 Task: Research Airbnb accommodation in Malang, Indonesia from 27th December, 2023 to 28th December, 2023 for 2 adults. Place can be private room with 1  bedroom having 1 bed and 1 bathroom. Property type can be hotel.
Action: Mouse moved to (581, 118)
Screenshot: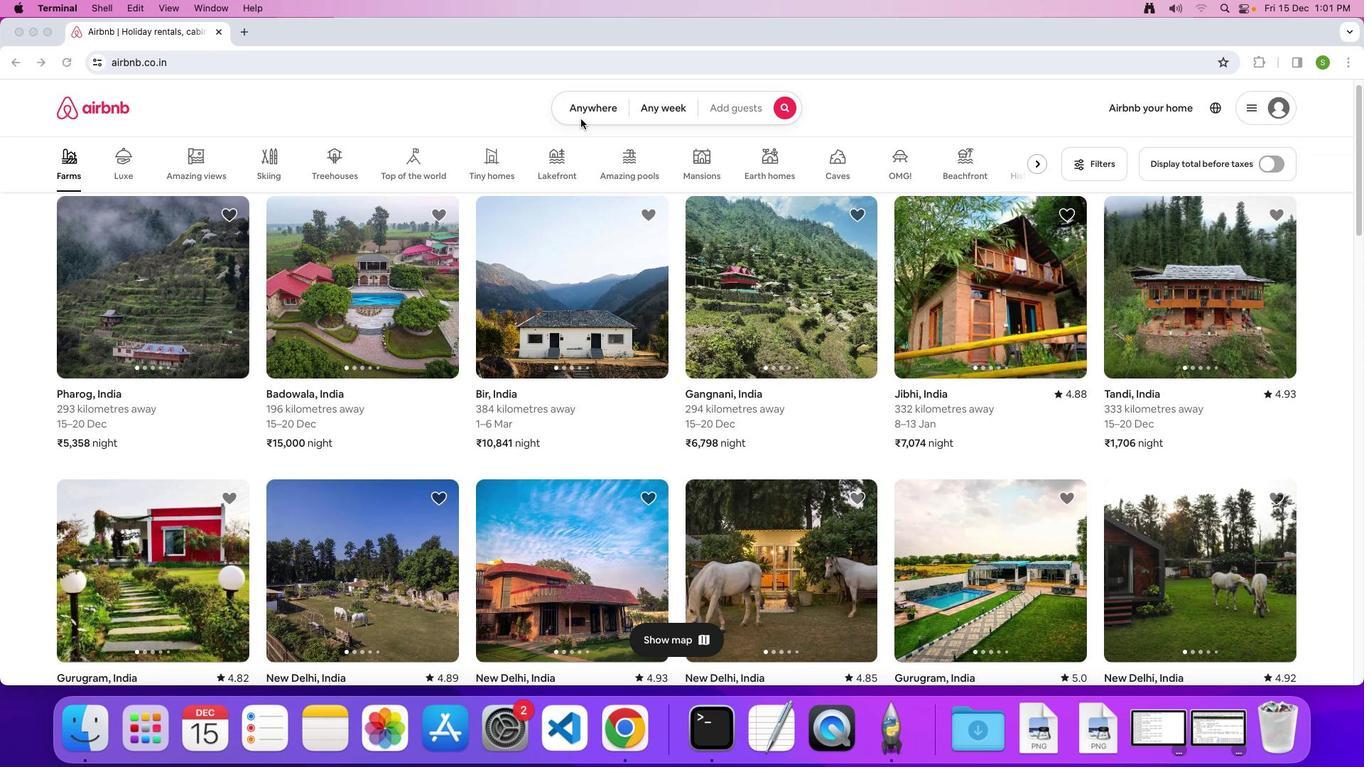 
Action: Mouse pressed left at (581, 118)
Screenshot: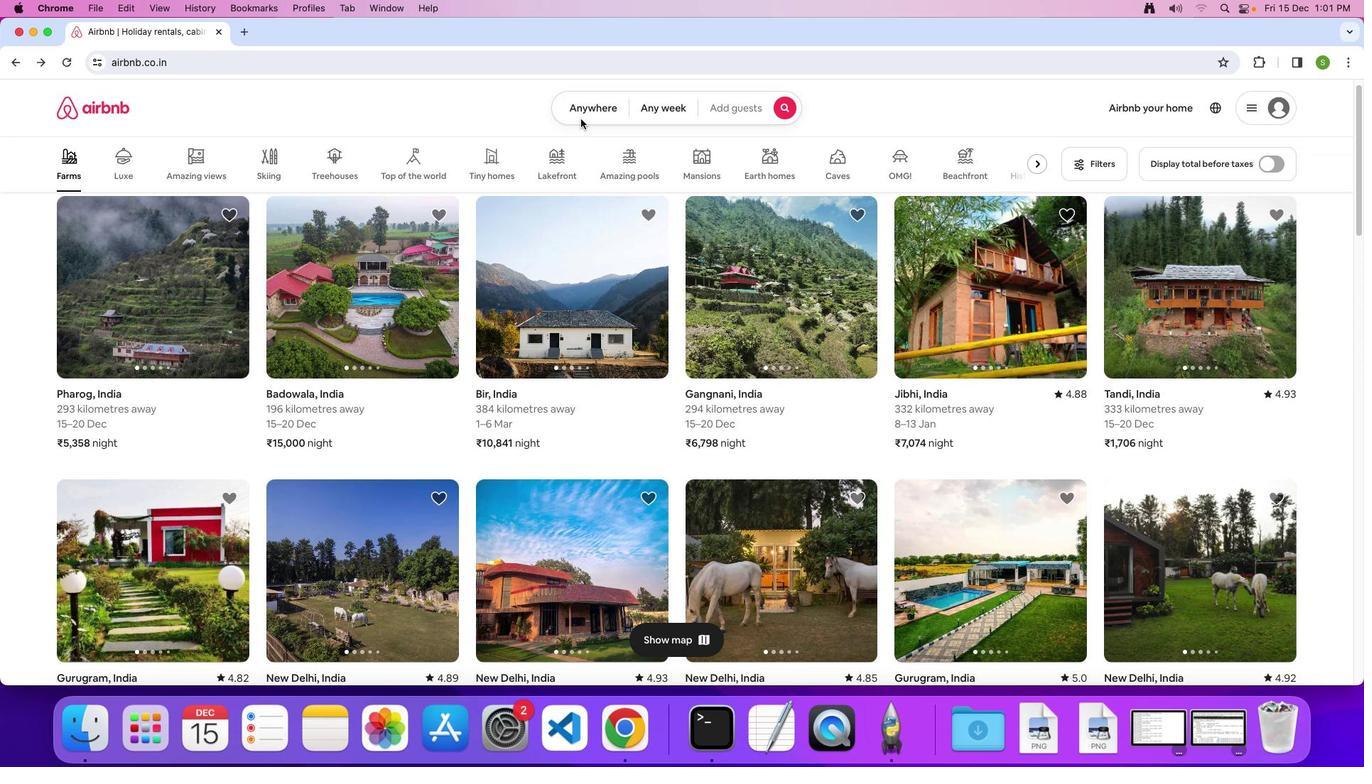 
Action: Mouse moved to (591, 108)
Screenshot: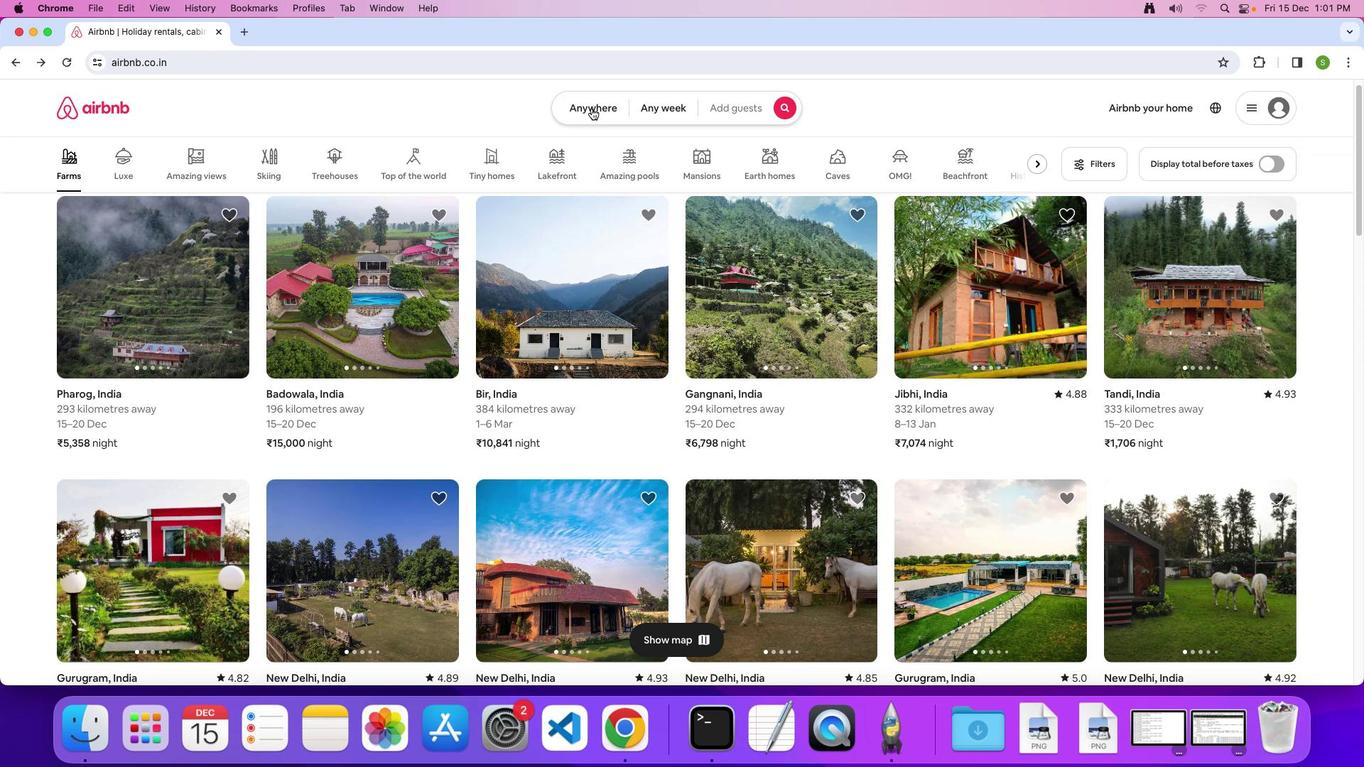 
Action: Mouse pressed left at (591, 108)
Screenshot: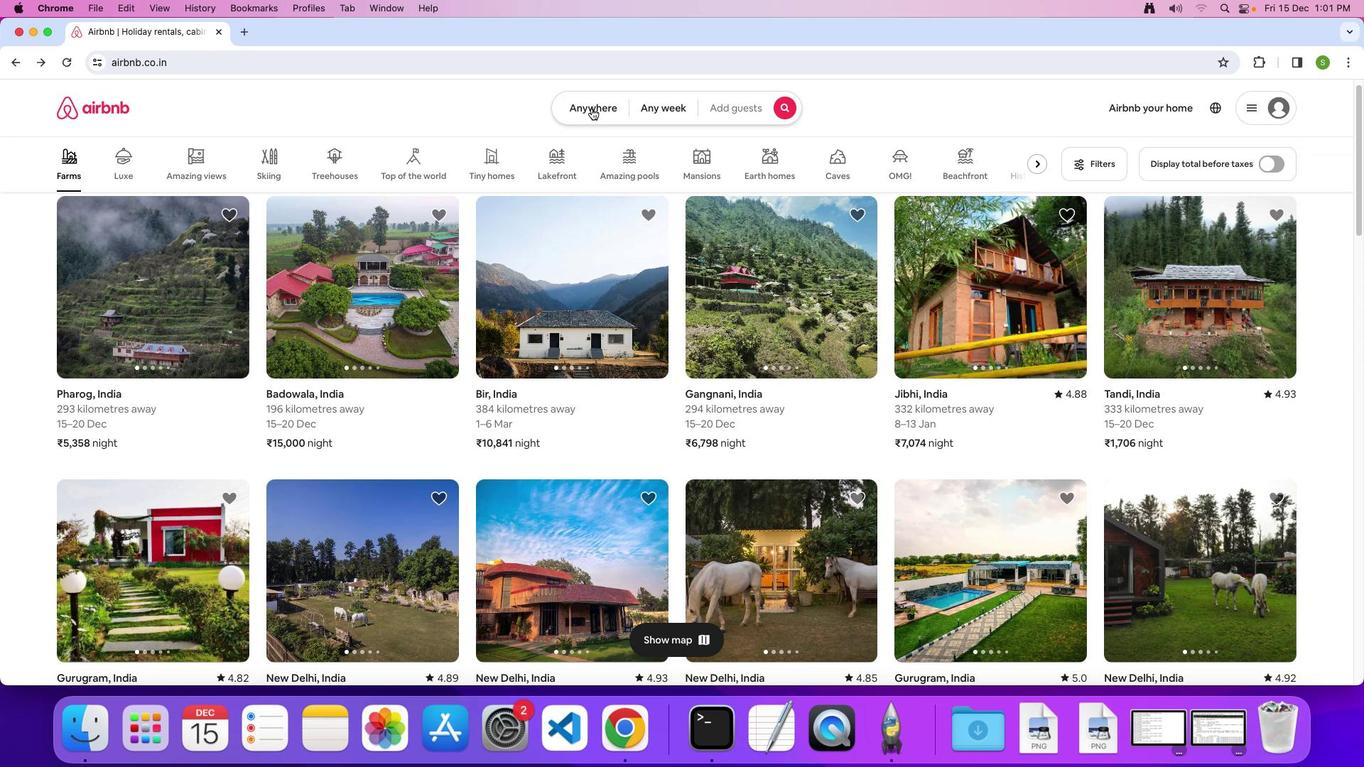 
Action: Mouse moved to (524, 159)
Screenshot: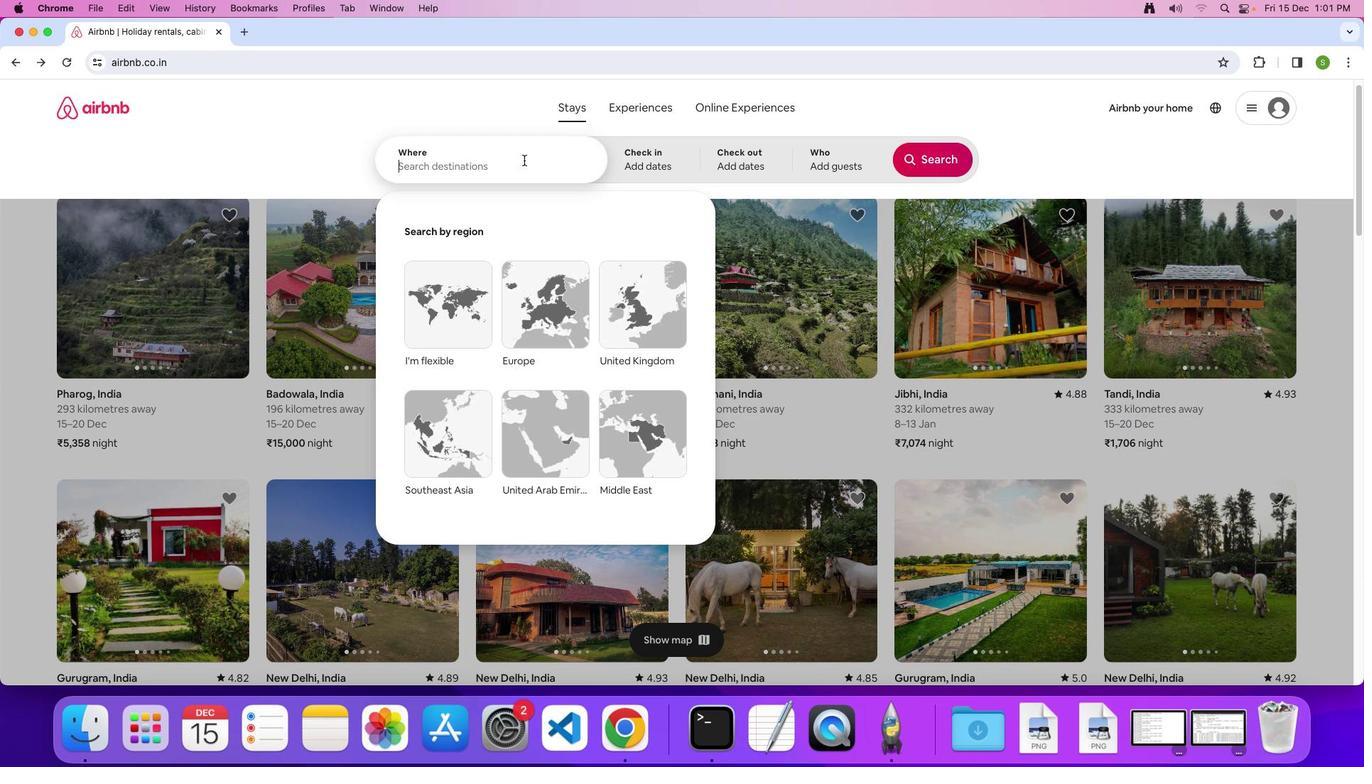 
Action: Mouse pressed left at (524, 159)
Screenshot: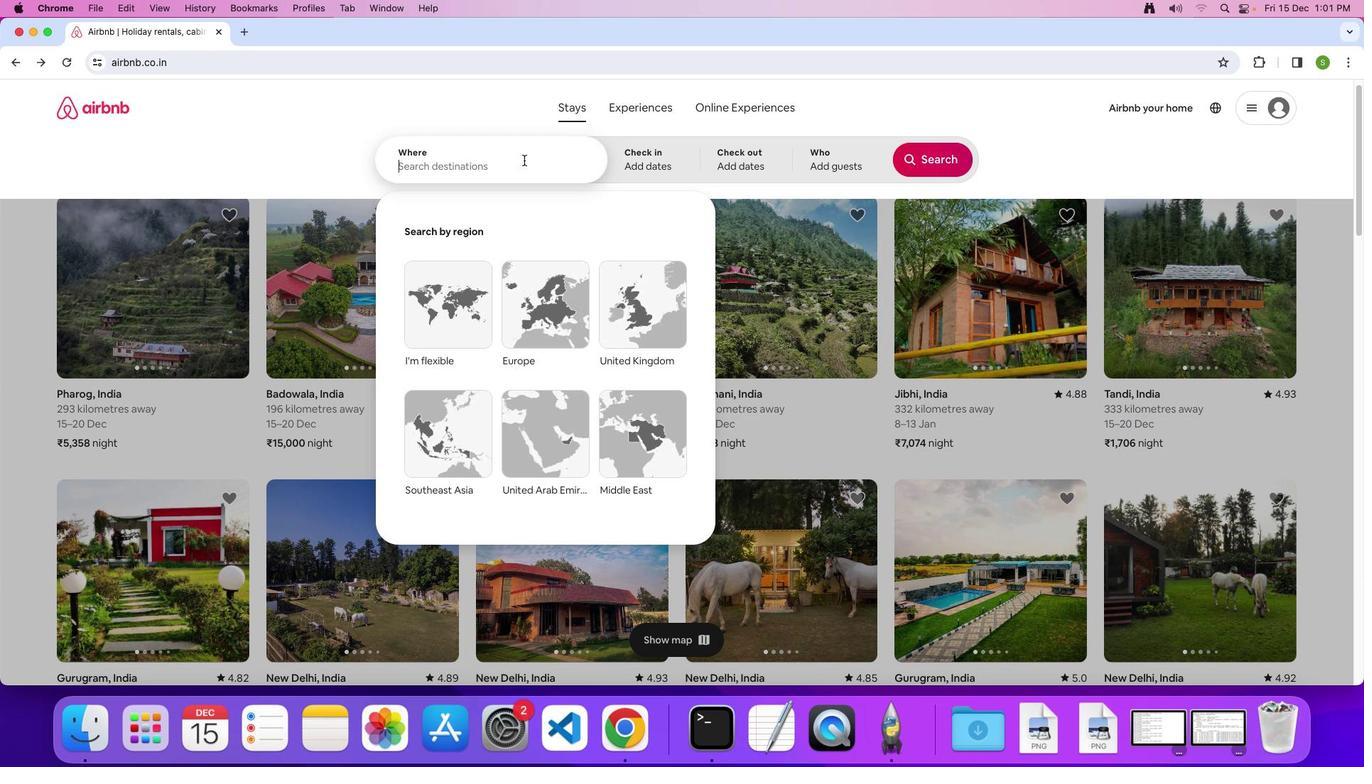 
Action: Key pressed 'M'Key.caps_lock'a''l''a''n''g'','Key.spaceKey.shift'I''n''d''o''n''e''s''i''a'Key.enter
Screenshot: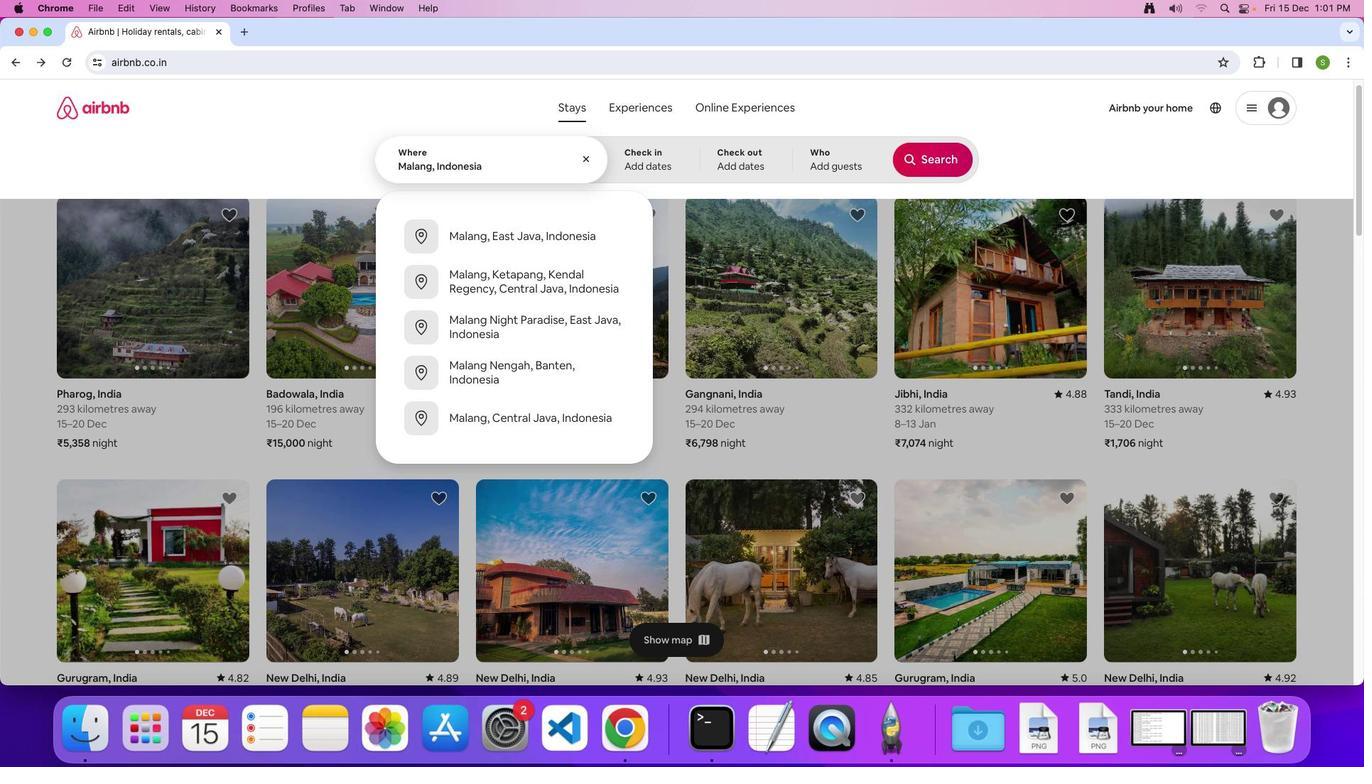 
Action: Mouse moved to (630, 446)
Screenshot: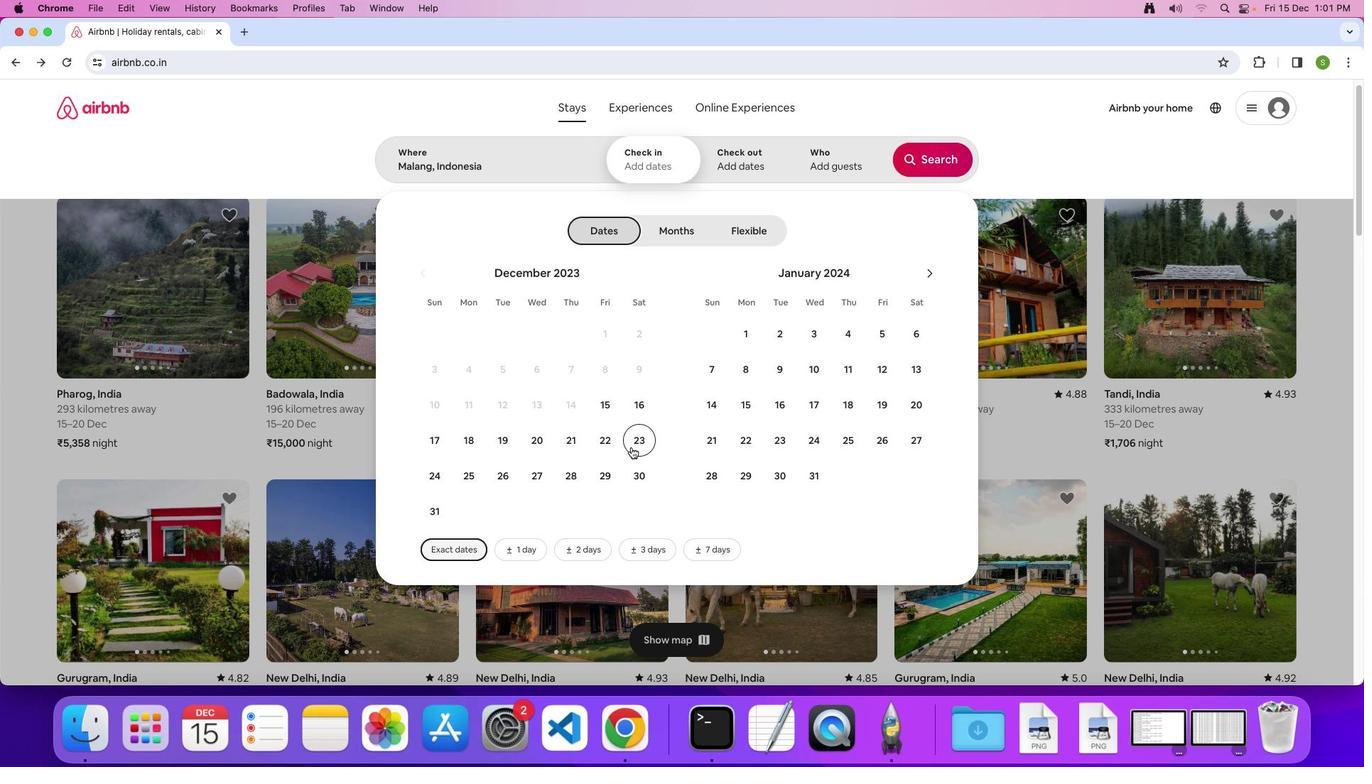 
Action: Mouse pressed left at (630, 446)
Screenshot: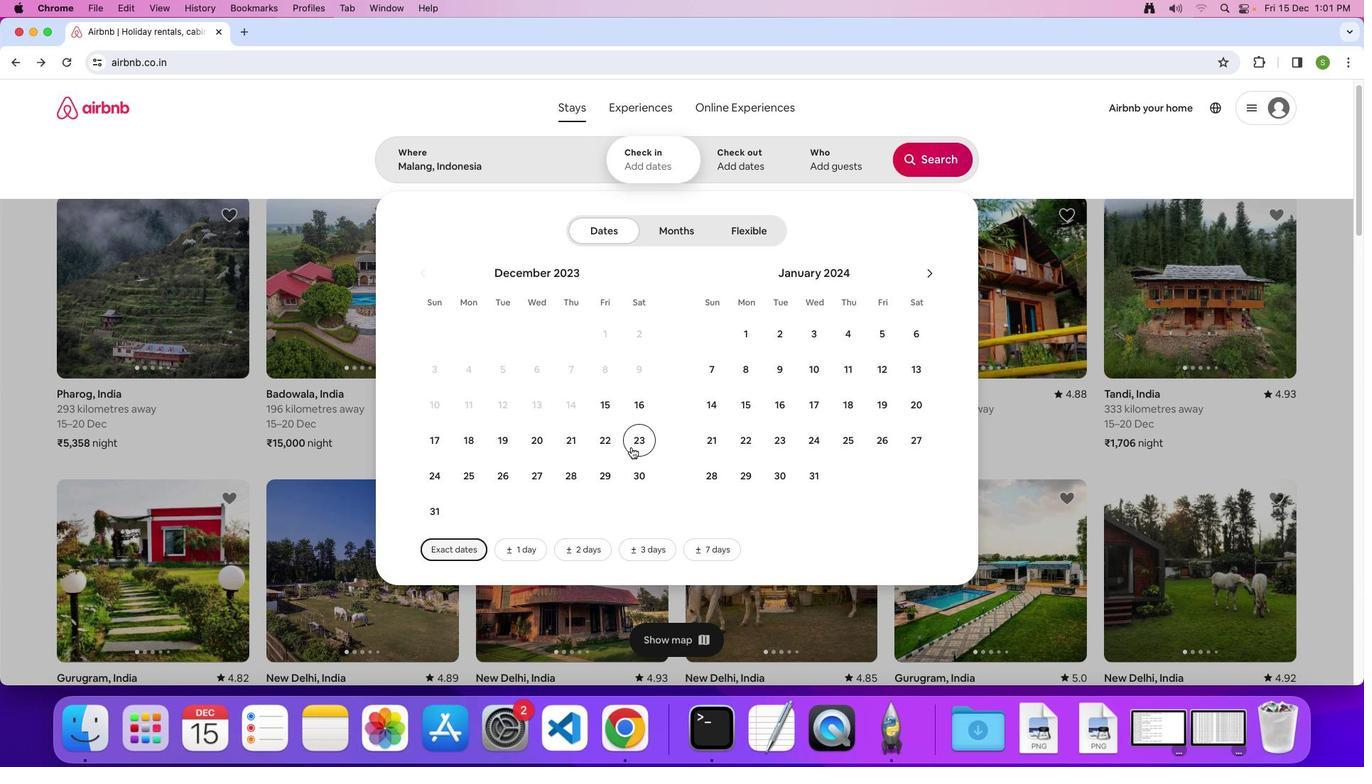 
Action: Mouse moved to (530, 446)
Screenshot: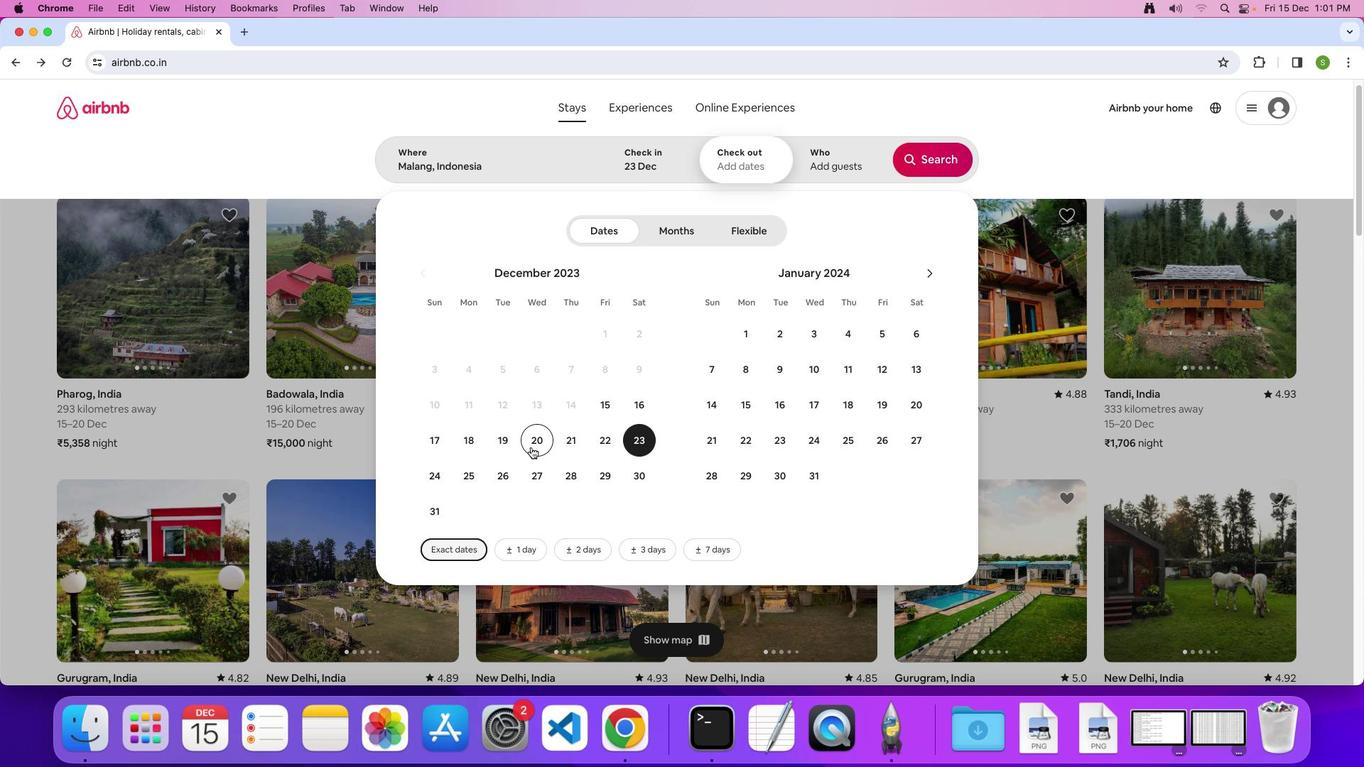 
Action: Mouse scrolled (530, 446) with delta (0, 0)
Screenshot: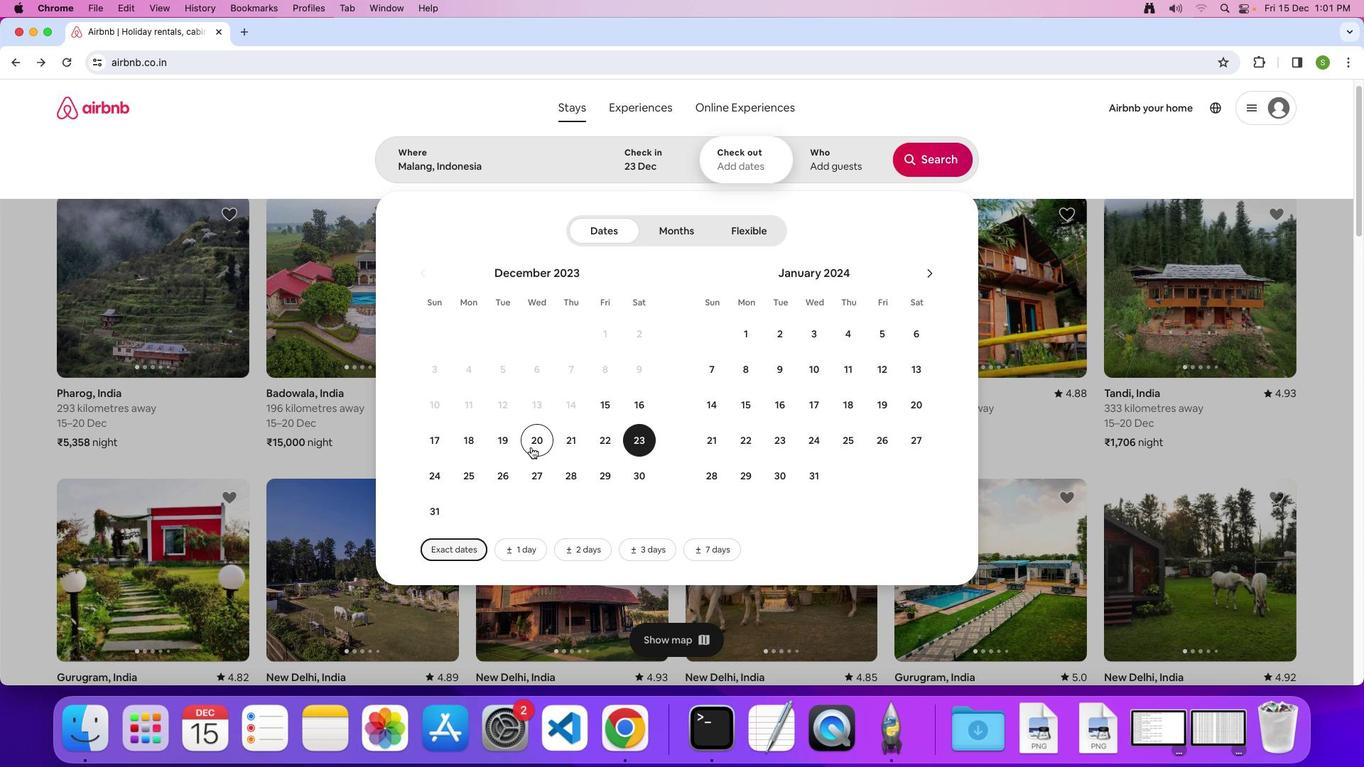 
Action: Mouse scrolled (530, 446) with delta (0, 0)
Screenshot: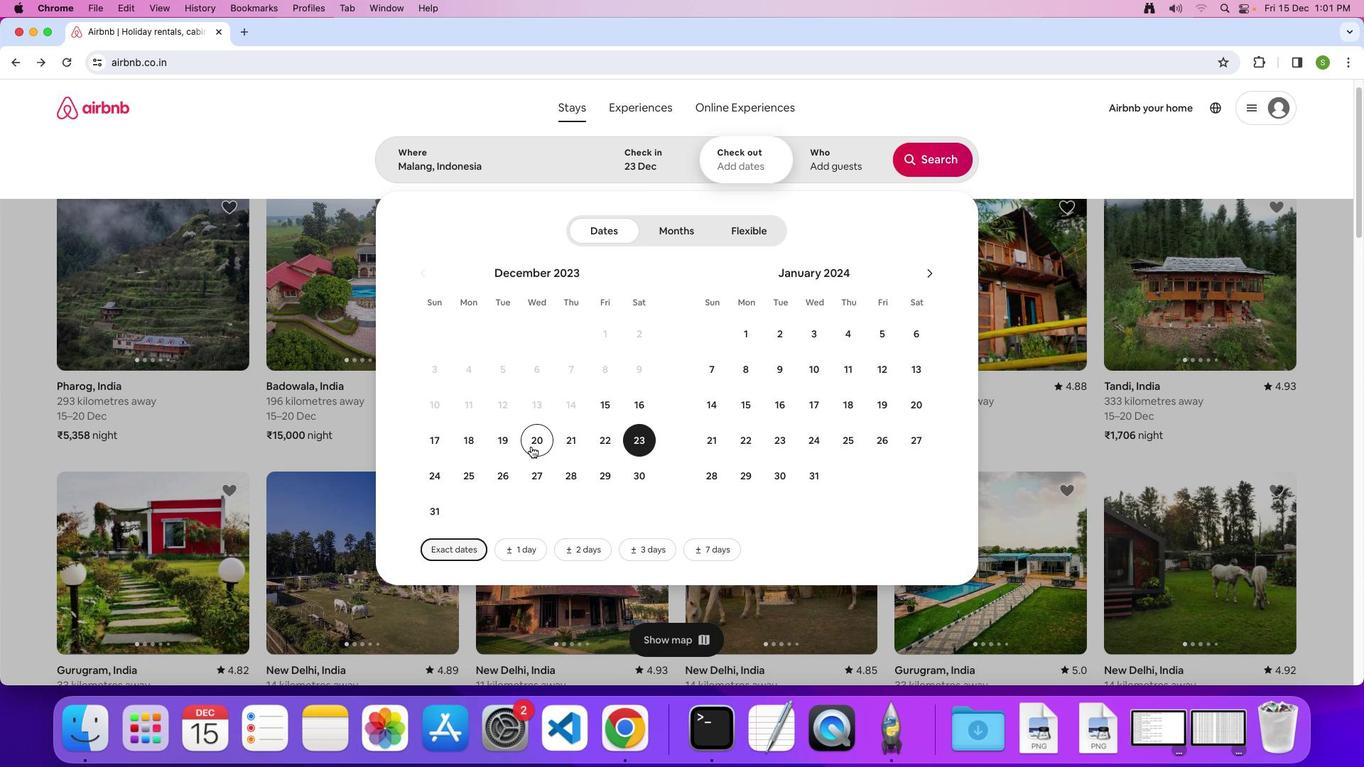 
Action: Mouse moved to (530, 446)
Screenshot: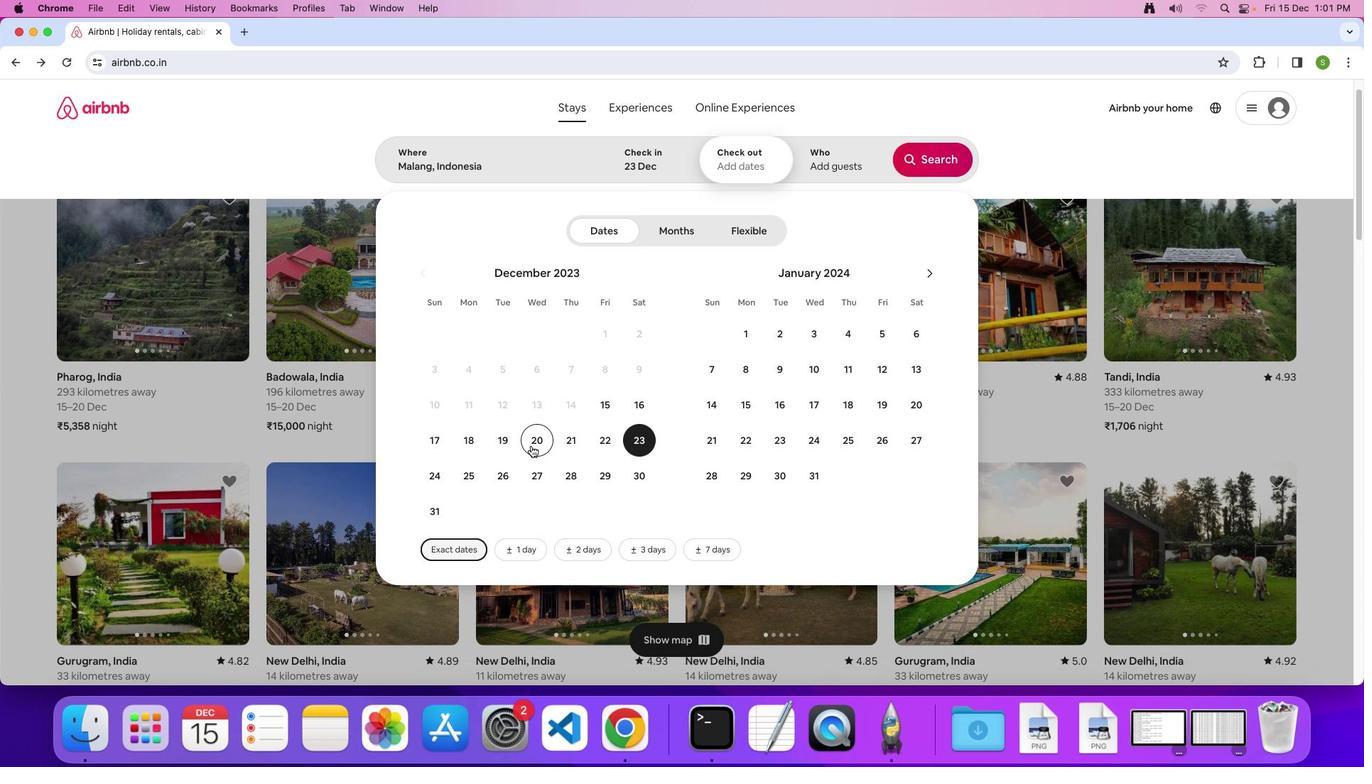 
Action: Mouse scrolled (530, 446) with delta (0, 0)
Screenshot: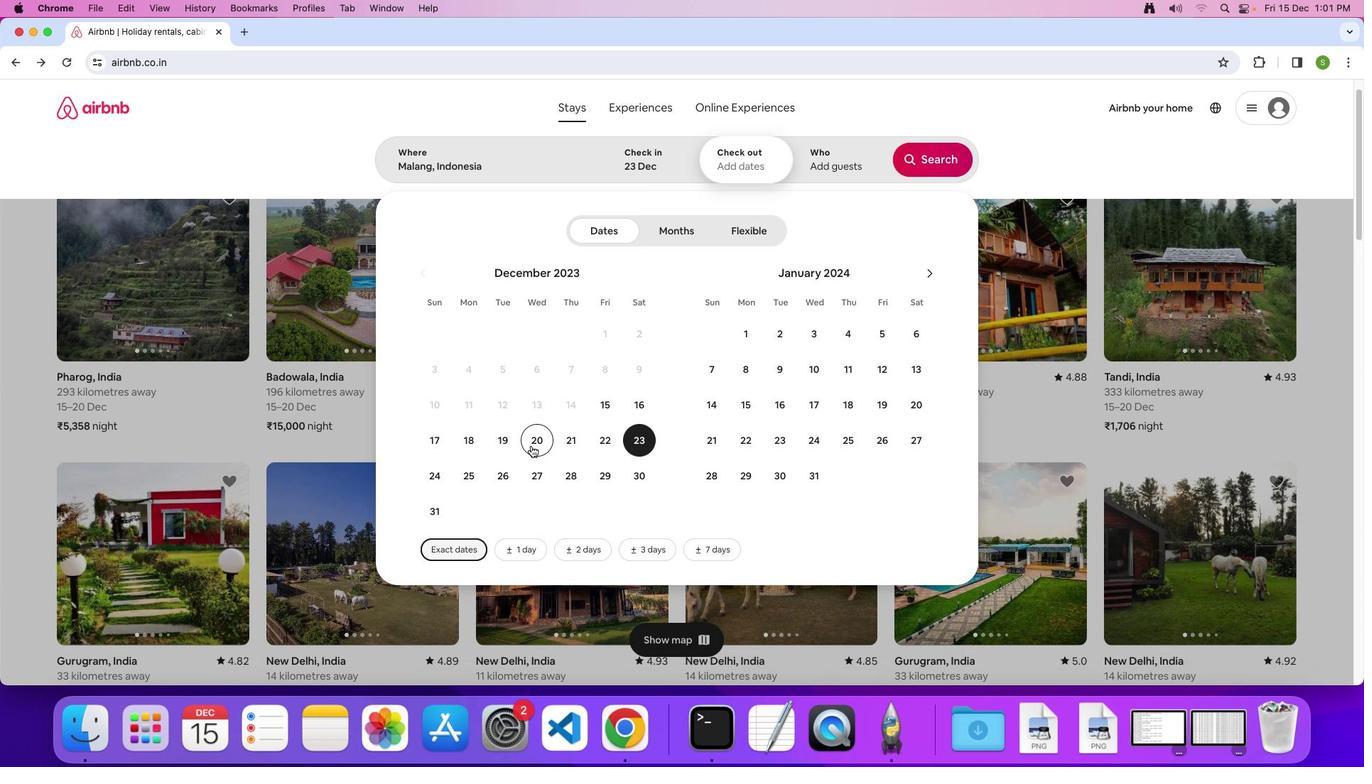 
Action: Mouse moved to (531, 446)
Screenshot: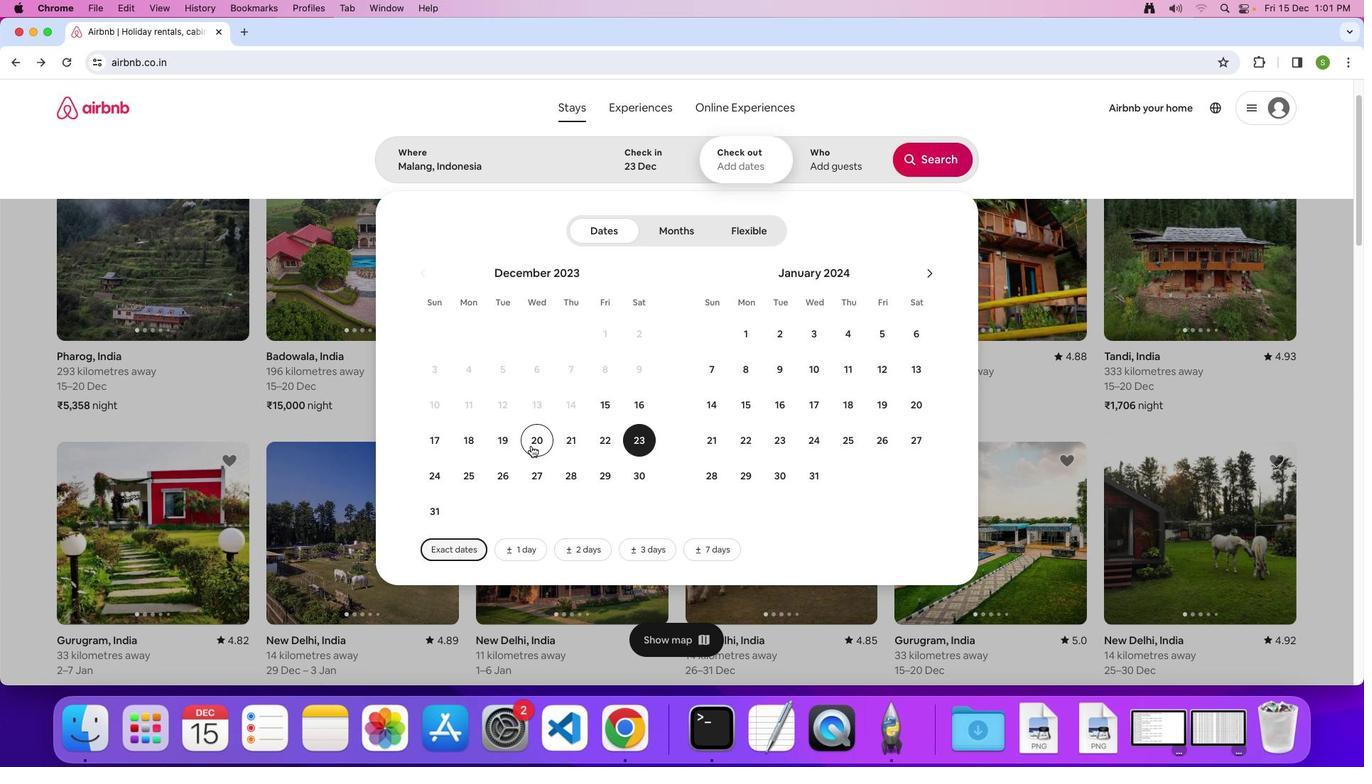 
Action: Mouse scrolled (531, 446) with delta (0, 0)
Screenshot: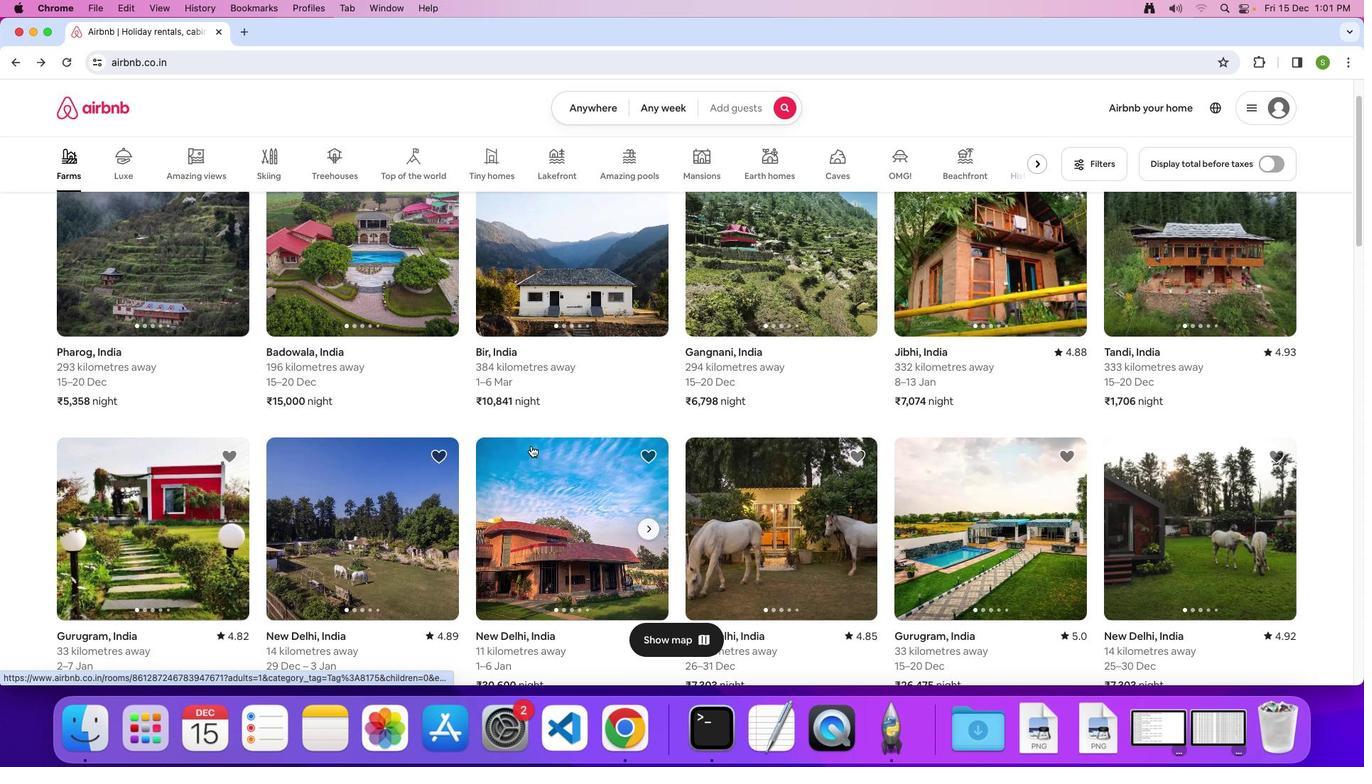 
Action: Mouse moved to (667, 105)
Screenshot: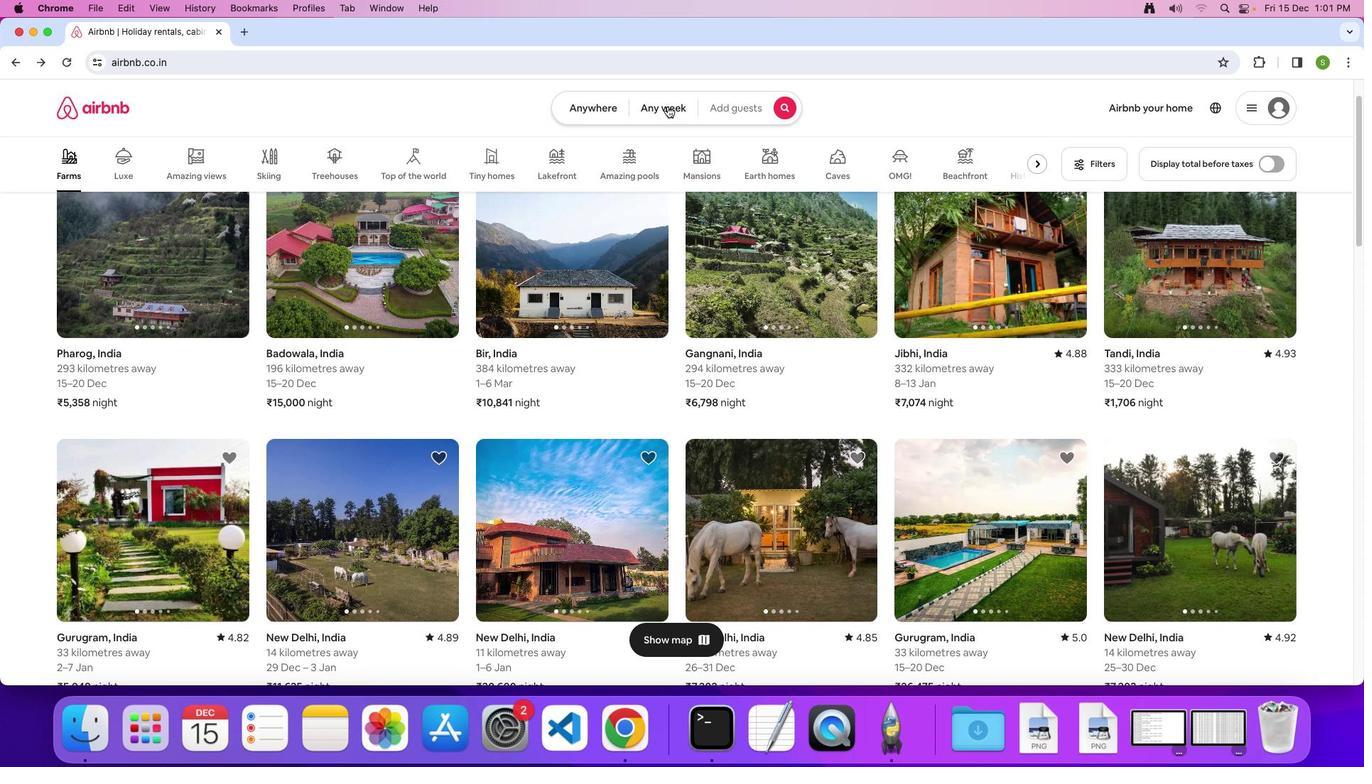 
Action: Mouse pressed left at (667, 105)
Screenshot: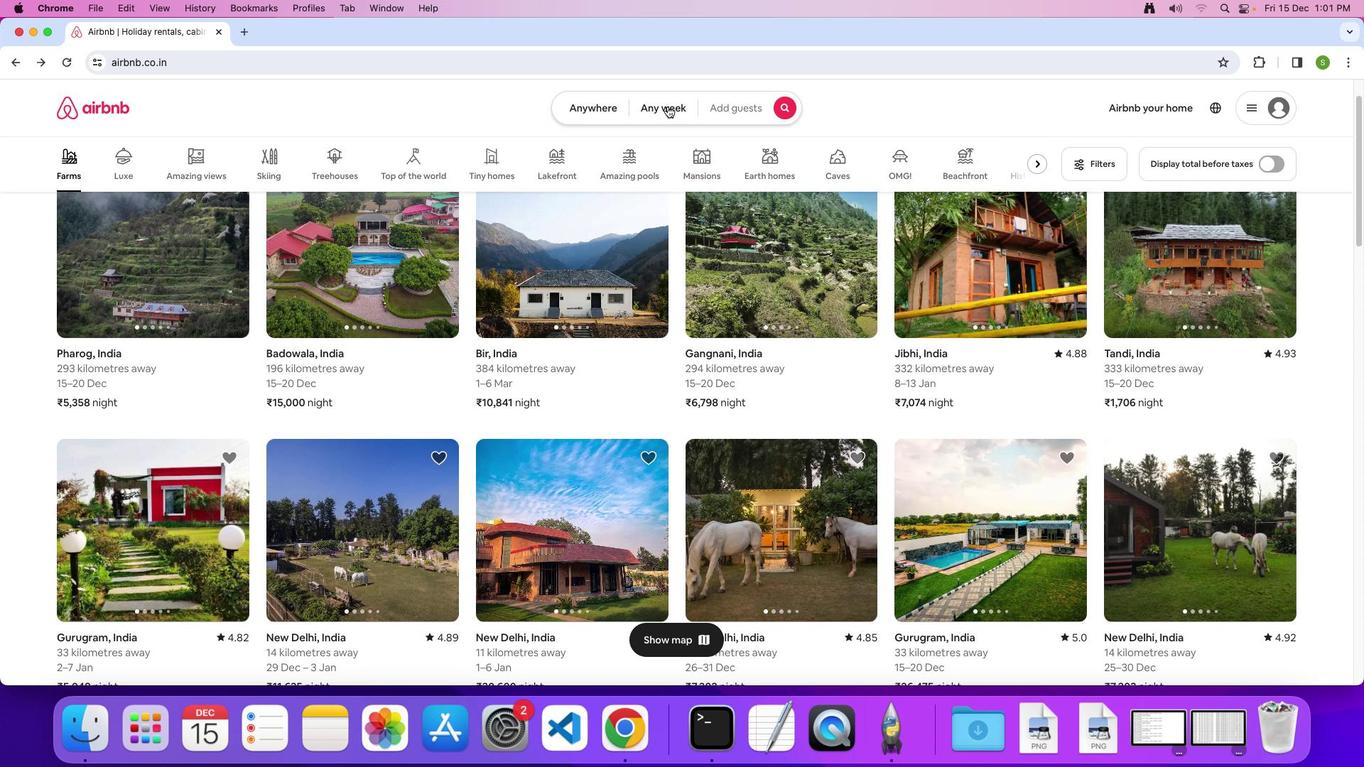 
Action: Mouse moved to (527, 482)
Screenshot: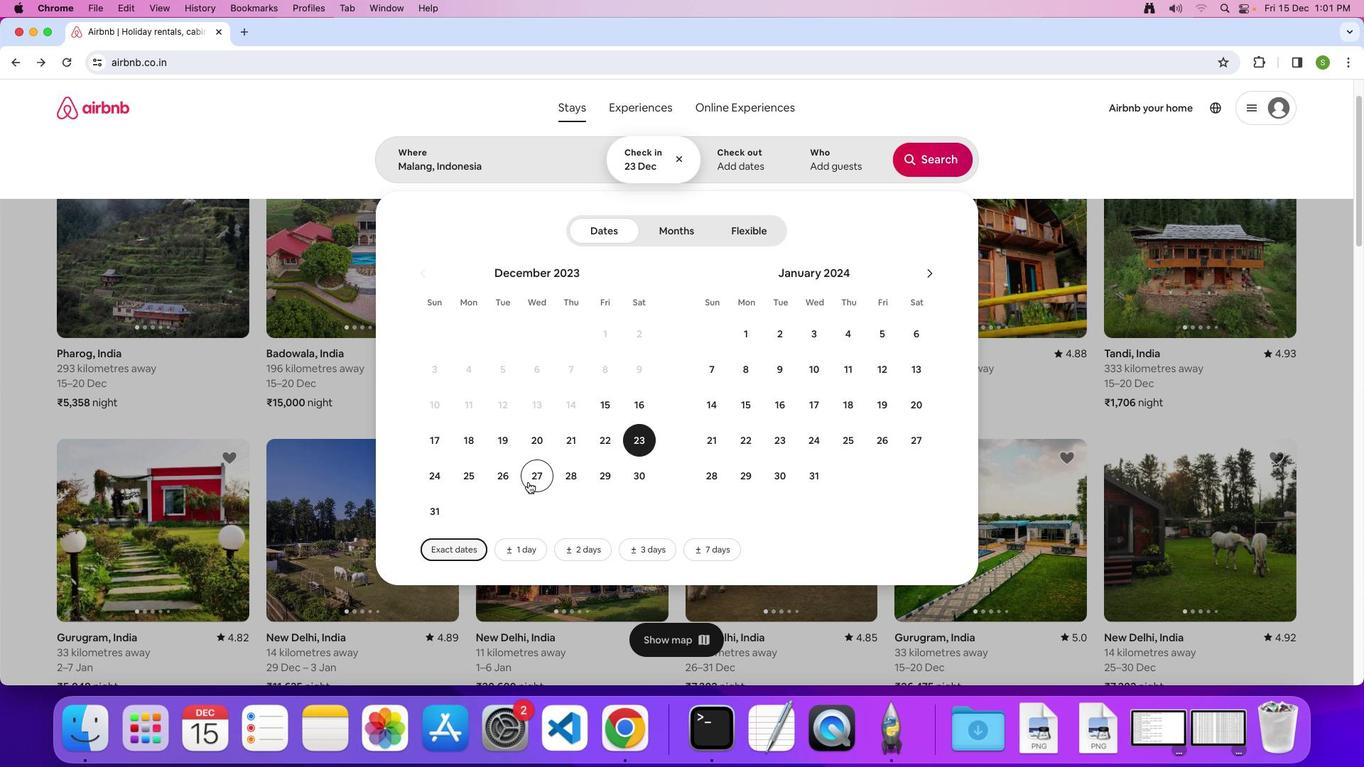 
Action: Mouse pressed left at (527, 482)
Screenshot: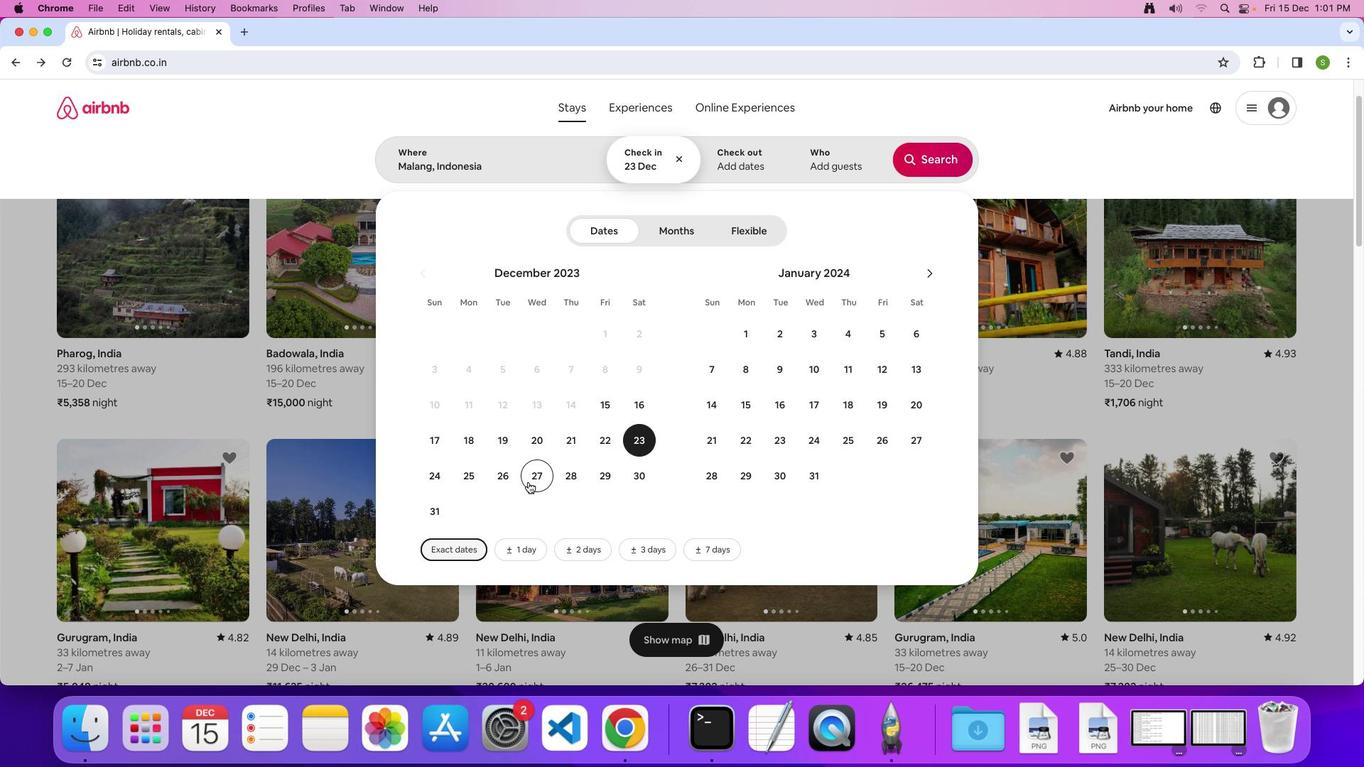 
Action: Mouse moved to (814, 168)
Screenshot: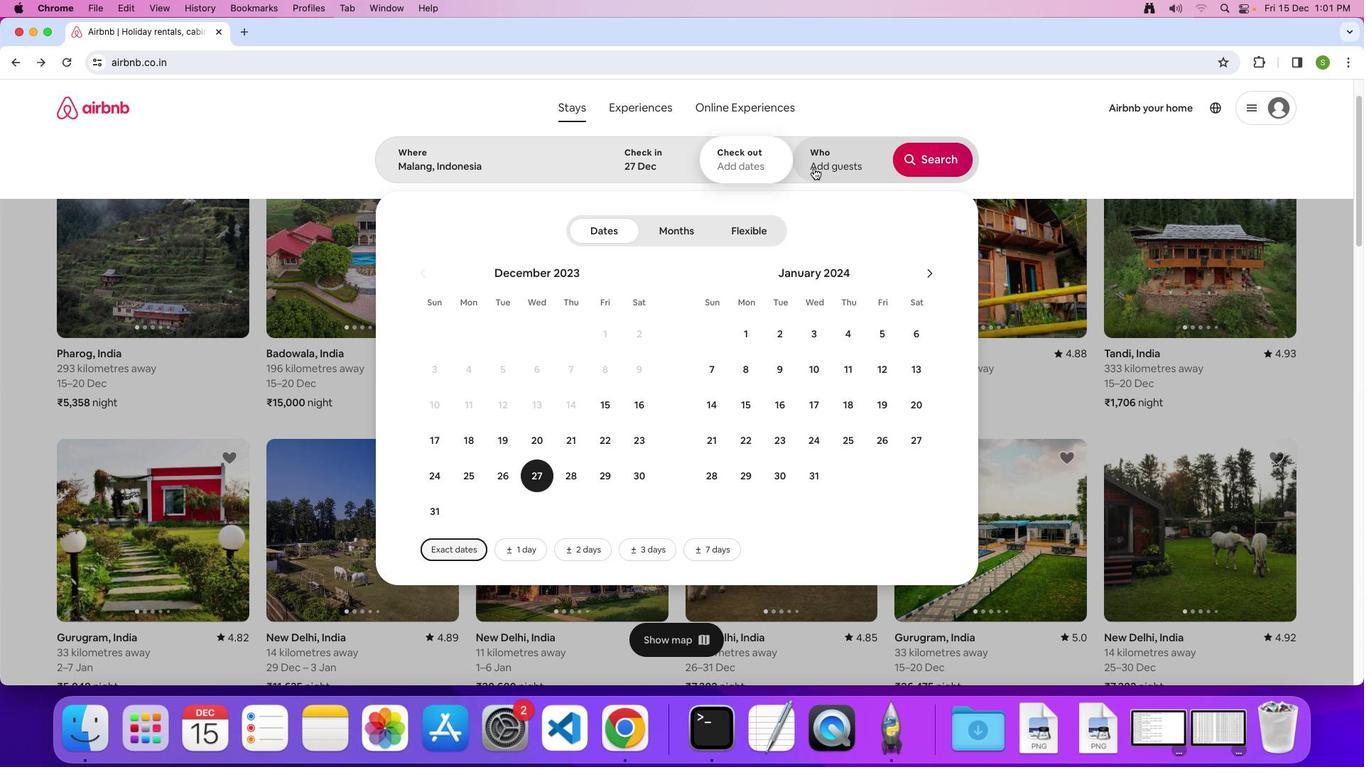 
Action: Mouse pressed left at (814, 168)
Screenshot: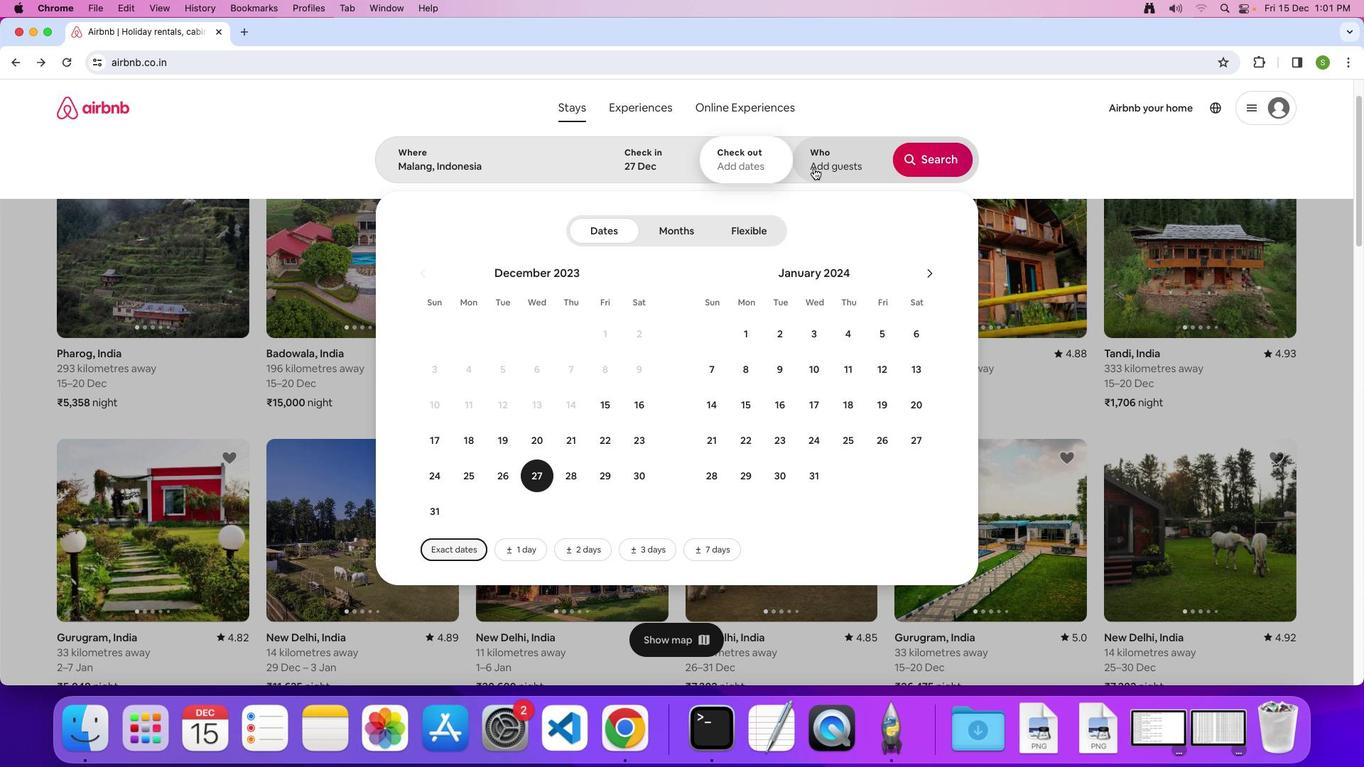 
Action: Mouse moved to (931, 238)
Screenshot: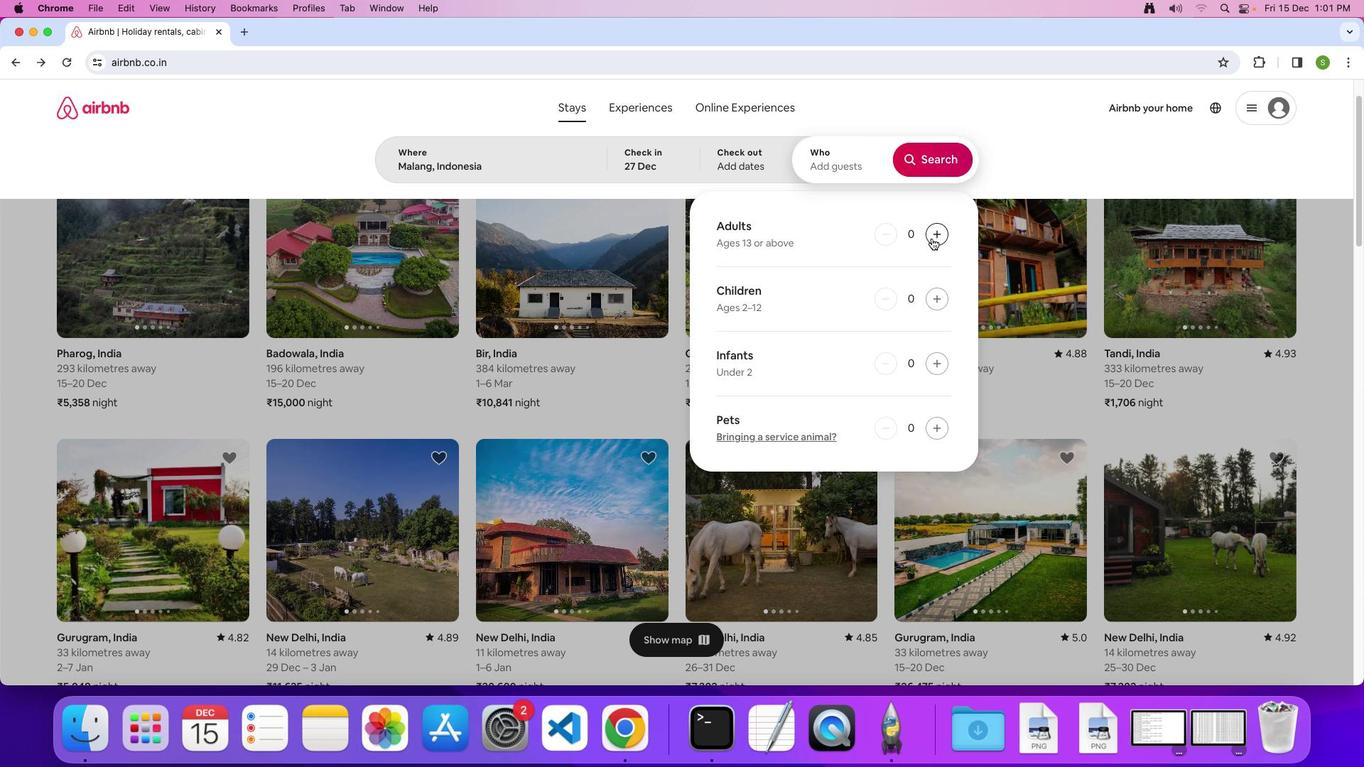 
Action: Mouse pressed left at (931, 238)
Screenshot: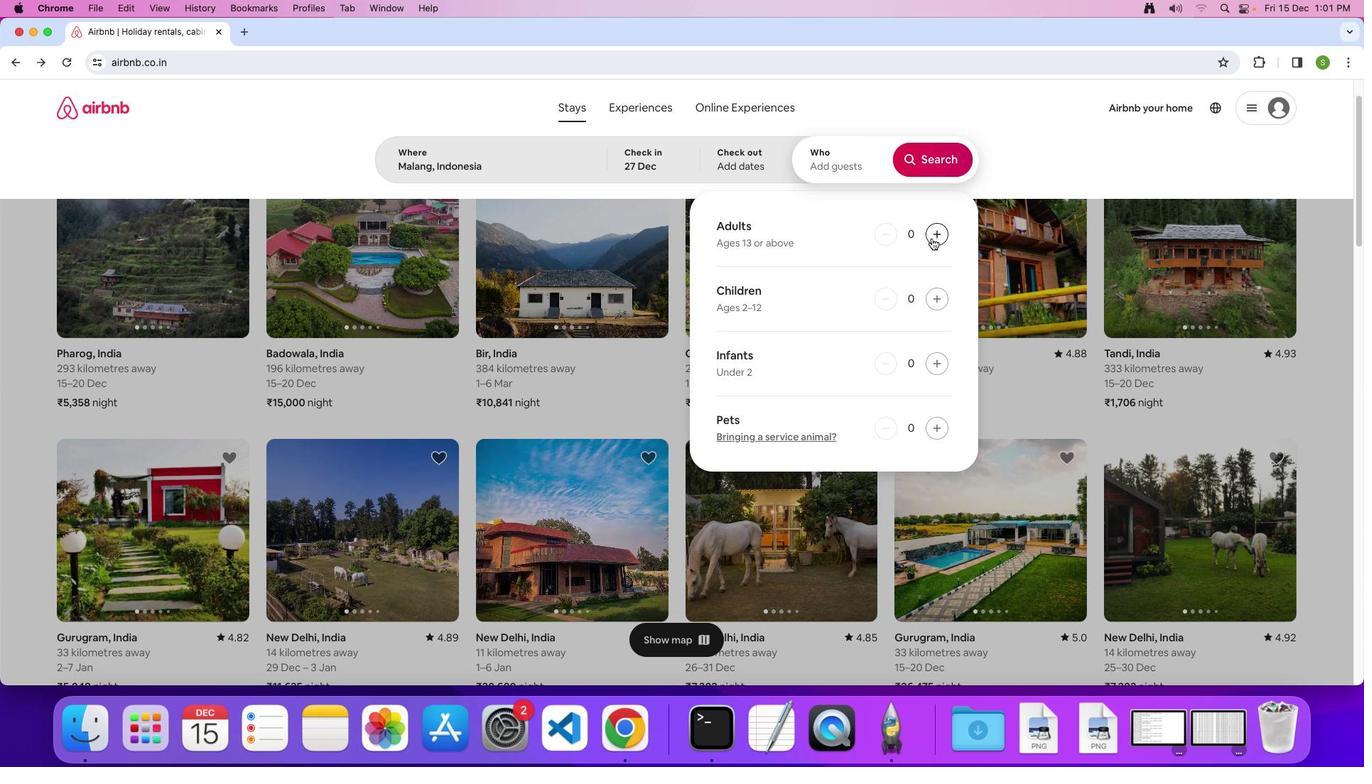 
Action: Mouse pressed left at (931, 238)
Screenshot: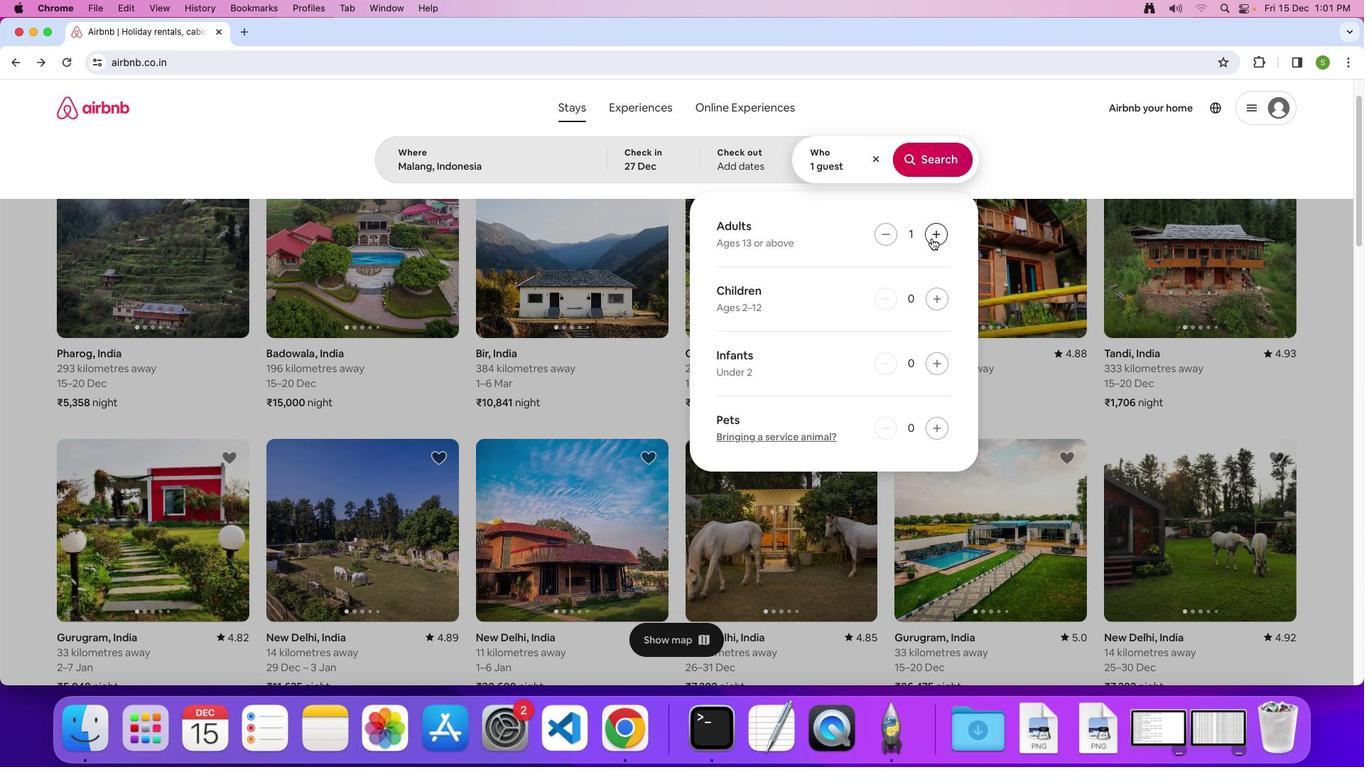 
Action: Mouse moved to (946, 157)
Screenshot: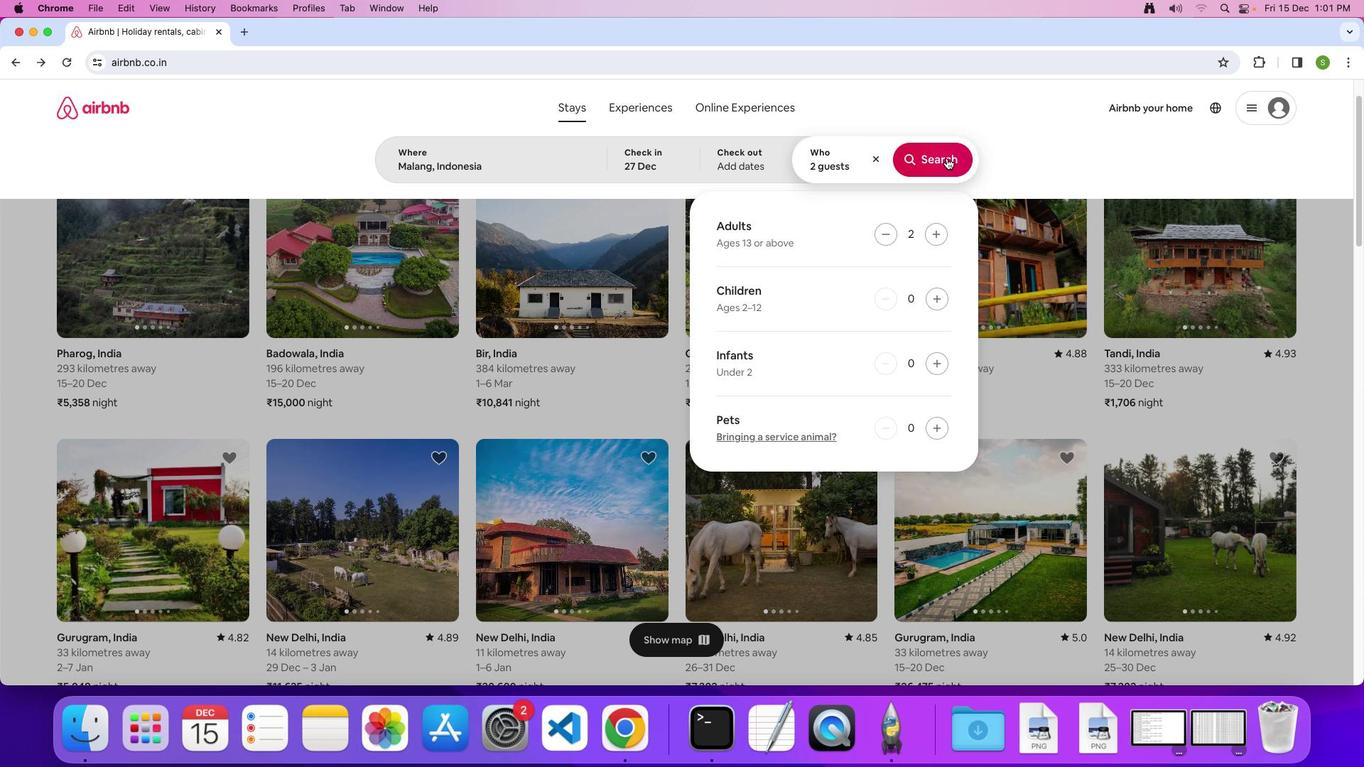 
Action: Mouse pressed left at (946, 157)
Screenshot: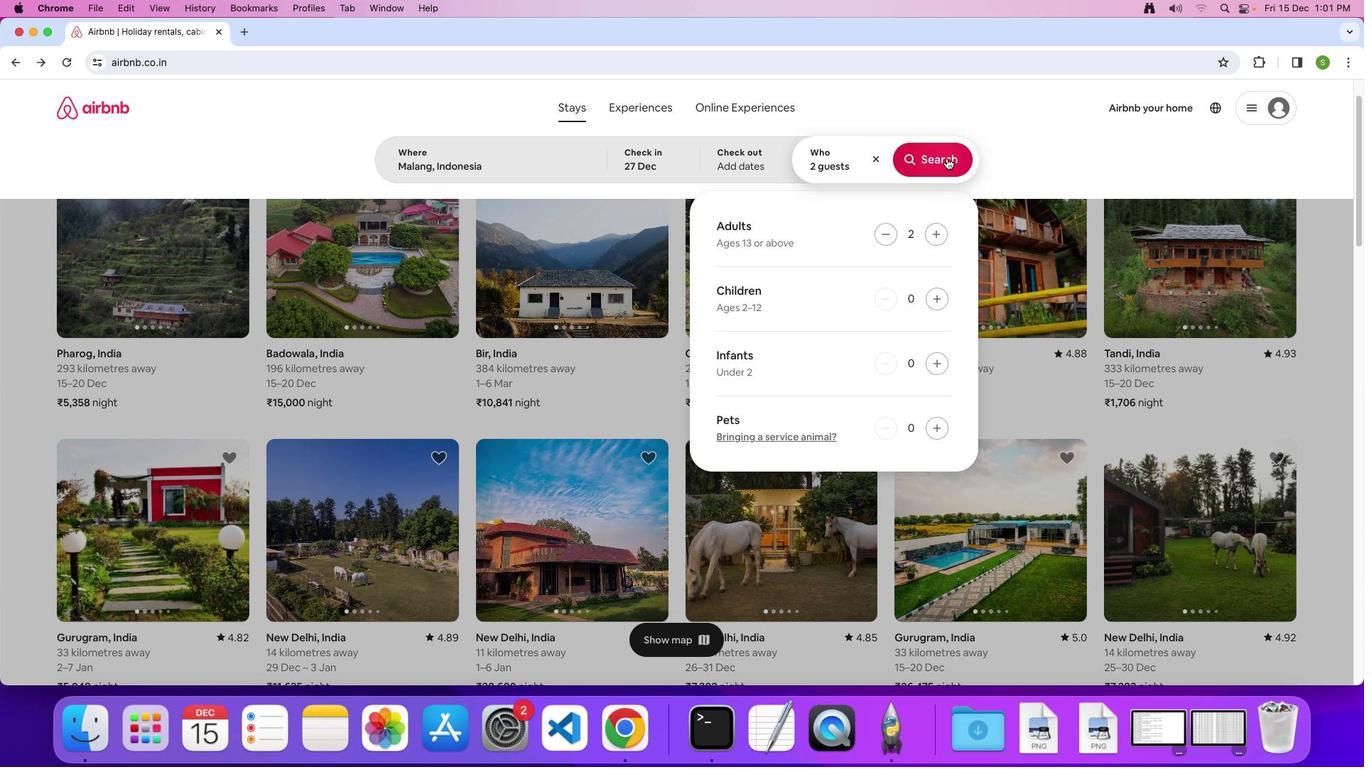 
Action: Mouse moved to (1113, 159)
Screenshot: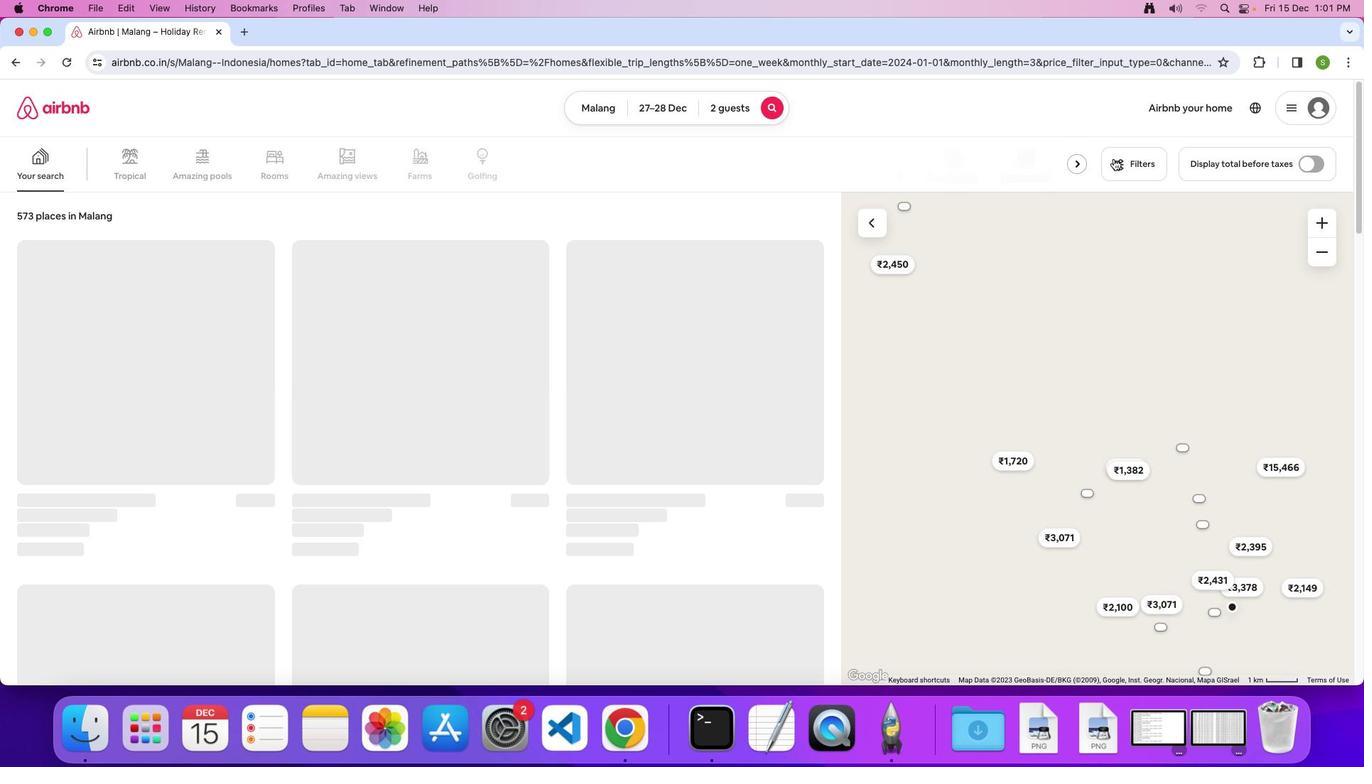 
Action: Mouse pressed left at (1113, 159)
Screenshot: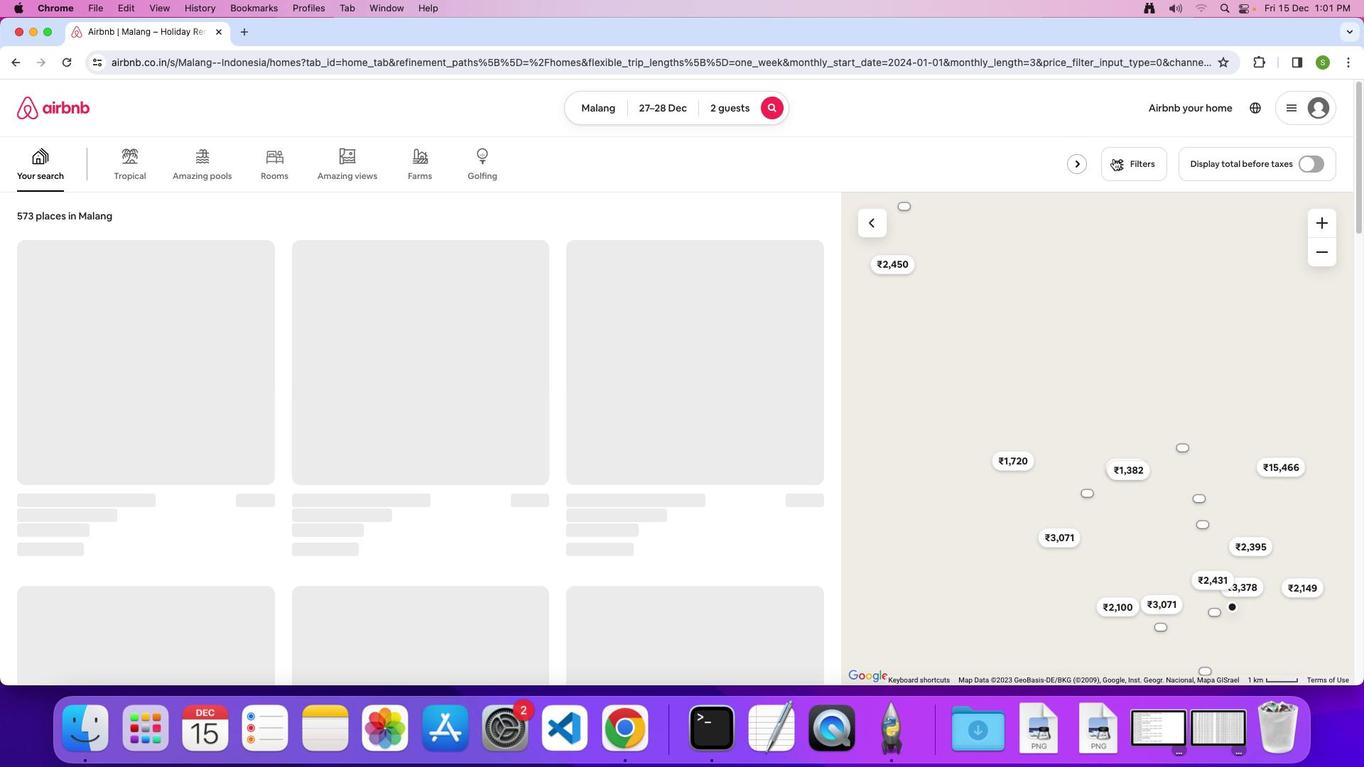 
Action: Mouse moved to (623, 425)
Screenshot: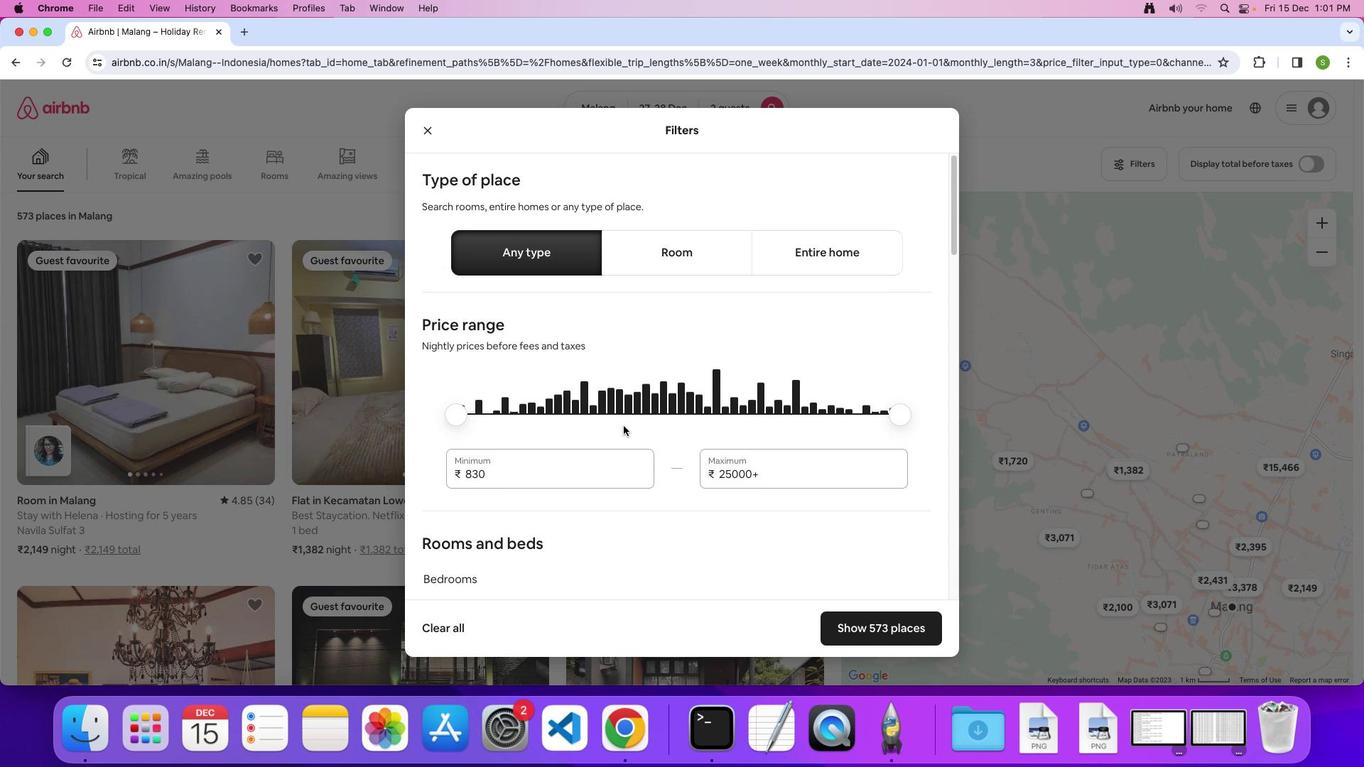 
Action: Mouse scrolled (623, 425) with delta (0, 0)
Screenshot: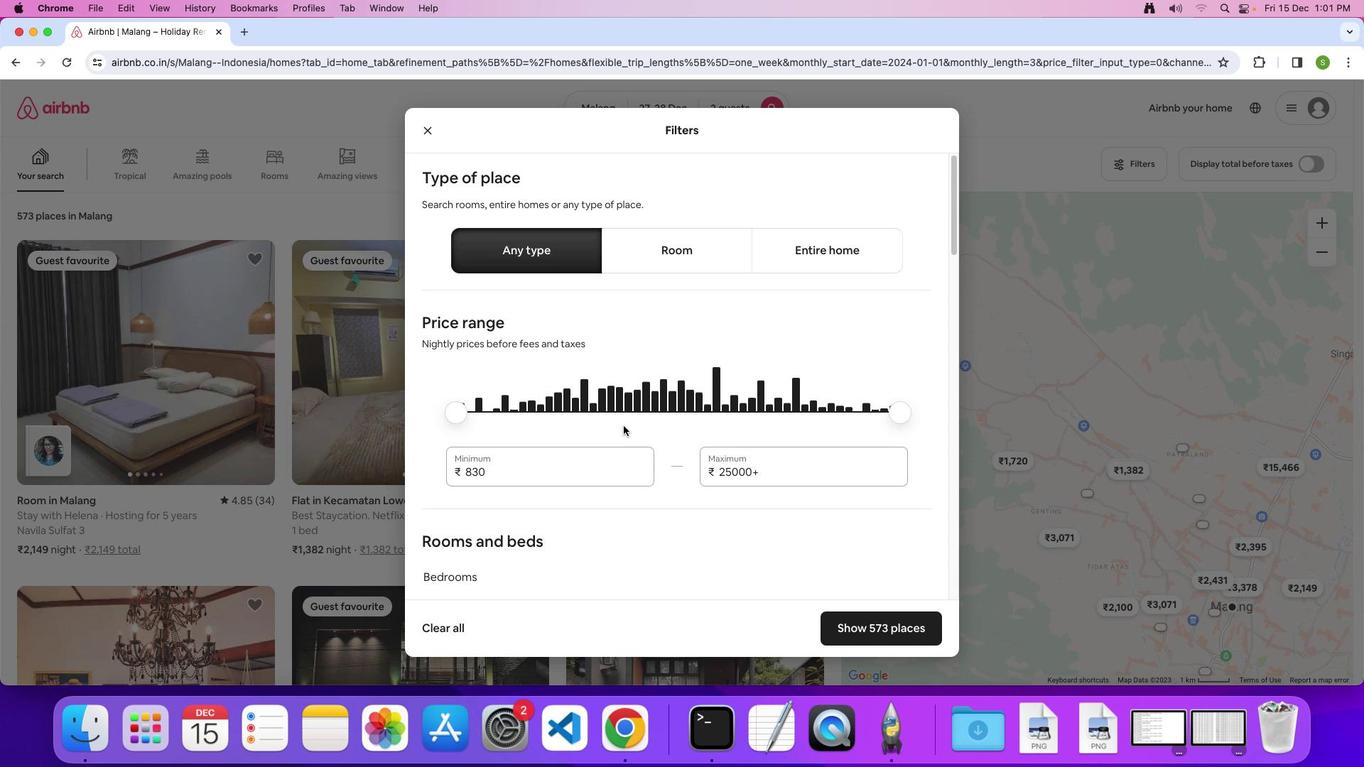 
Action: Mouse scrolled (623, 425) with delta (0, 0)
Screenshot: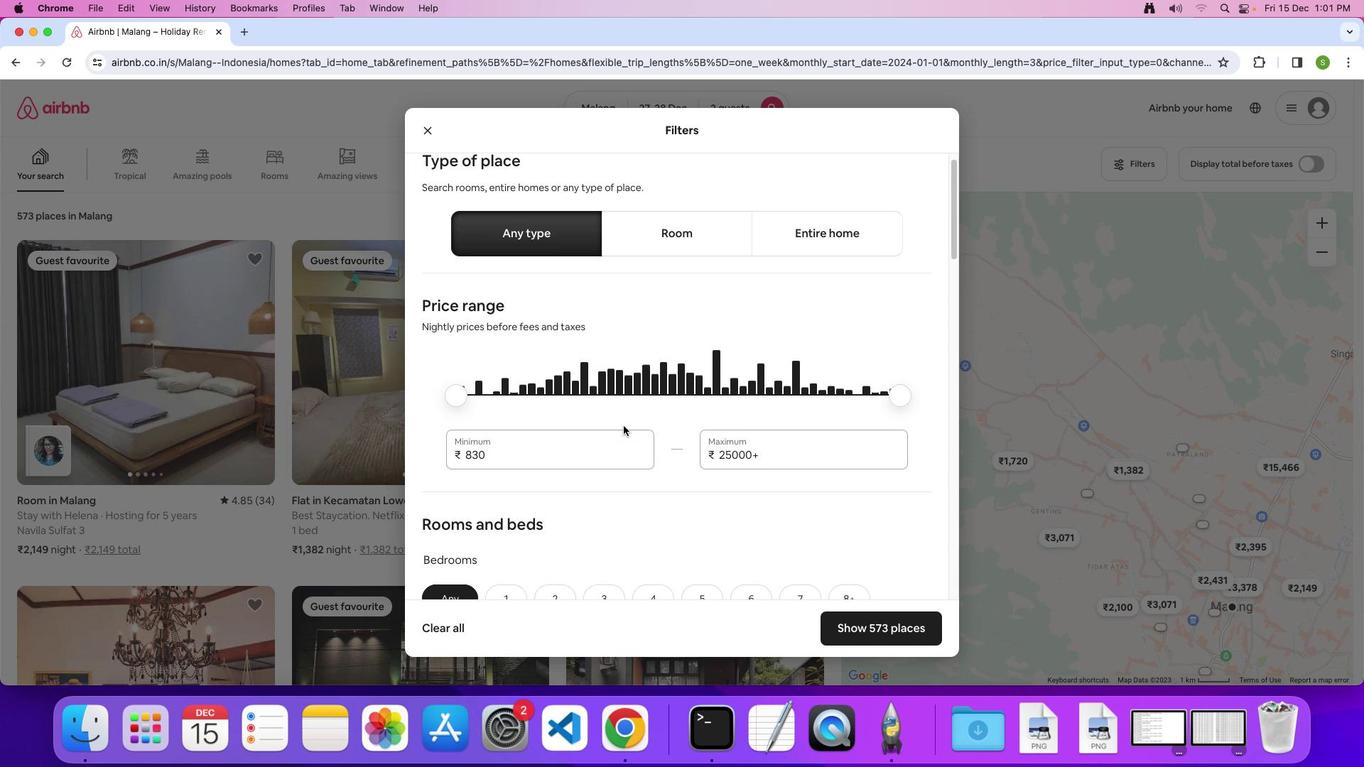 
Action: Mouse scrolled (623, 425) with delta (0, 0)
Screenshot: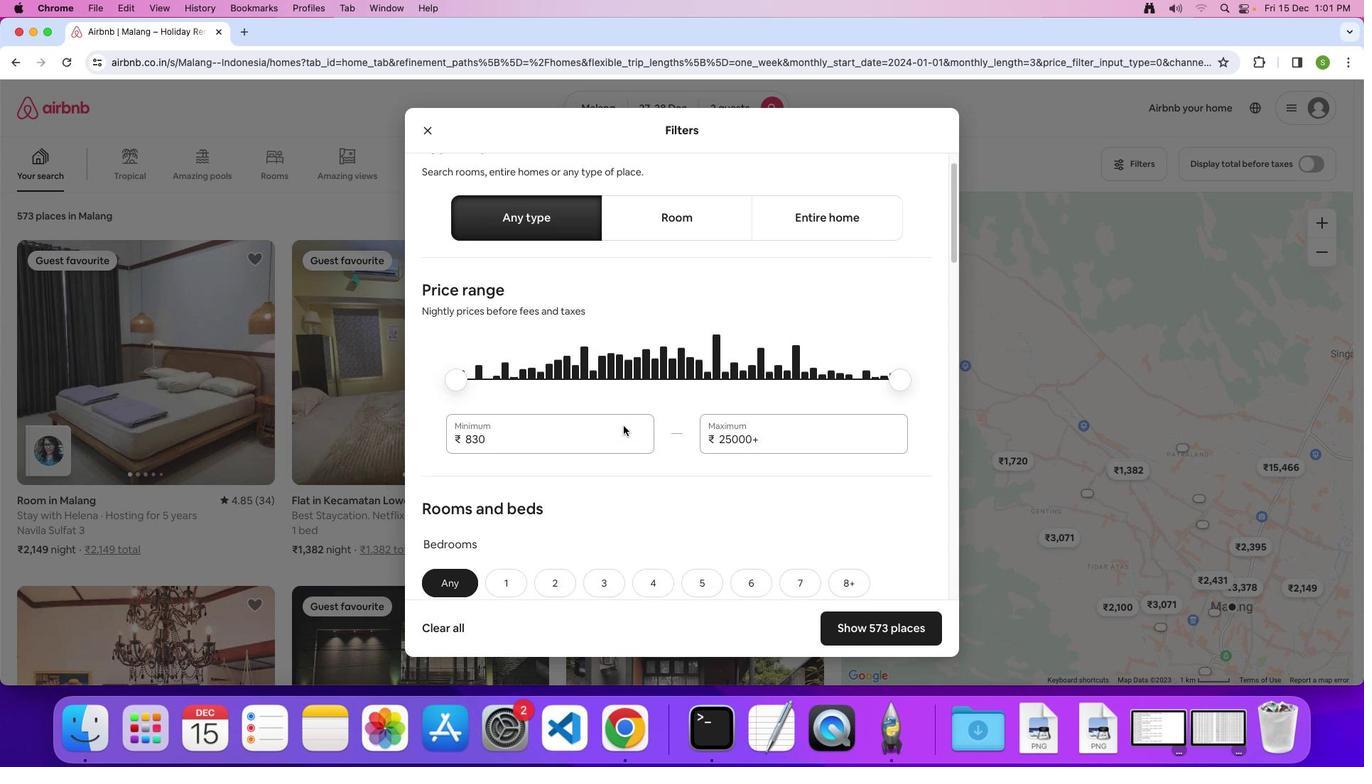 
Action: Mouse scrolled (623, 425) with delta (0, 0)
Screenshot: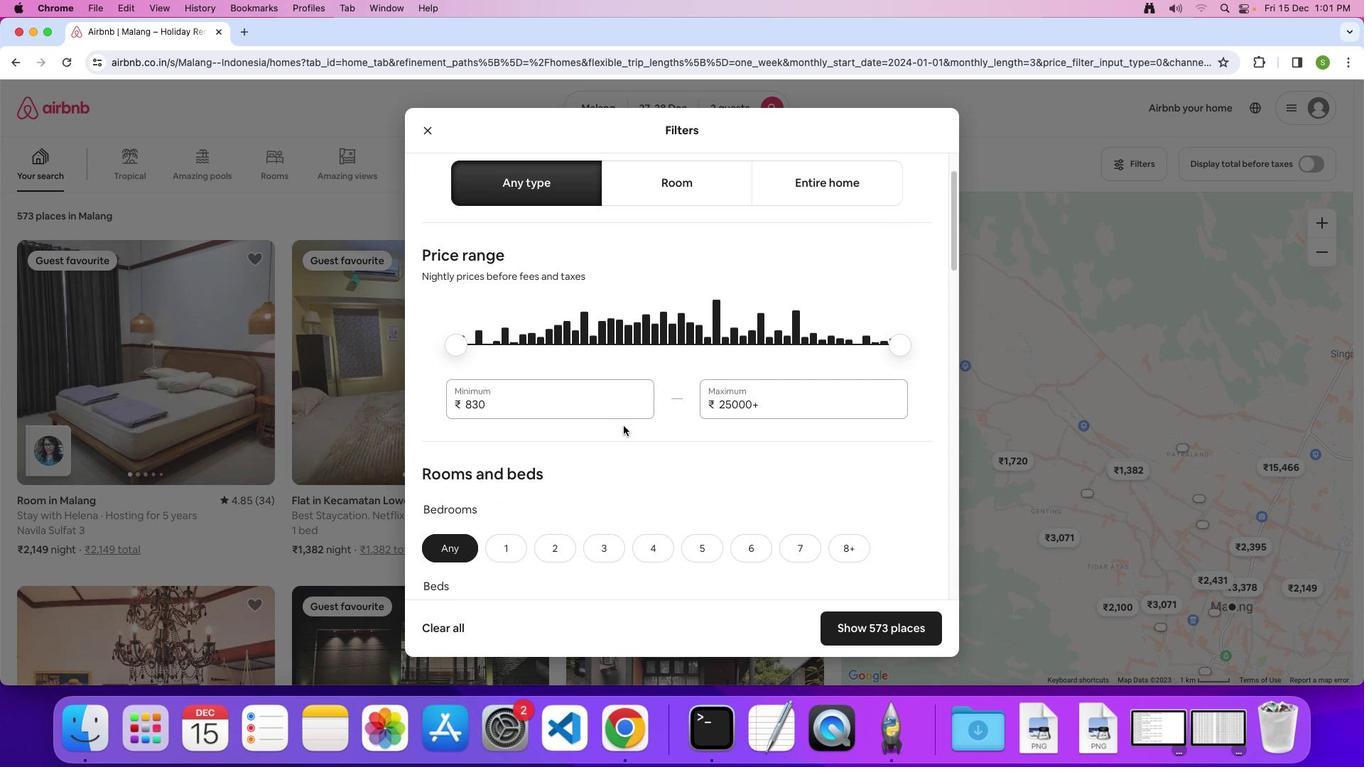 
Action: Mouse scrolled (623, 425) with delta (0, 0)
Screenshot: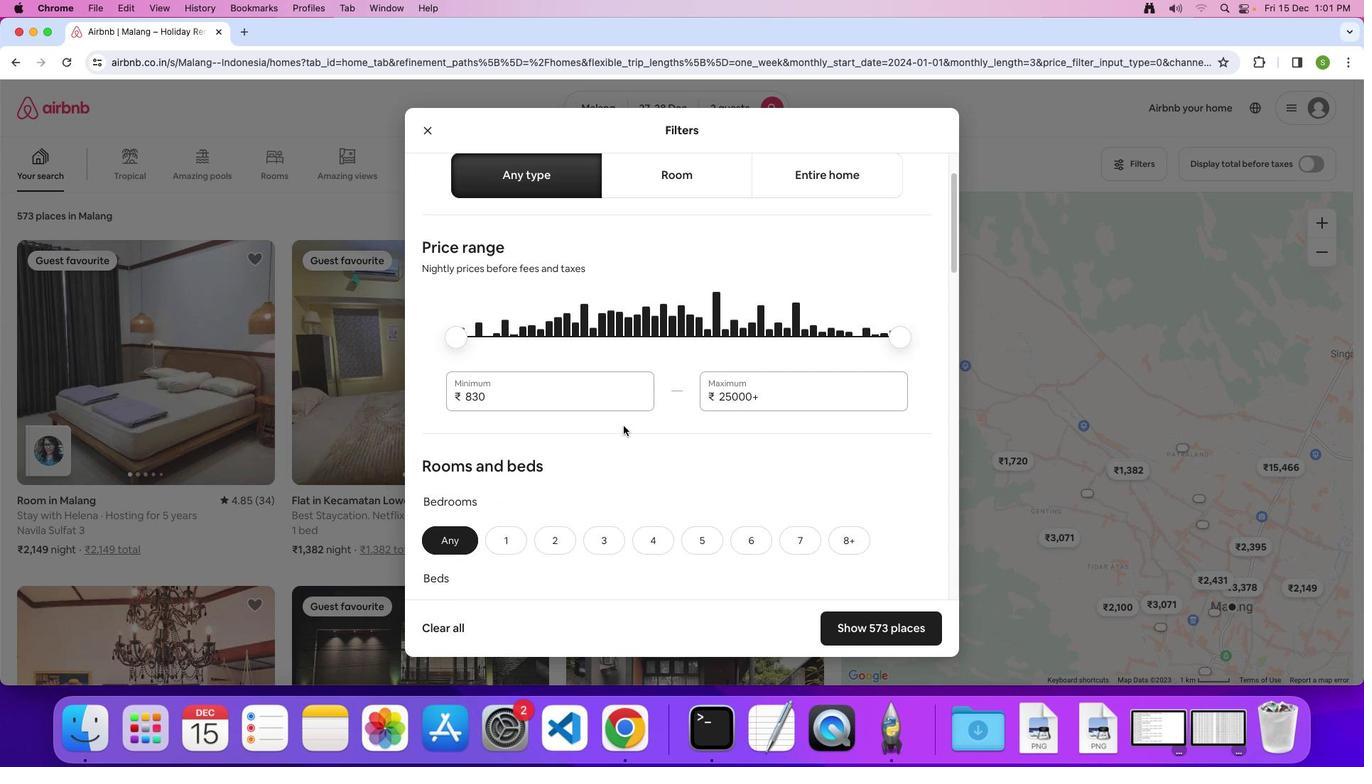 
Action: Mouse scrolled (623, 425) with delta (0, 0)
Screenshot: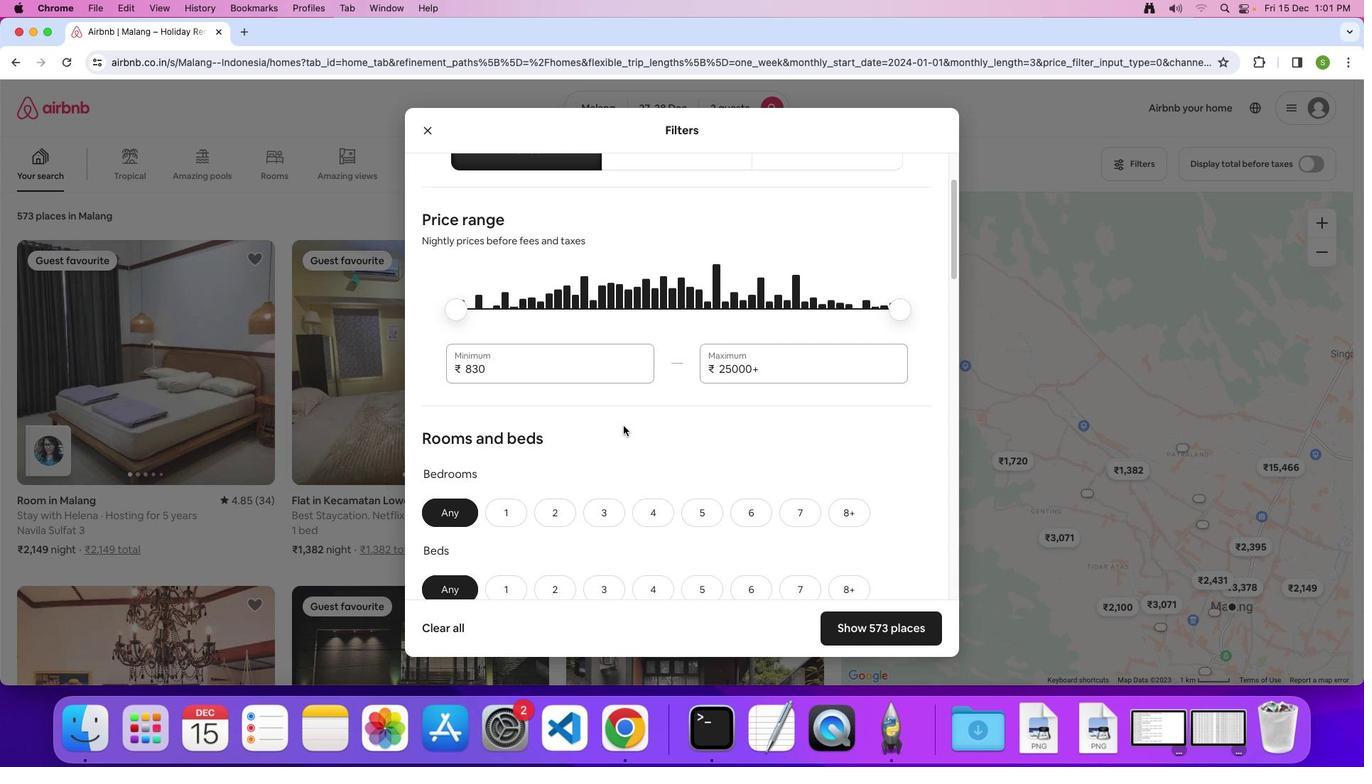 
Action: Mouse scrolled (623, 425) with delta (0, 0)
Screenshot: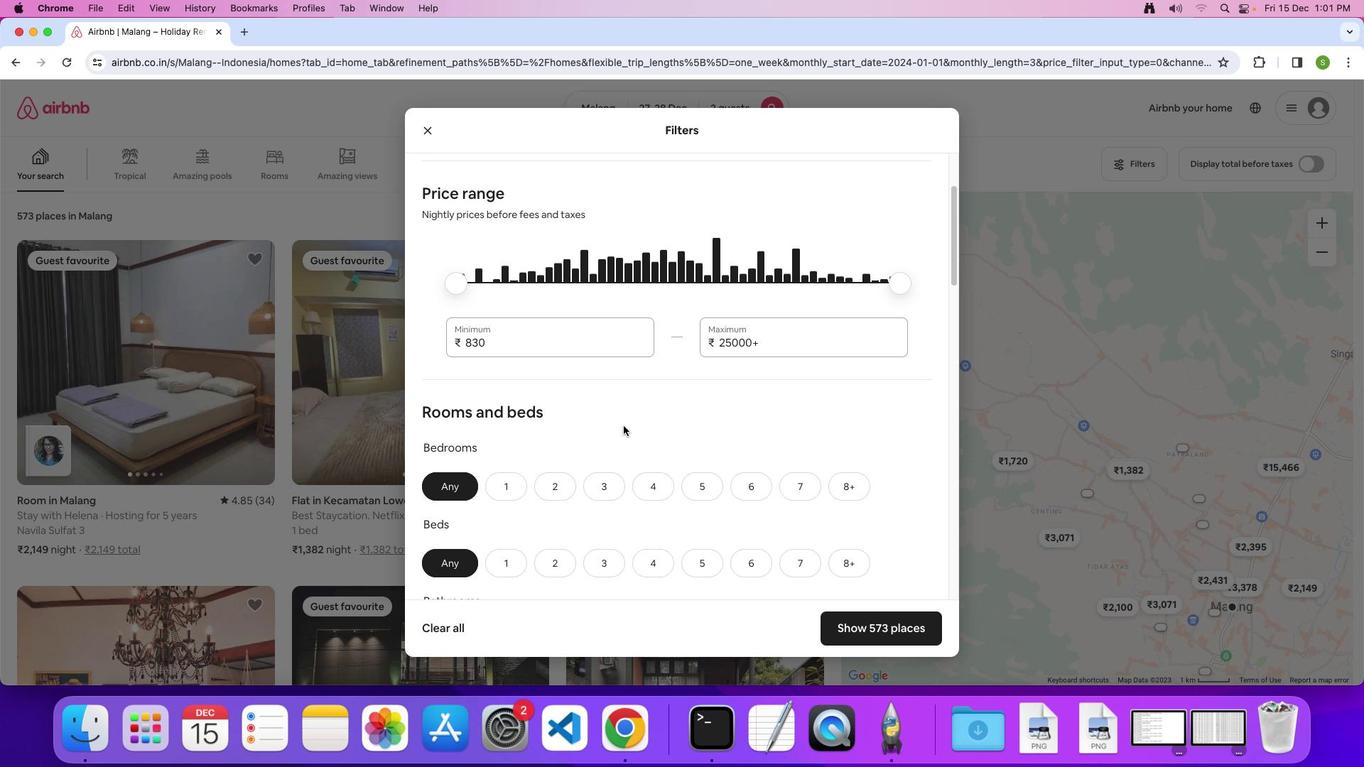 
Action: Mouse scrolled (623, 425) with delta (0, 0)
Screenshot: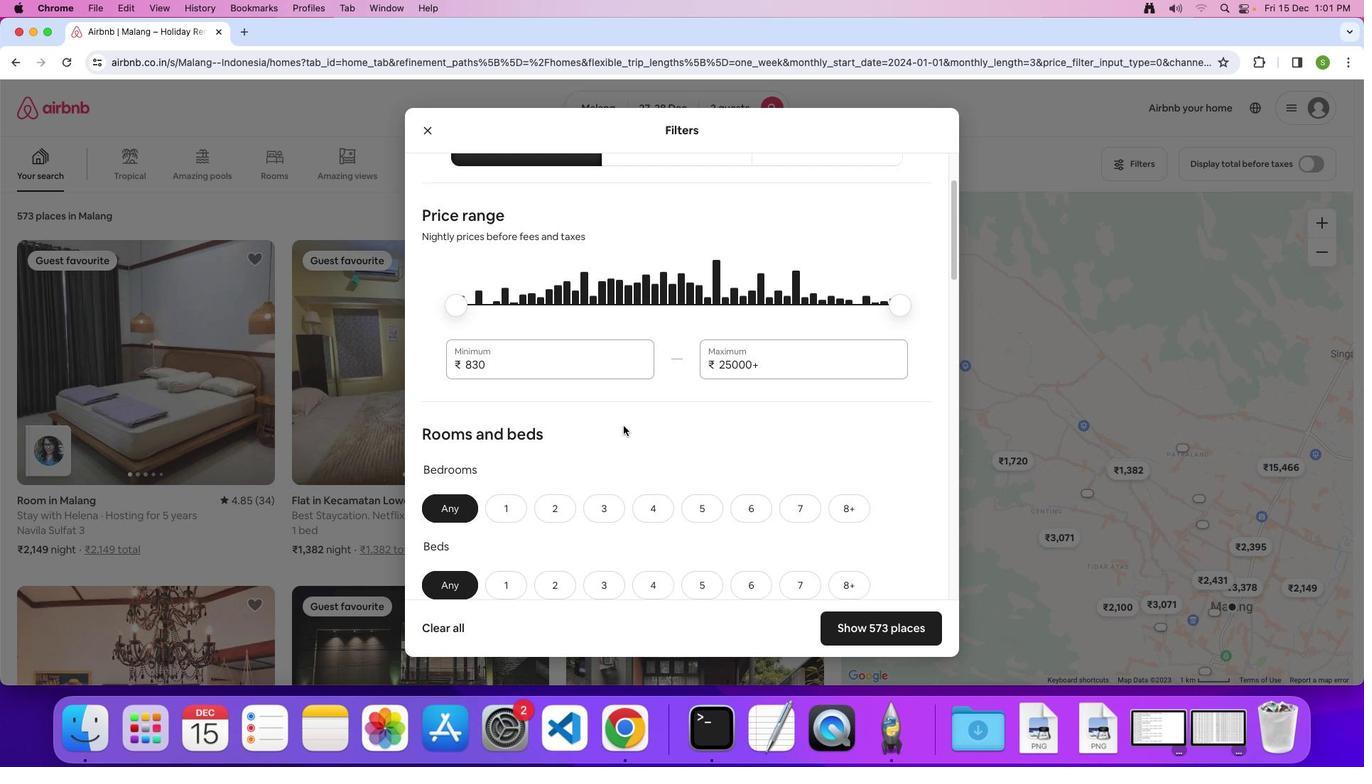 
Action: Mouse scrolled (623, 425) with delta (0, 1)
Screenshot: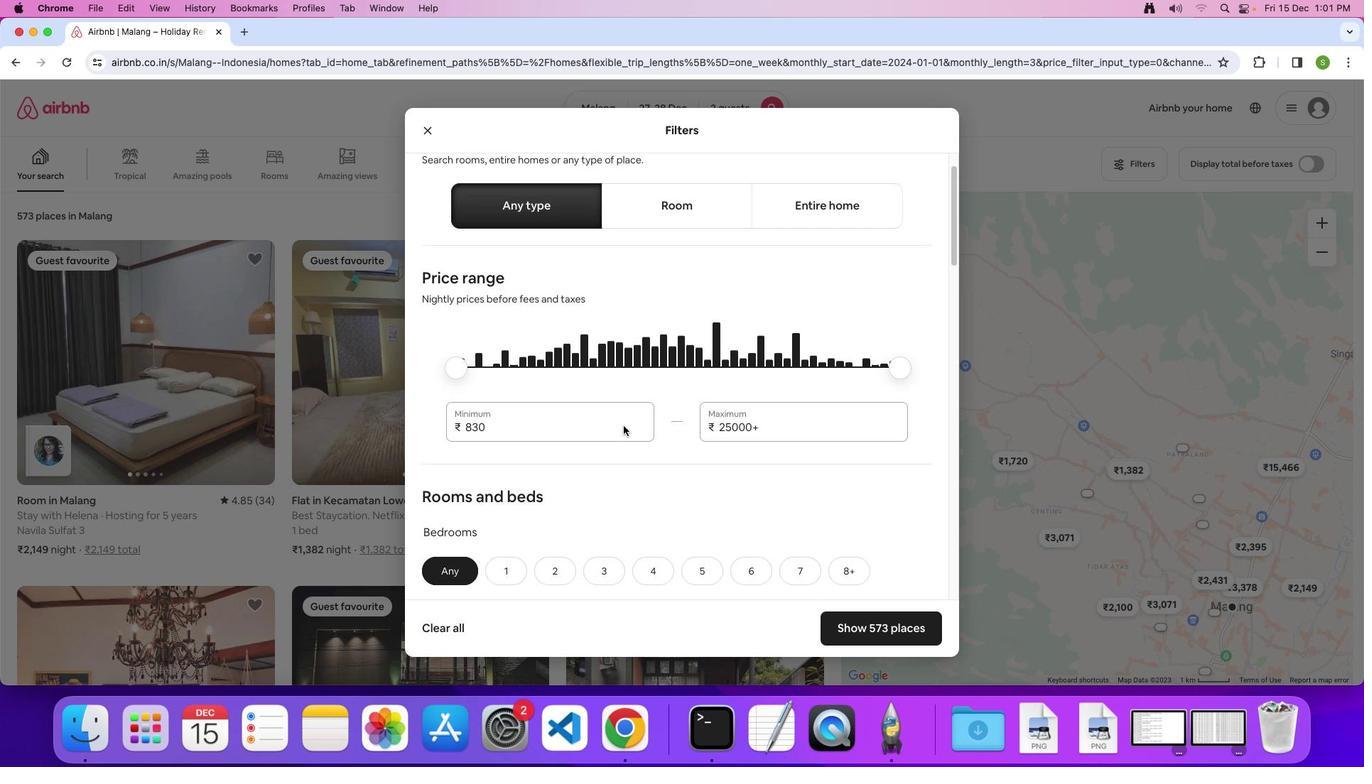 
Action: Mouse scrolled (623, 425) with delta (0, 0)
Screenshot: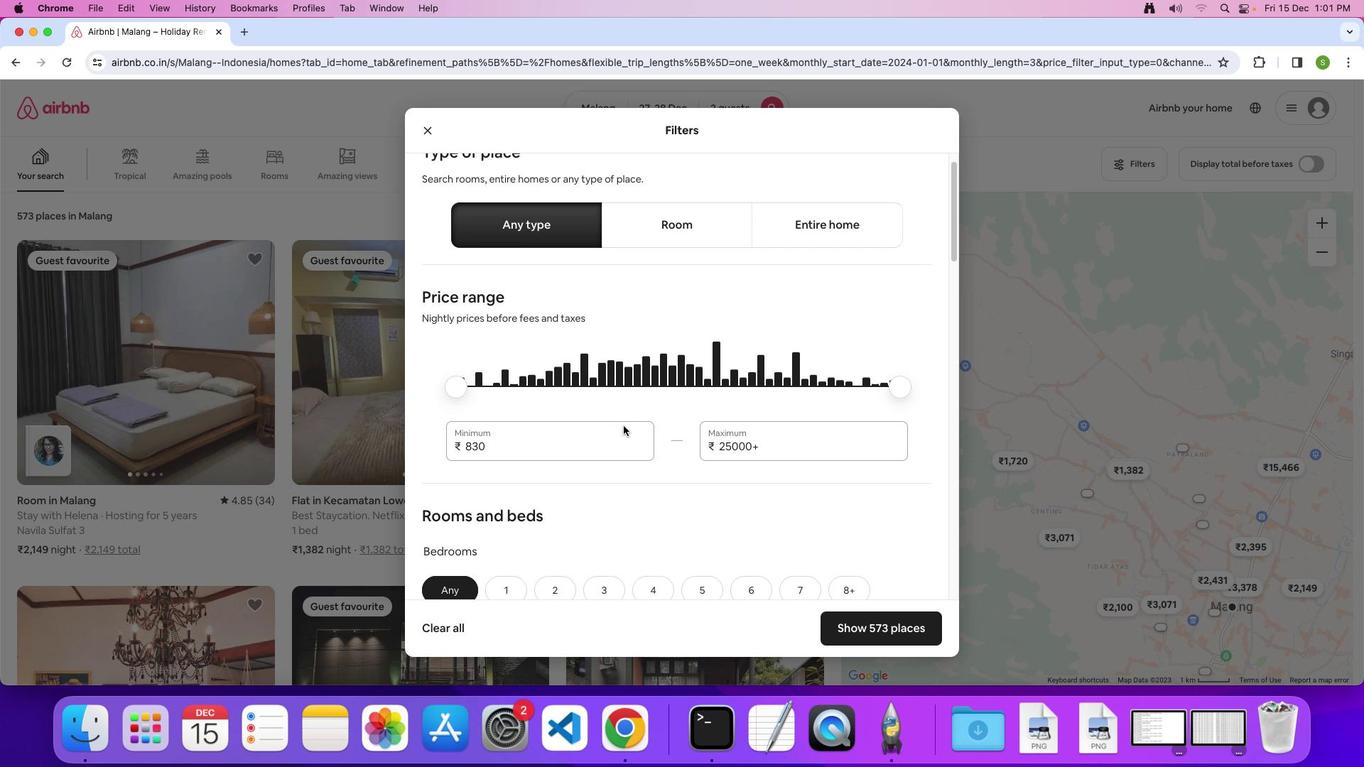 
Action: Mouse scrolled (623, 425) with delta (0, 0)
Screenshot: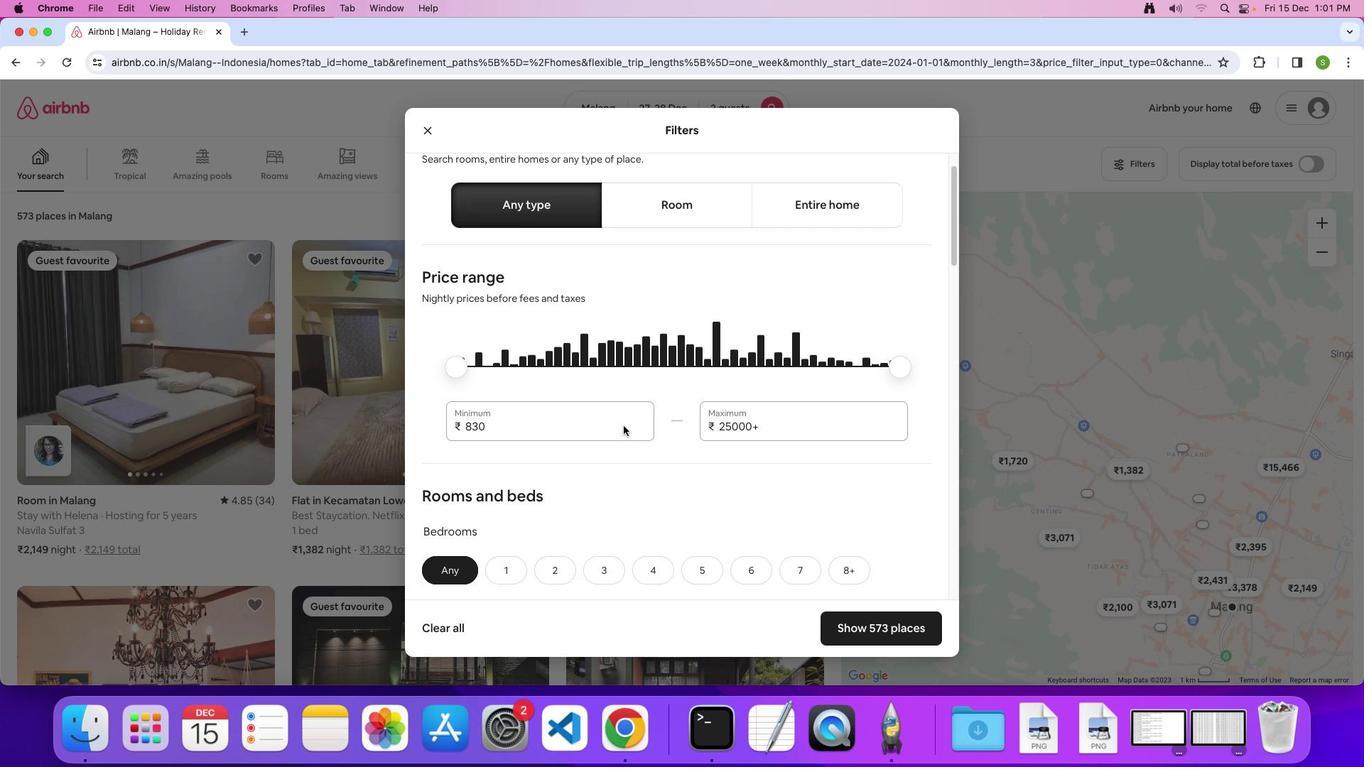 
Action: Mouse scrolled (623, 425) with delta (0, -1)
Screenshot: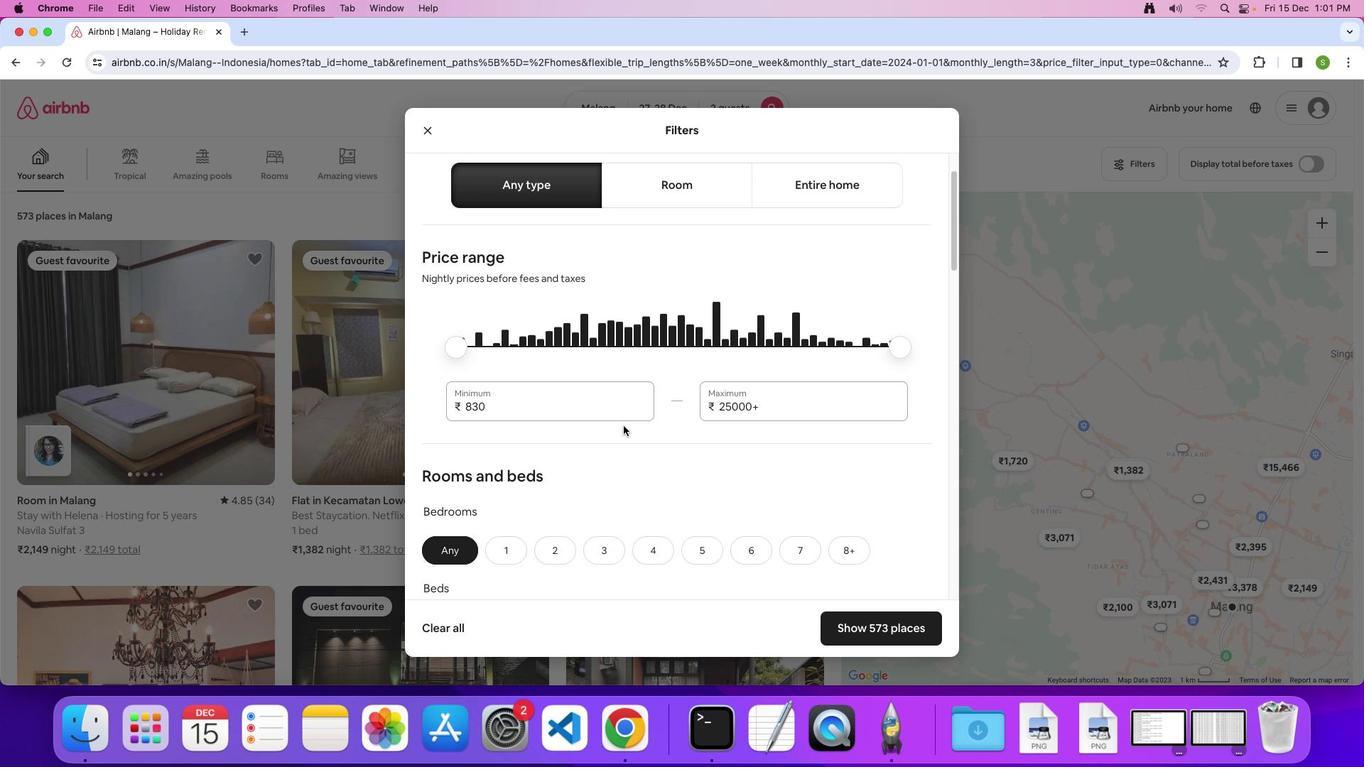 
Action: Mouse scrolled (623, 425) with delta (0, 0)
Screenshot: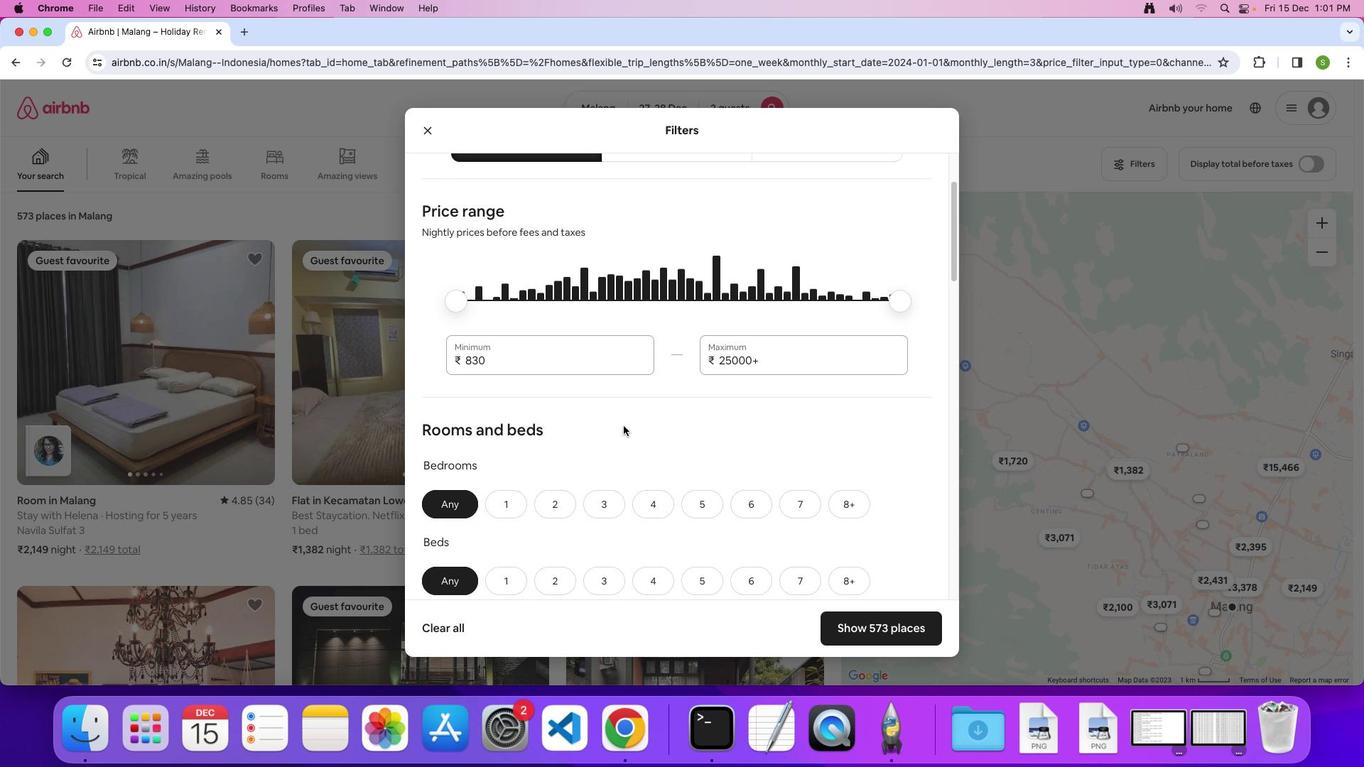 
Action: Mouse scrolled (623, 425) with delta (0, 0)
Screenshot: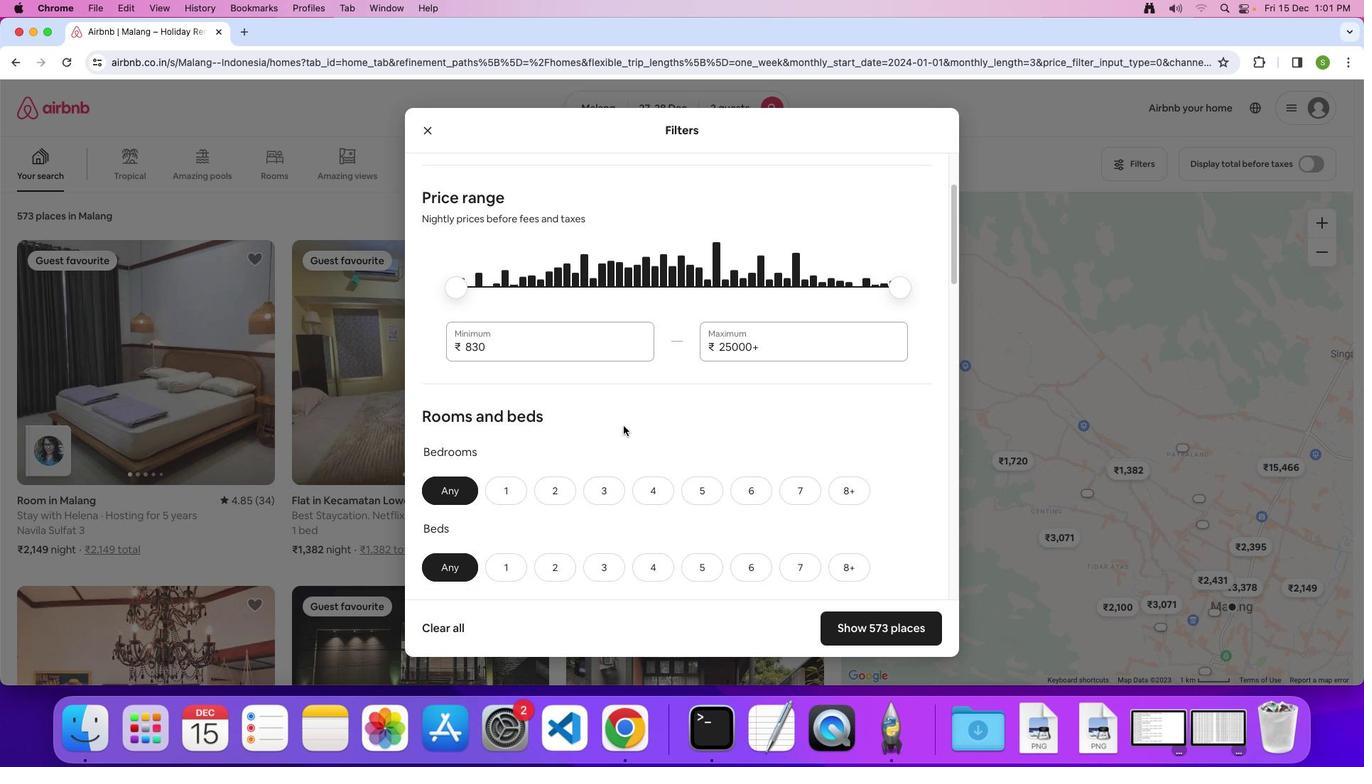 
Action: Mouse scrolled (623, 425) with delta (0, -1)
Screenshot: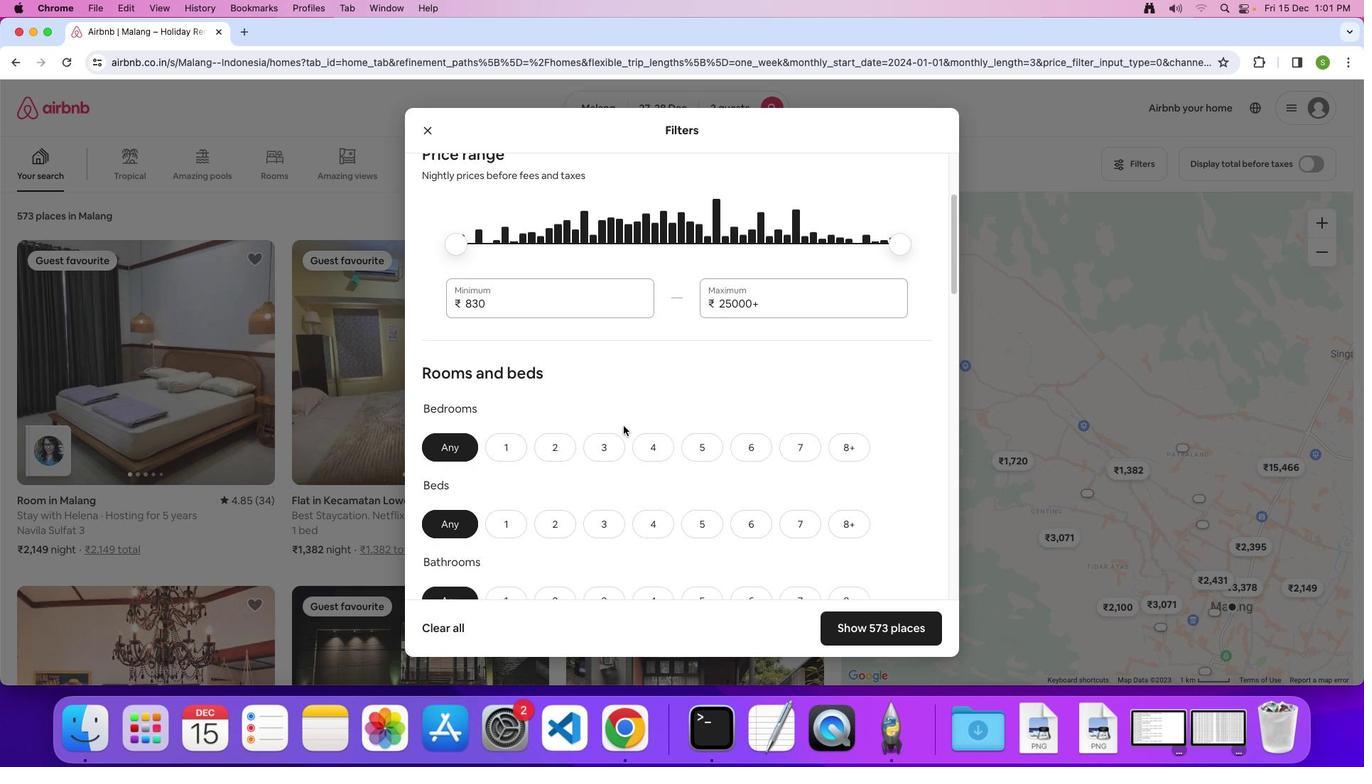 
Action: Mouse scrolled (623, 425) with delta (0, -1)
Screenshot: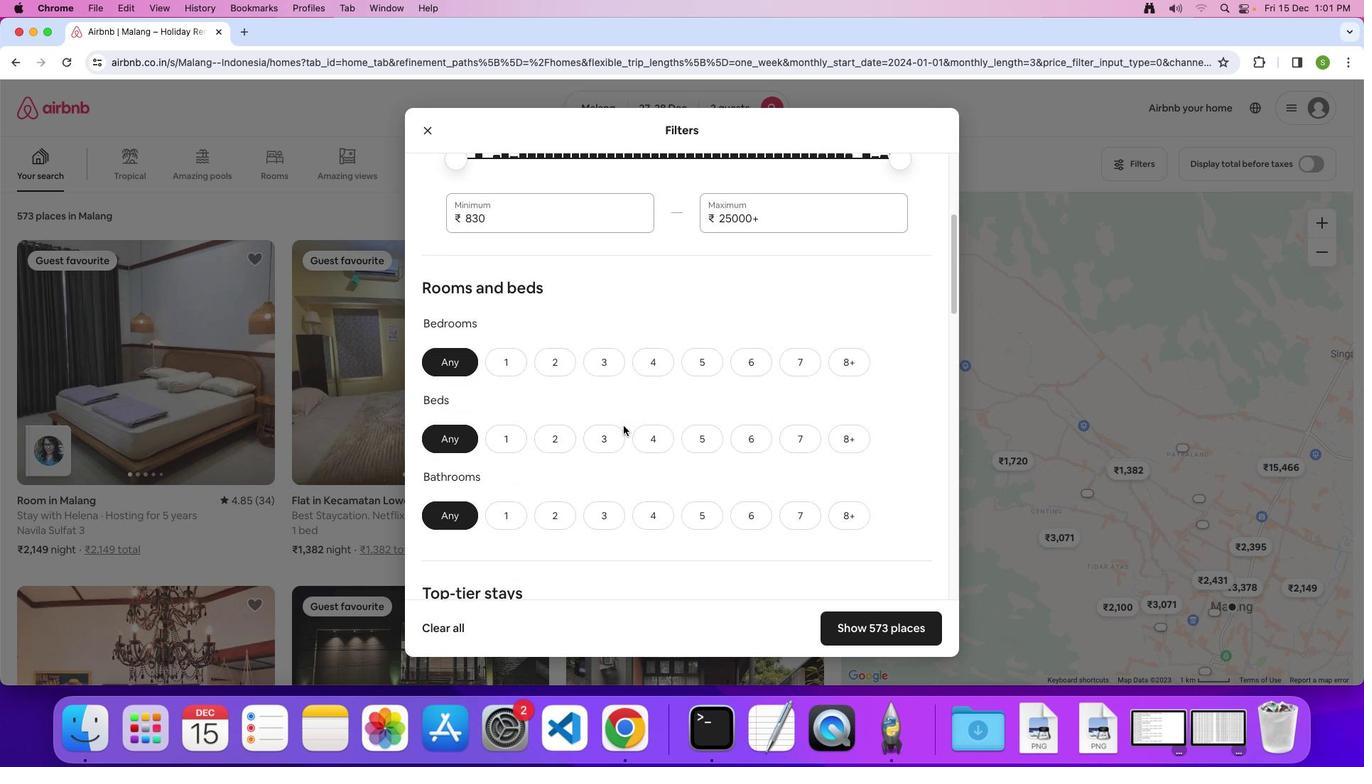 
Action: Mouse scrolled (623, 425) with delta (0, 0)
Screenshot: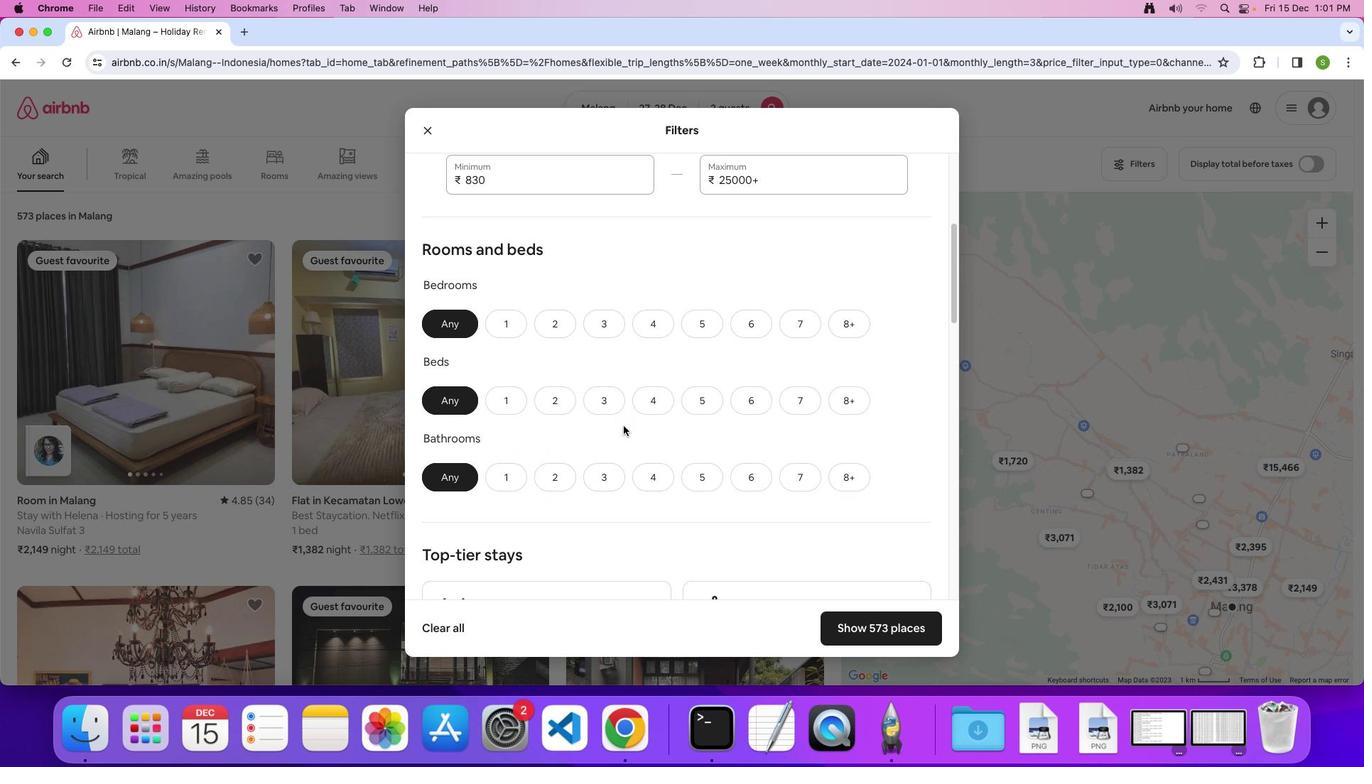 
Action: Mouse scrolled (623, 425) with delta (0, 0)
Screenshot: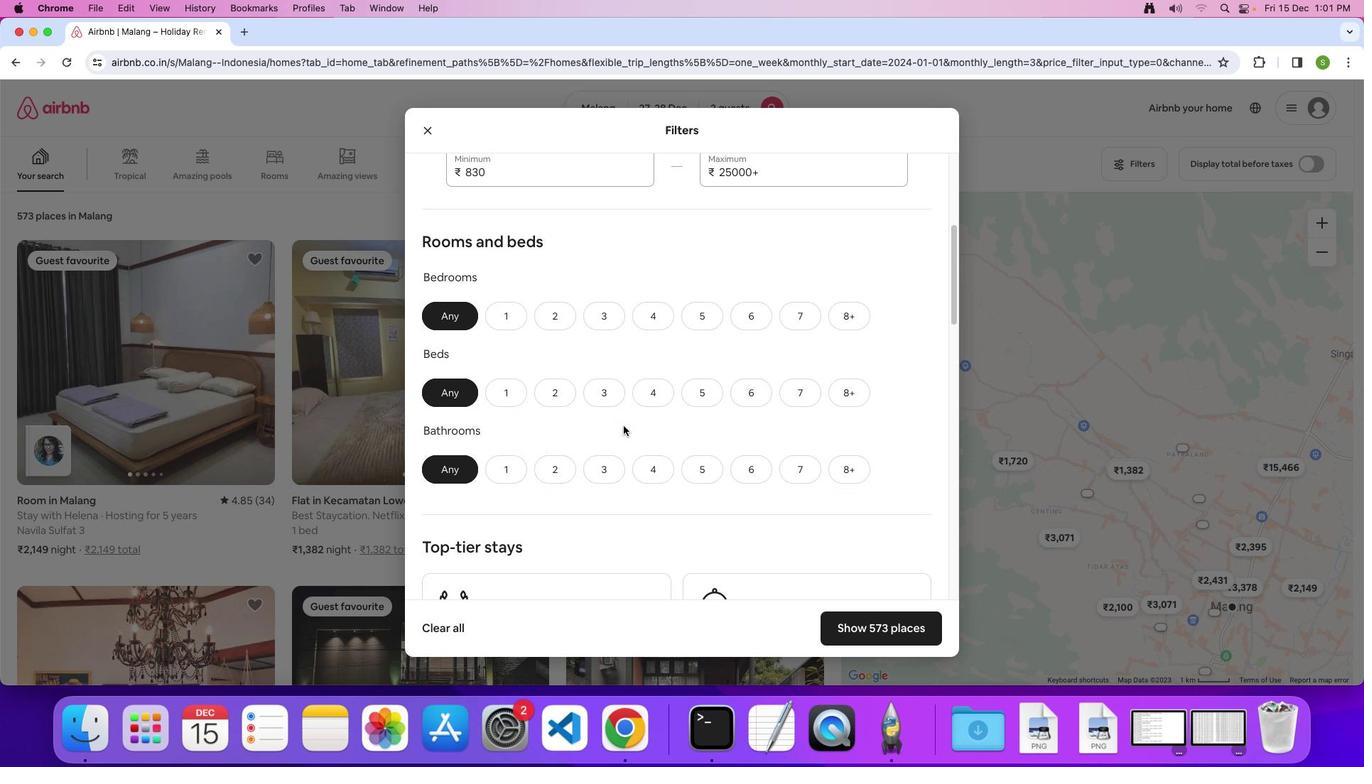 
Action: Mouse moved to (505, 301)
Screenshot: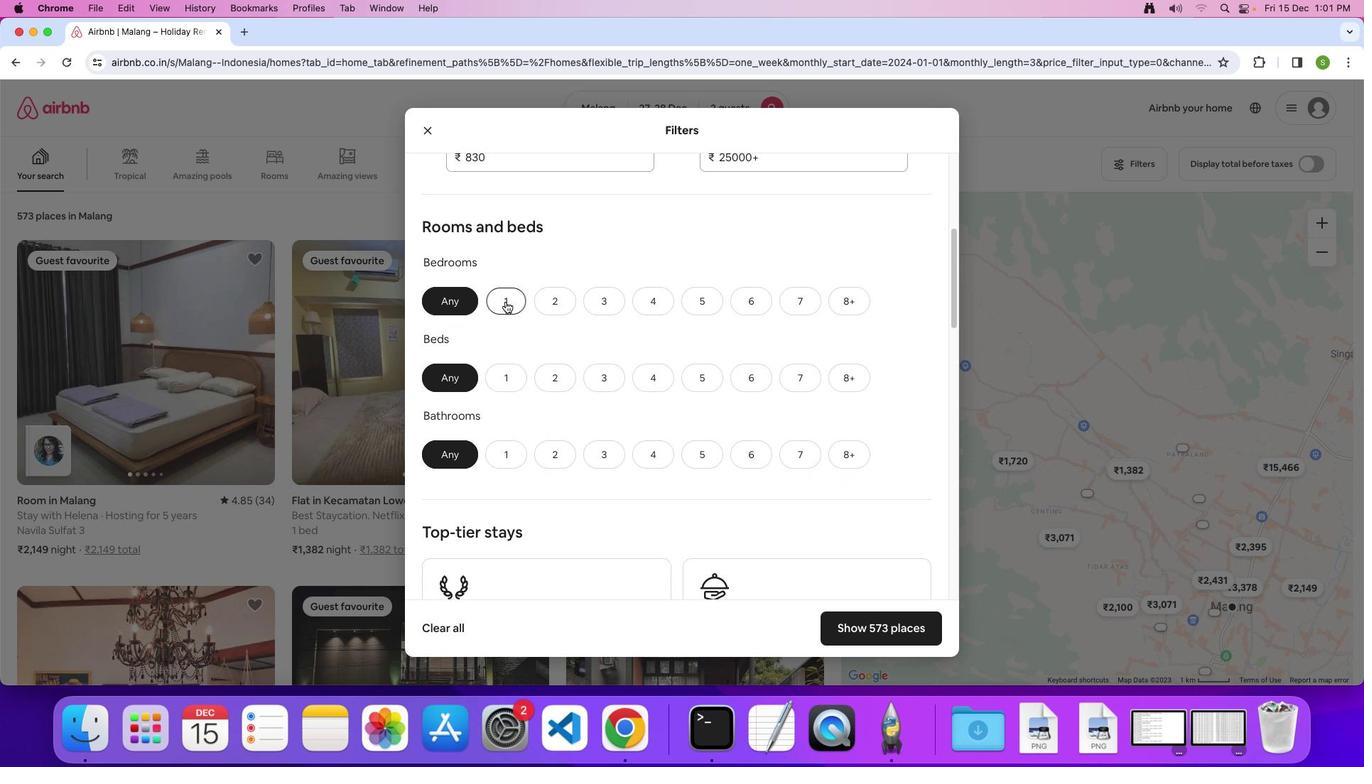 
Action: Mouse pressed left at (505, 301)
Screenshot: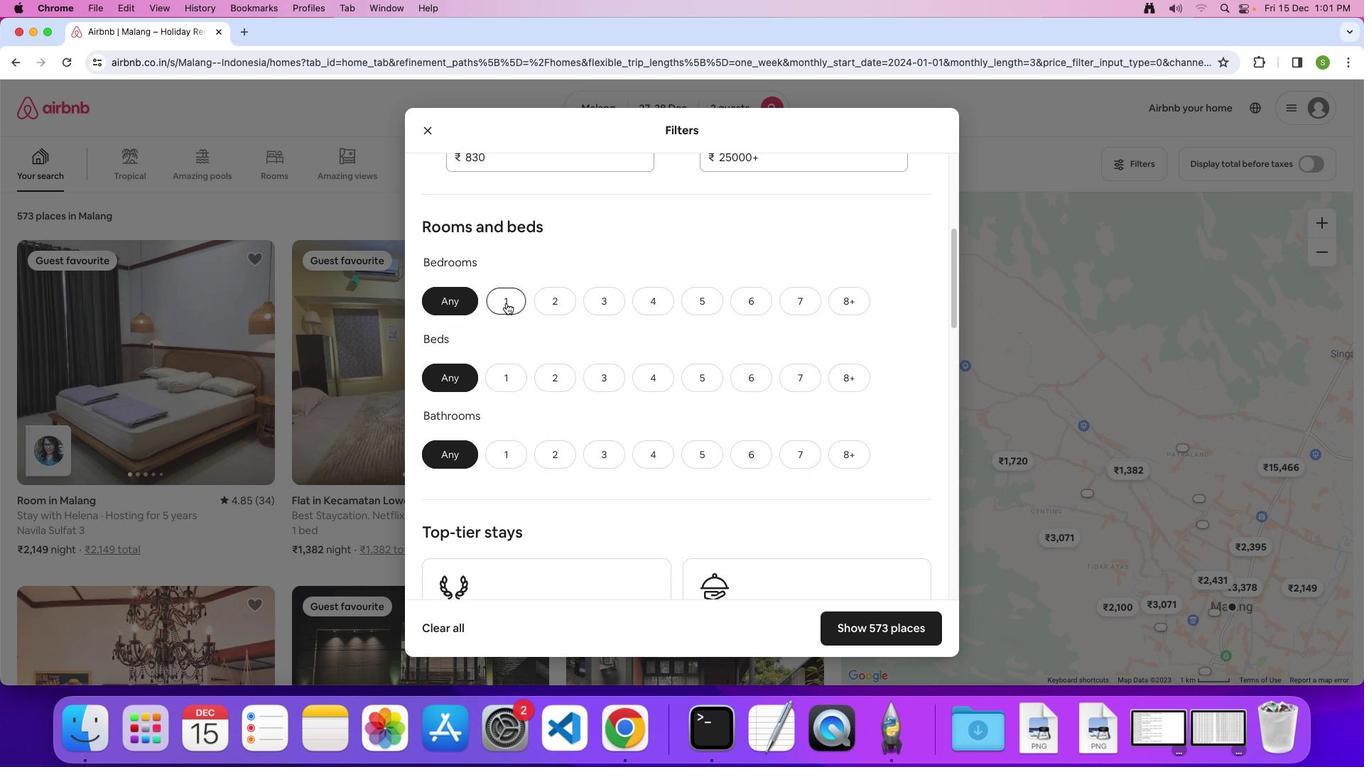 
Action: Mouse moved to (501, 386)
Screenshot: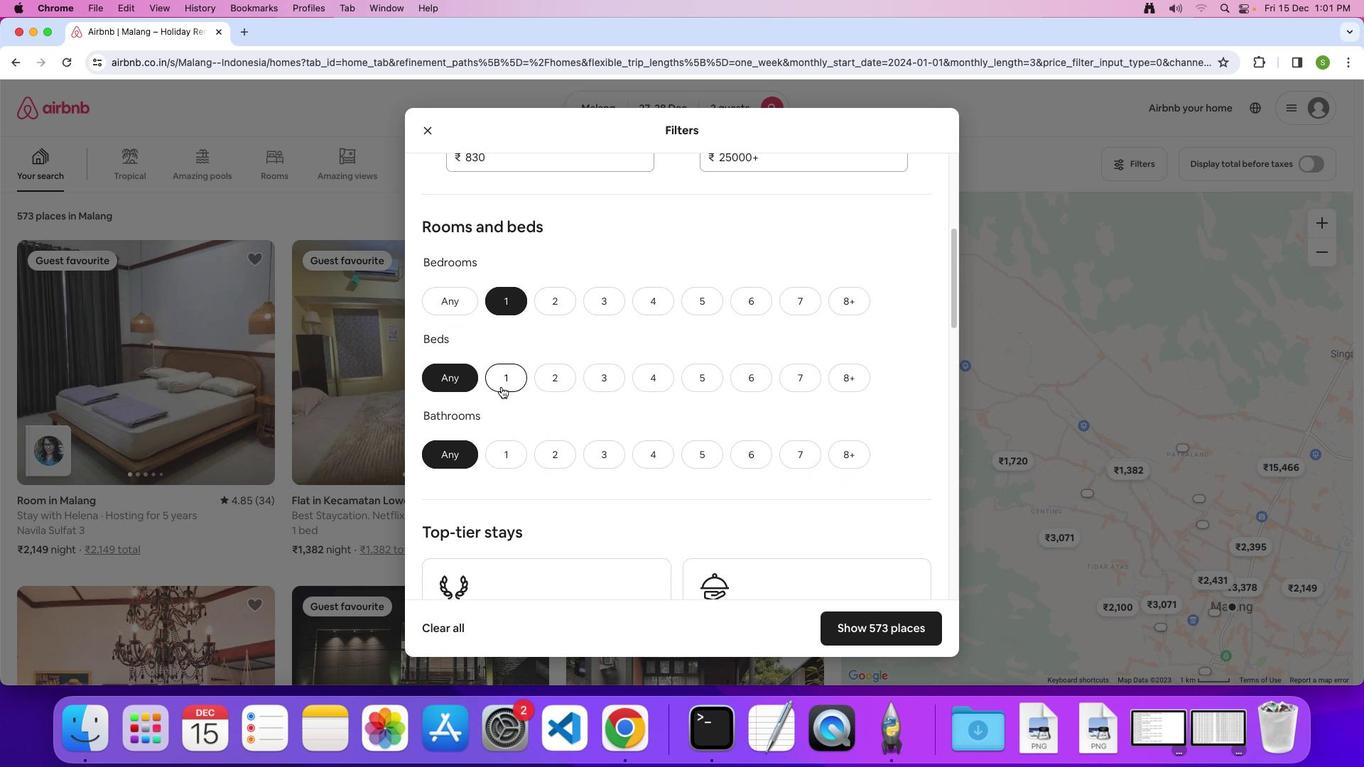 
Action: Mouse pressed left at (501, 386)
Screenshot: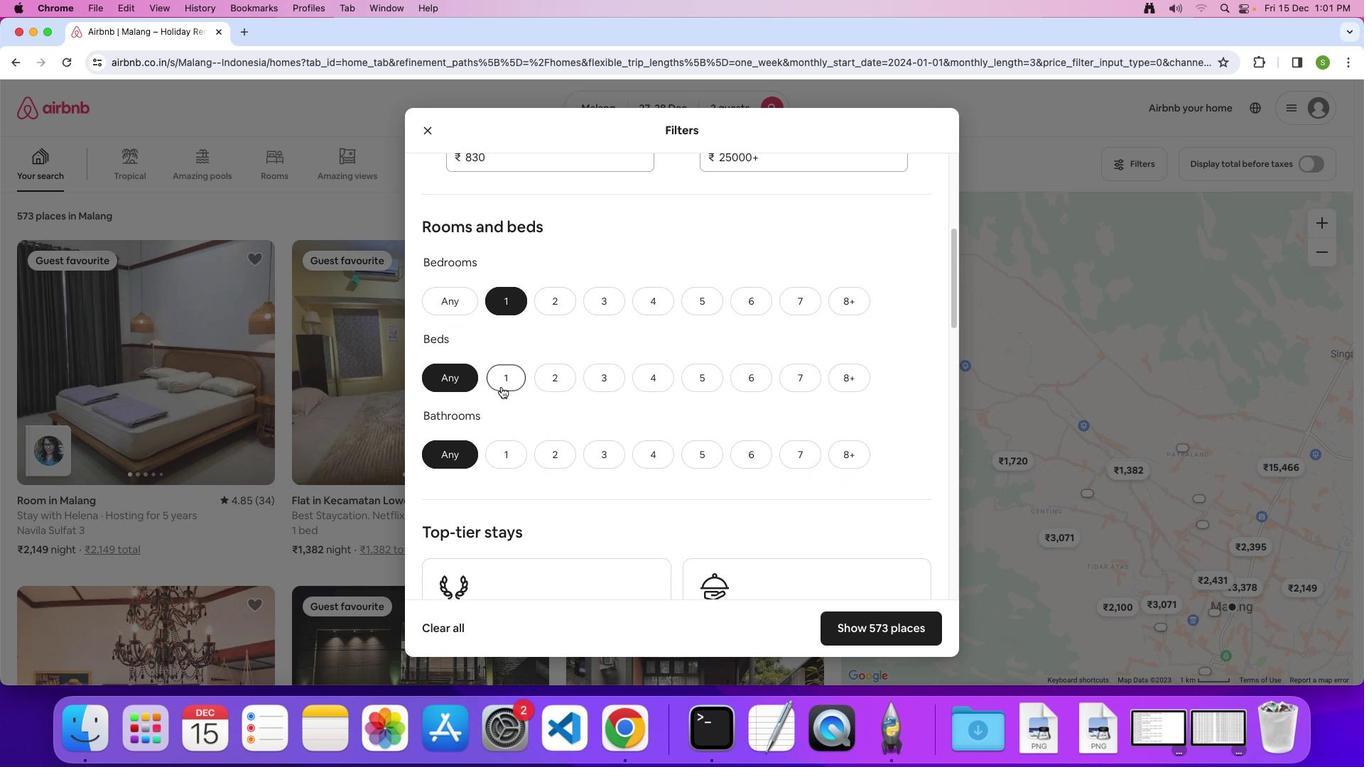 
Action: Mouse moved to (503, 451)
Screenshot: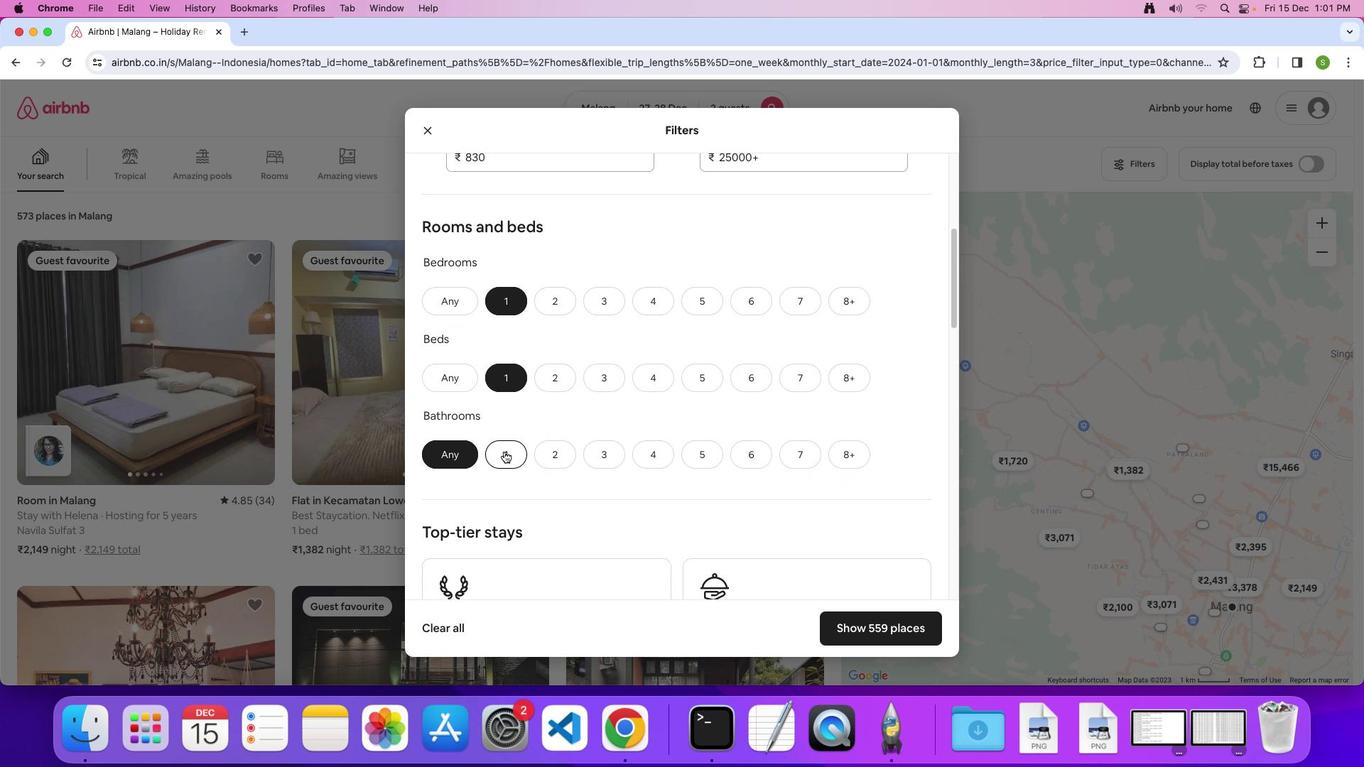 
Action: Mouse pressed left at (503, 451)
Screenshot: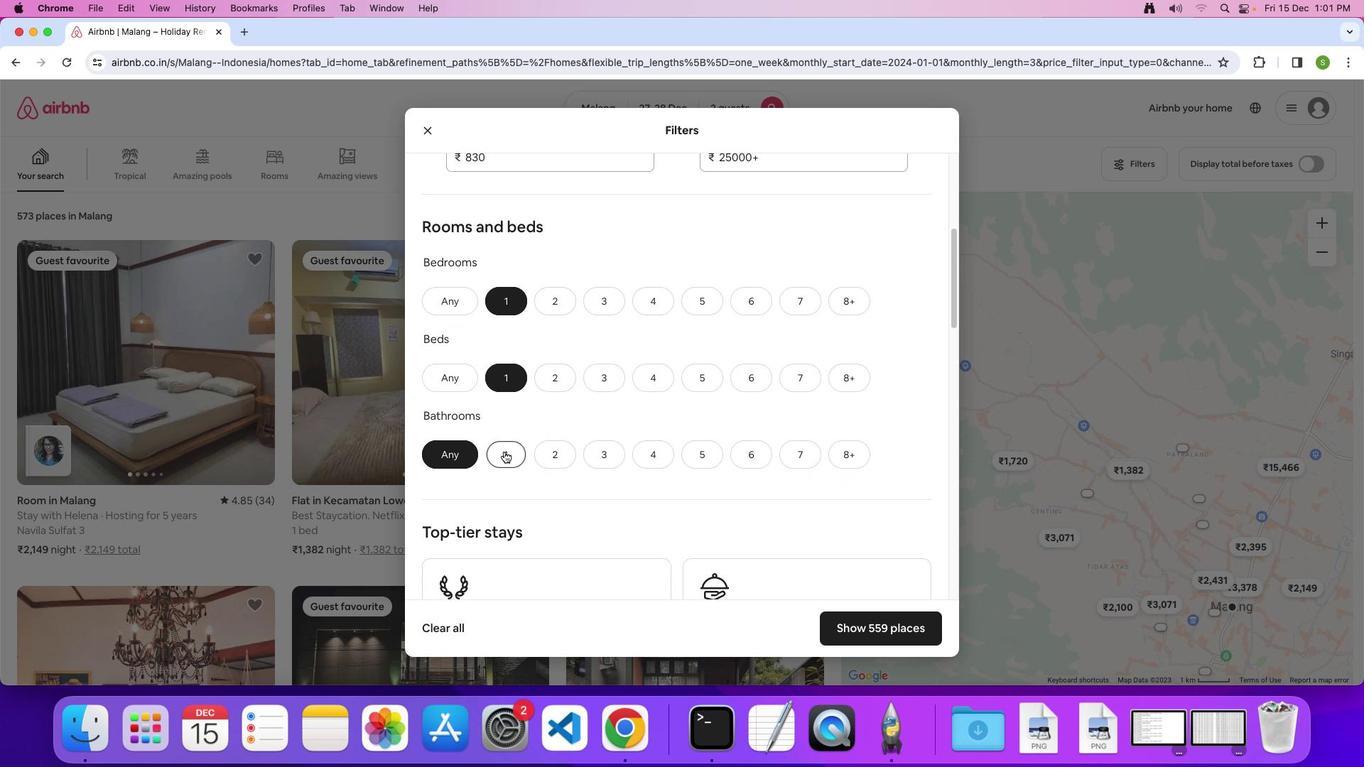 
Action: Mouse moved to (636, 399)
Screenshot: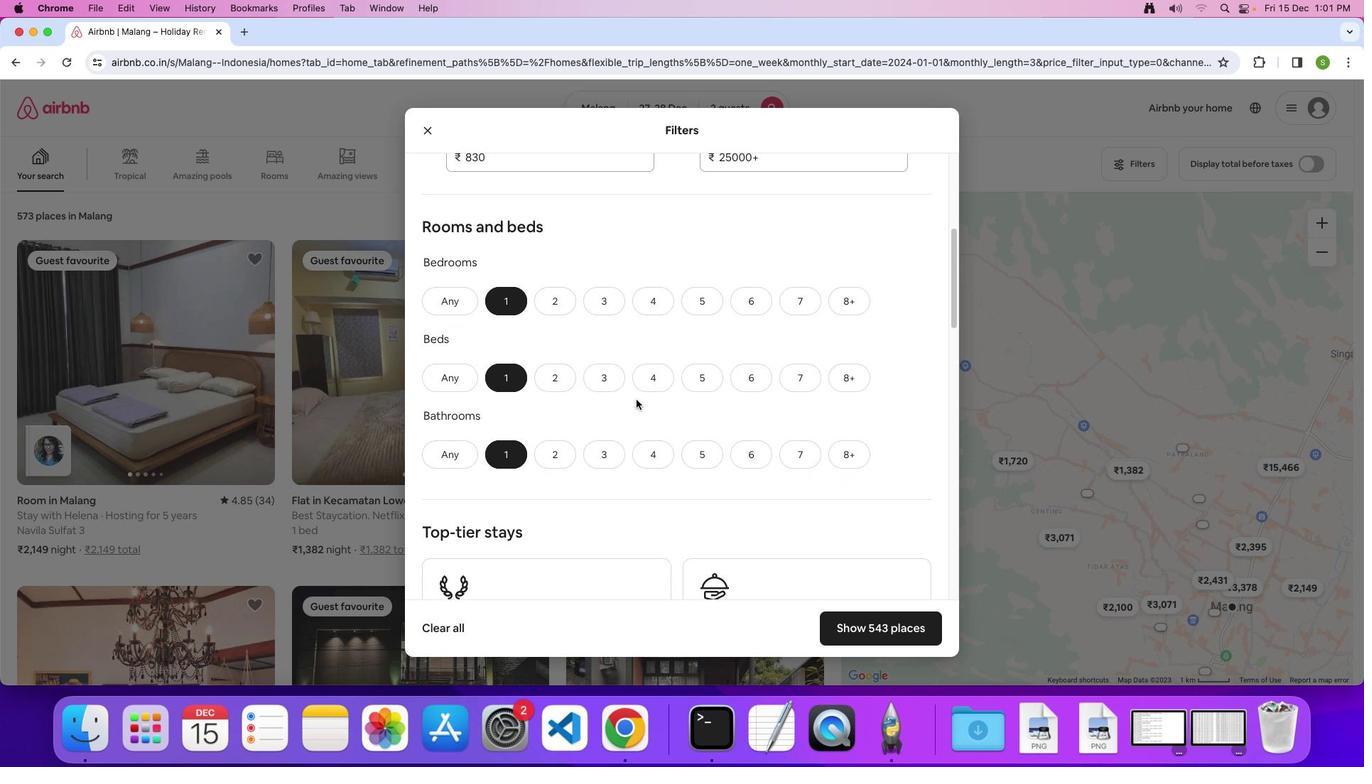 
Action: Mouse scrolled (636, 399) with delta (0, 0)
Screenshot: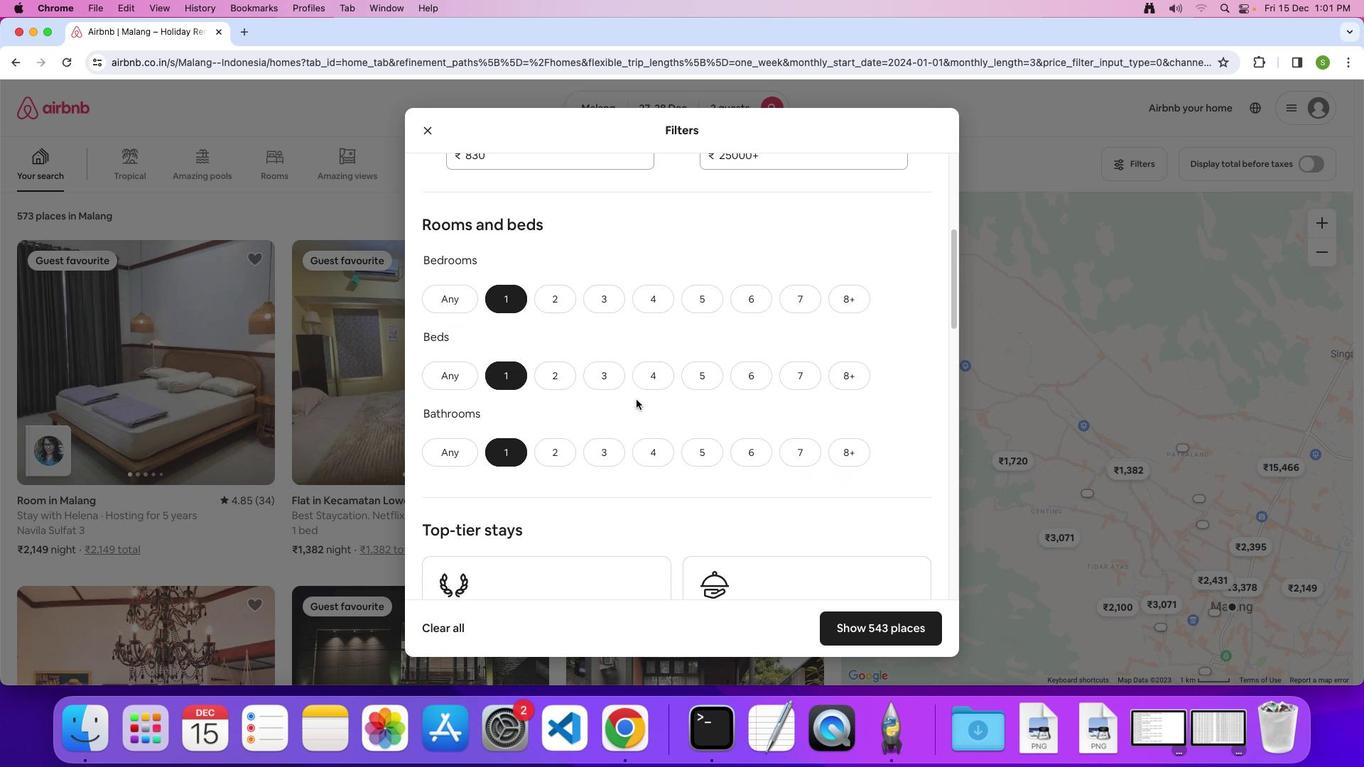
Action: Mouse scrolled (636, 399) with delta (0, 0)
Screenshot: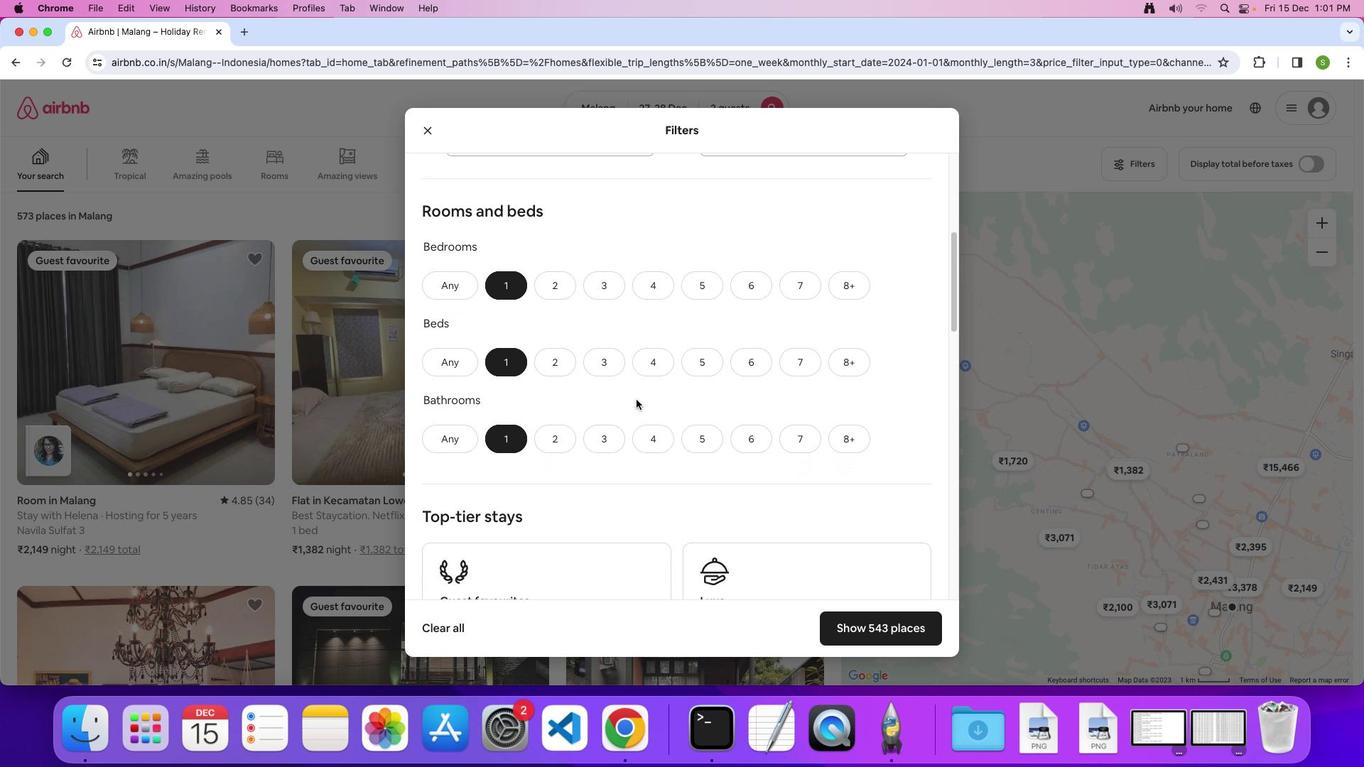 
Action: Mouse scrolled (636, 399) with delta (0, -1)
Screenshot: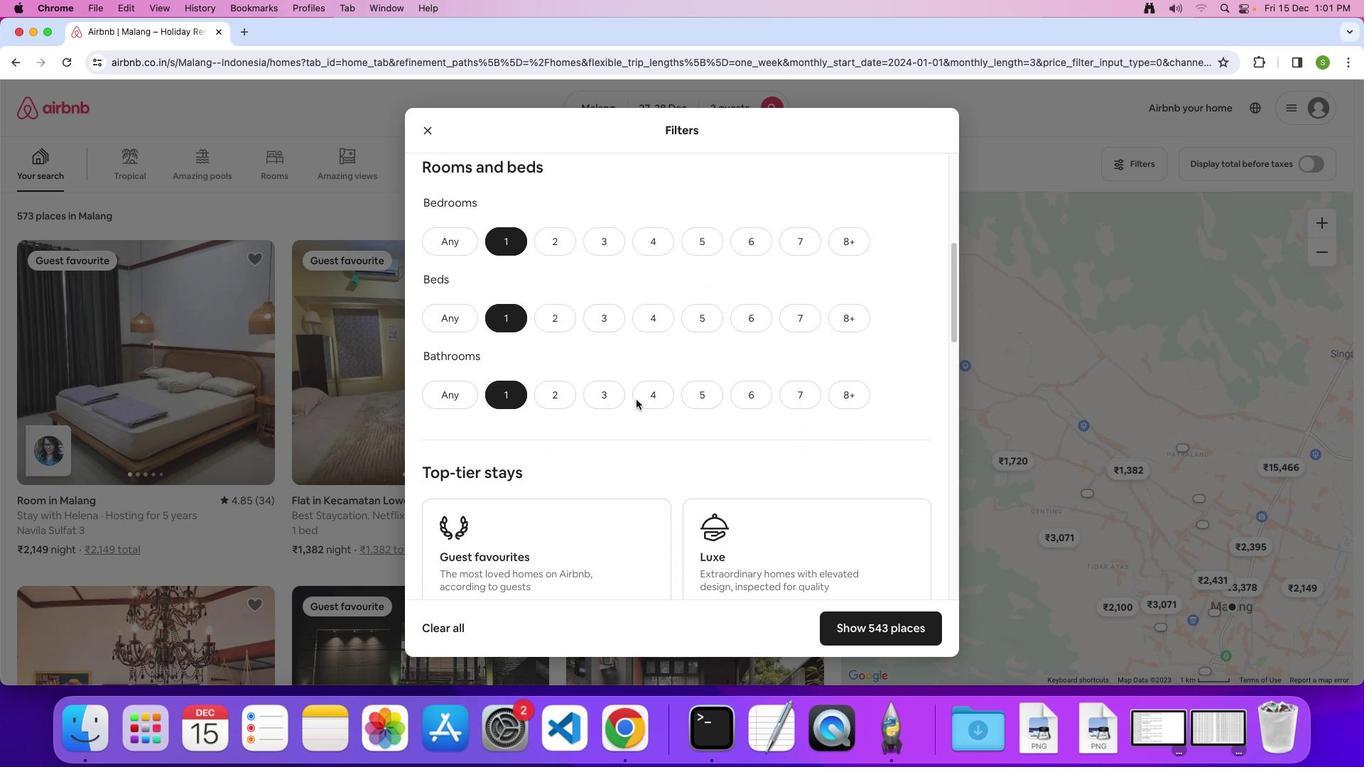 
Action: Mouse scrolled (636, 399) with delta (0, 0)
Screenshot: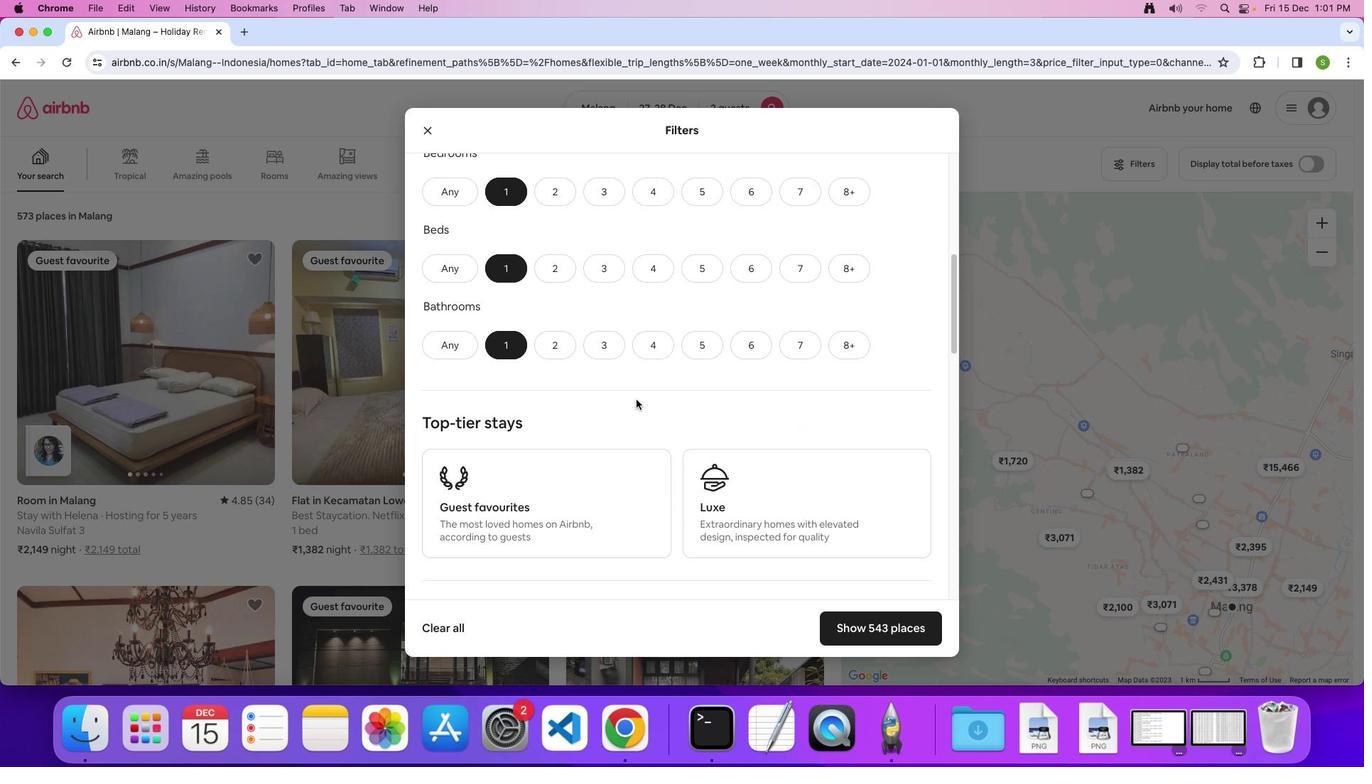 
Action: Mouse scrolled (636, 399) with delta (0, 0)
Screenshot: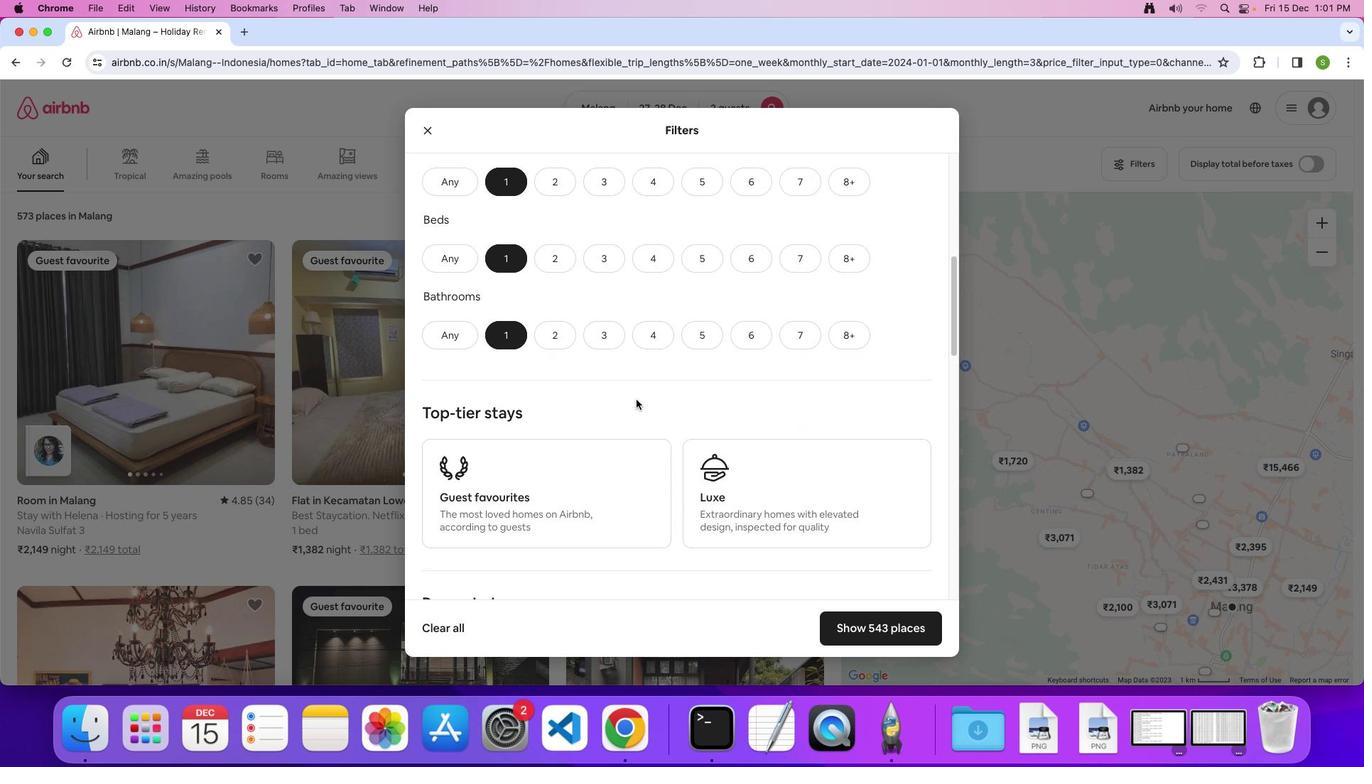 
Action: Mouse scrolled (636, 399) with delta (0, -1)
Screenshot: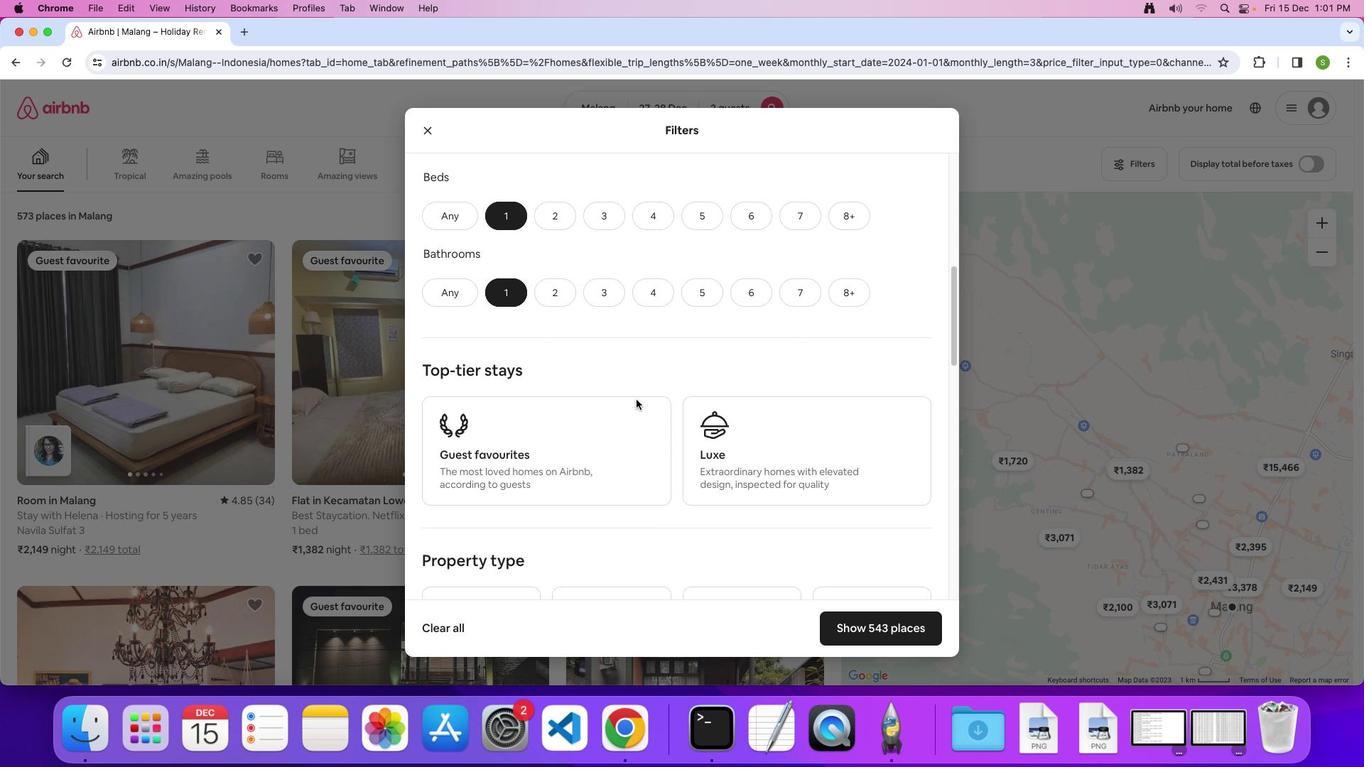 
Action: Mouse scrolled (636, 399) with delta (0, 0)
Screenshot: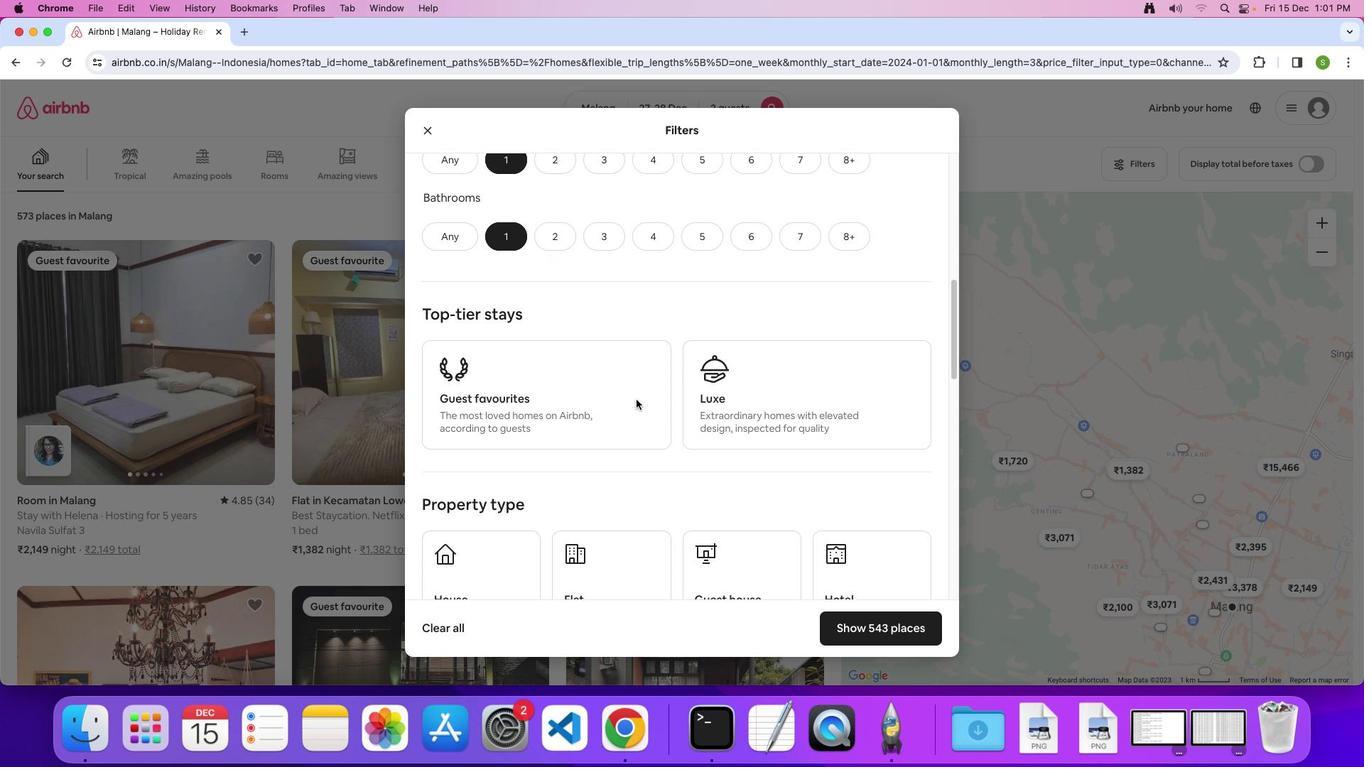 
Action: Mouse scrolled (636, 399) with delta (0, 0)
Screenshot: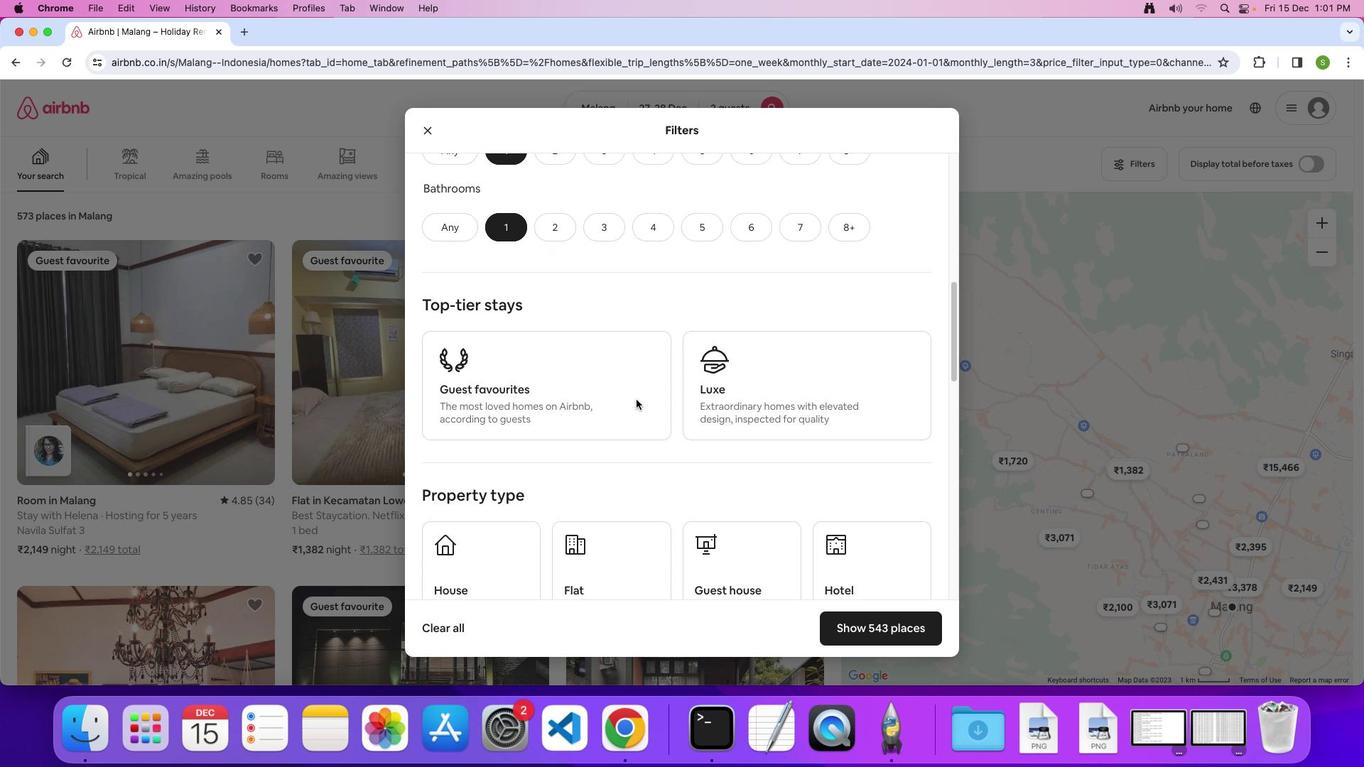 
Action: Mouse scrolled (636, 399) with delta (0, -2)
Screenshot: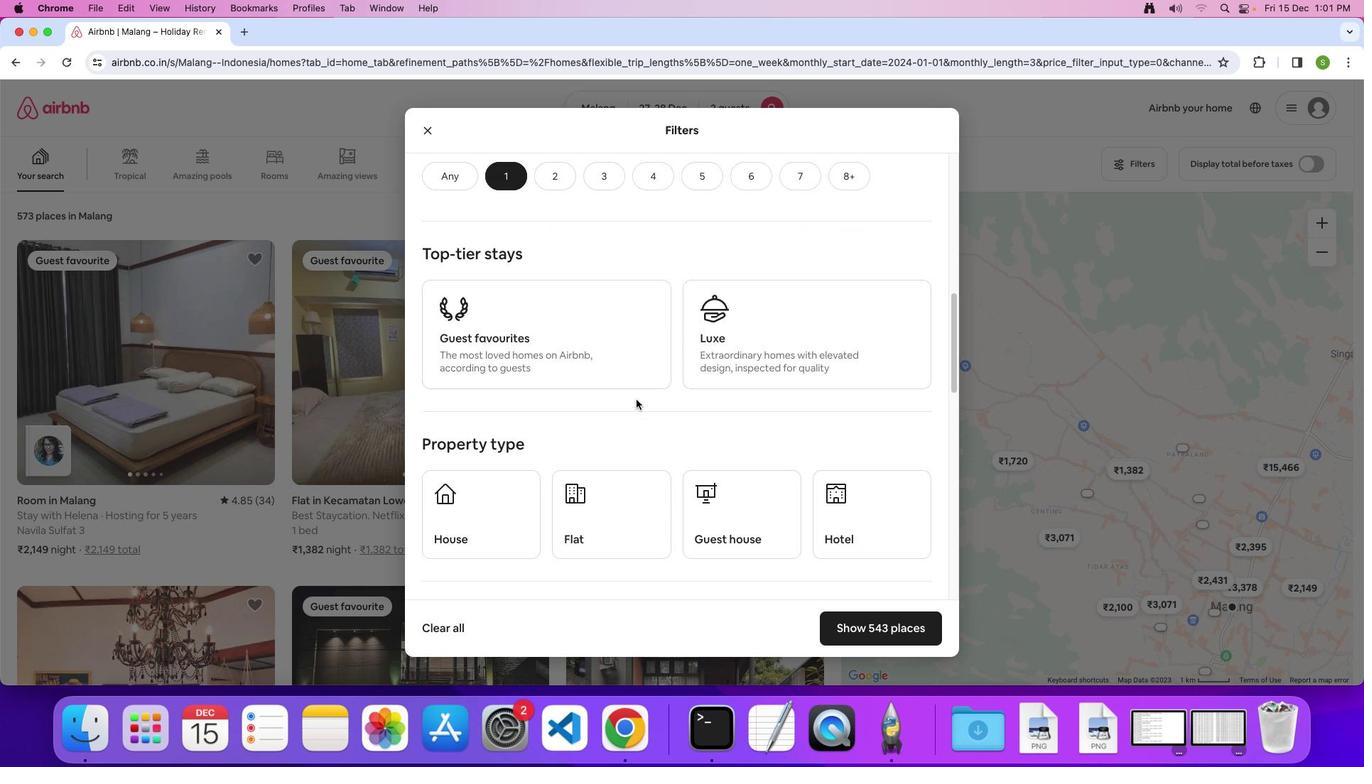
Action: Mouse scrolled (636, 399) with delta (0, 0)
Screenshot: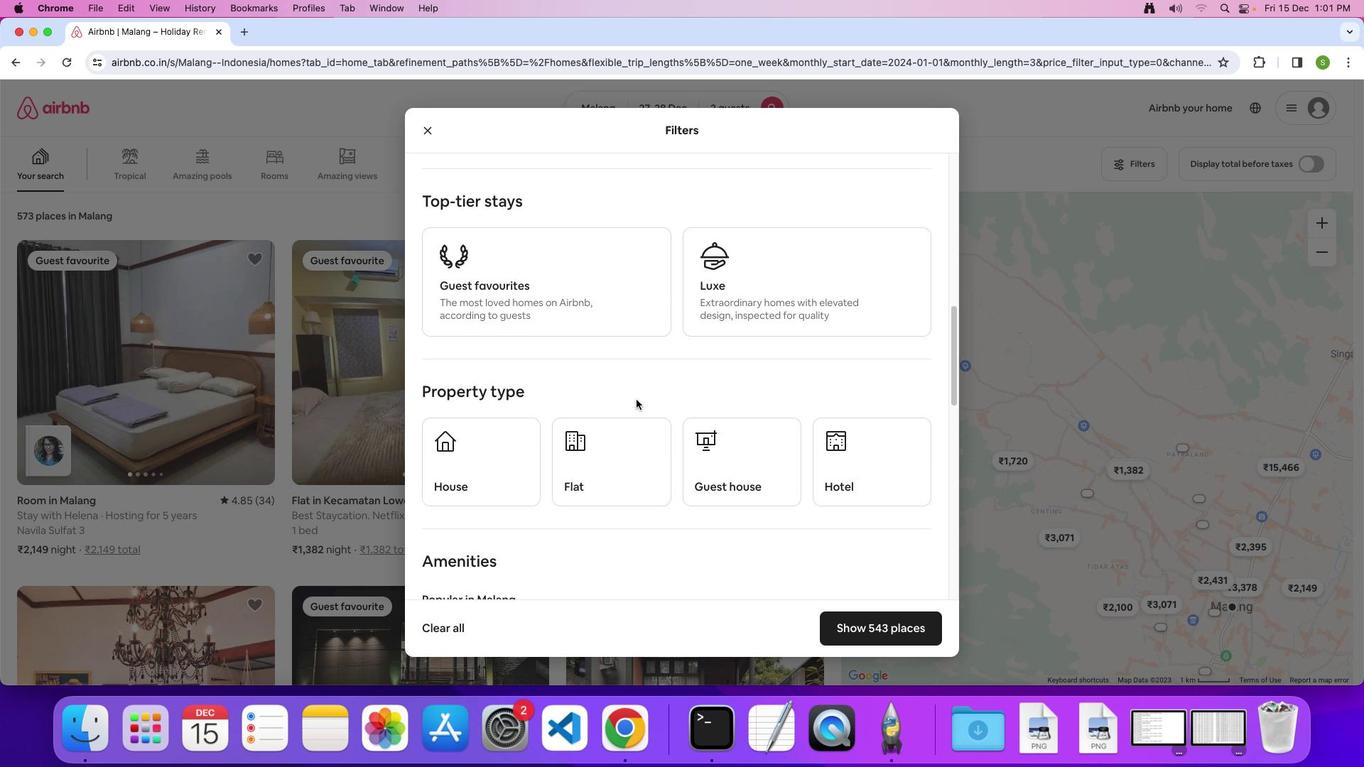 
Action: Mouse scrolled (636, 399) with delta (0, 0)
Screenshot: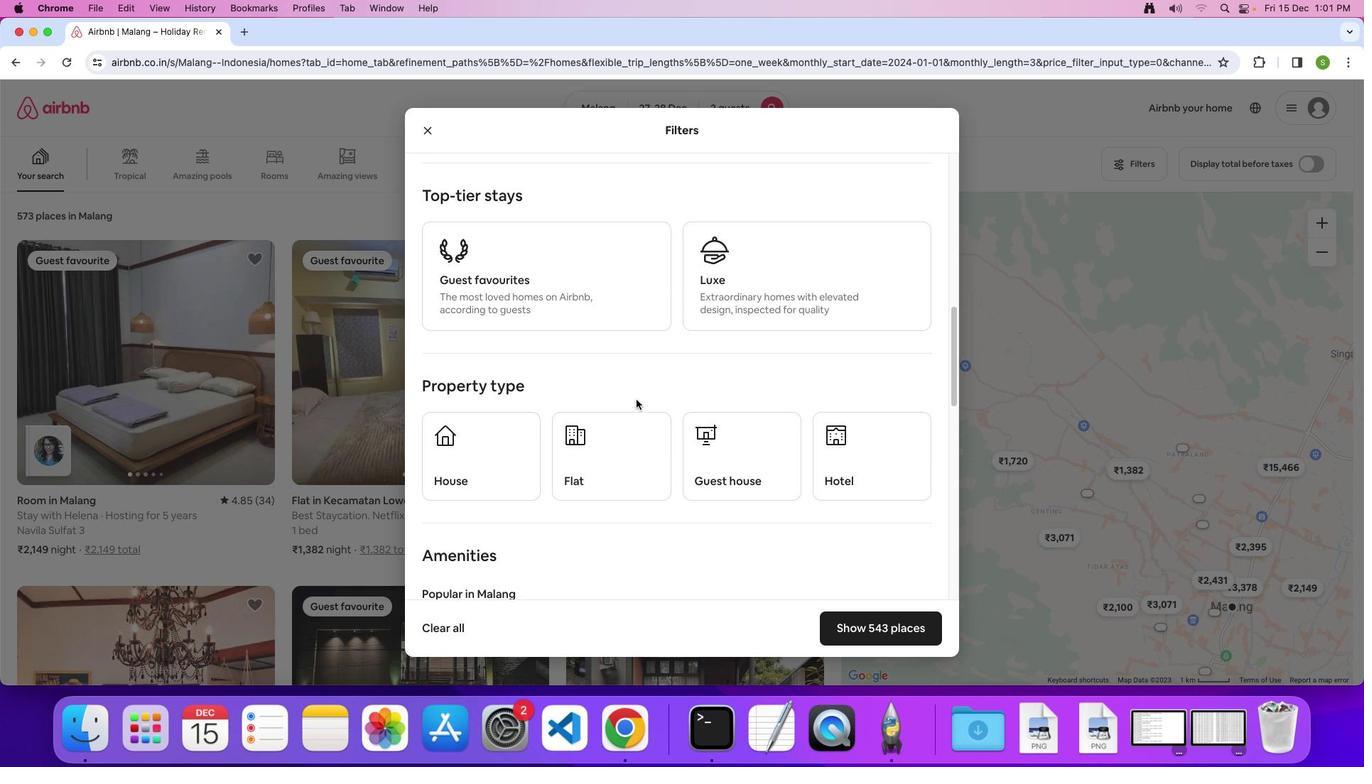 
Action: Mouse scrolled (636, 399) with delta (0, -1)
Screenshot: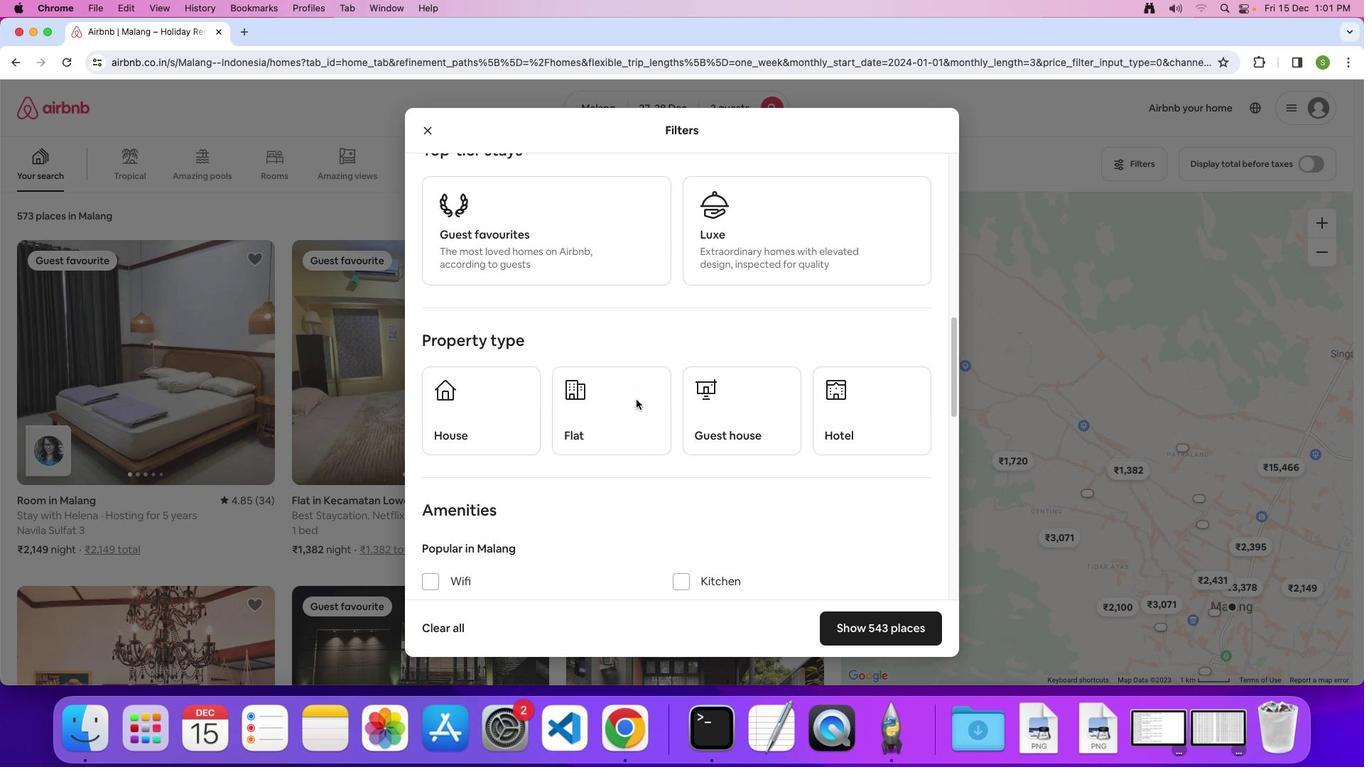 
Action: Mouse moved to (824, 374)
Screenshot: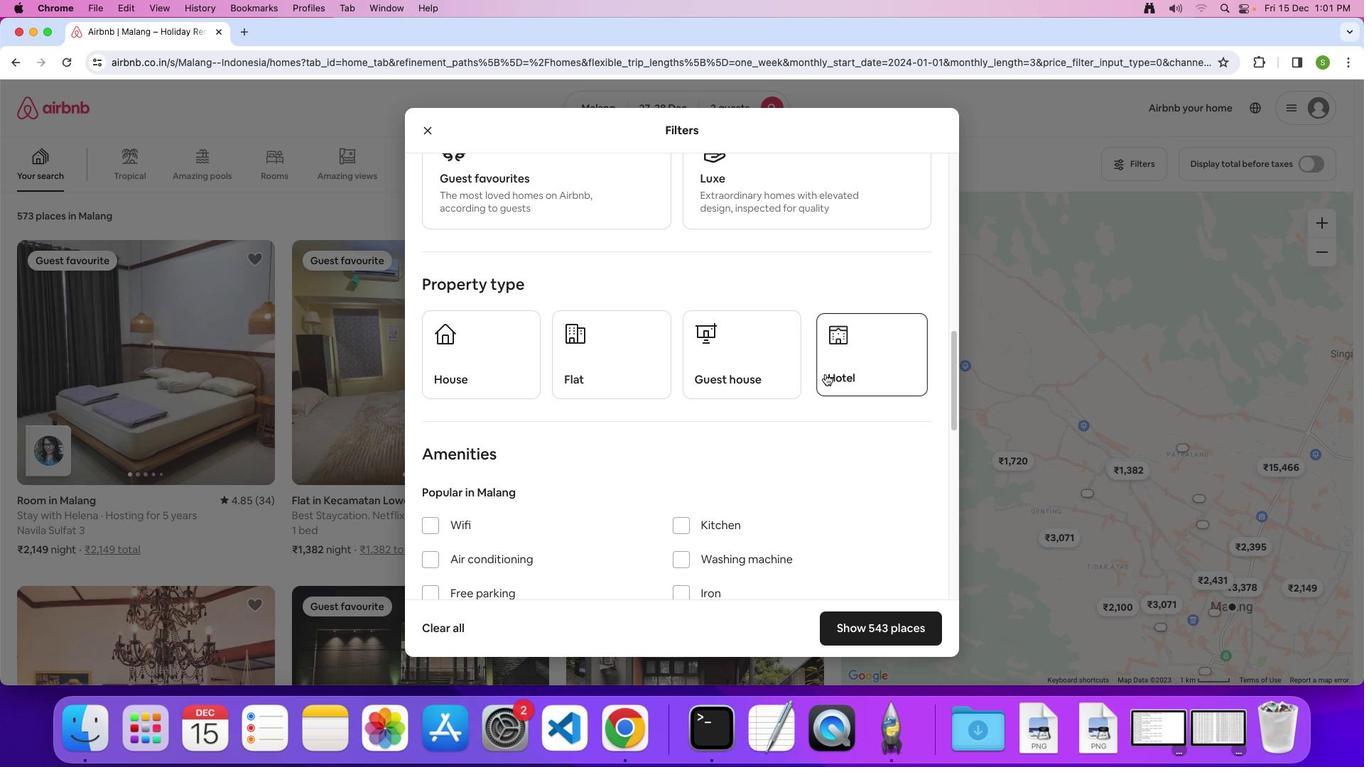 
Action: Mouse pressed left at (824, 374)
Screenshot: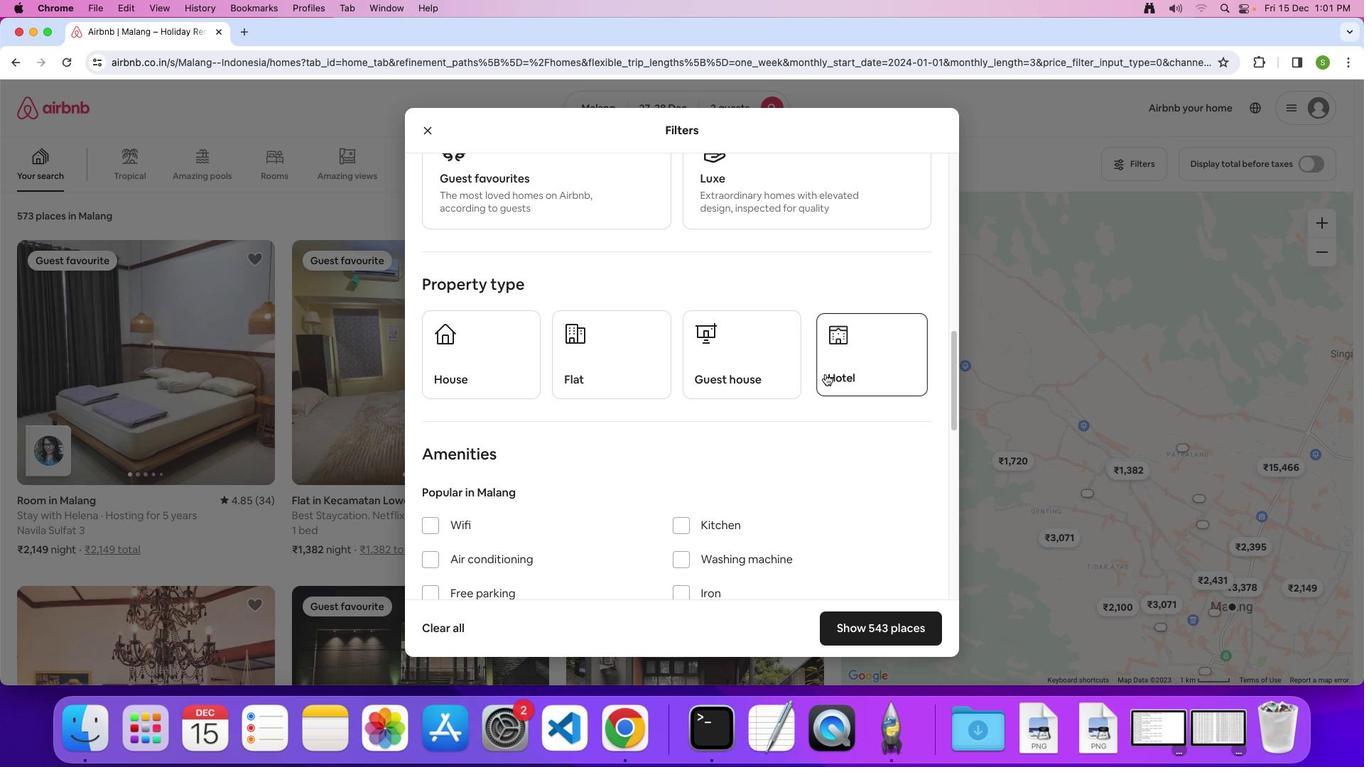 
Action: Mouse moved to (678, 436)
Screenshot: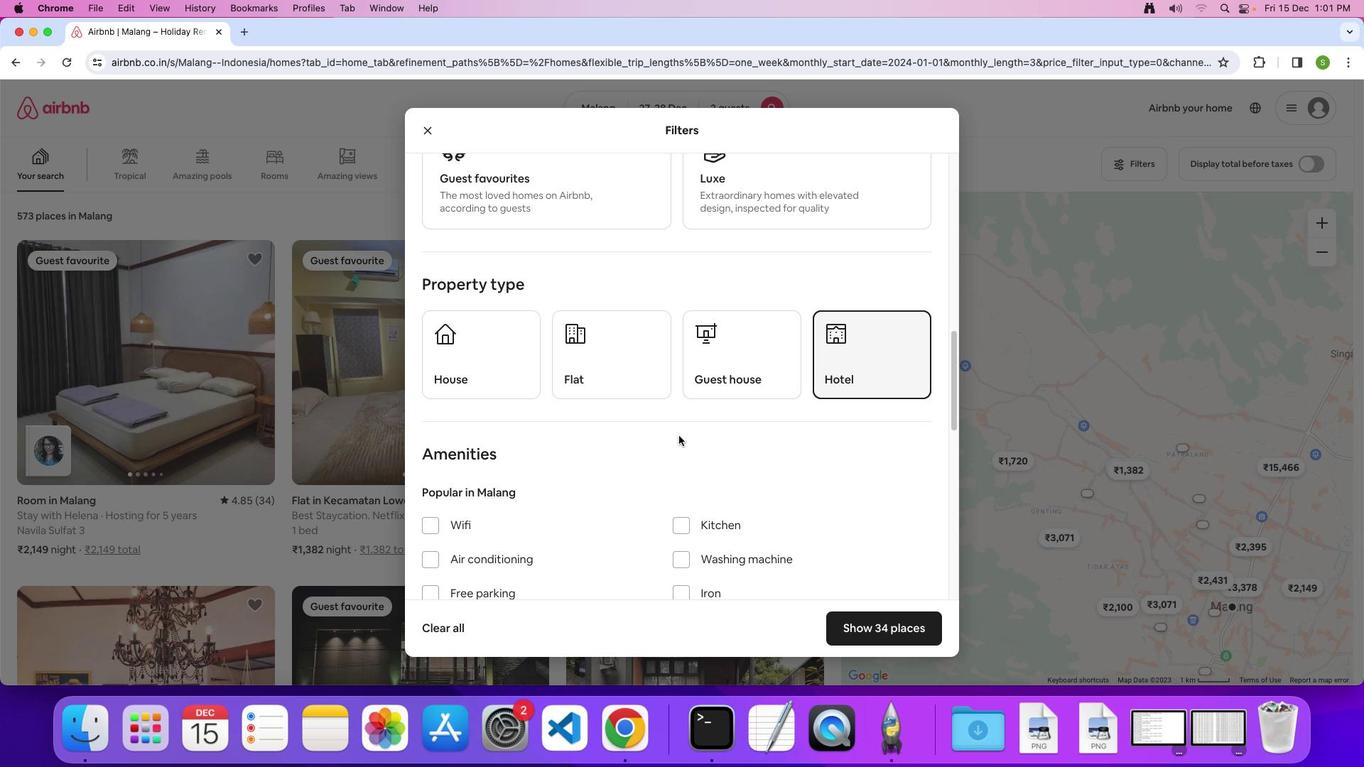 
Action: Mouse scrolled (678, 436) with delta (0, 0)
Screenshot: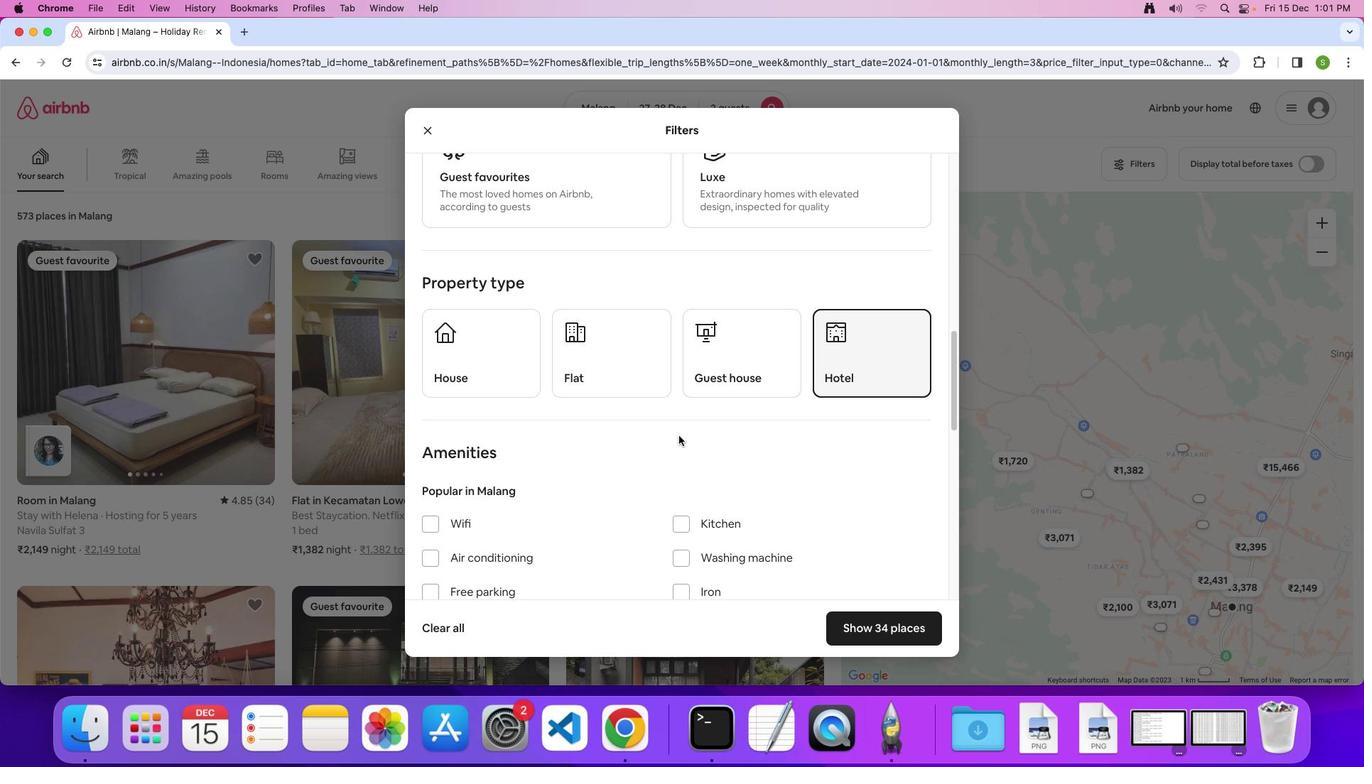 
Action: Mouse scrolled (678, 436) with delta (0, 0)
Screenshot: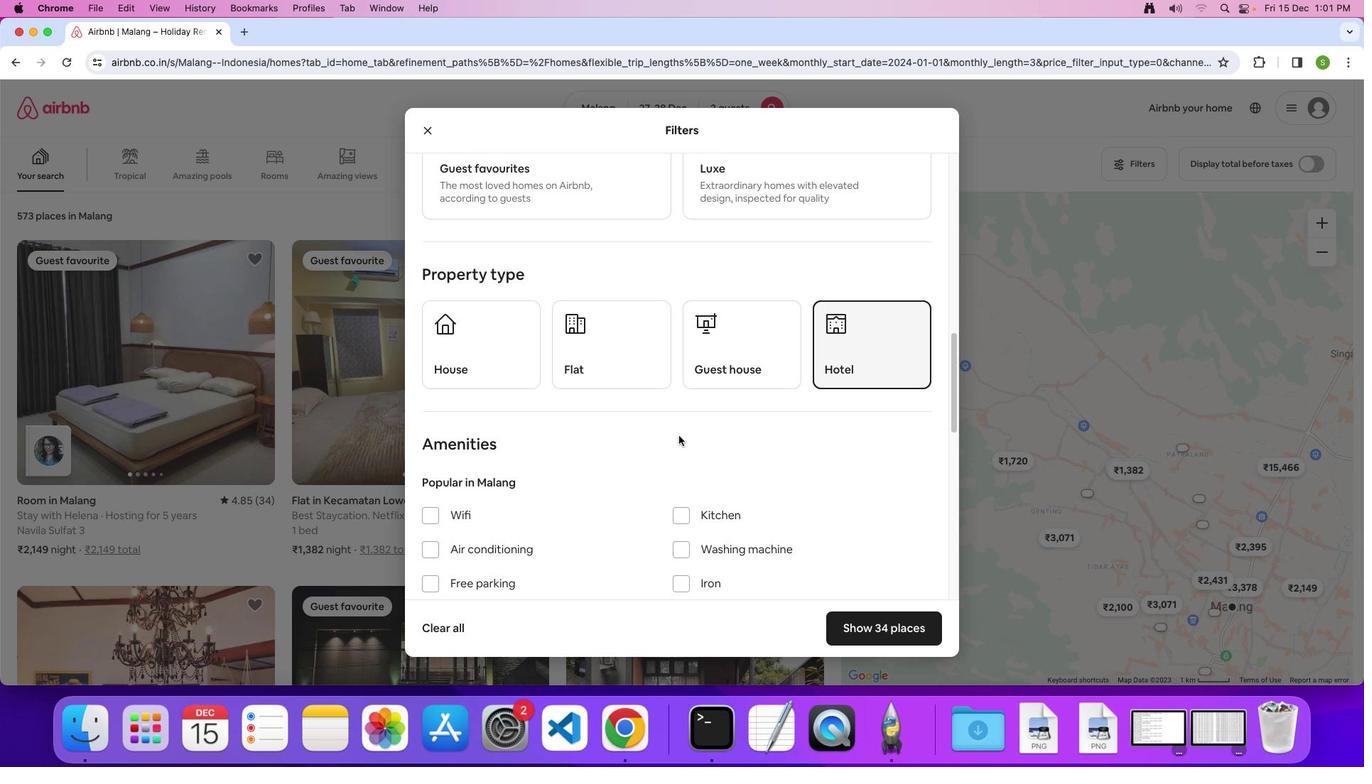 
Action: Mouse scrolled (678, 436) with delta (0, 0)
Screenshot: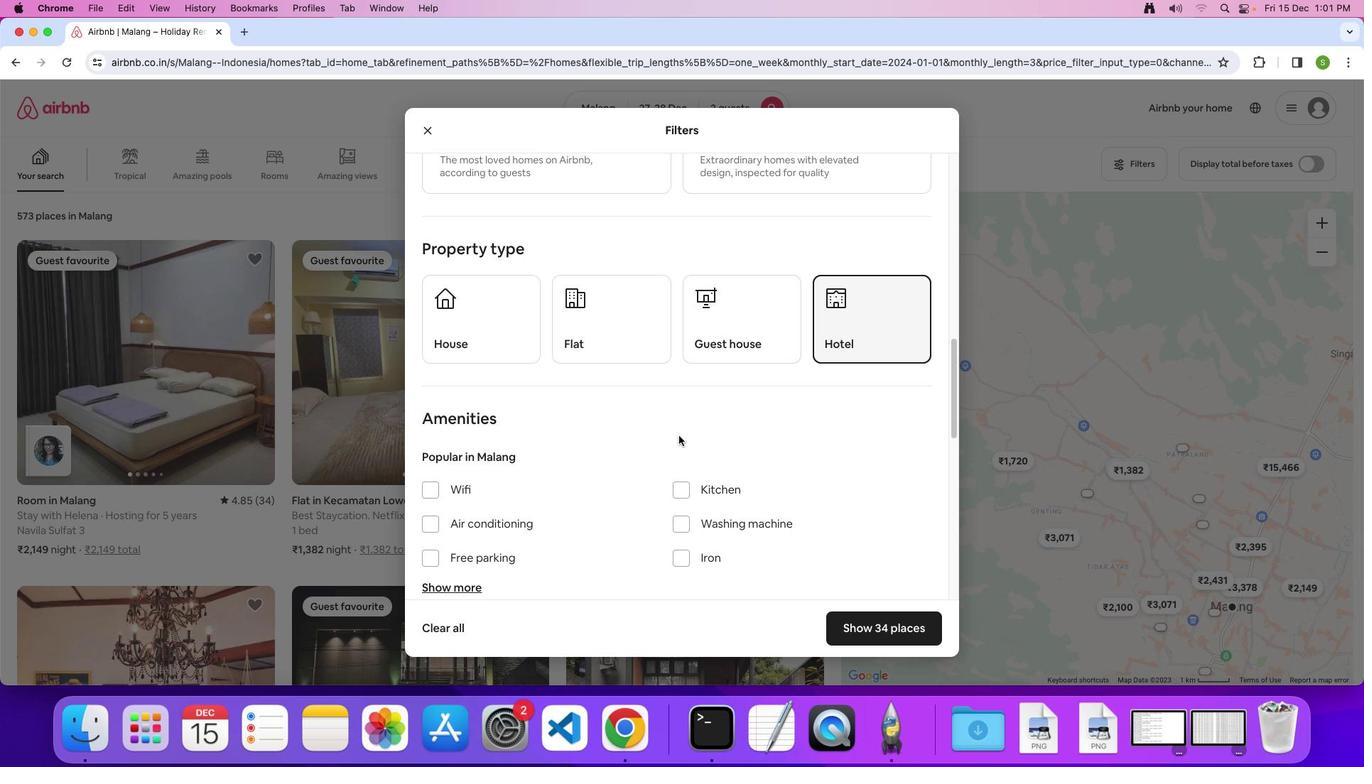 
Action: Mouse scrolled (678, 436) with delta (0, 0)
Screenshot: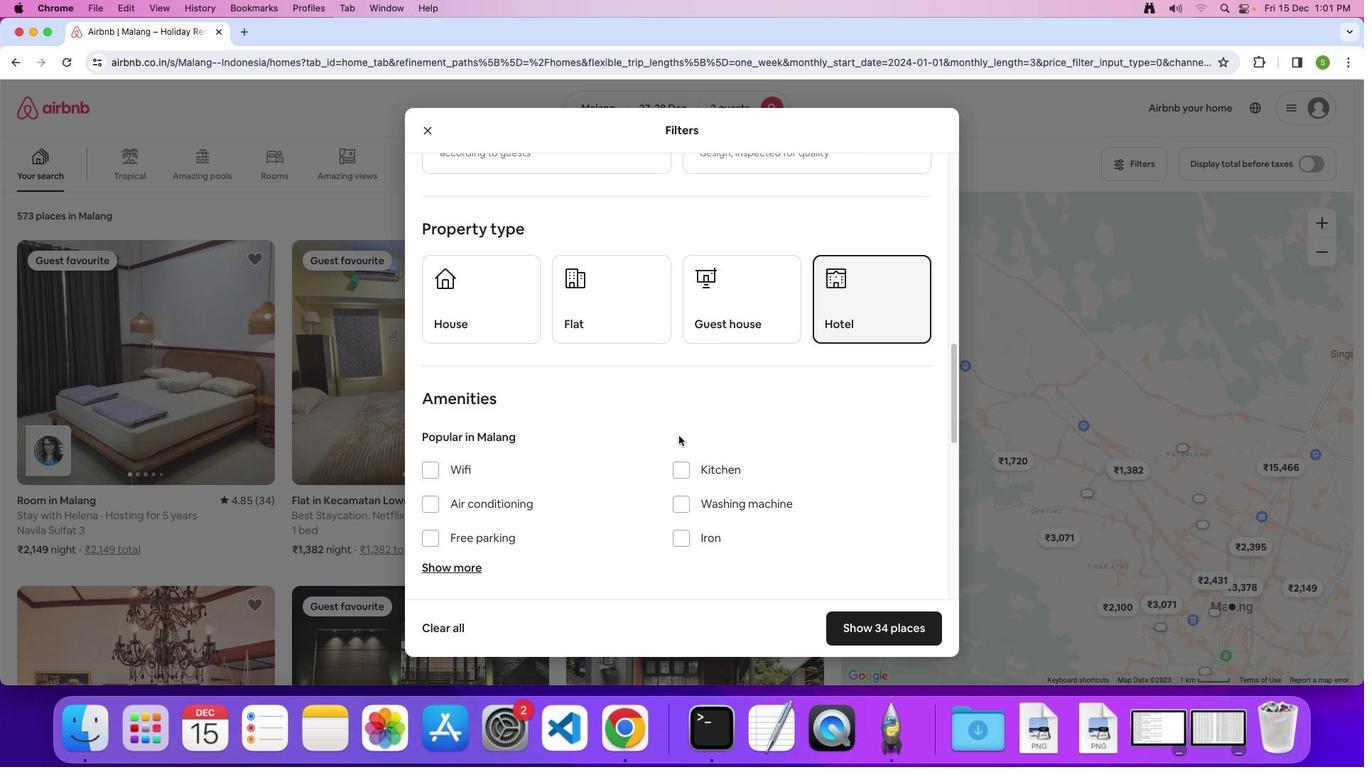 
Action: Mouse scrolled (678, 436) with delta (0, 0)
Screenshot: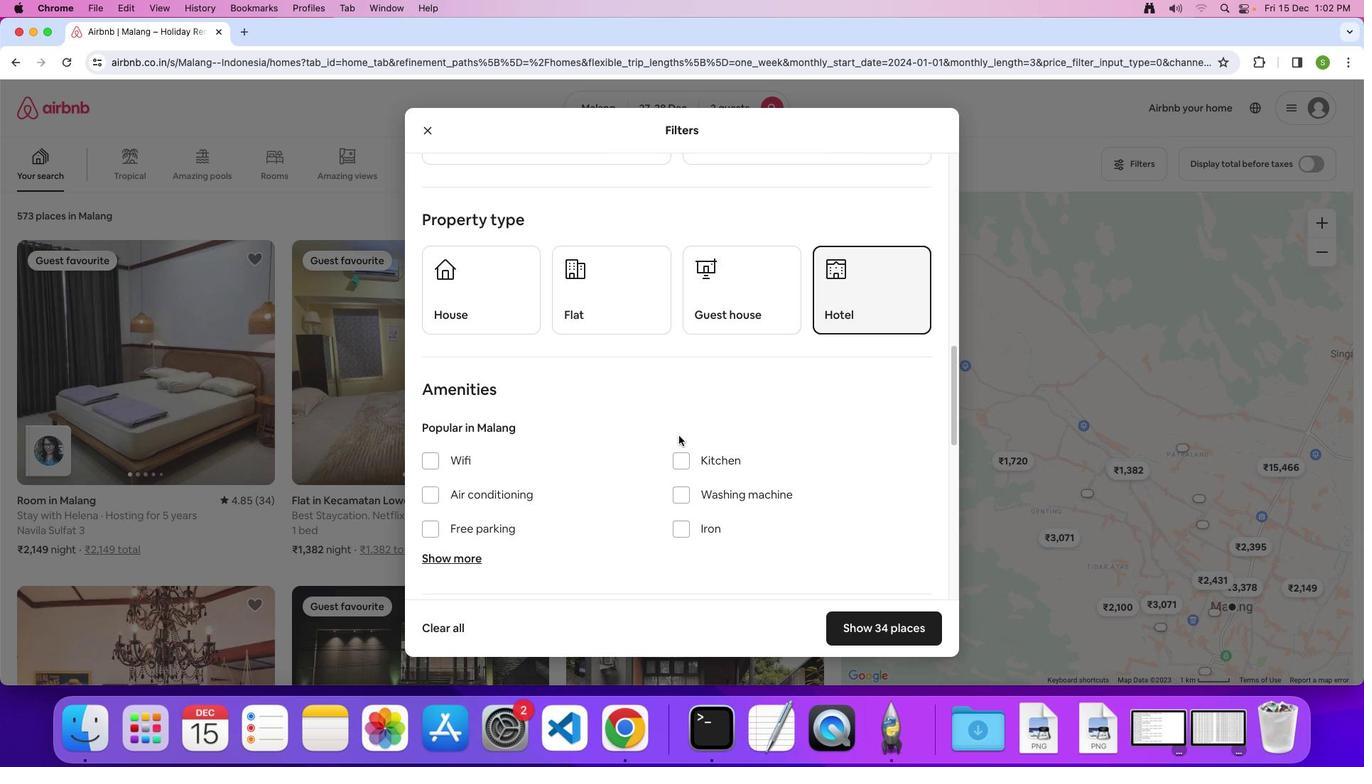 
Action: Mouse scrolled (678, 436) with delta (0, 0)
Screenshot: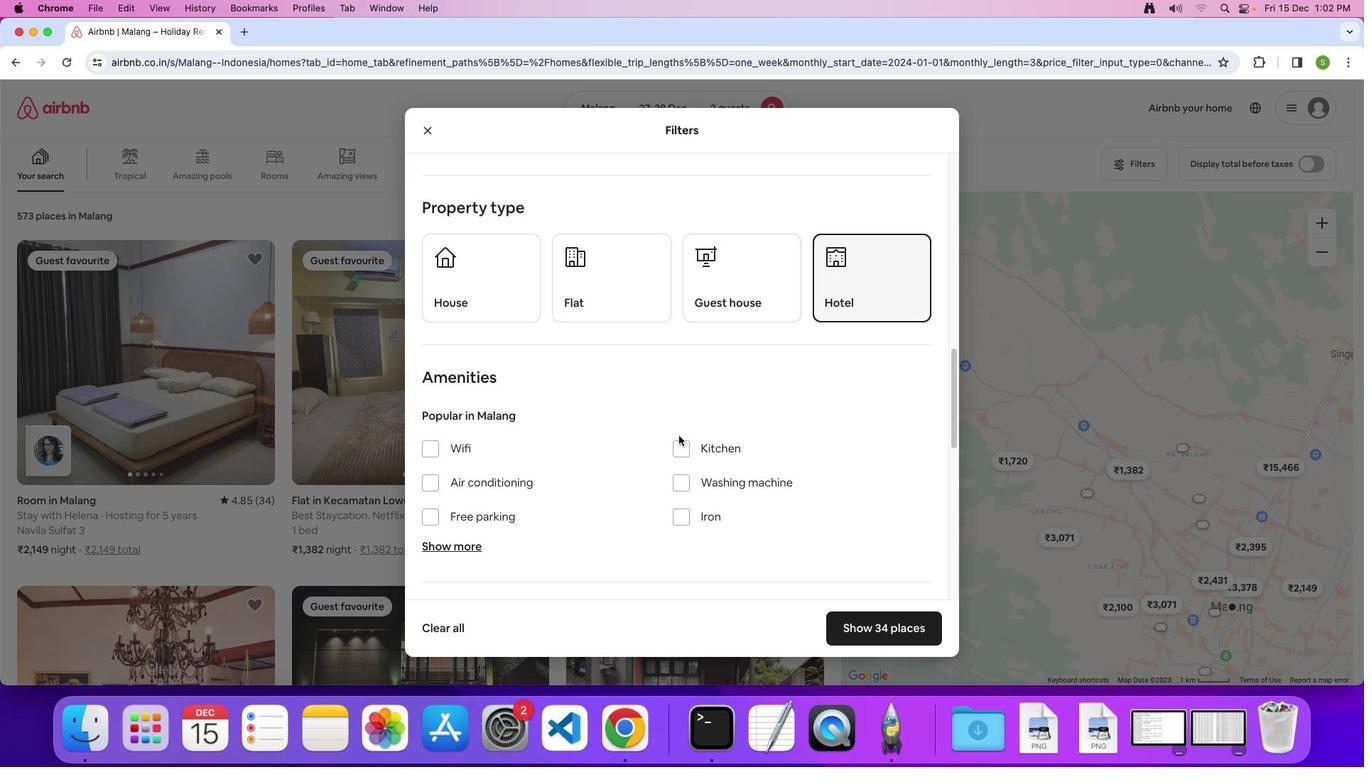 
Action: Mouse scrolled (678, 436) with delta (0, 0)
Screenshot: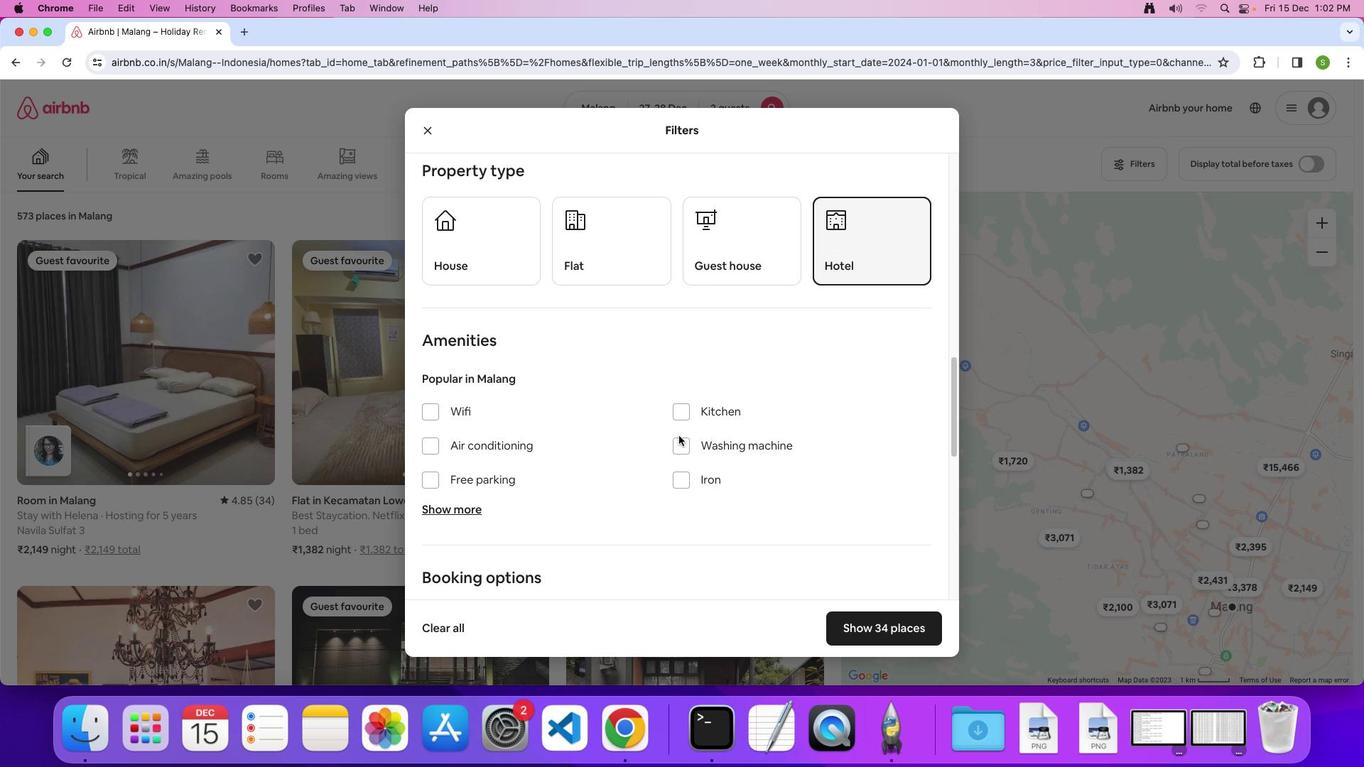 
Action: Mouse scrolled (678, 436) with delta (0, 0)
Screenshot: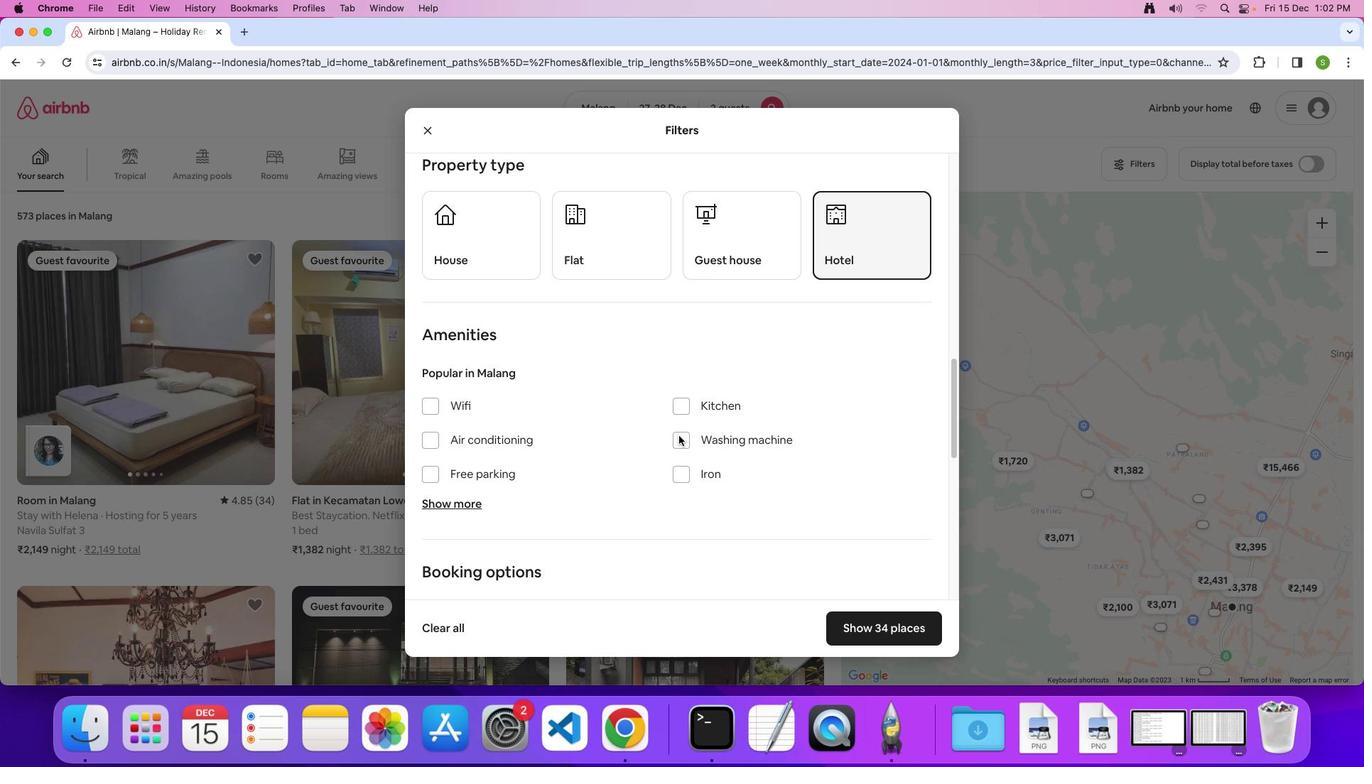 
Action: Mouse scrolled (678, 436) with delta (0, -1)
Screenshot: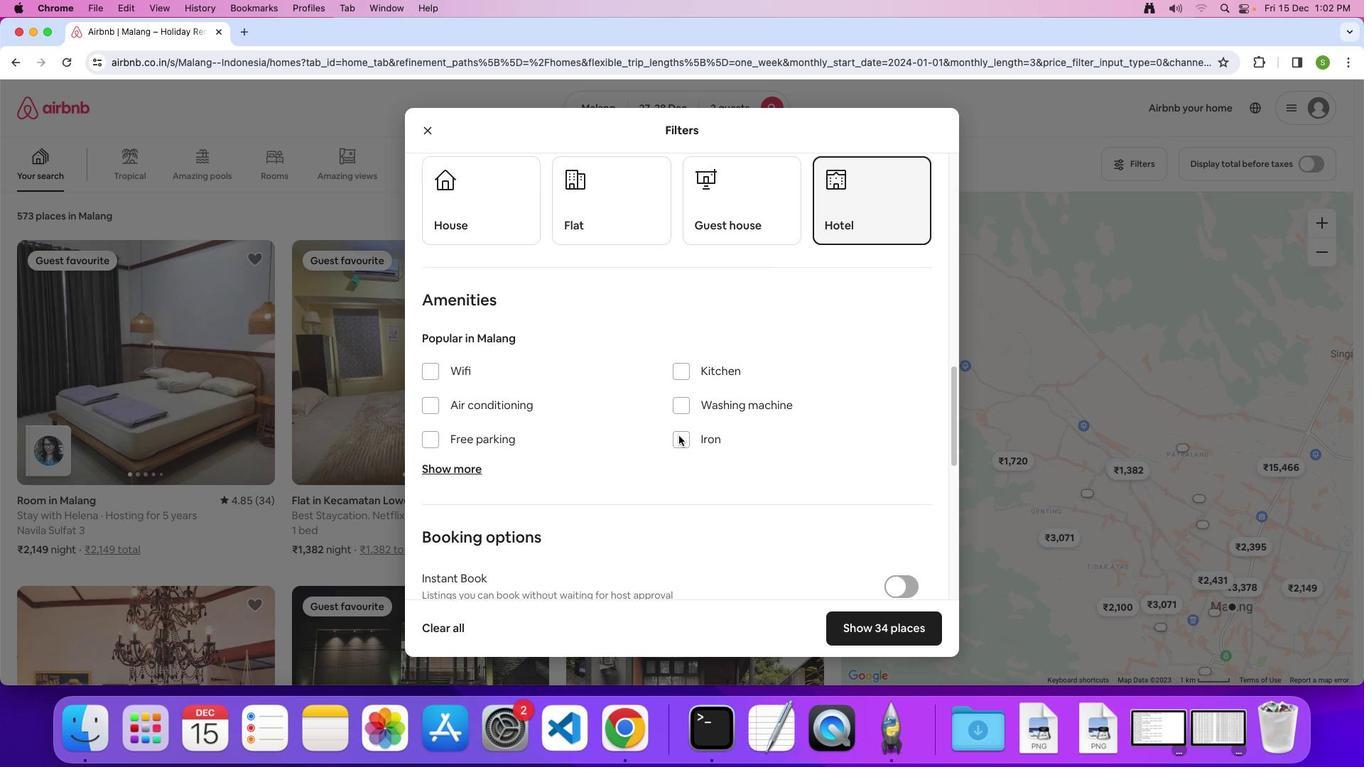 
Action: Mouse scrolled (678, 436) with delta (0, 0)
Screenshot: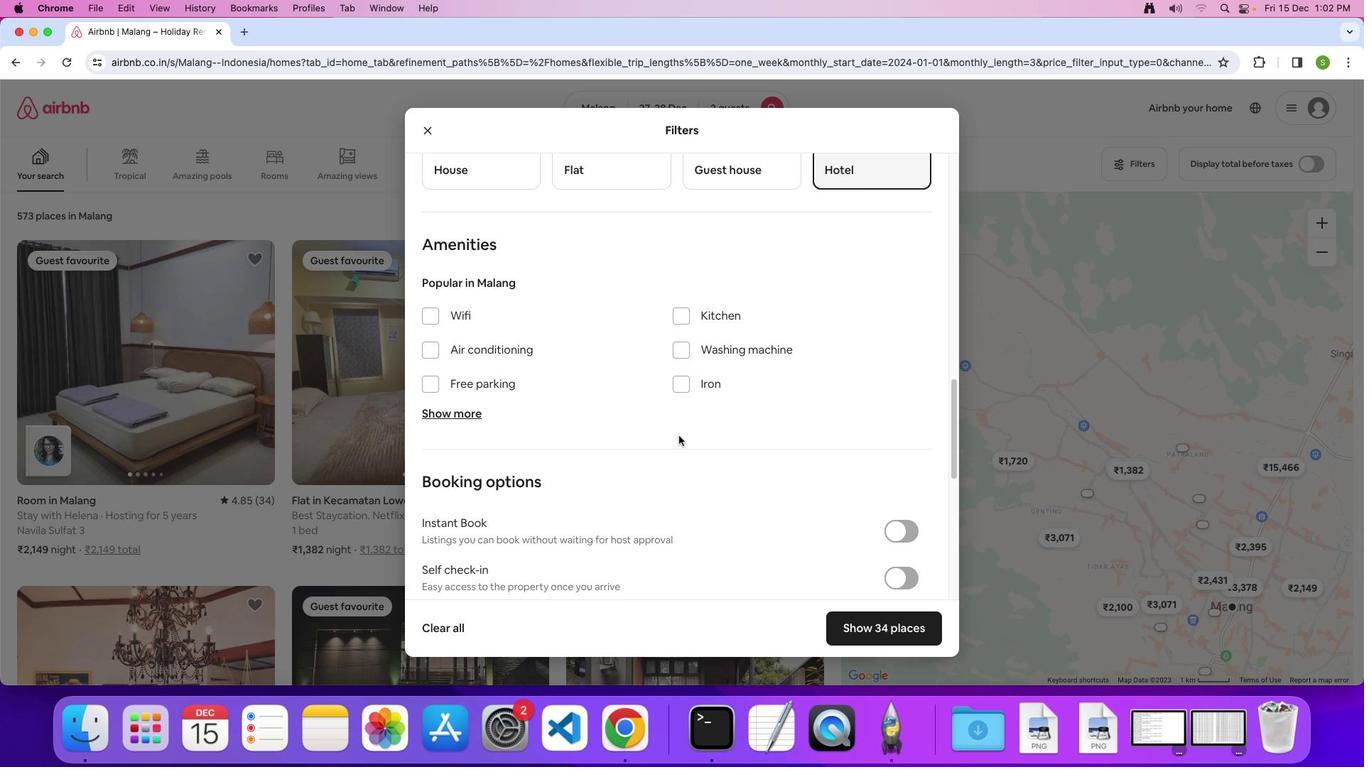 
Action: Mouse scrolled (678, 436) with delta (0, 0)
Screenshot: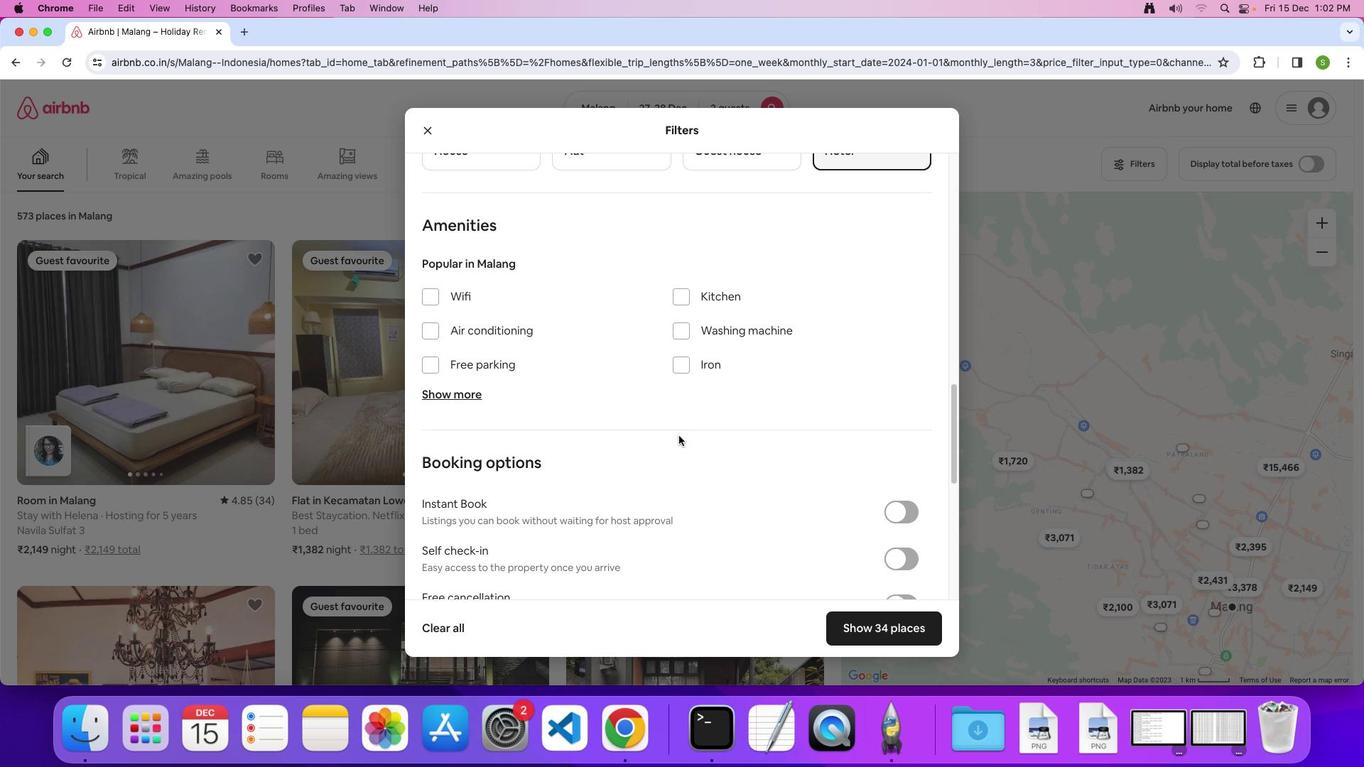 
Action: Mouse scrolled (678, 436) with delta (0, -1)
Screenshot: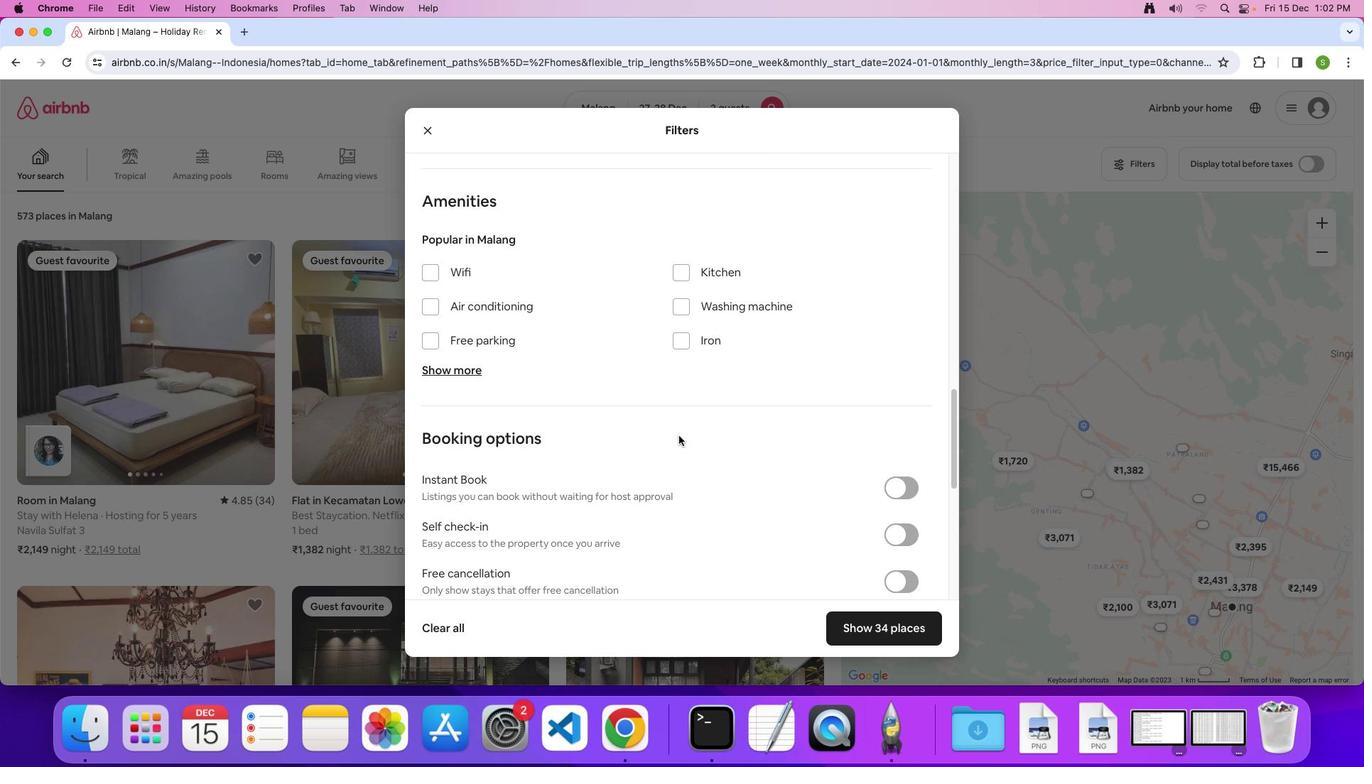 
Action: Mouse scrolled (678, 436) with delta (0, 0)
Screenshot: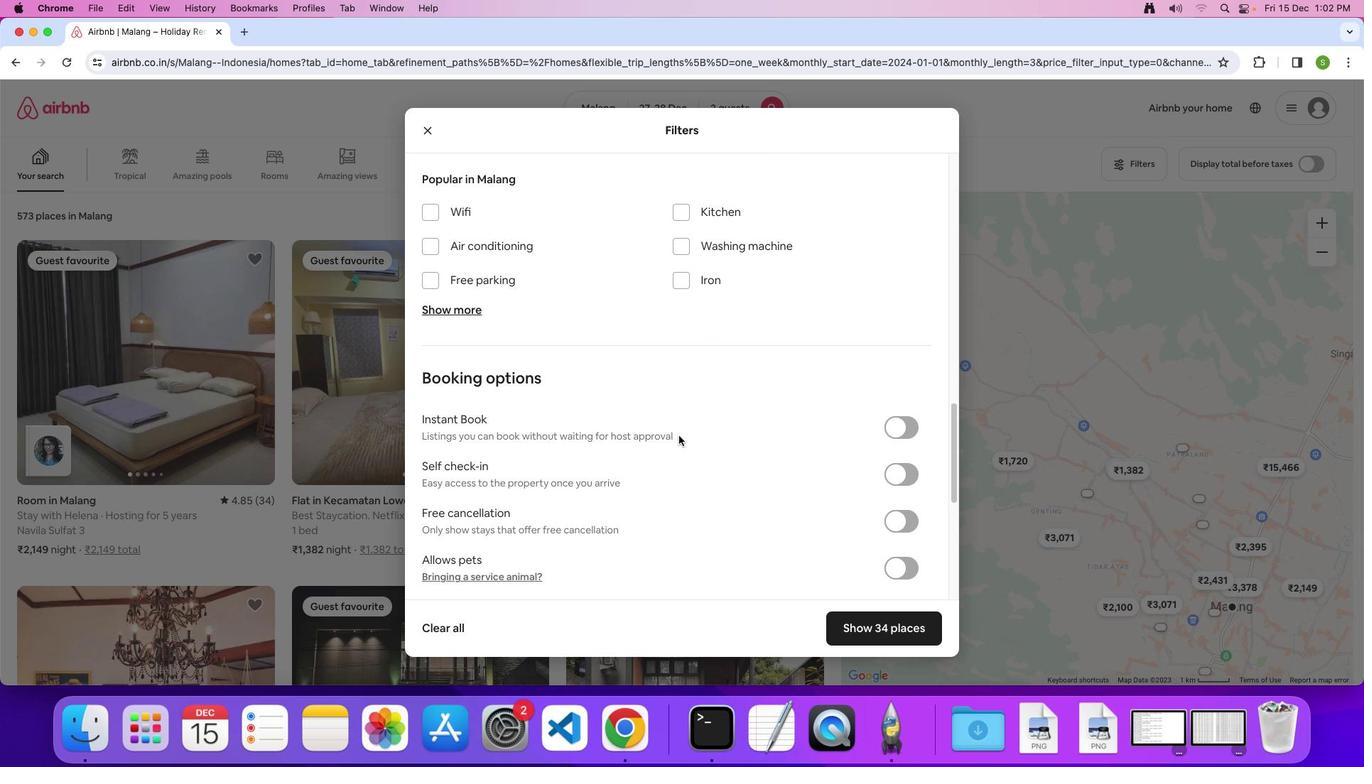 
Action: Mouse scrolled (678, 436) with delta (0, 0)
Screenshot: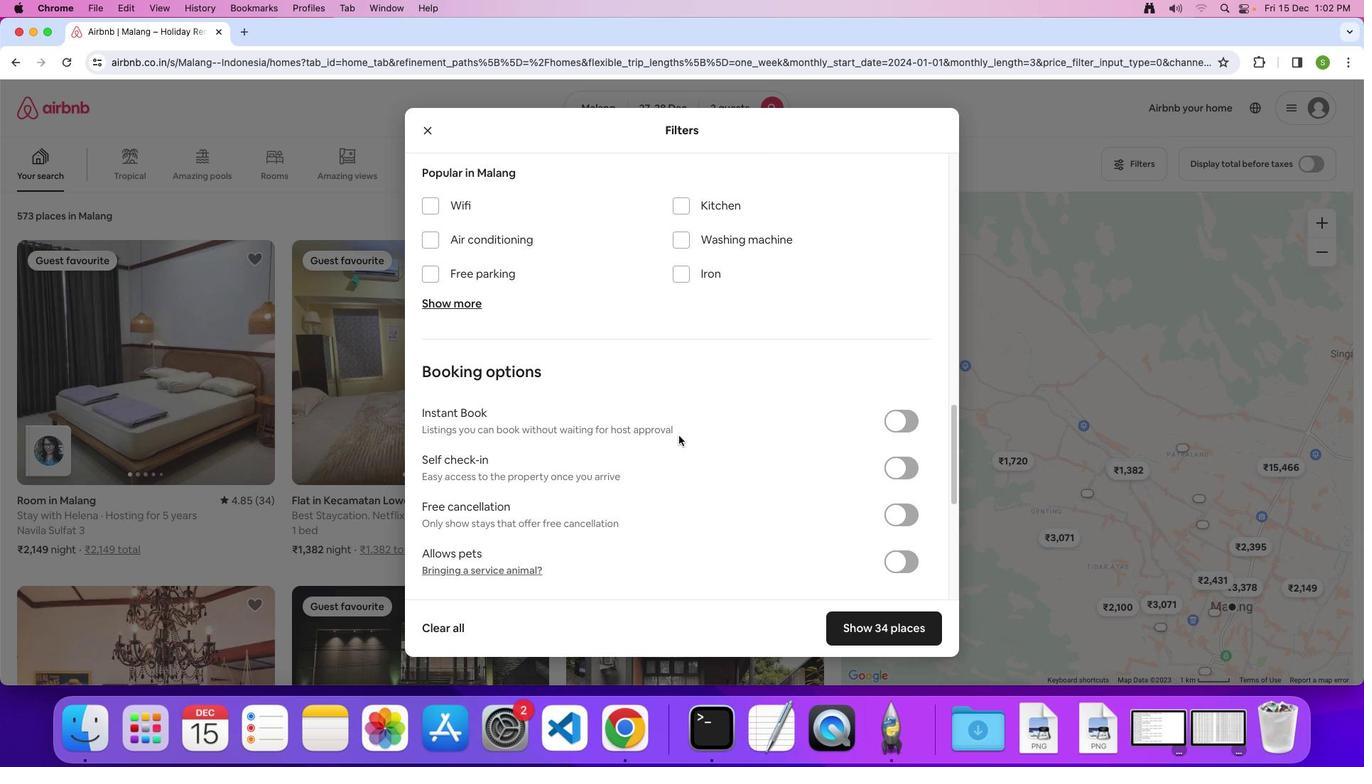 
Action: Mouse scrolled (678, 436) with delta (0, -1)
Screenshot: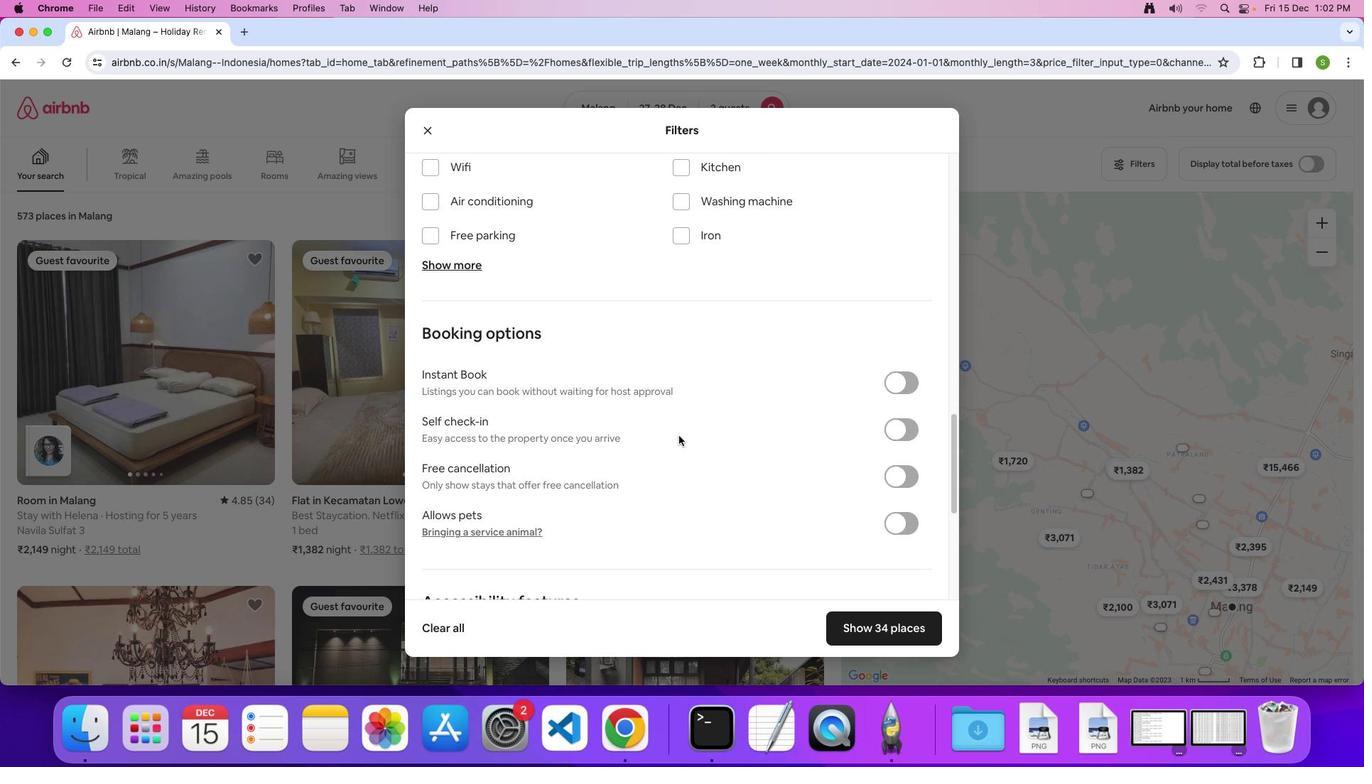 
Action: Mouse scrolled (678, 436) with delta (0, 0)
Screenshot: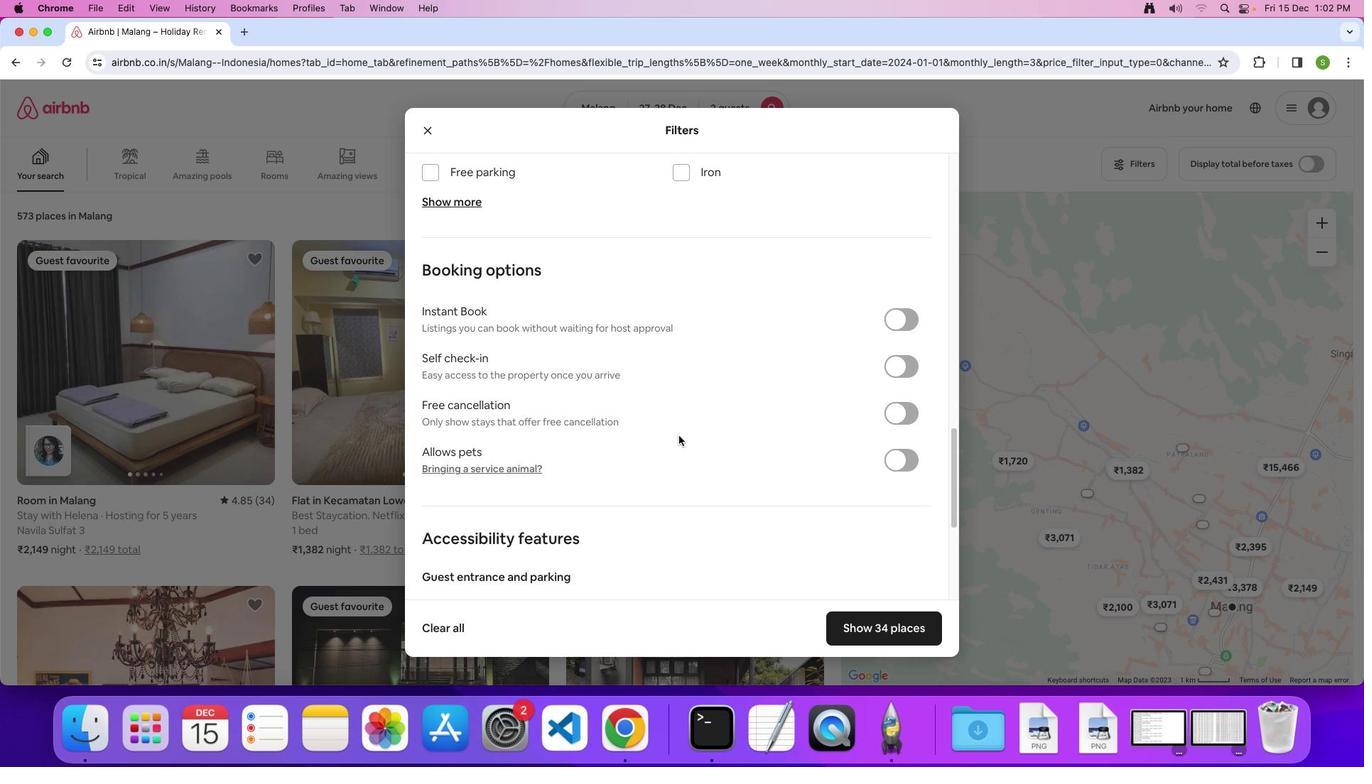 
Action: Mouse scrolled (678, 436) with delta (0, 0)
Screenshot: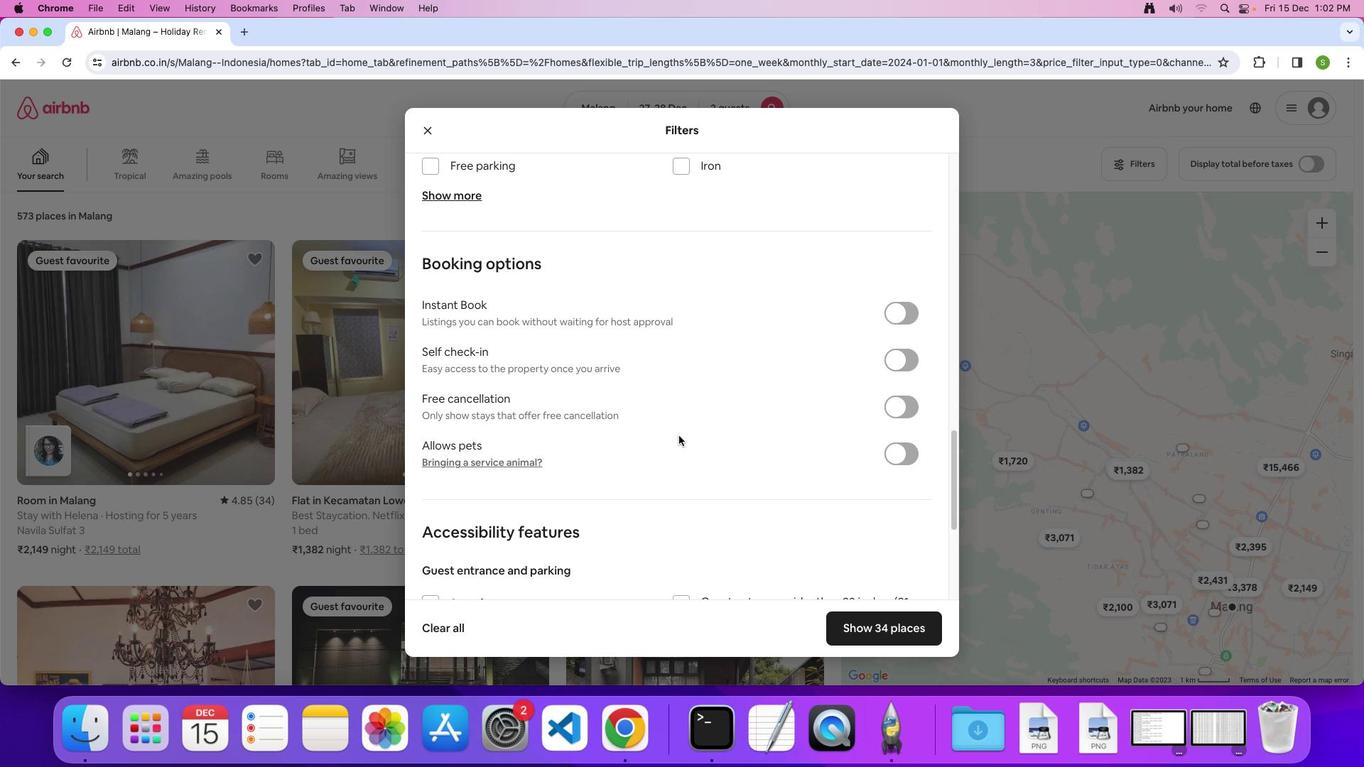 
Action: Mouse scrolled (678, 436) with delta (0, -1)
Screenshot: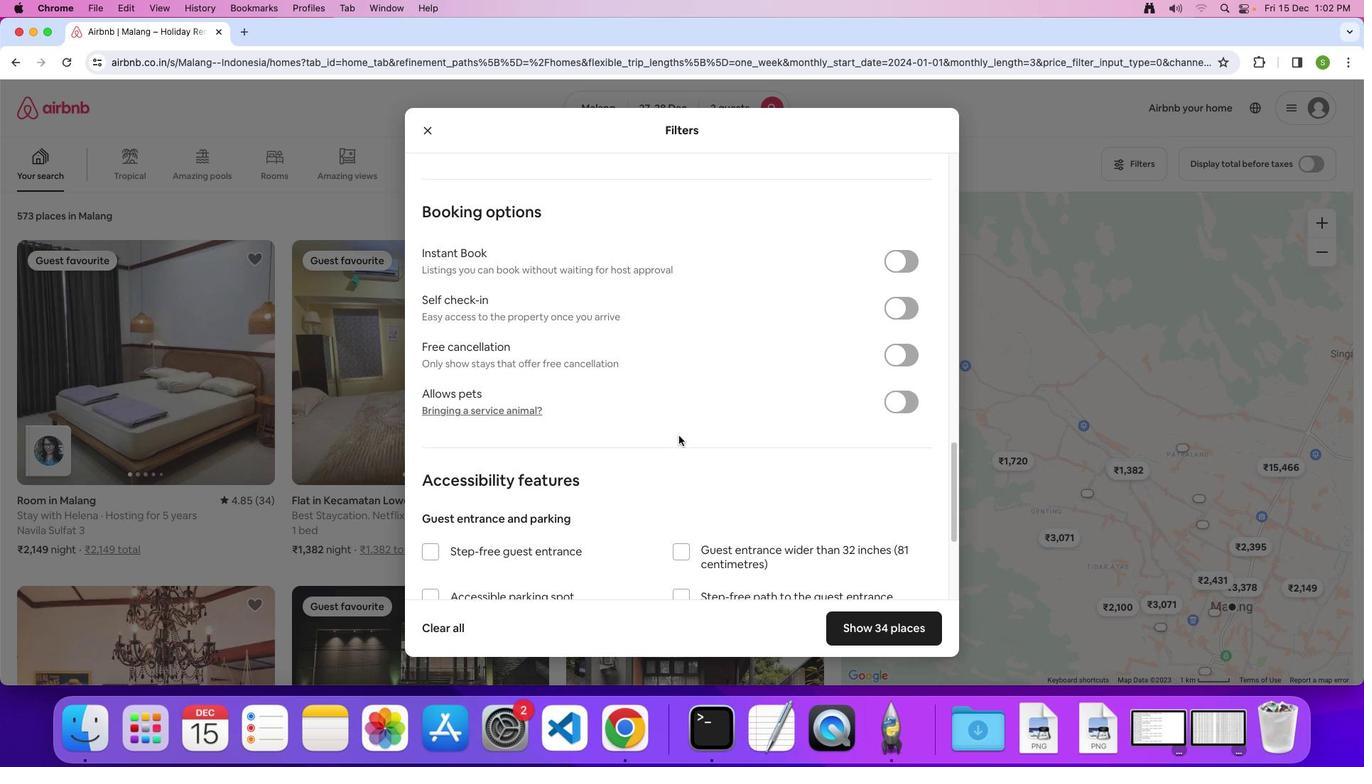
Action: Mouse scrolled (678, 436) with delta (0, 0)
Screenshot: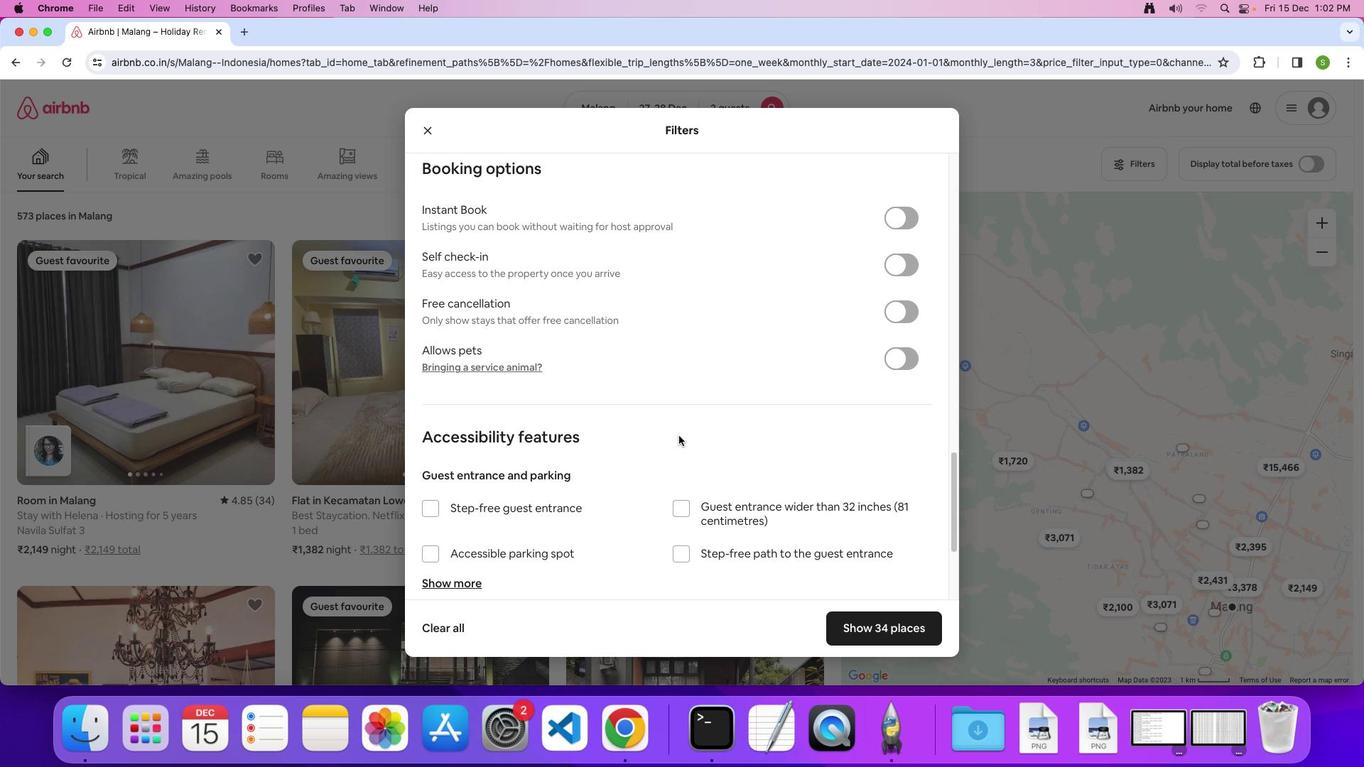 
Action: Mouse scrolled (678, 436) with delta (0, 0)
Screenshot: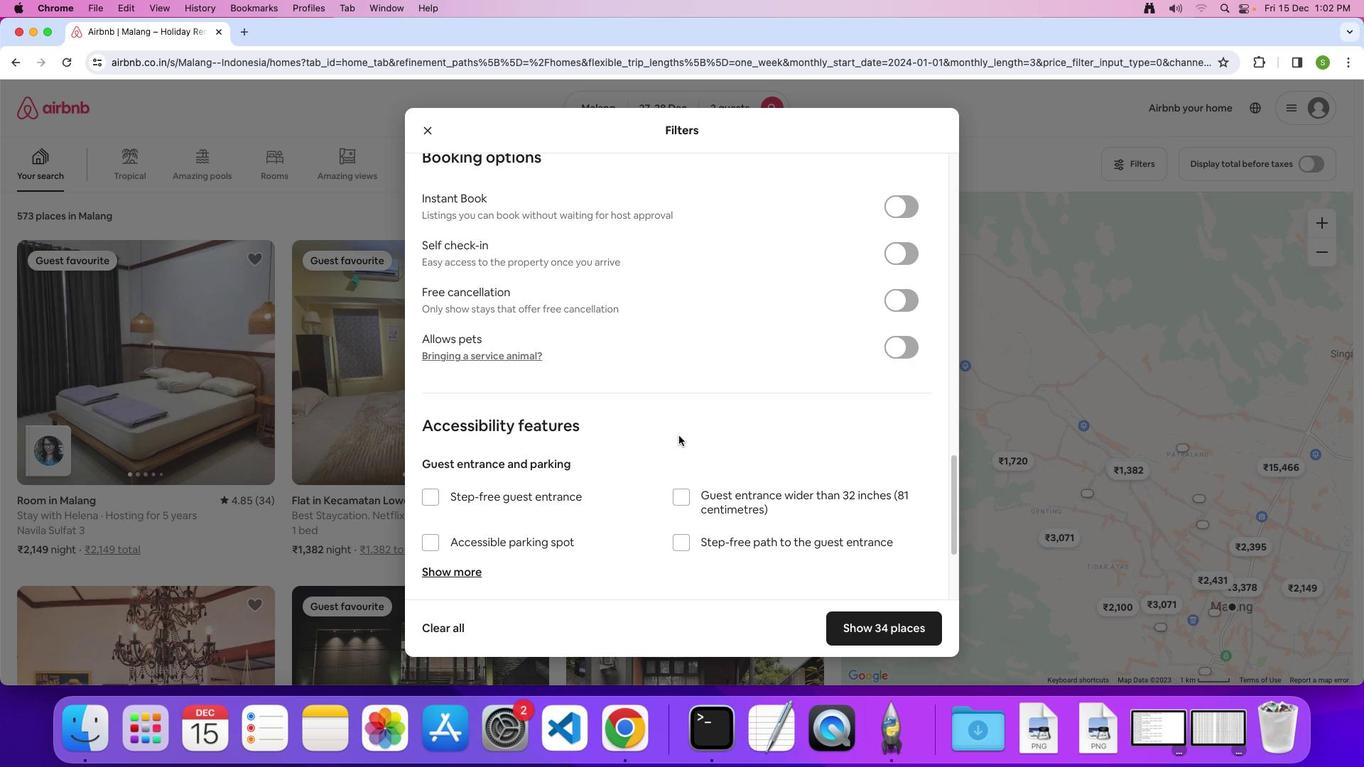 
Action: Mouse scrolled (678, 436) with delta (0, -1)
Screenshot: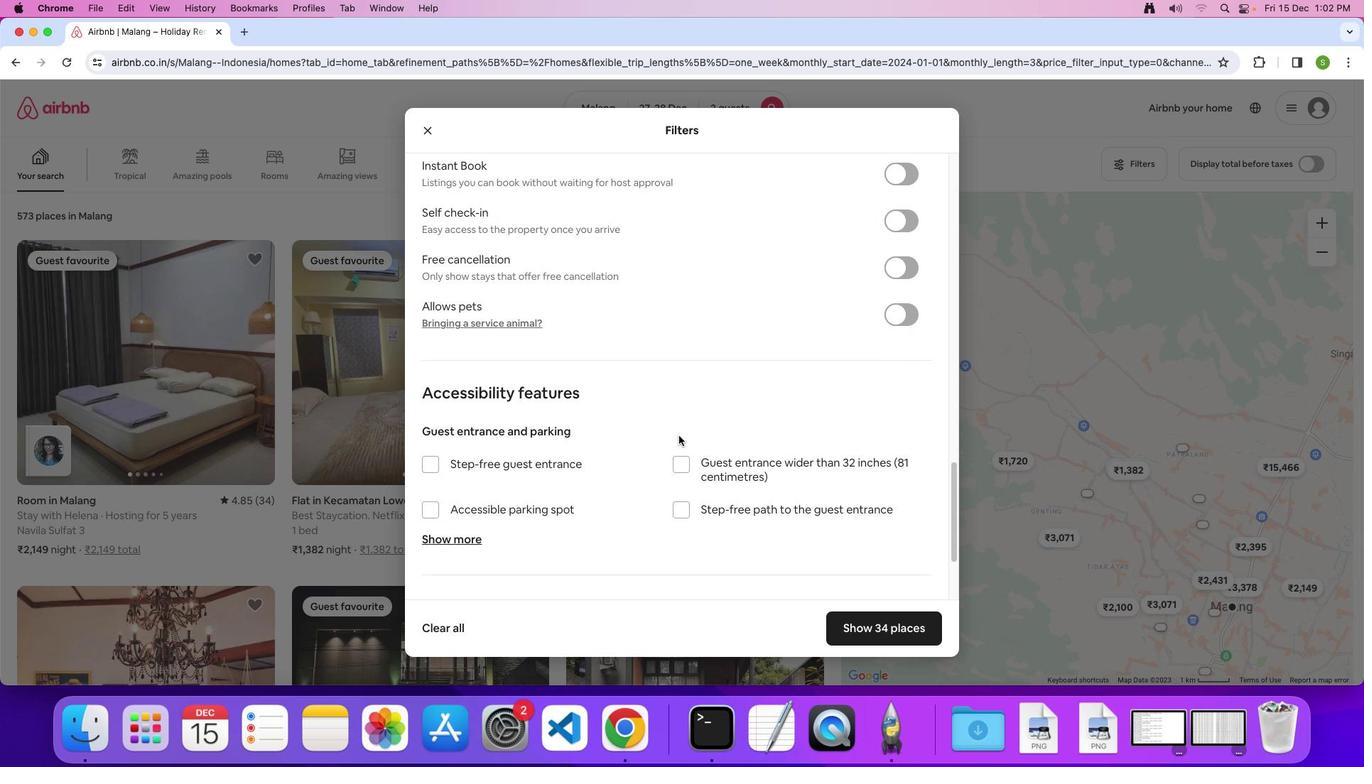 
Action: Mouse moved to (678, 436)
Screenshot: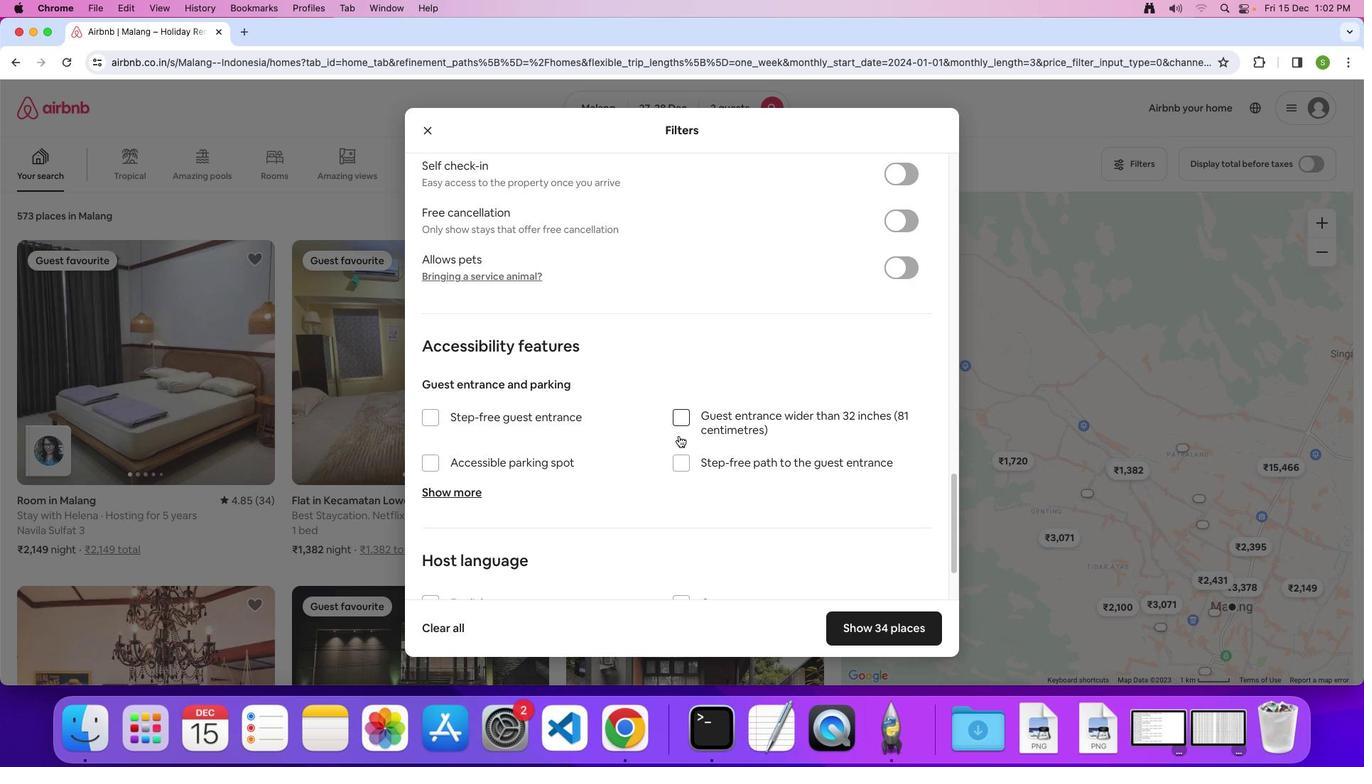 
Action: Mouse scrolled (678, 436) with delta (0, 0)
Screenshot: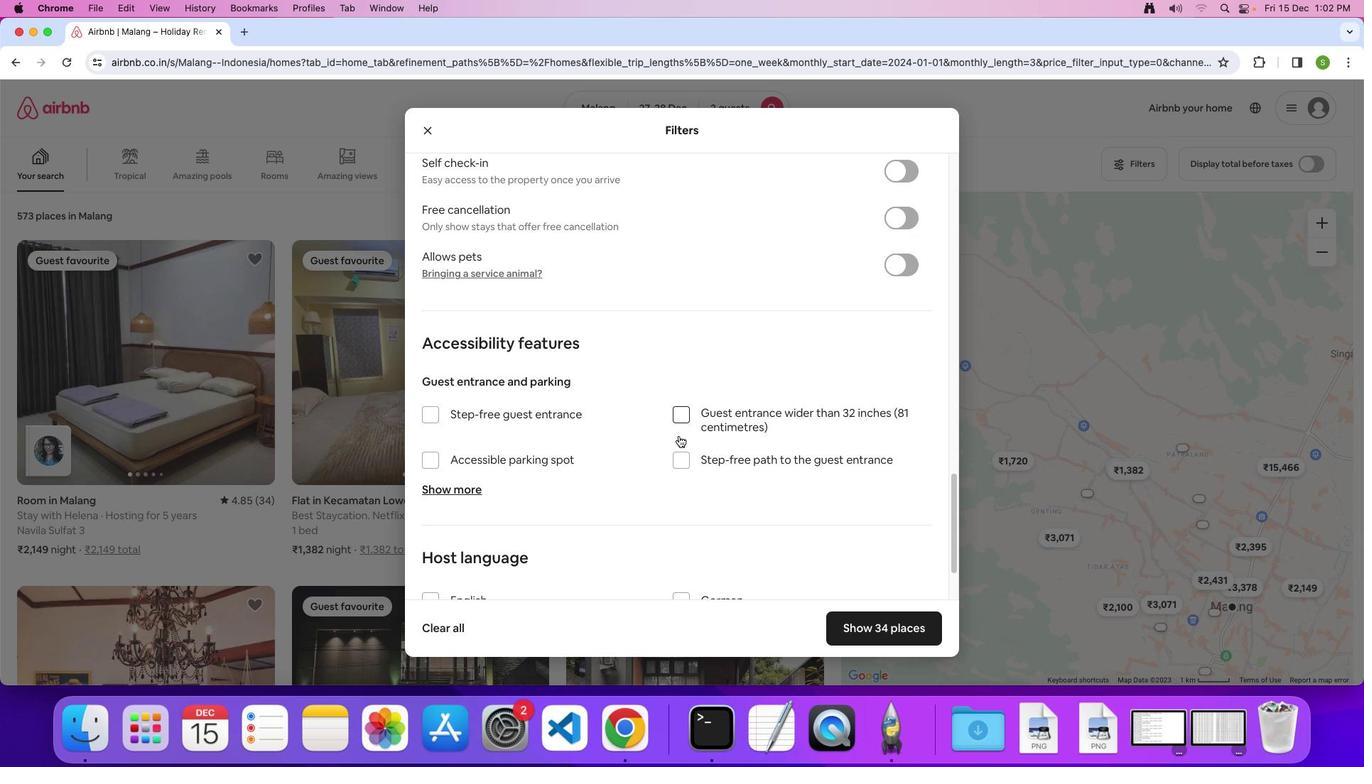 
Action: Mouse scrolled (678, 436) with delta (0, 0)
Screenshot: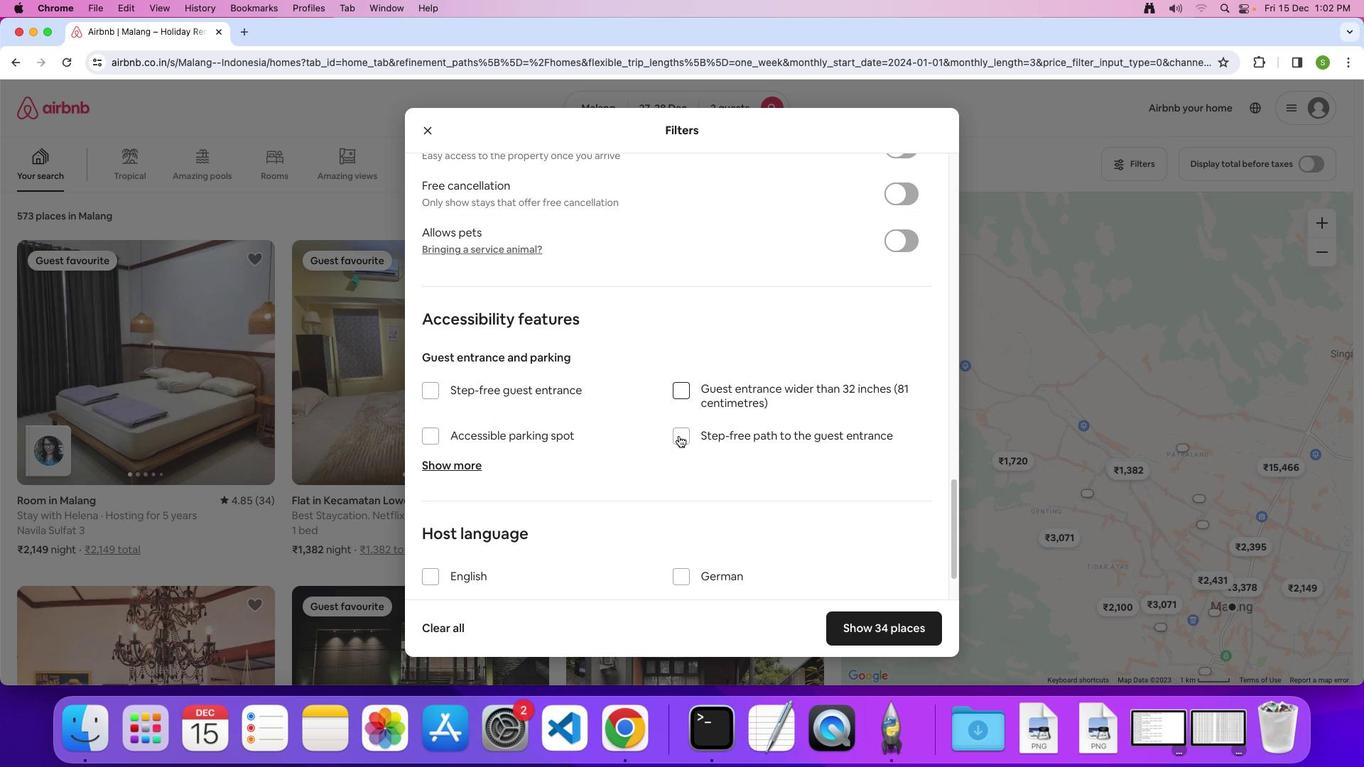 
Action: Mouse scrolled (678, 436) with delta (0, -2)
Screenshot: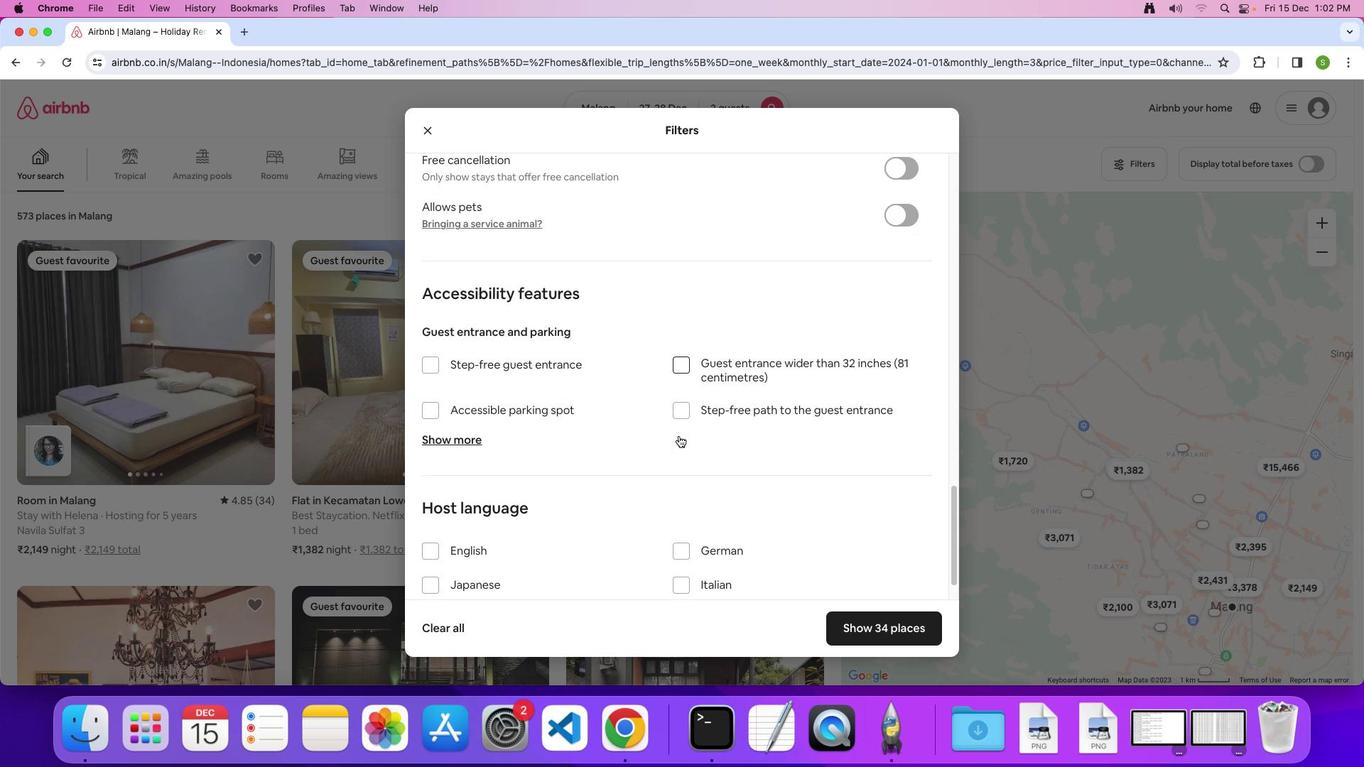 
Action: Mouse scrolled (678, 436) with delta (0, 0)
Screenshot: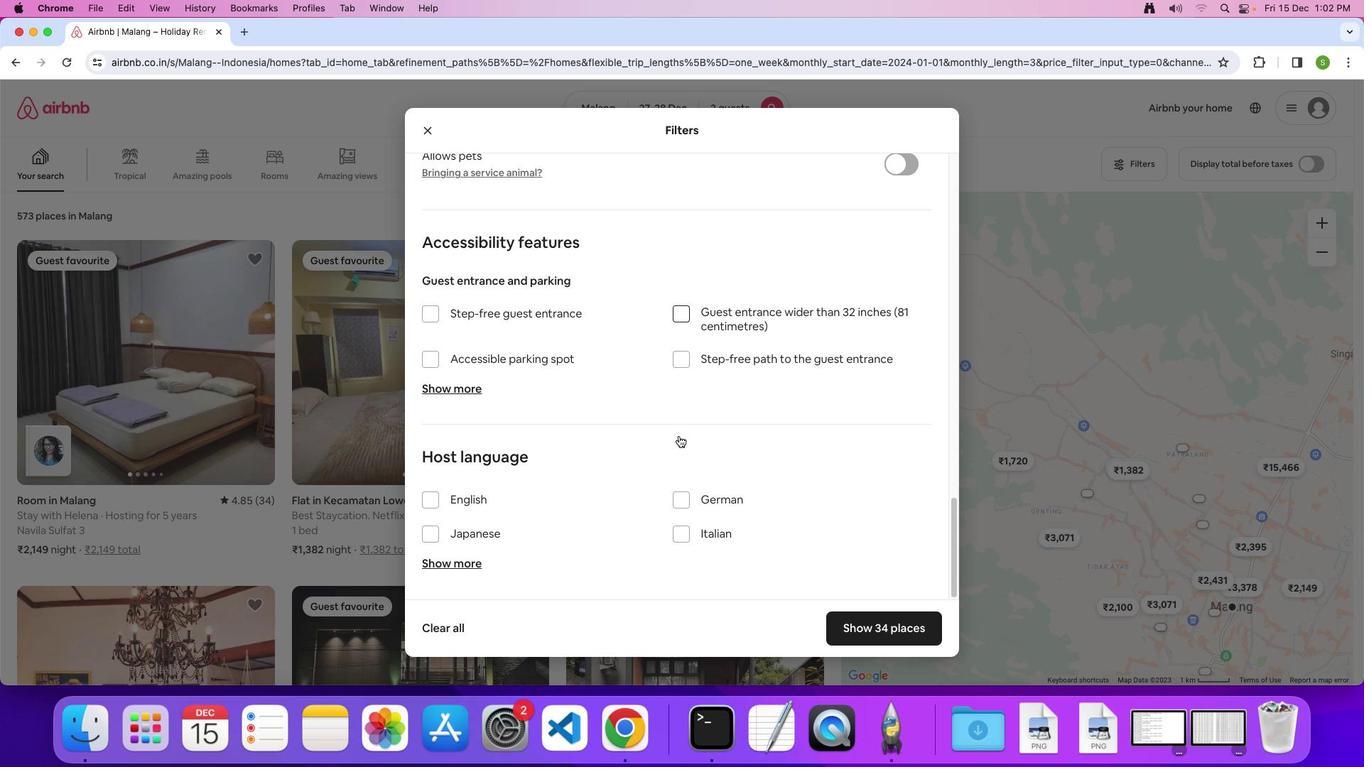 
Action: Mouse scrolled (678, 436) with delta (0, 0)
Screenshot: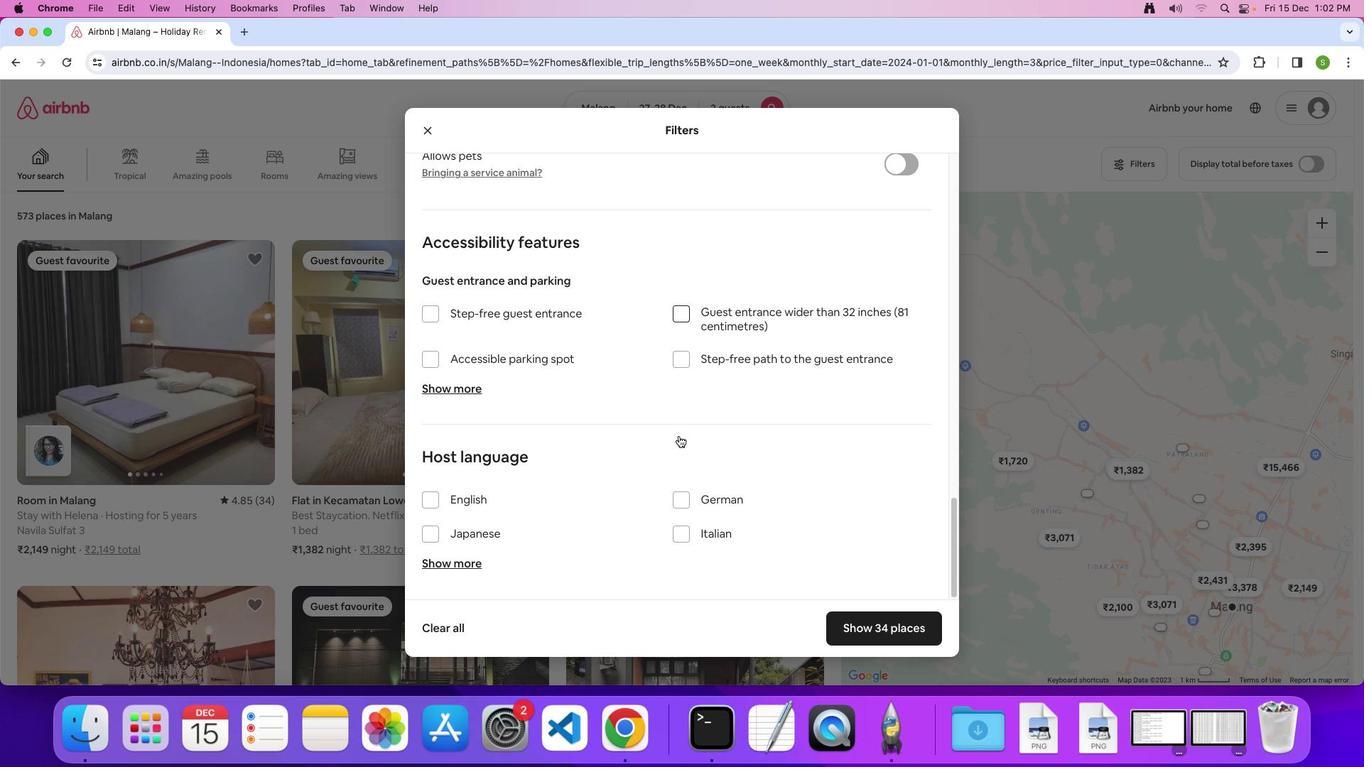 
Action: Mouse scrolled (678, 436) with delta (0, -2)
Screenshot: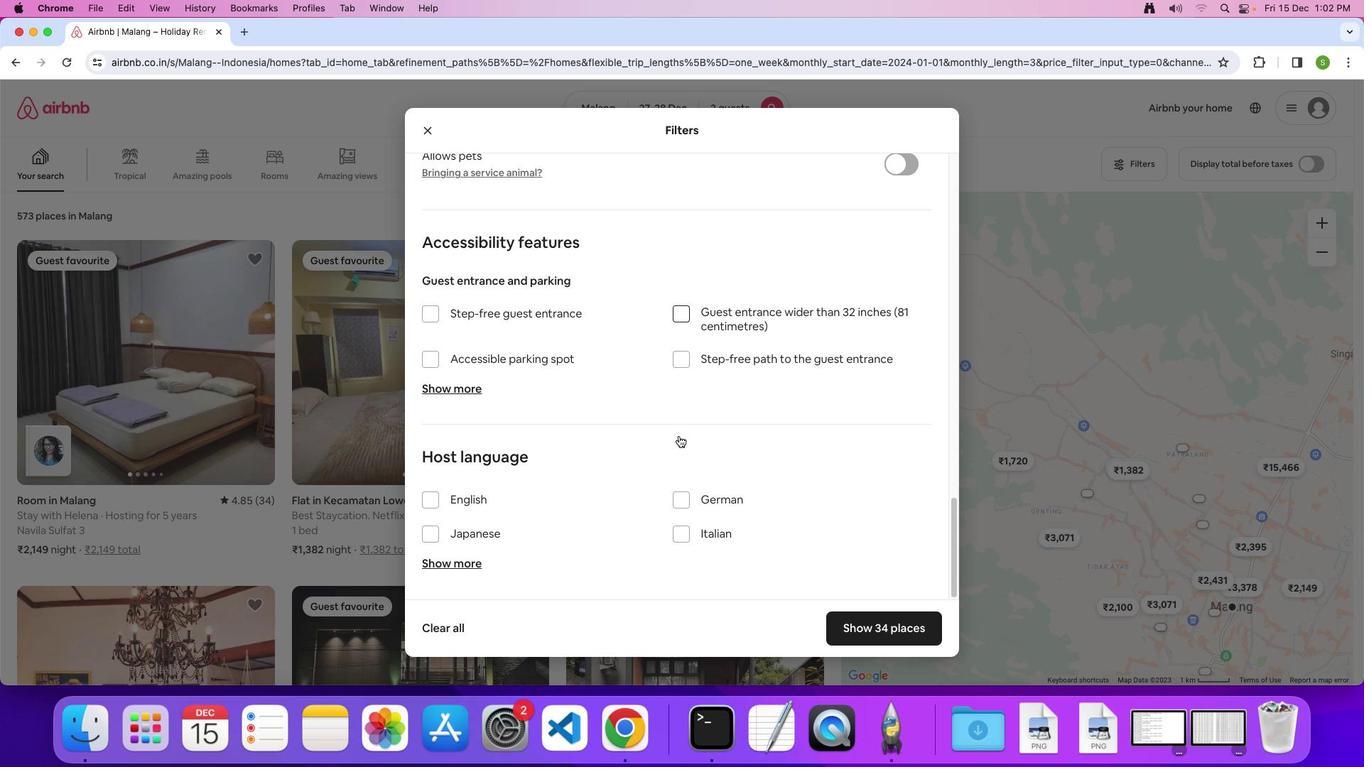 
Action: Mouse scrolled (678, 436) with delta (0, -3)
Screenshot: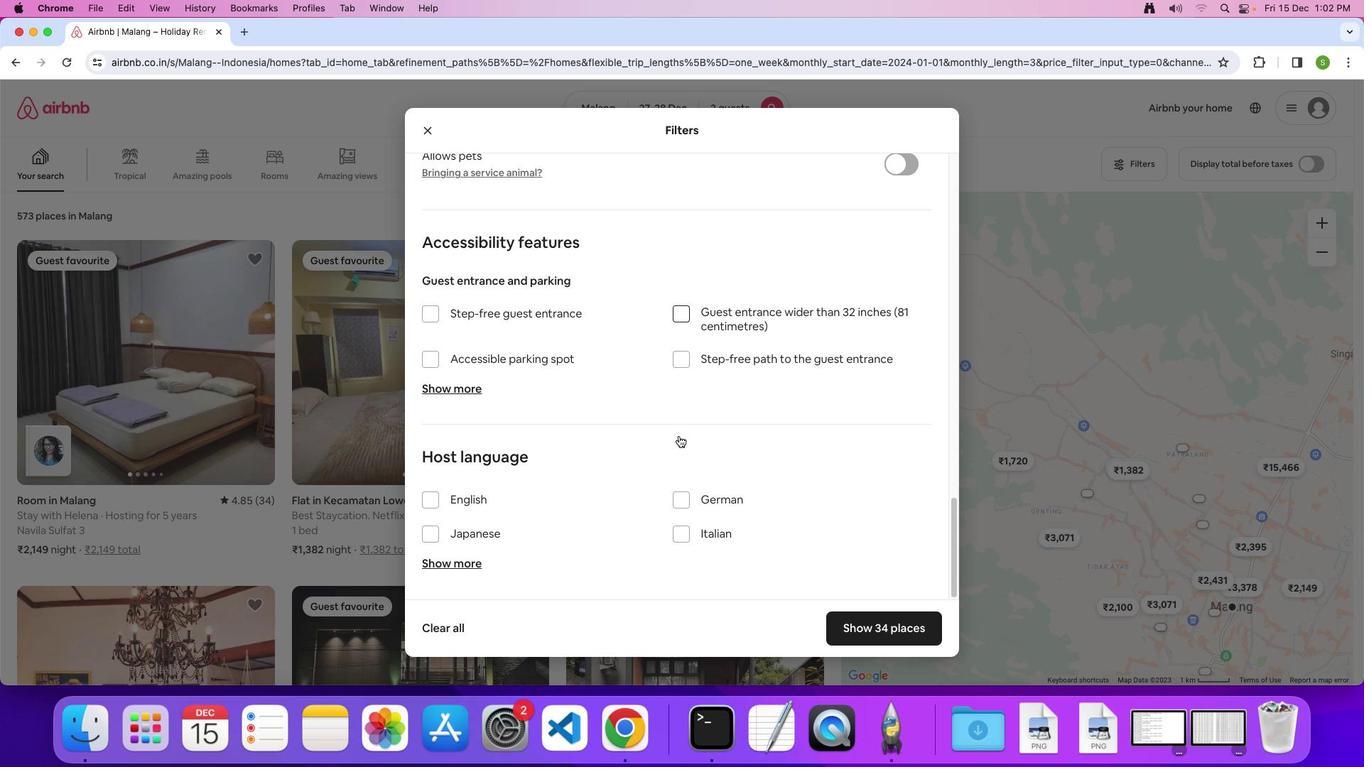 
Action: Mouse moved to (859, 618)
Screenshot: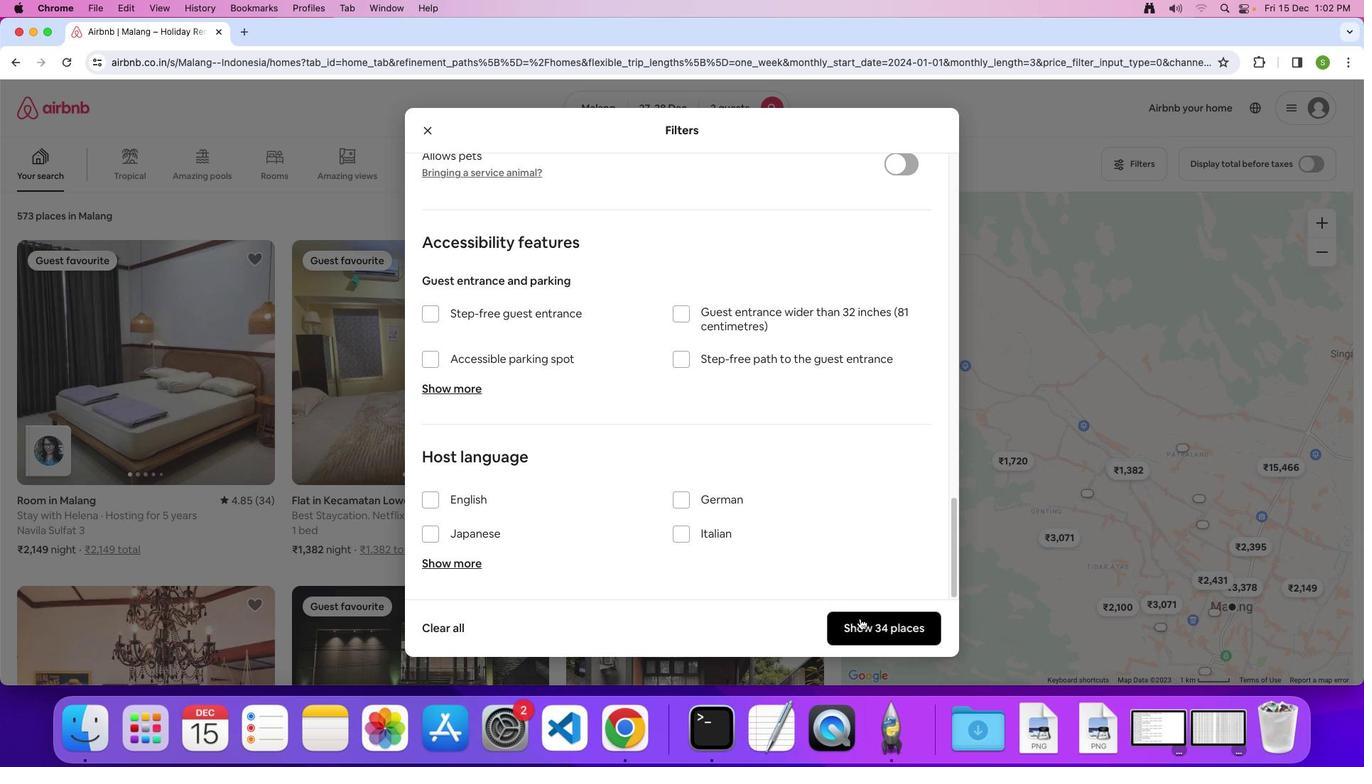 
Action: Mouse pressed left at (859, 618)
Screenshot: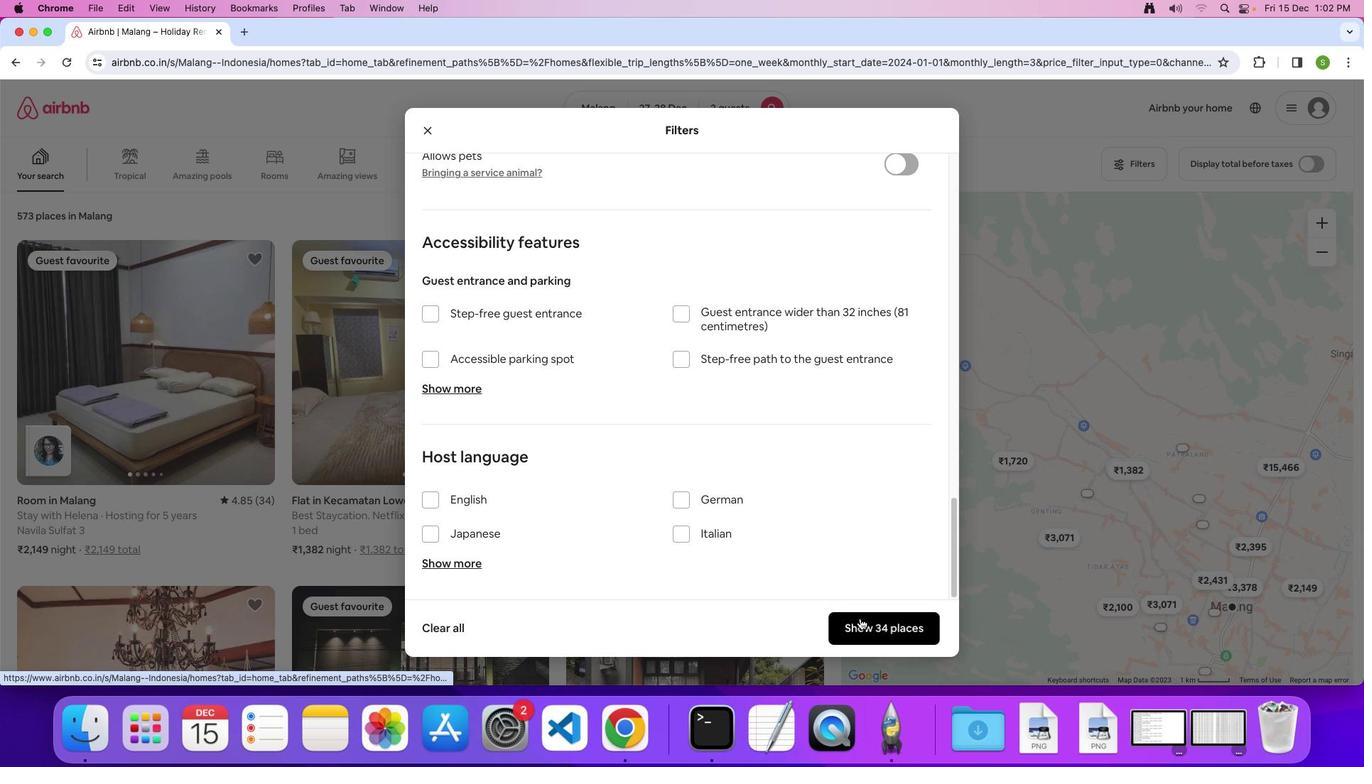 
Action: Mouse moved to (243, 382)
Screenshot: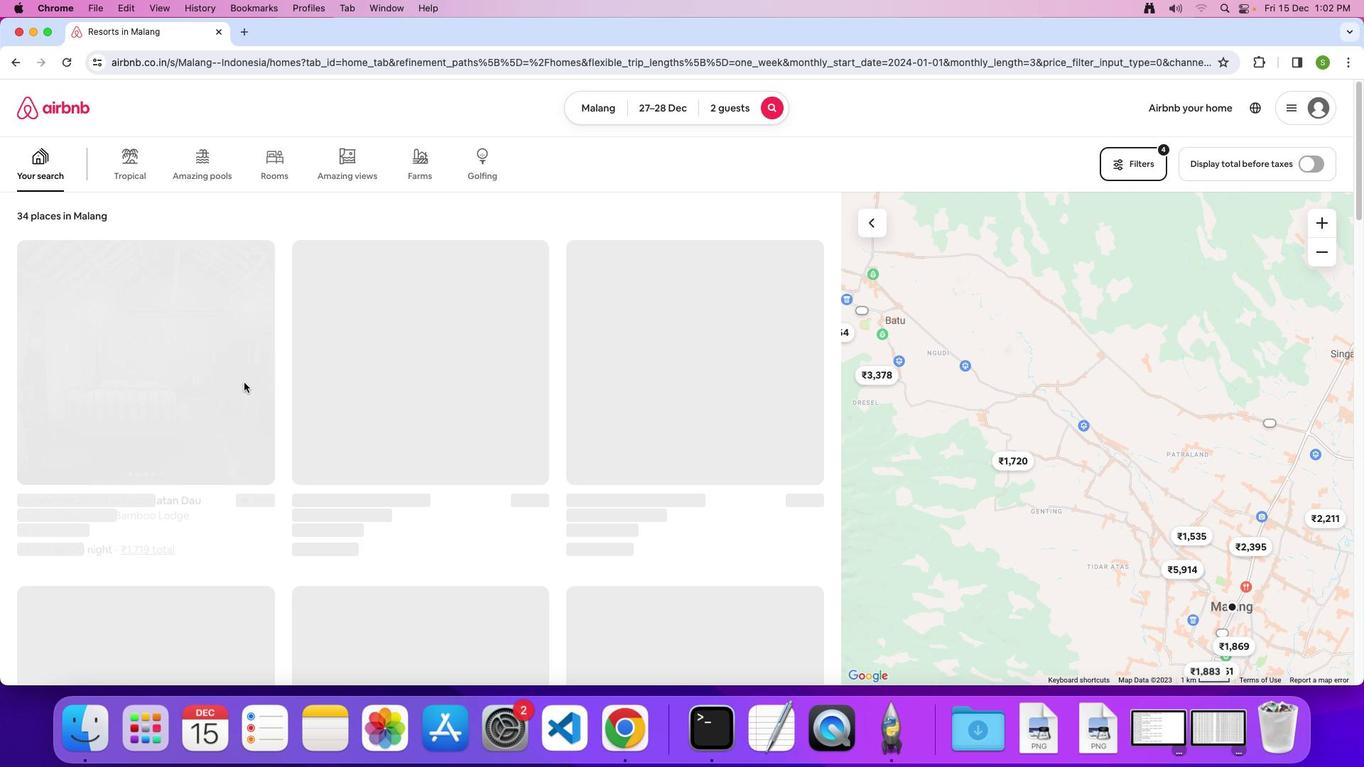 
Action: Mouse pressed left at (243, 382)
Screenshot: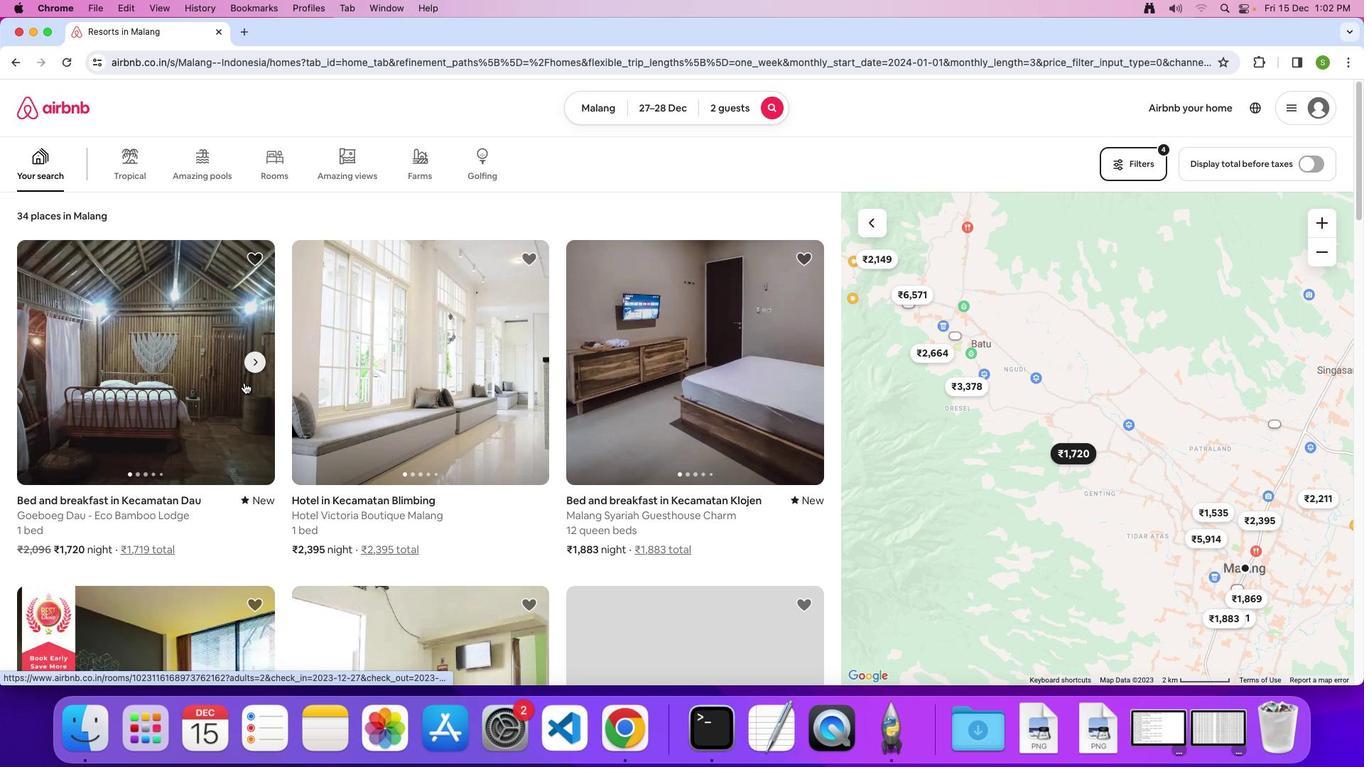 
Action: Mouse moved to (459, 336)
Screenshot: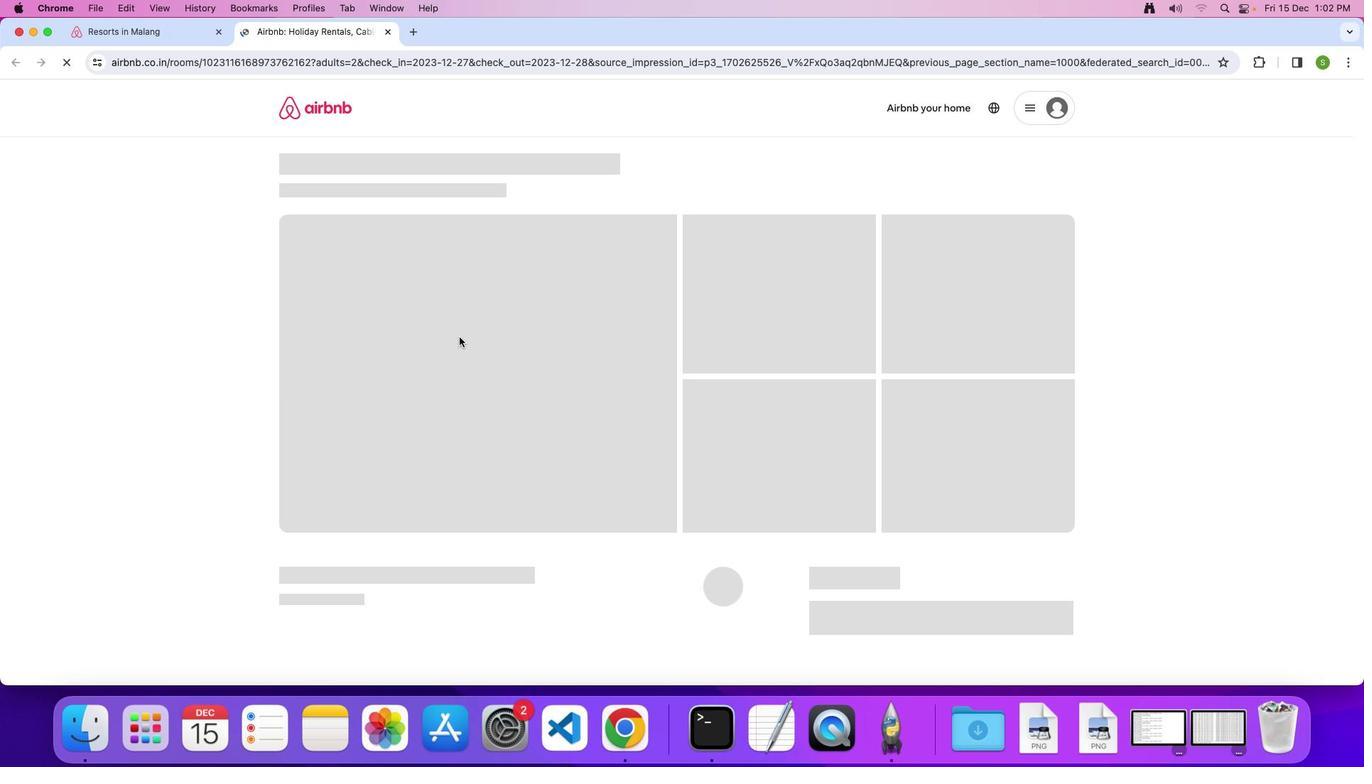 
Action: Mouse pressed left at (459, 336)
Screenshot: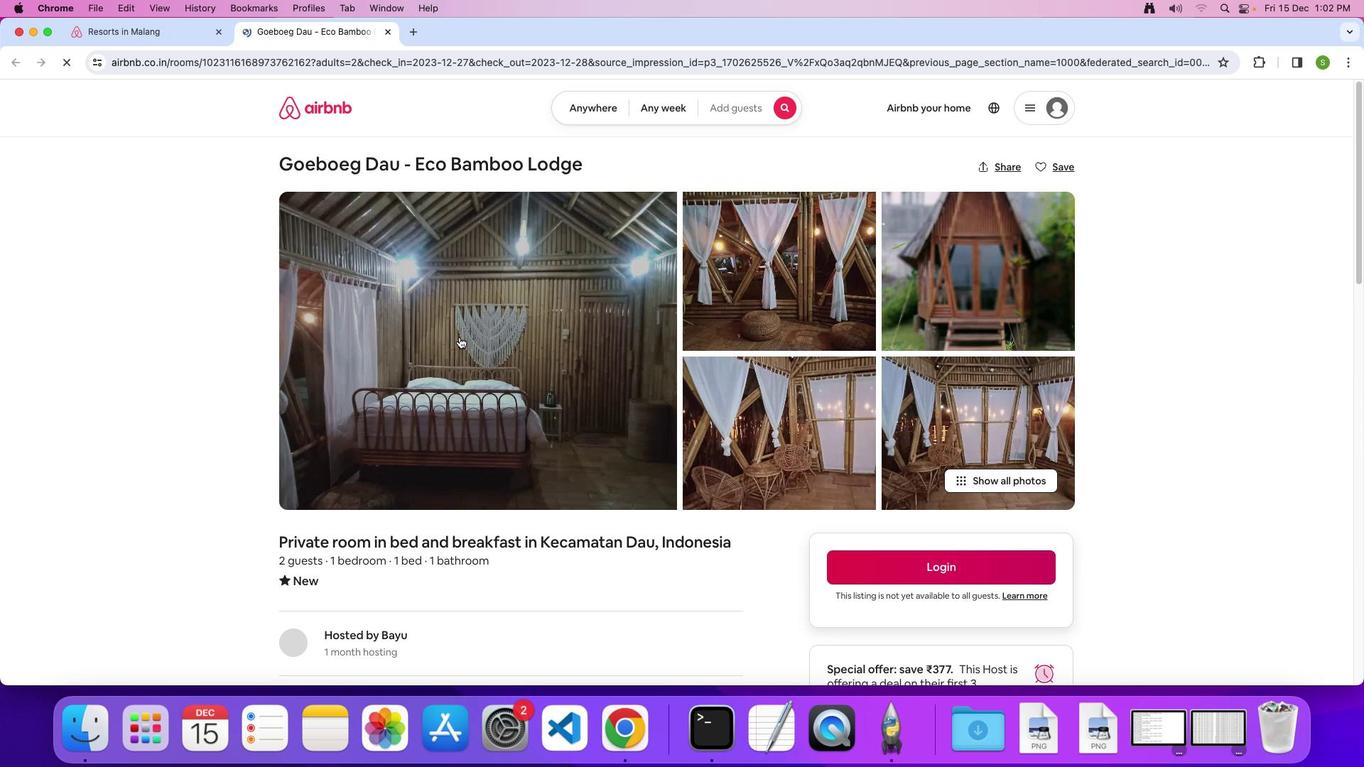 
Action: Mouse moved to (686, 451)
Screenshot: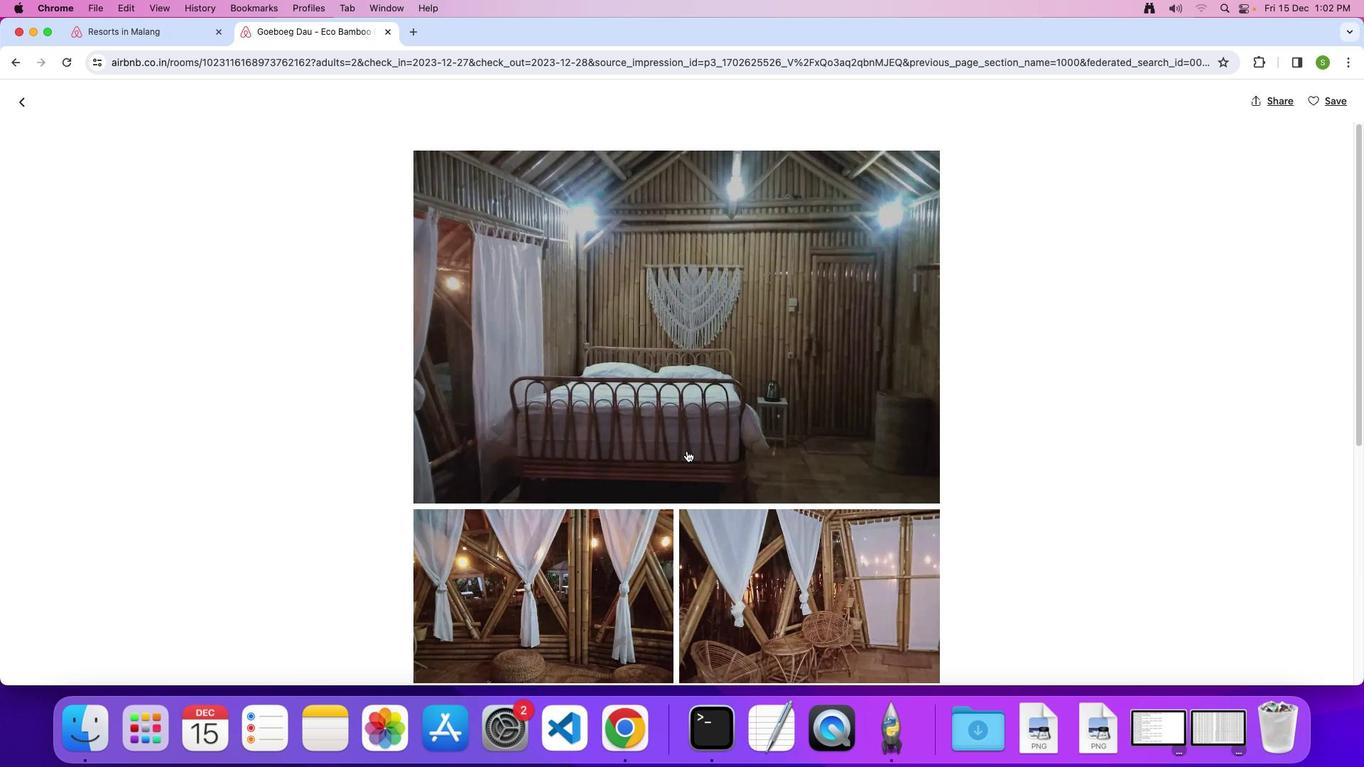 
Action: Mouse scrolled (686, 451) with delta (0, 0)
Screenshot: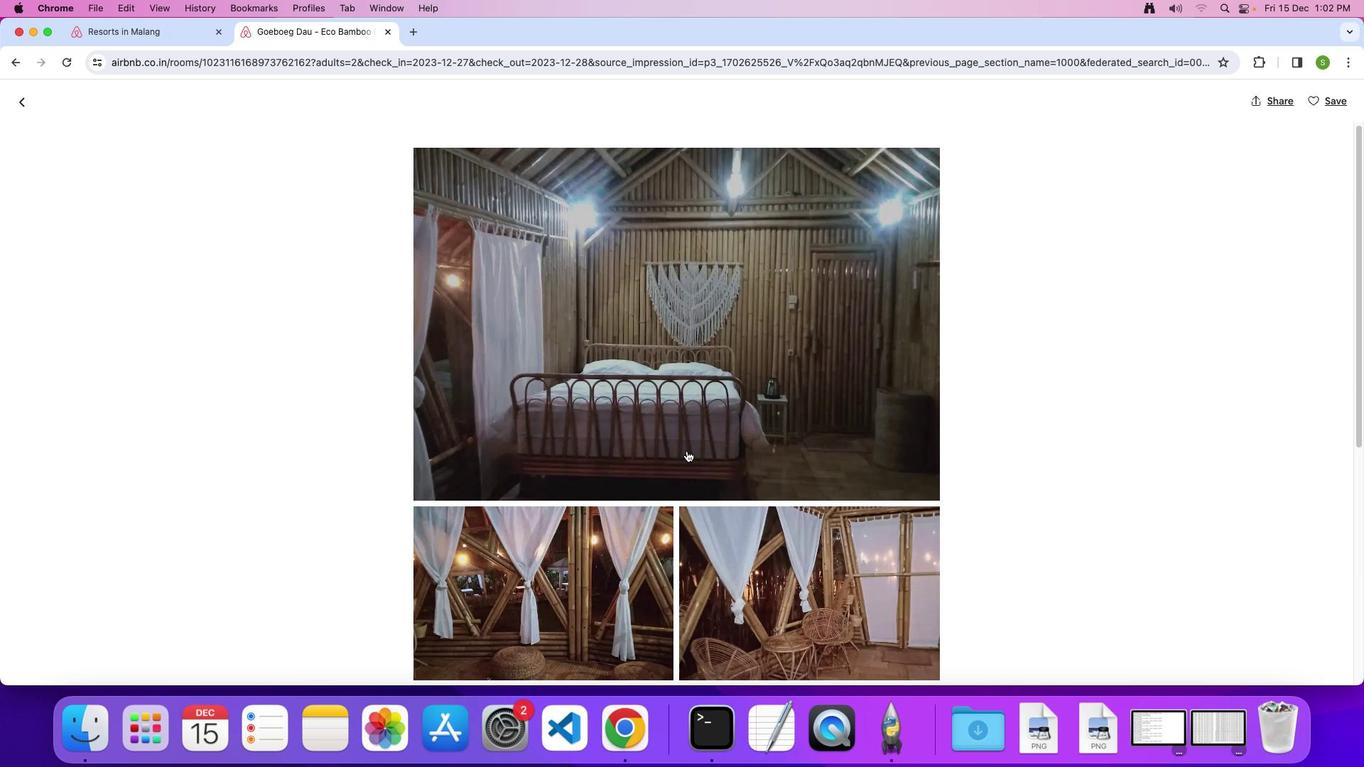 
Action: Mouse scrolled (686, 451) with delta (0, 0)
Screenshot: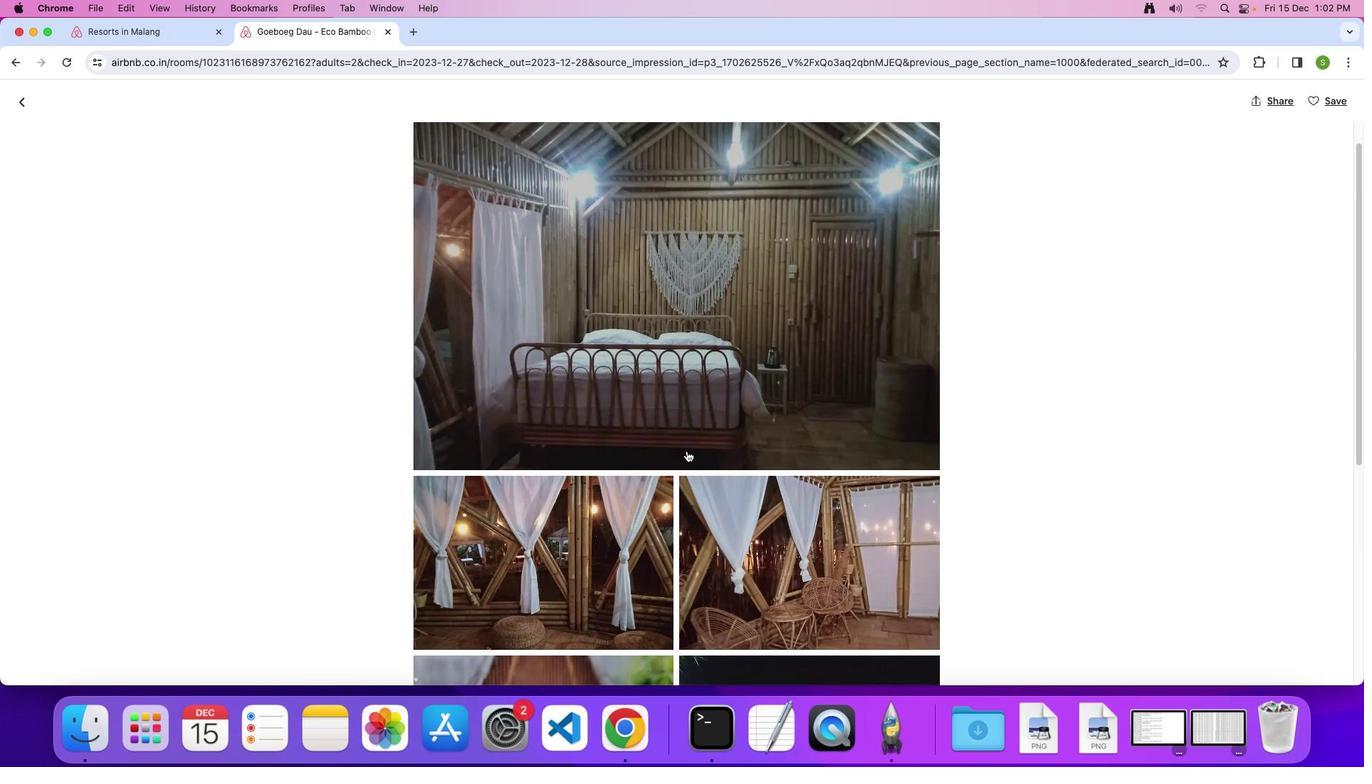 
Action: Mouse scrolled (686, 451) with delta (0, -2)
Screenshot: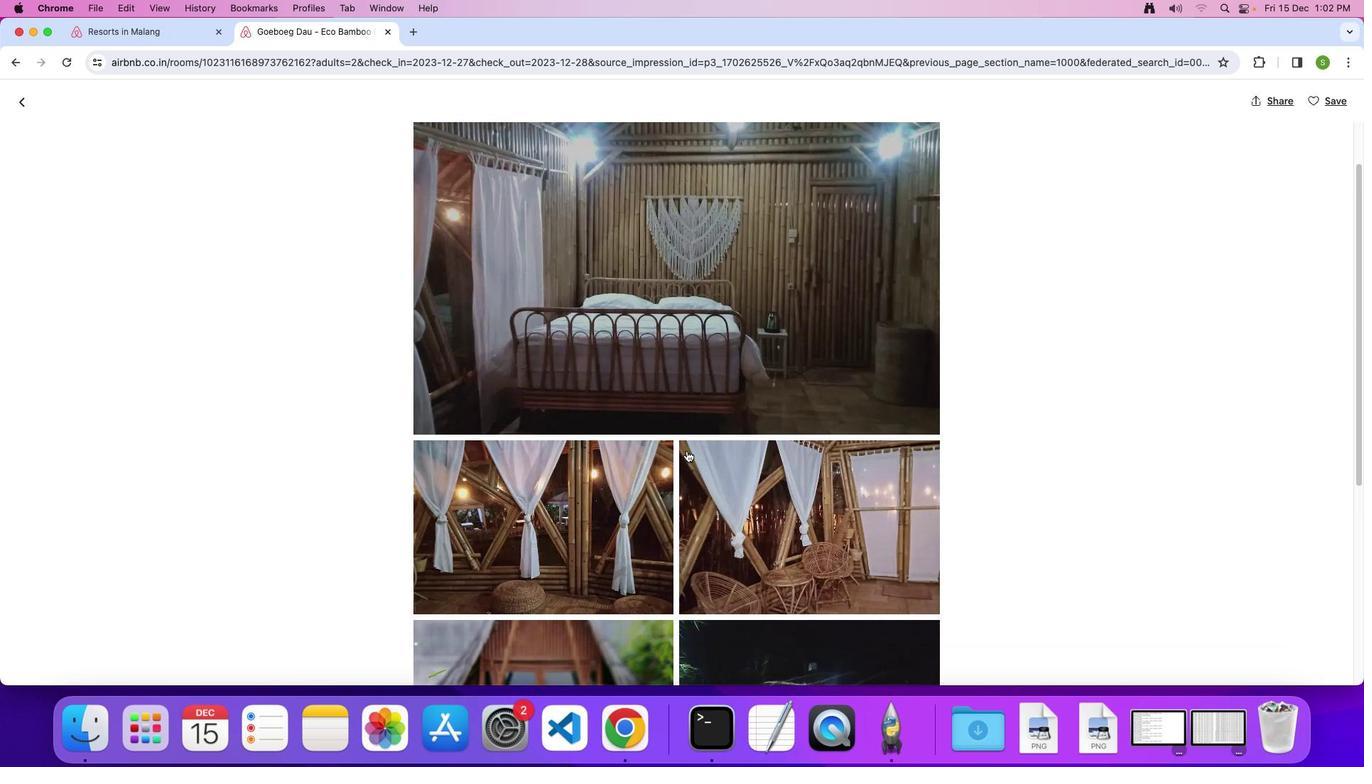 
Action: Mouse scrolled (686, 451) with delta (0, 0)
Screenshot: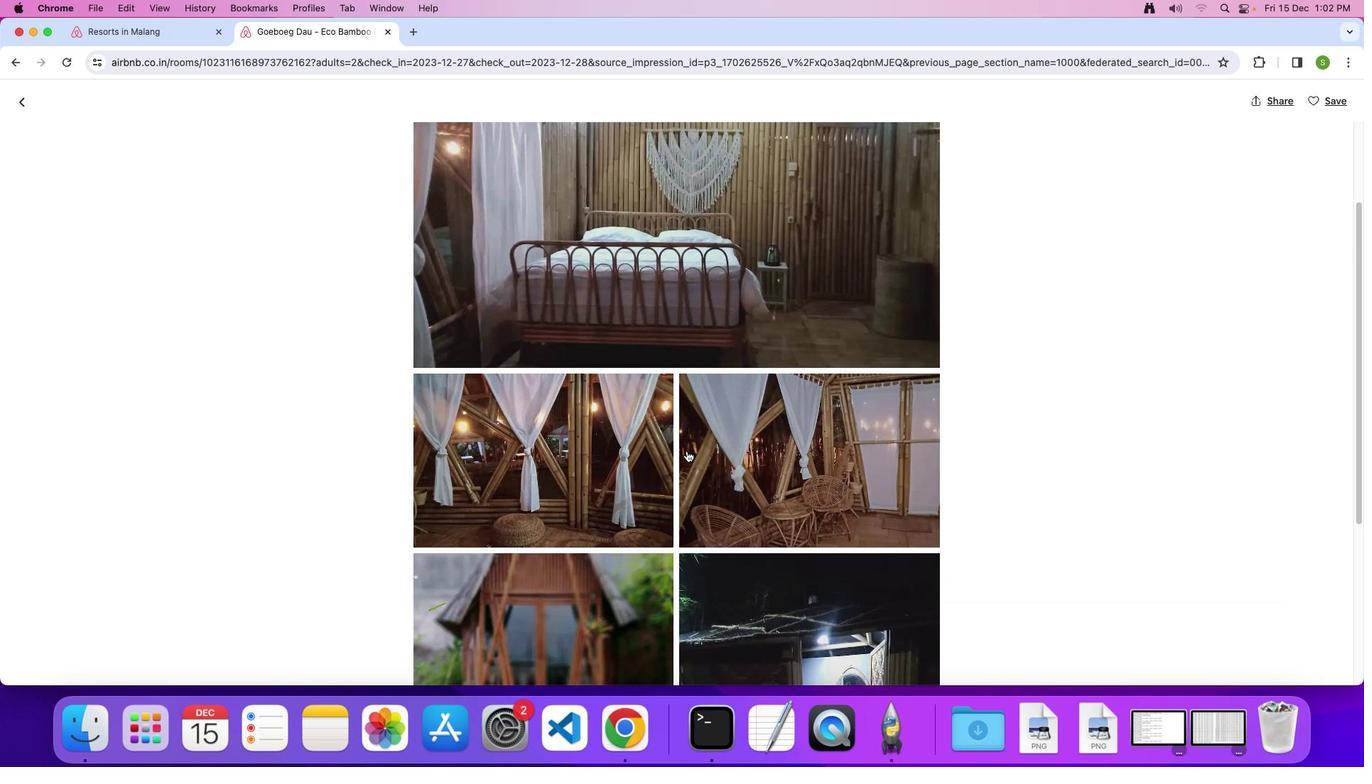 
Action: Mouse scrolled (686, 451) with delta (0, 0)
Screenshot: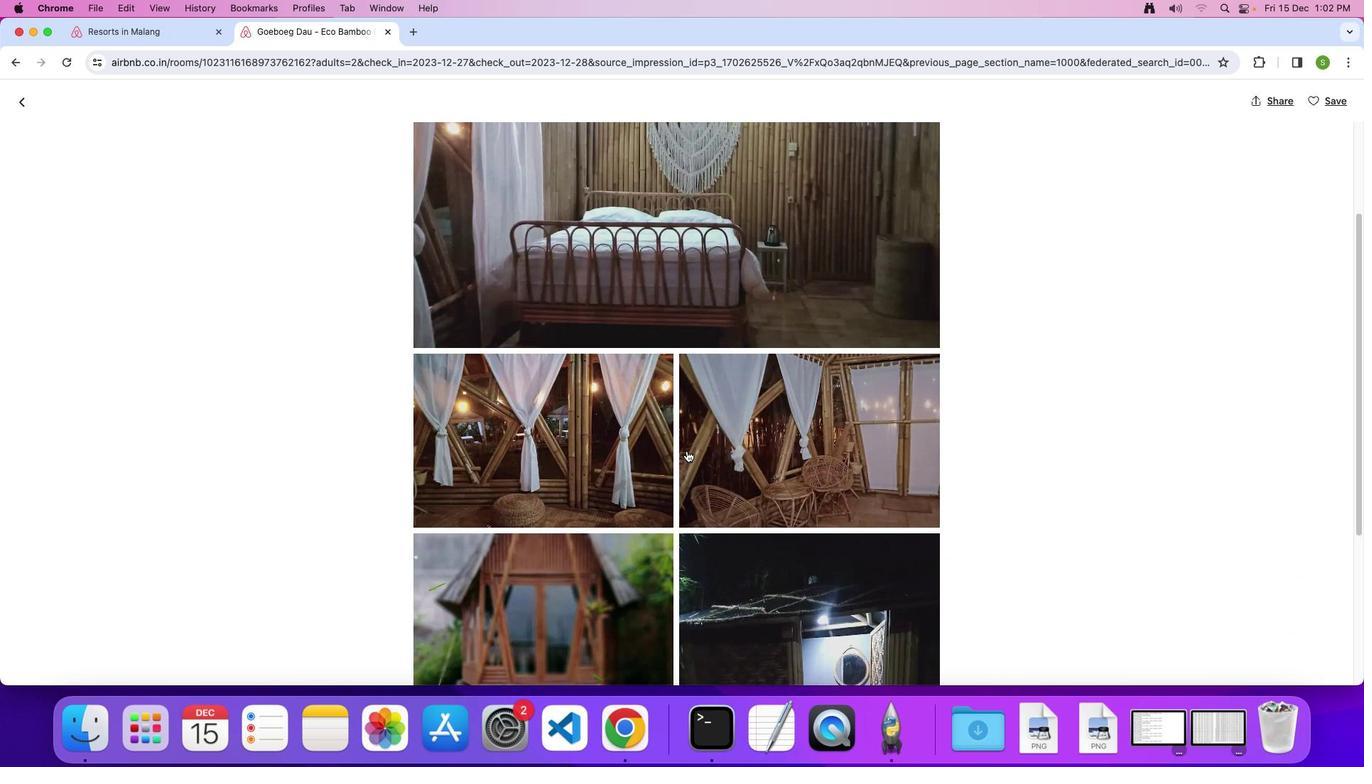 
Action: Mouse scrolled (686, 451) with delta (0, -1)
Screenshot: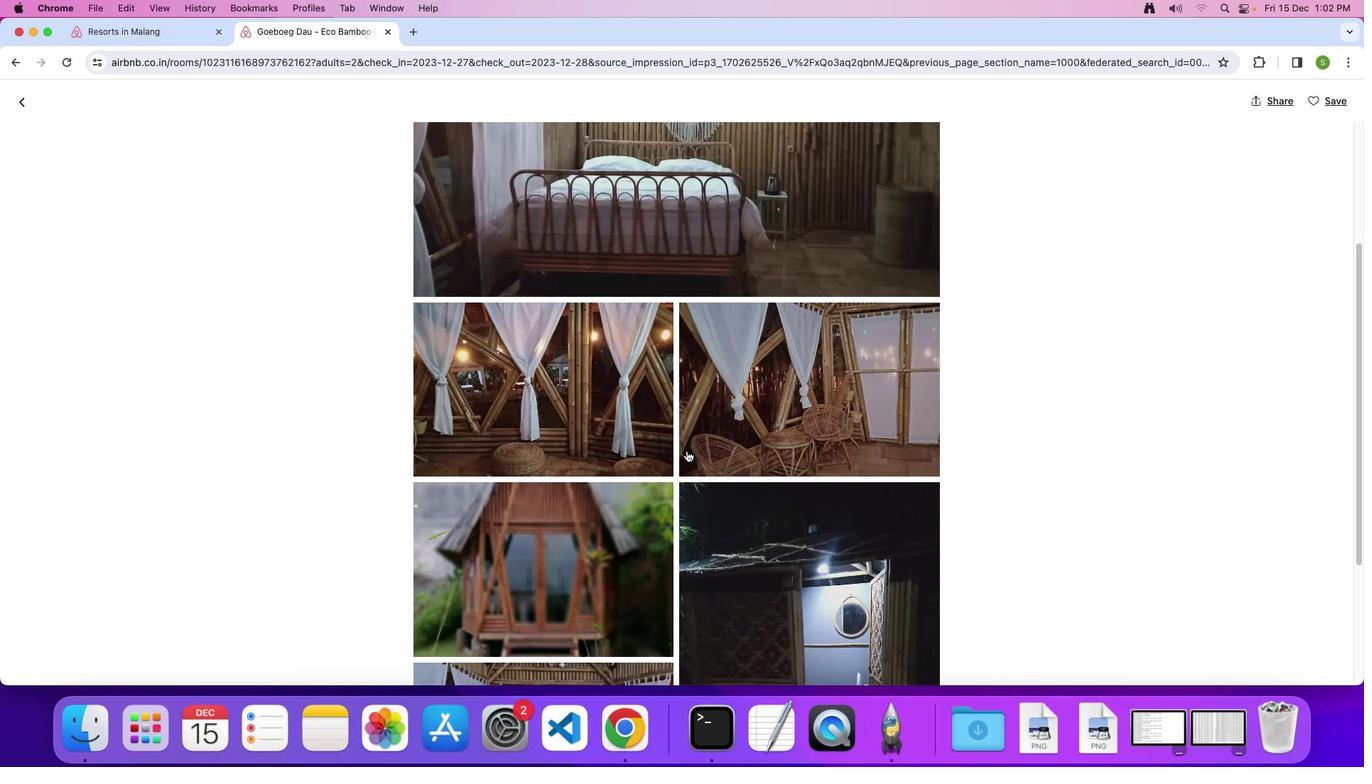 
Action: Mouse scrolled (686, 451) with delta (0, 0)
Screenshot: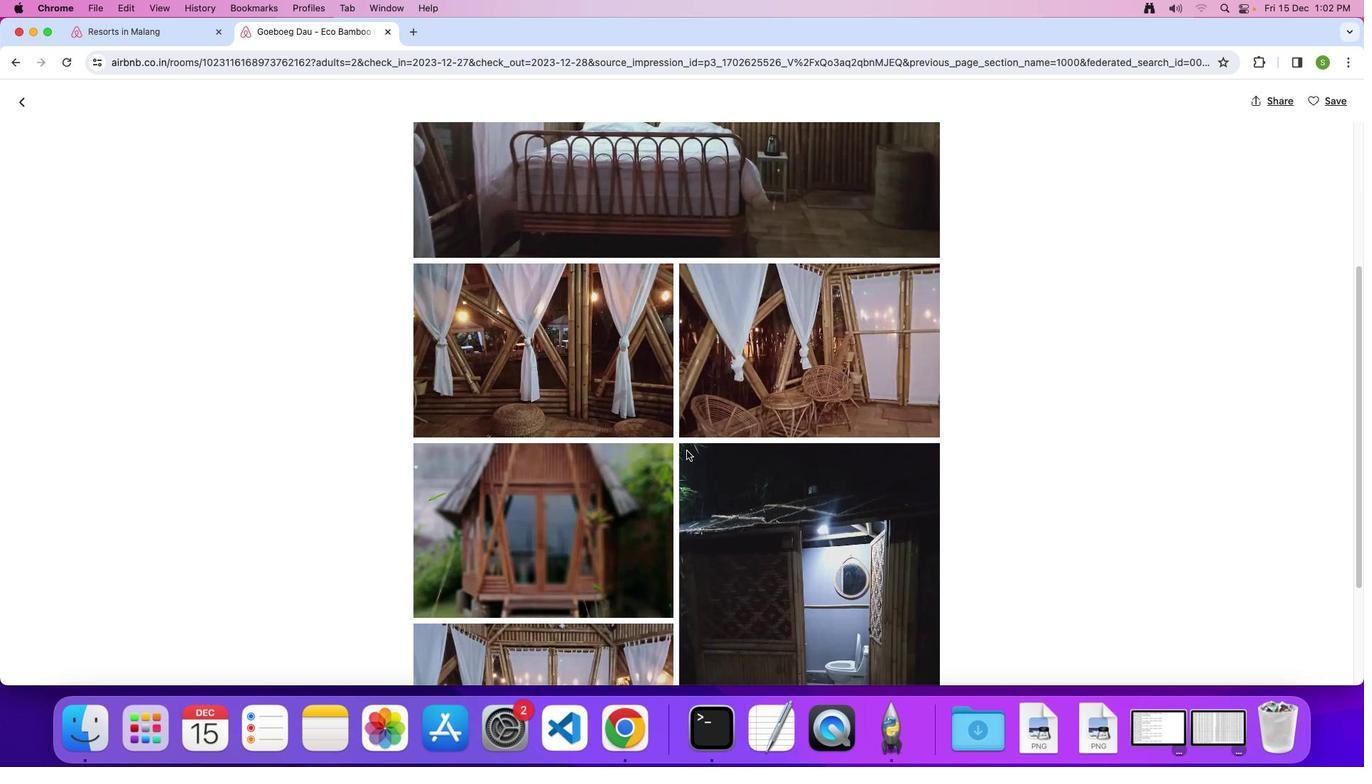 
Action: Mouse scrolled (686, 451) with delta (0, 0)
Screenshot: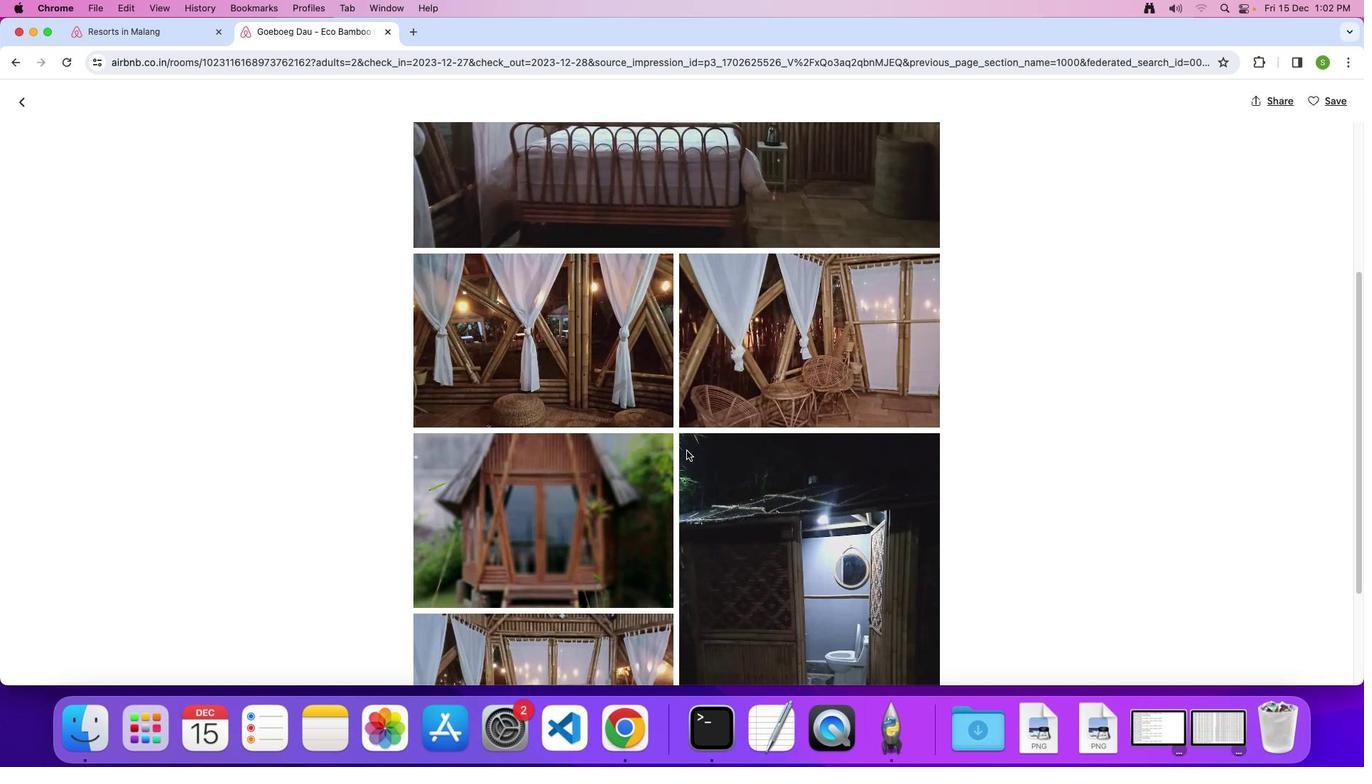 
Action: Mouse scrolled (686, 451) with delta (0, -1)
Screenshot: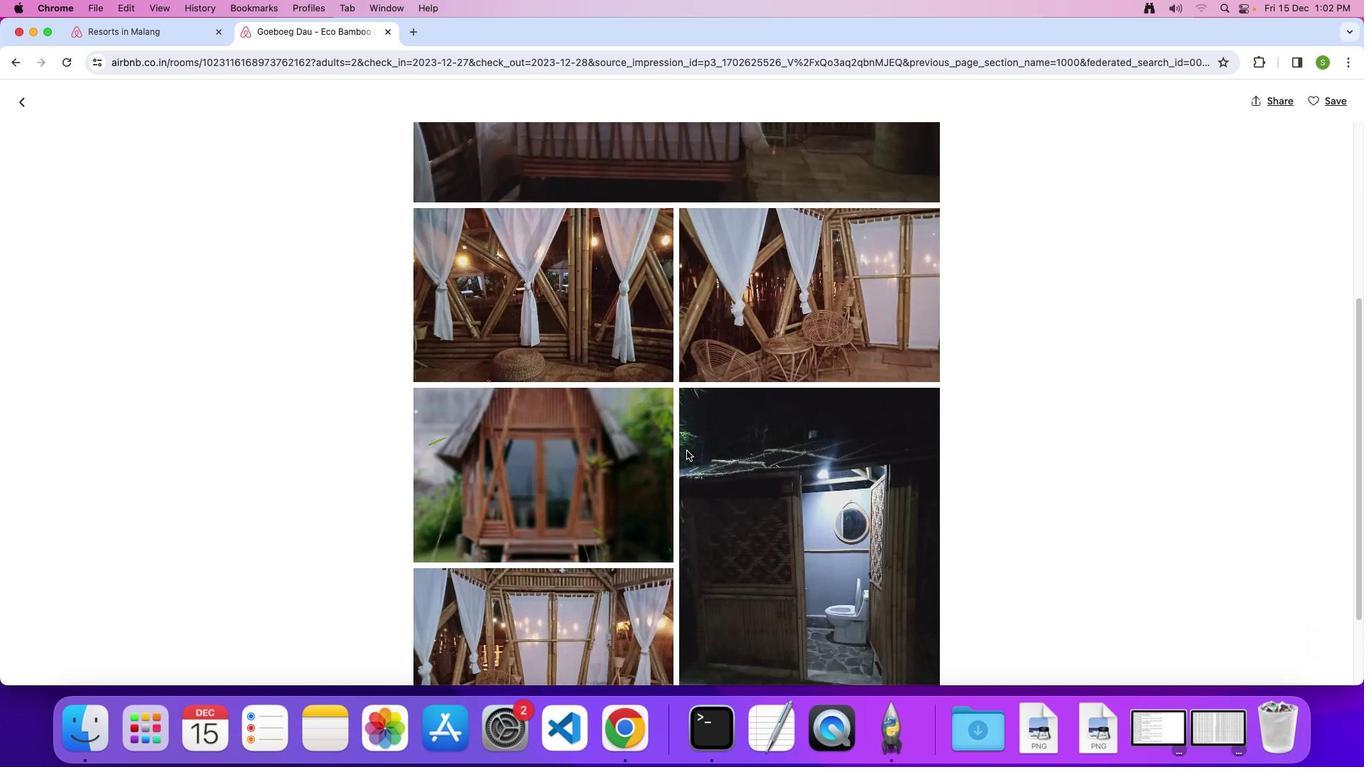 
Action: Mouse scrolled (686, 451) with delta (0, 0)
Screenshot: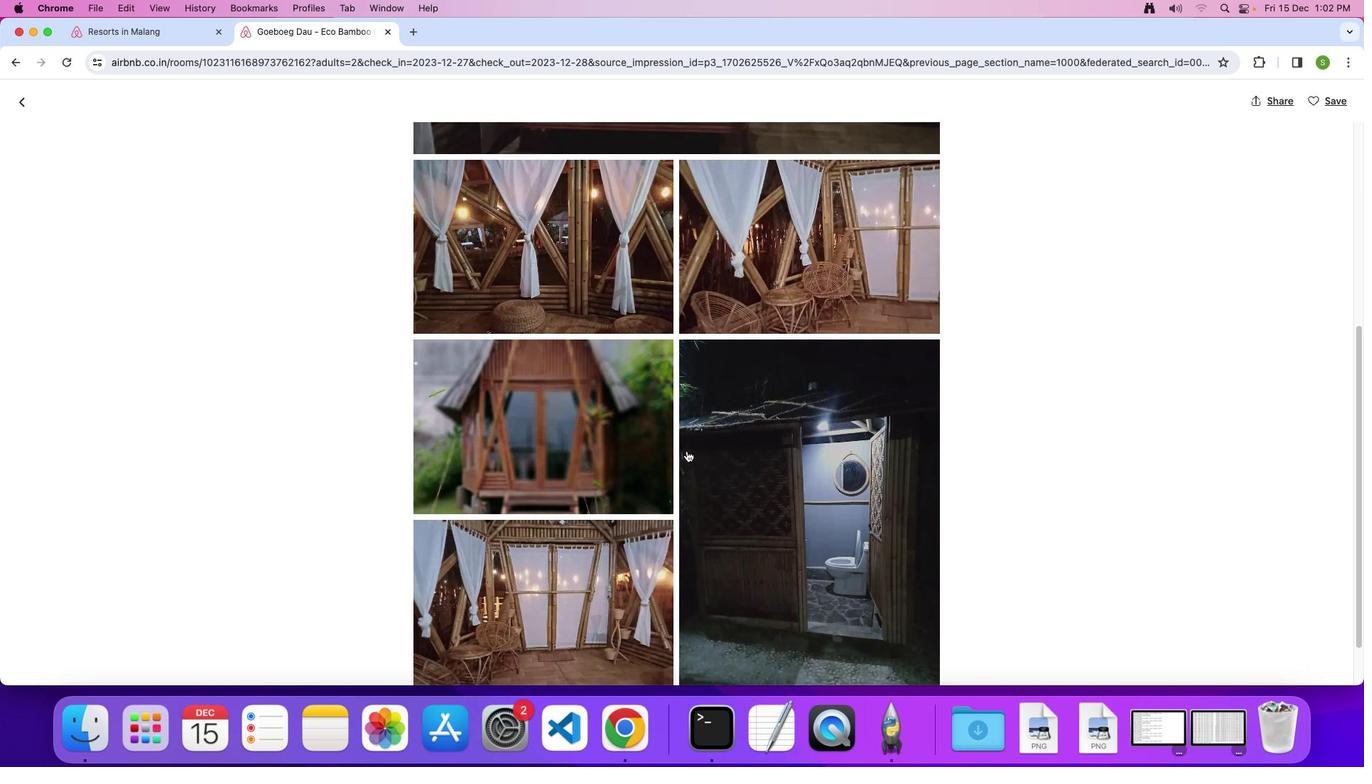 
Action: Mouse scrolled (686, 451) with delta (0, 0)
Screenshot: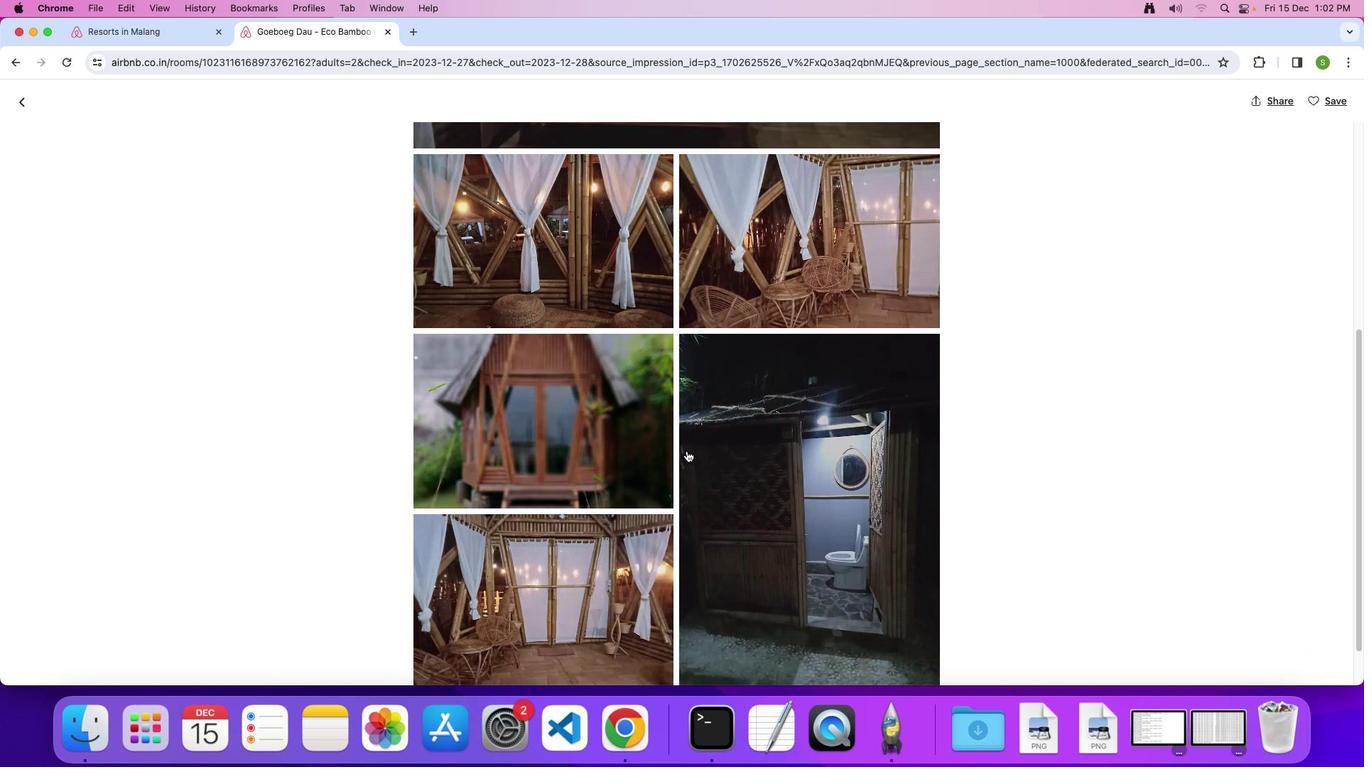 
Action: Mouse scrolled (686, 451) with delta (0, 0)
Screenshot: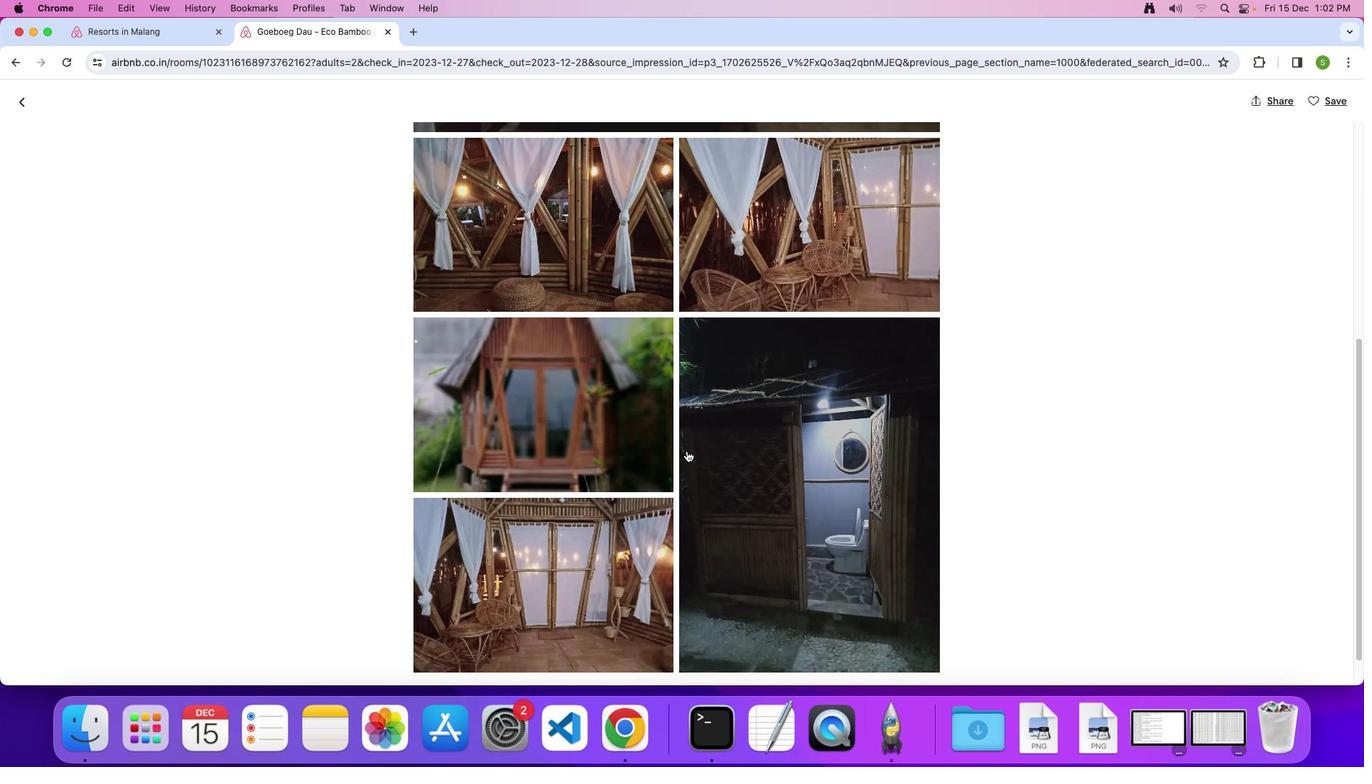 
Action: Mouse scrolled (686, 451) with delta (0, 0)
Screenshot: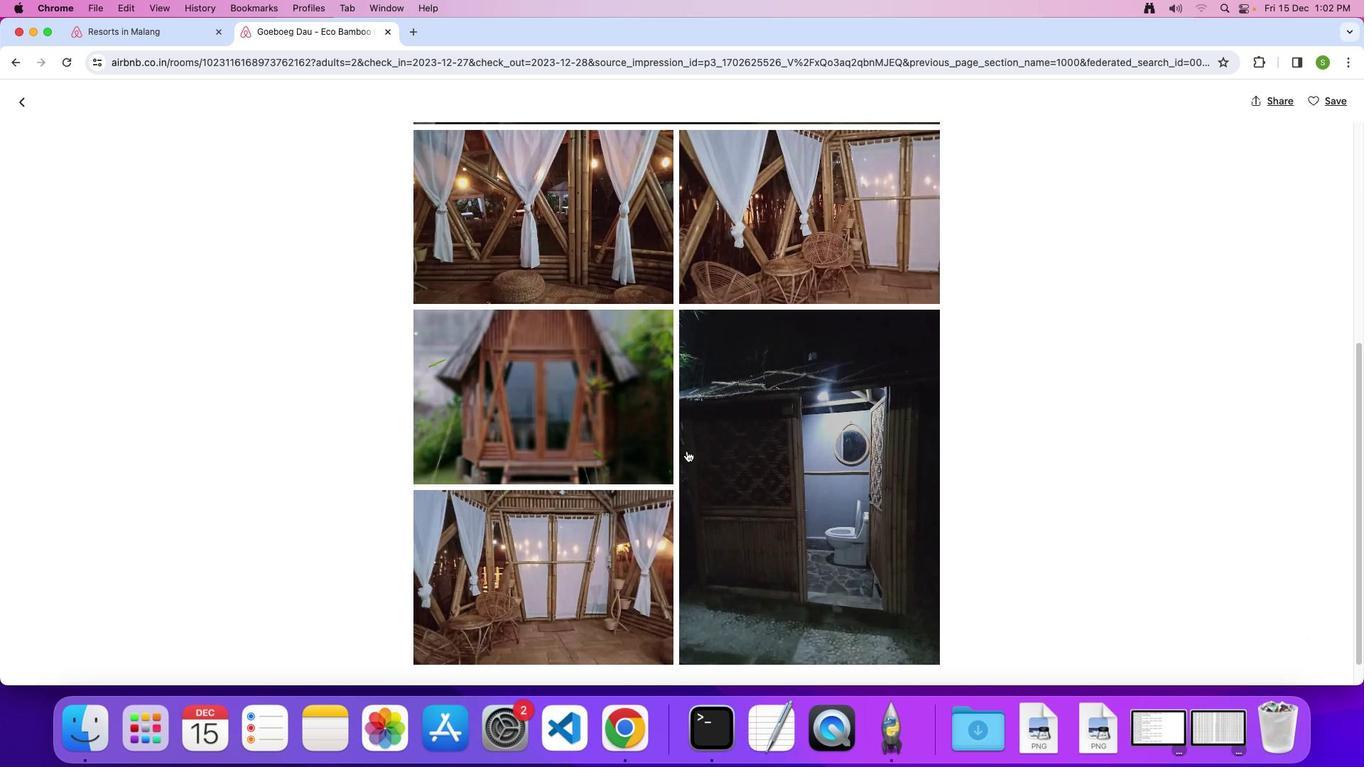 
Action: Mouse scrolled (686, 451) with delta (0, -1)
Screenshot: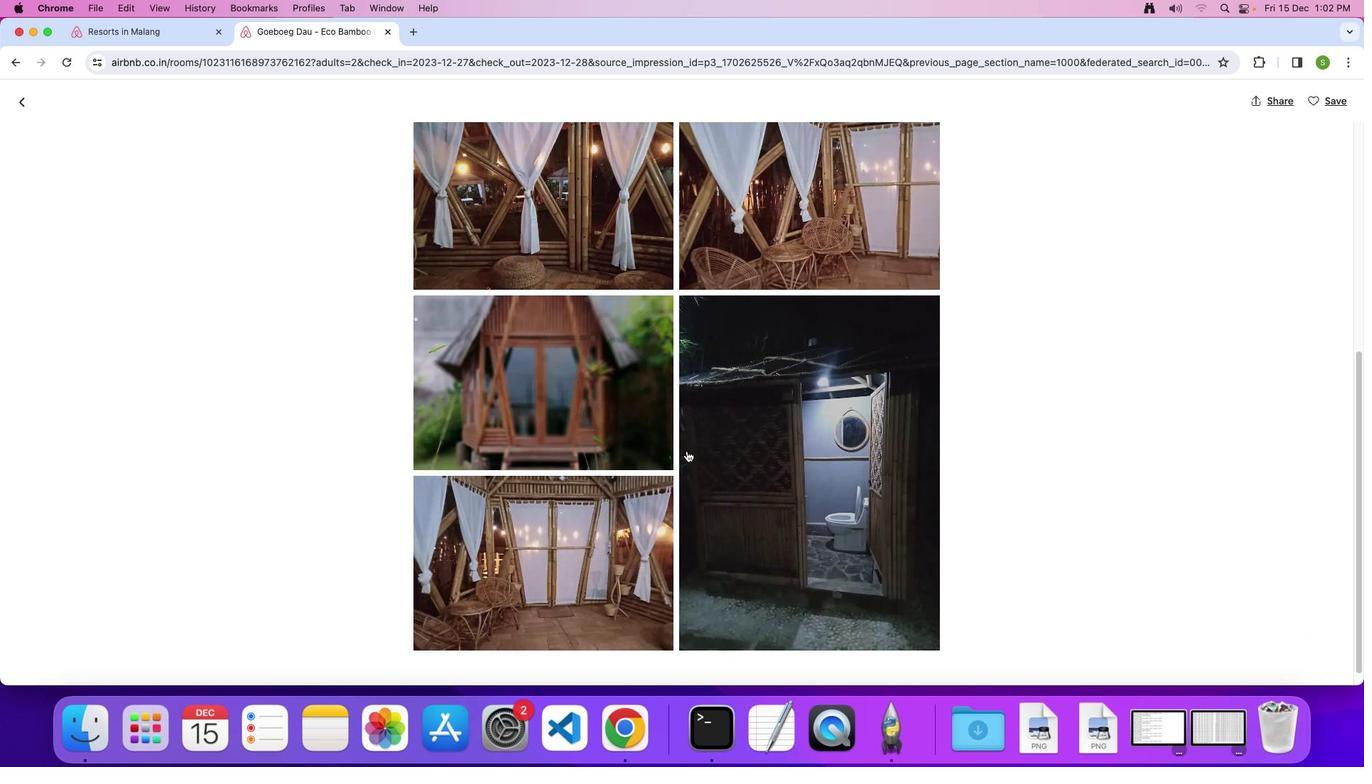 
Action: Mouse scrolled (686, 451) with delta (0, 0)
Screenshot: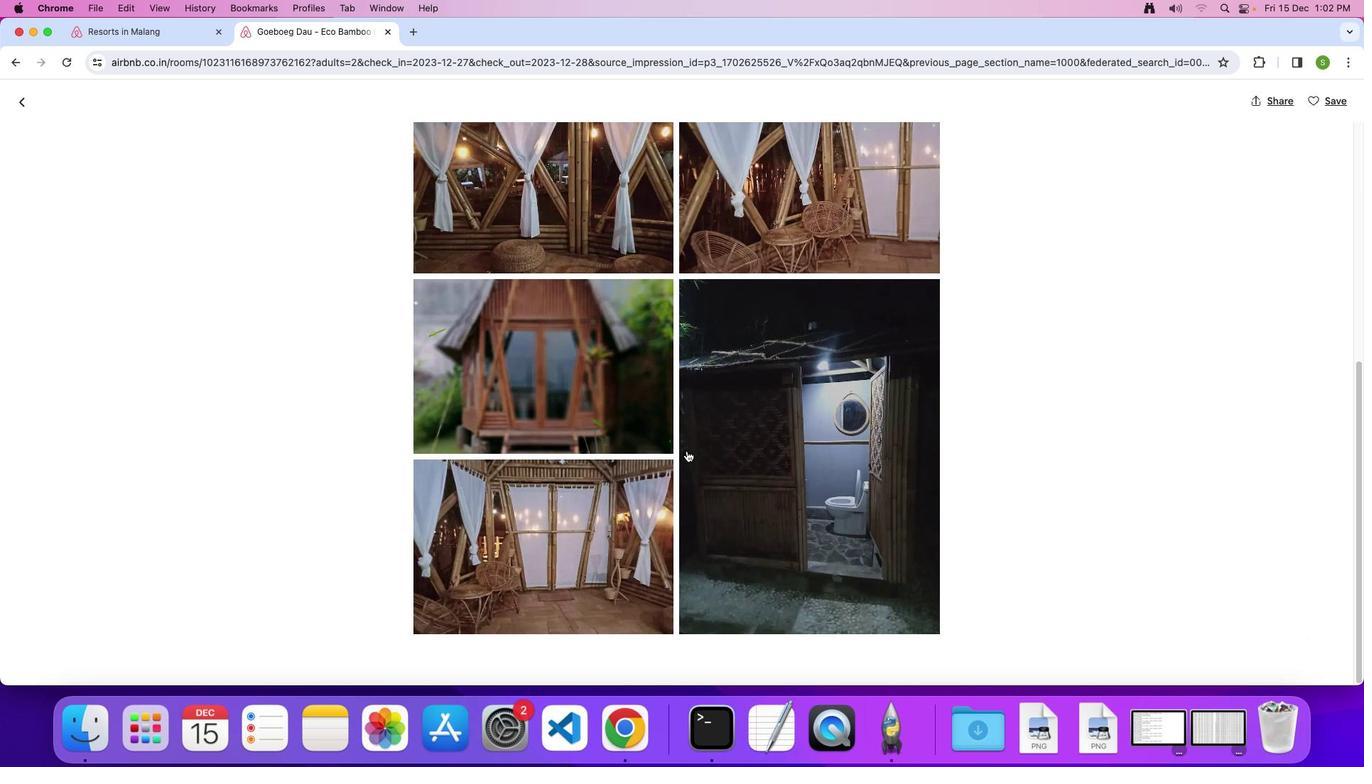 
Action: Mouse scrolled (686, 451) with delta (0, 0)
Screenshot: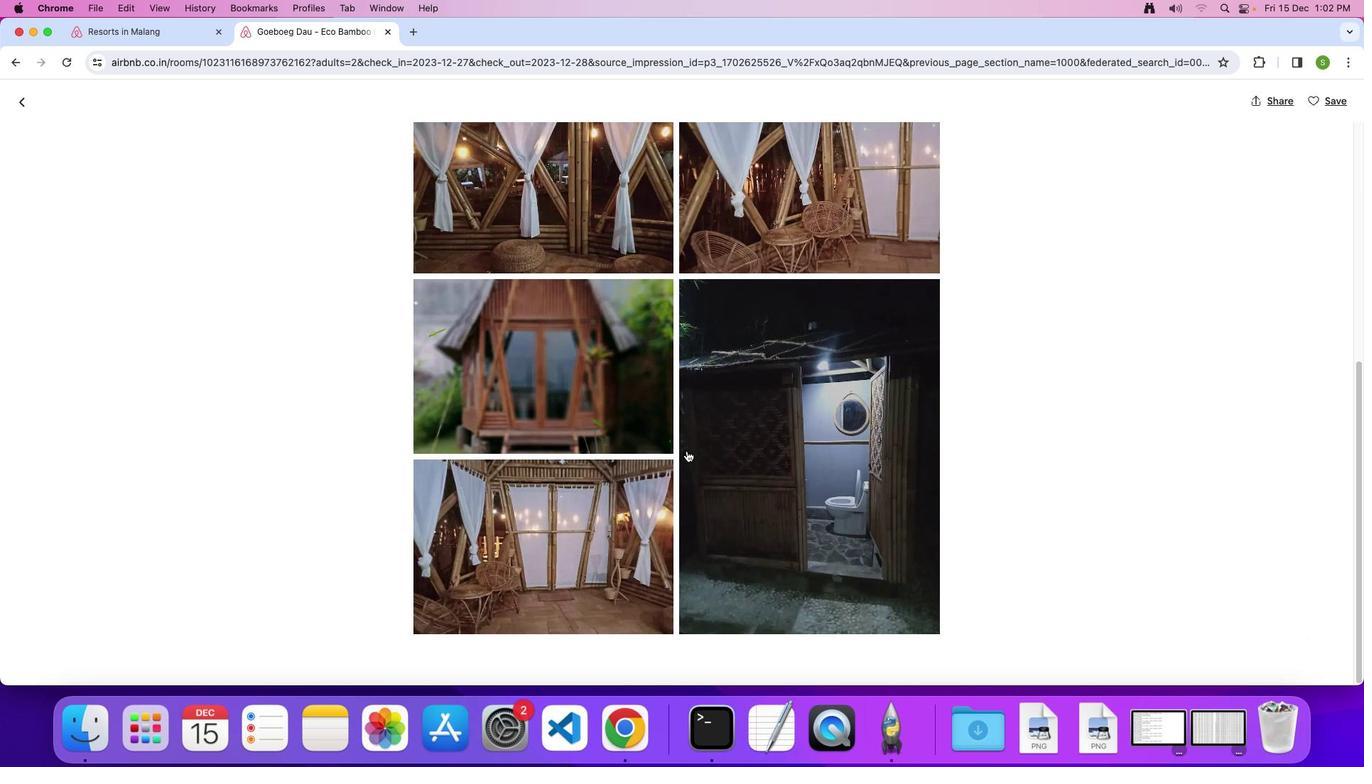 
Action: Mouse scrolled (686, 451) with delta (0, 0)
Screenshot: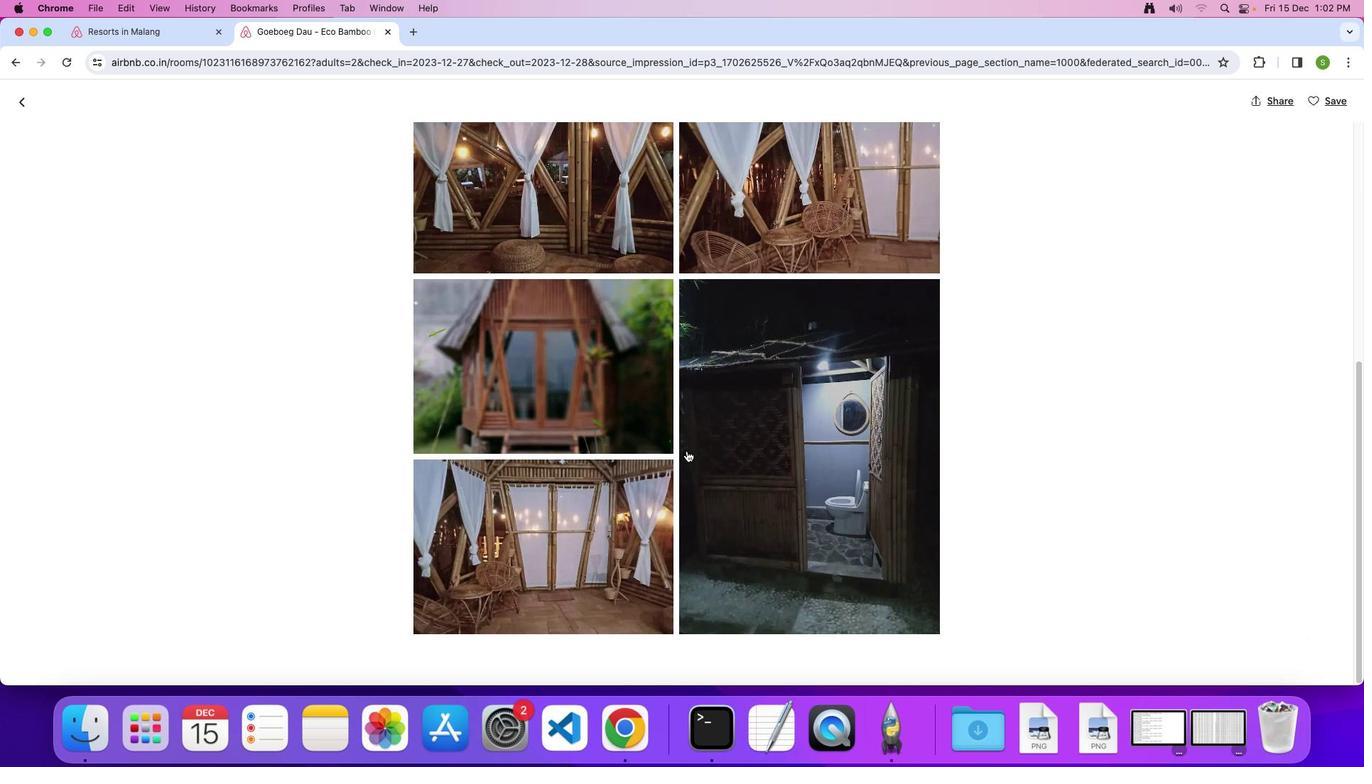 
Action: Mouse moved to (23, 100)
Screenshot: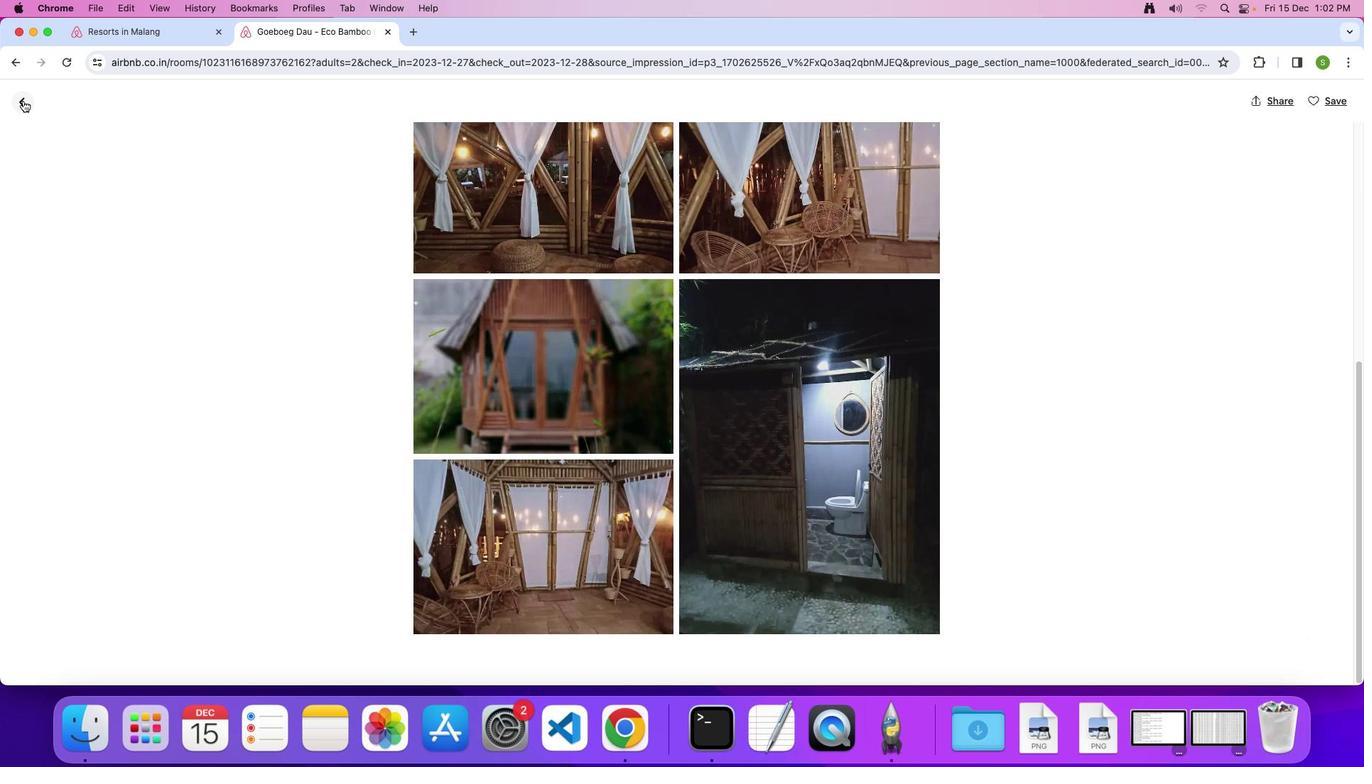 
Action: Mouse pressed left at (23, 100)
Screenshot: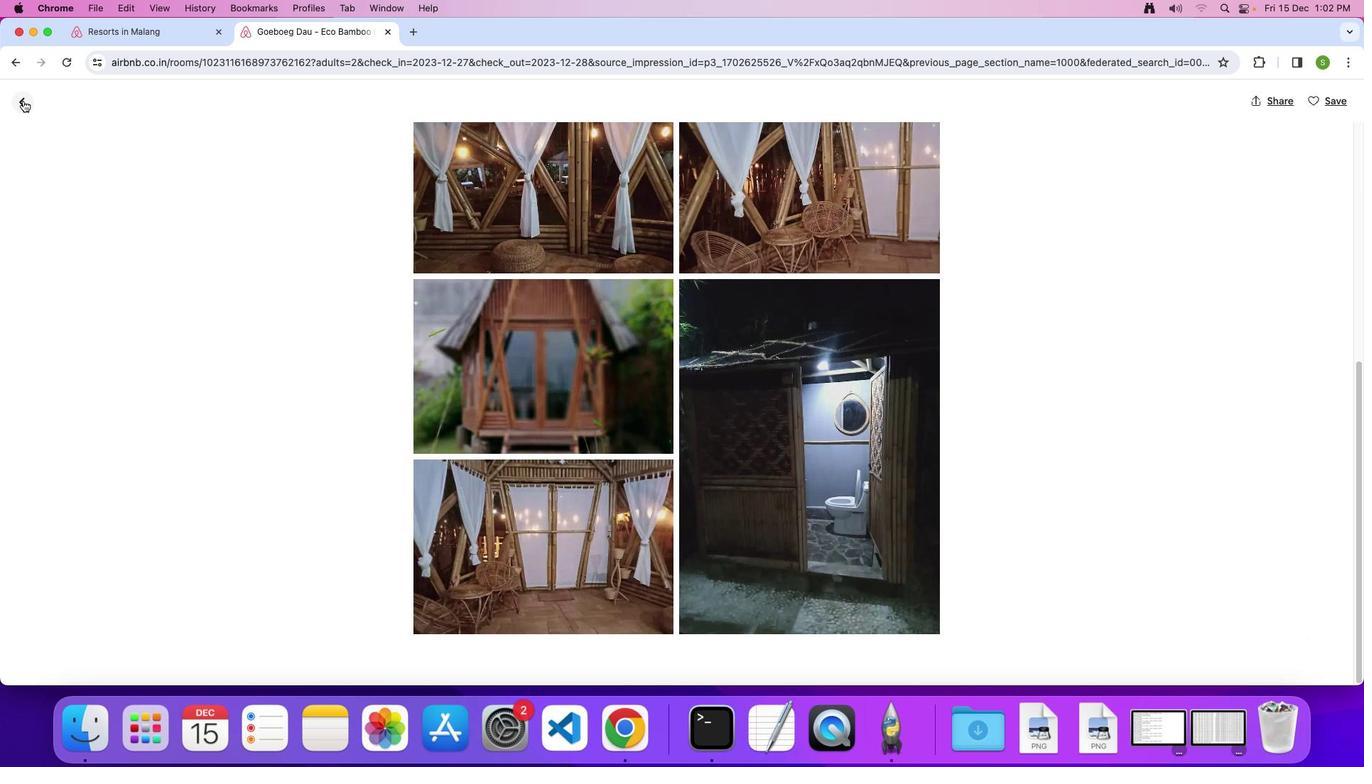 
Action: Mouse moved to (534, 373)
Screenshot: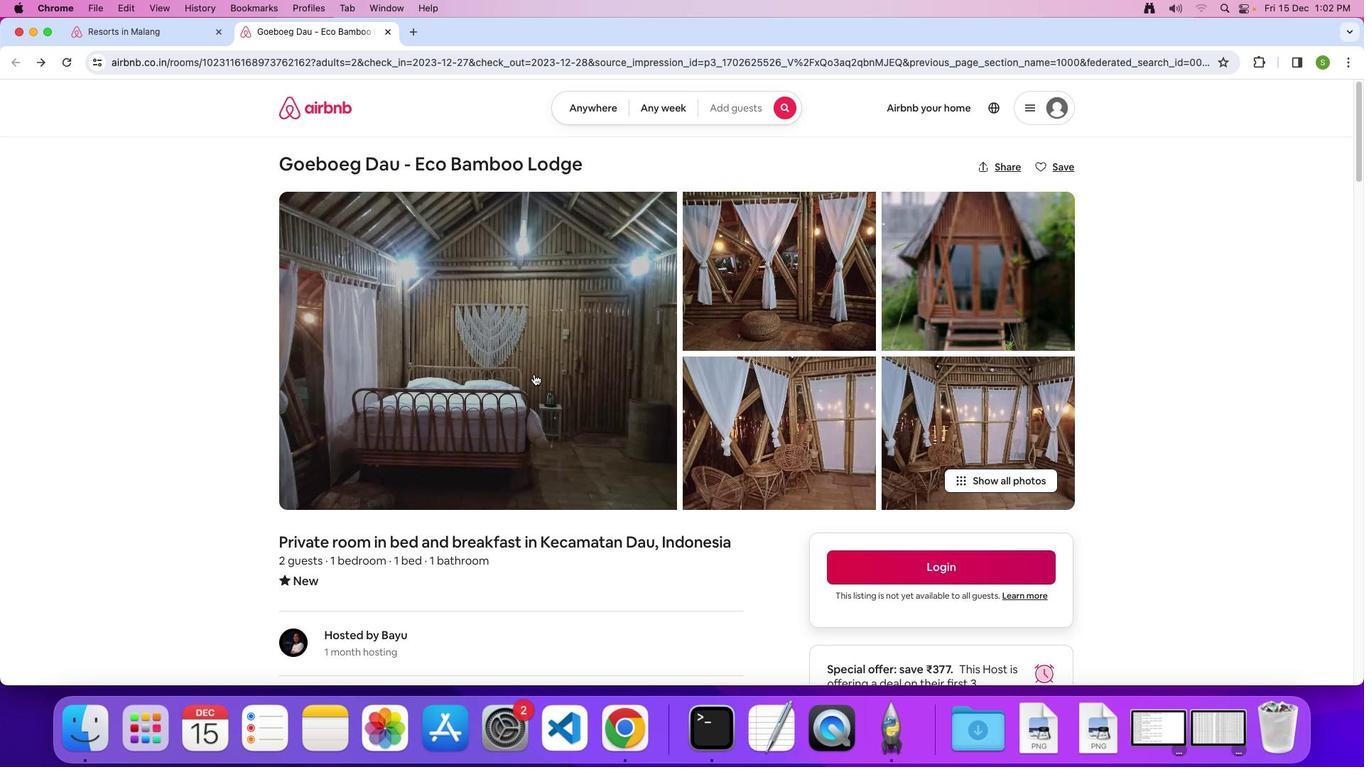 
Action: Mouse scrolled (534, 373) with delta (0, 0)
Screenshot: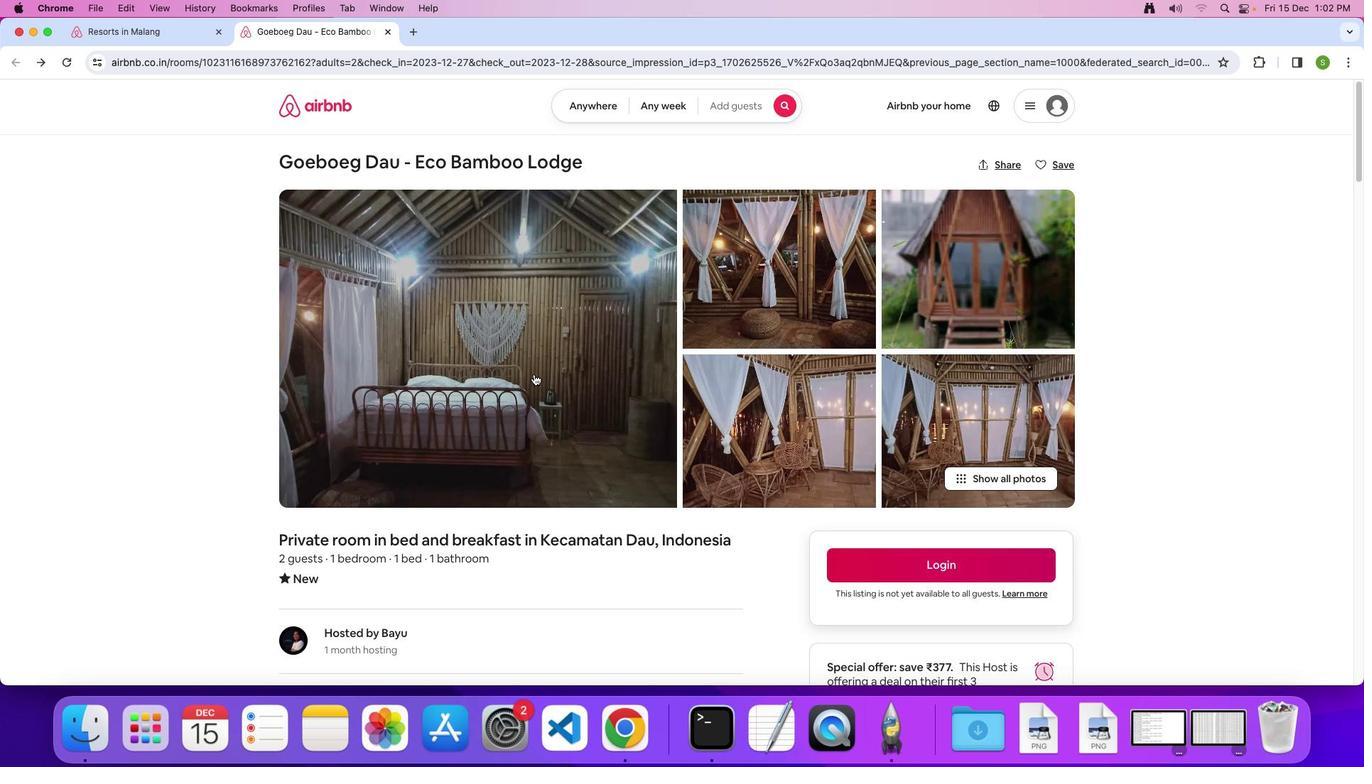 
Action: Mouse scrolled (534, 373) with delta (0, 0)
Screenshot: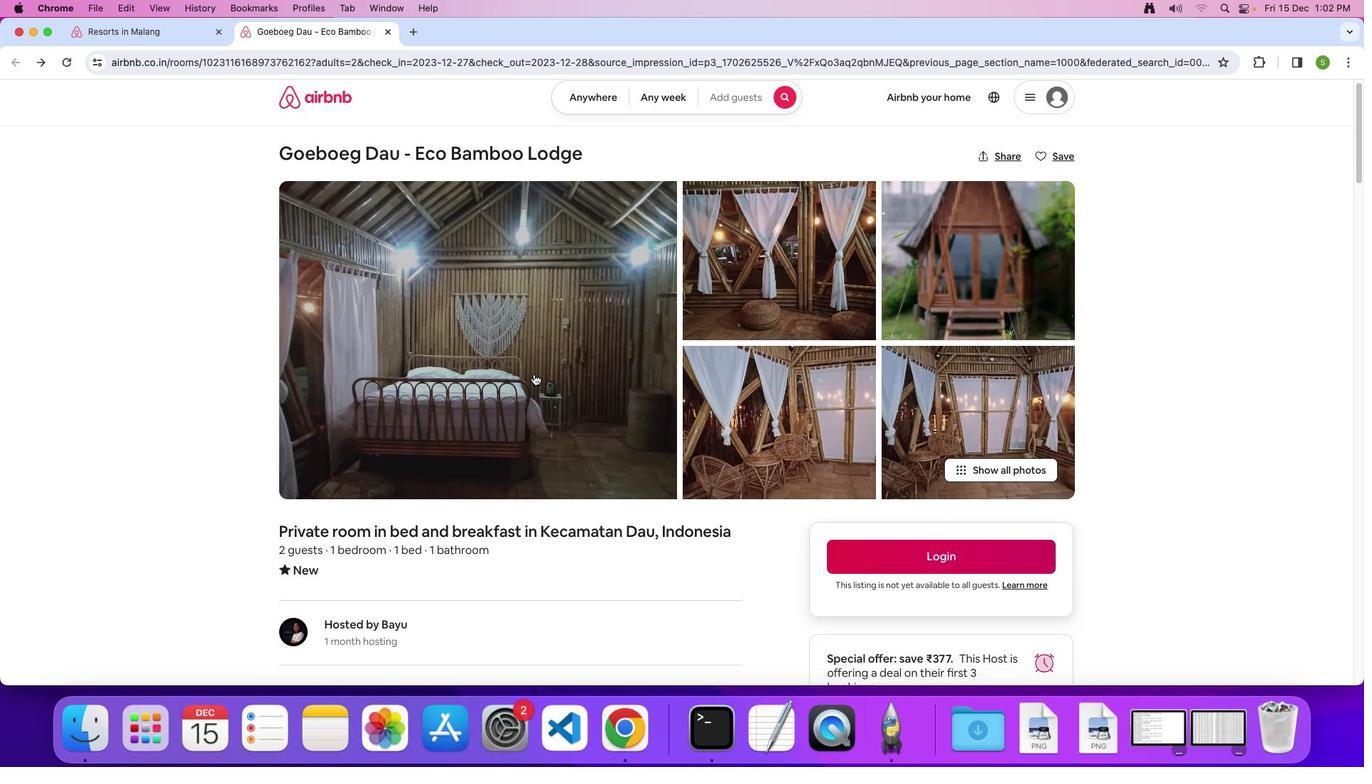 
Action: Mouse scrolled (534, 373) with delta (0, -1)
Screenshot: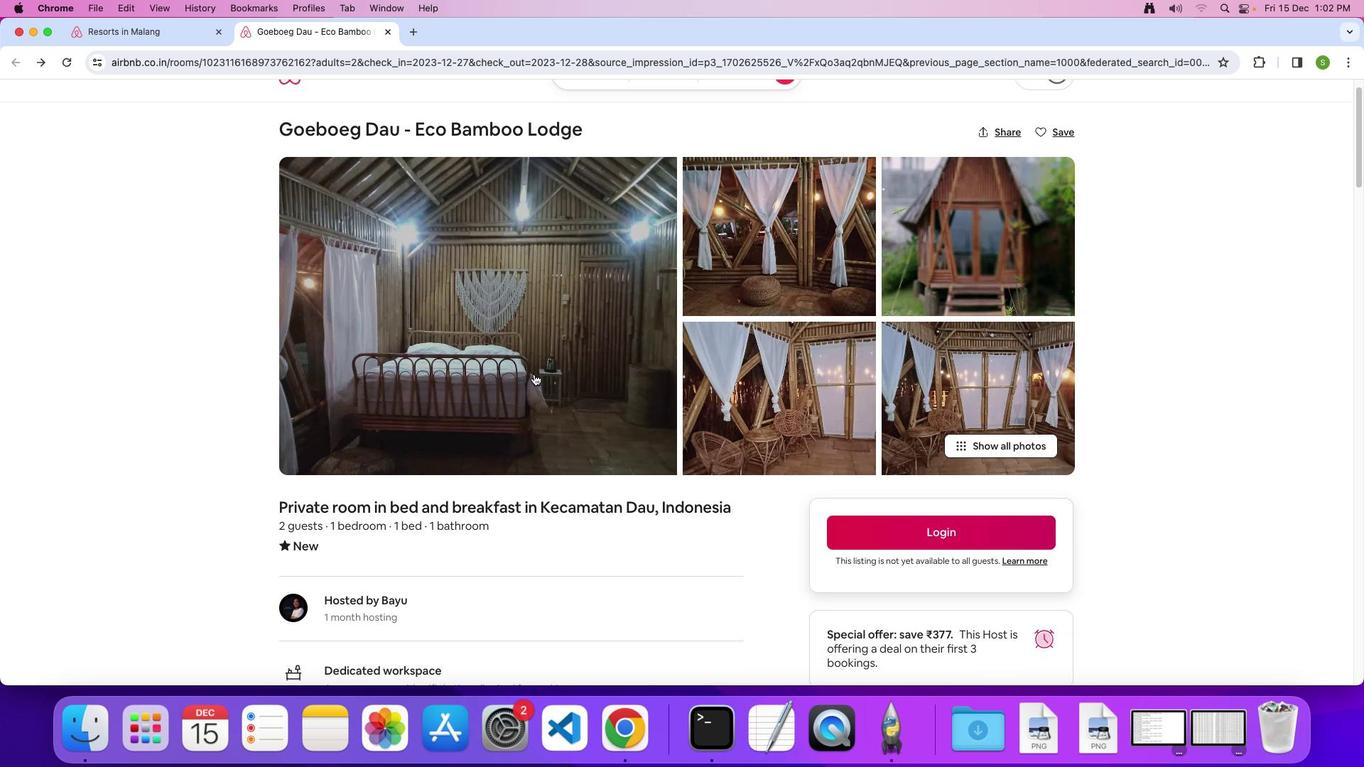 
Action: Mouse scrolled (534, 373) with delta (0, 0)
Screenshot: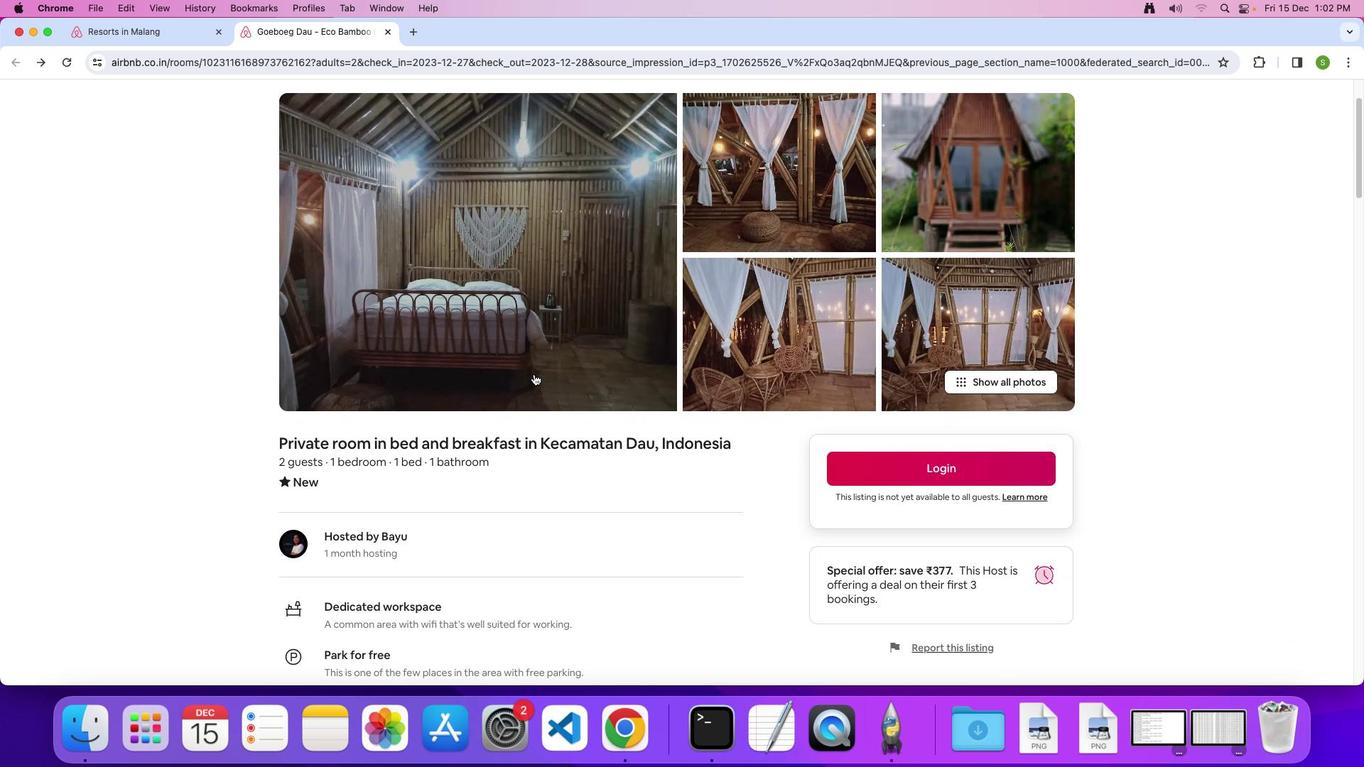
Action: Mouse scrolled (534, 373) with delta (0, 0)
Screenshot: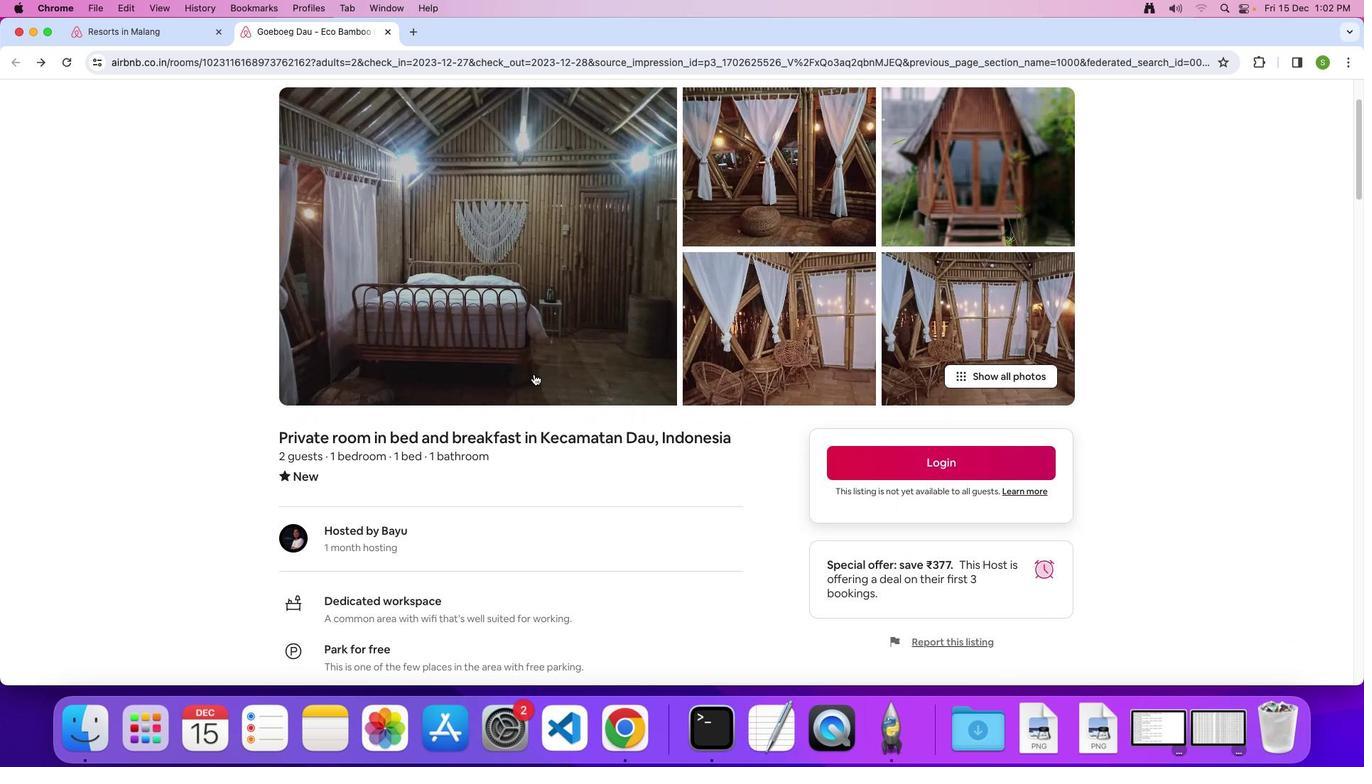 
Action: Mouse scrolled (534, 373) with delta (0, 0)
Screenshot: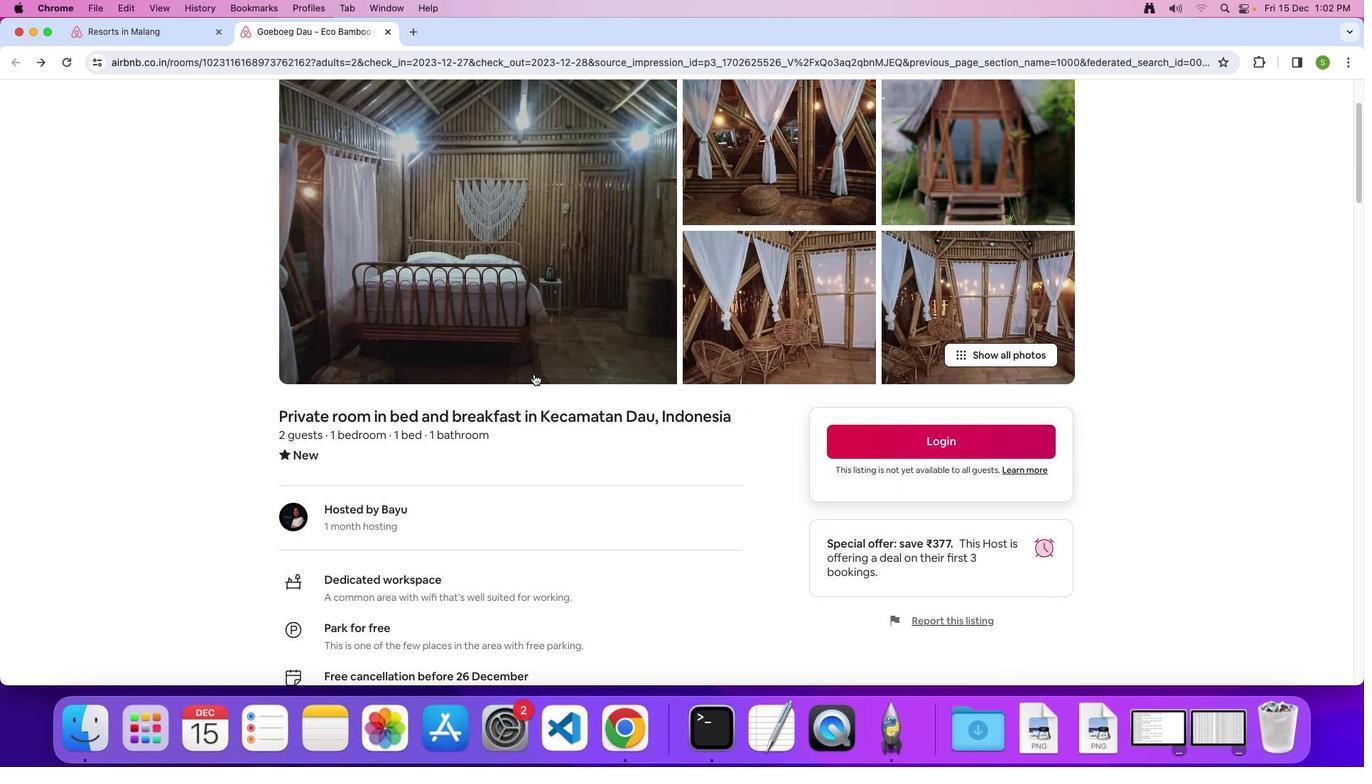 
Action: Mouse scrolled (534, 373) with delta (0, 0)
Screenshot: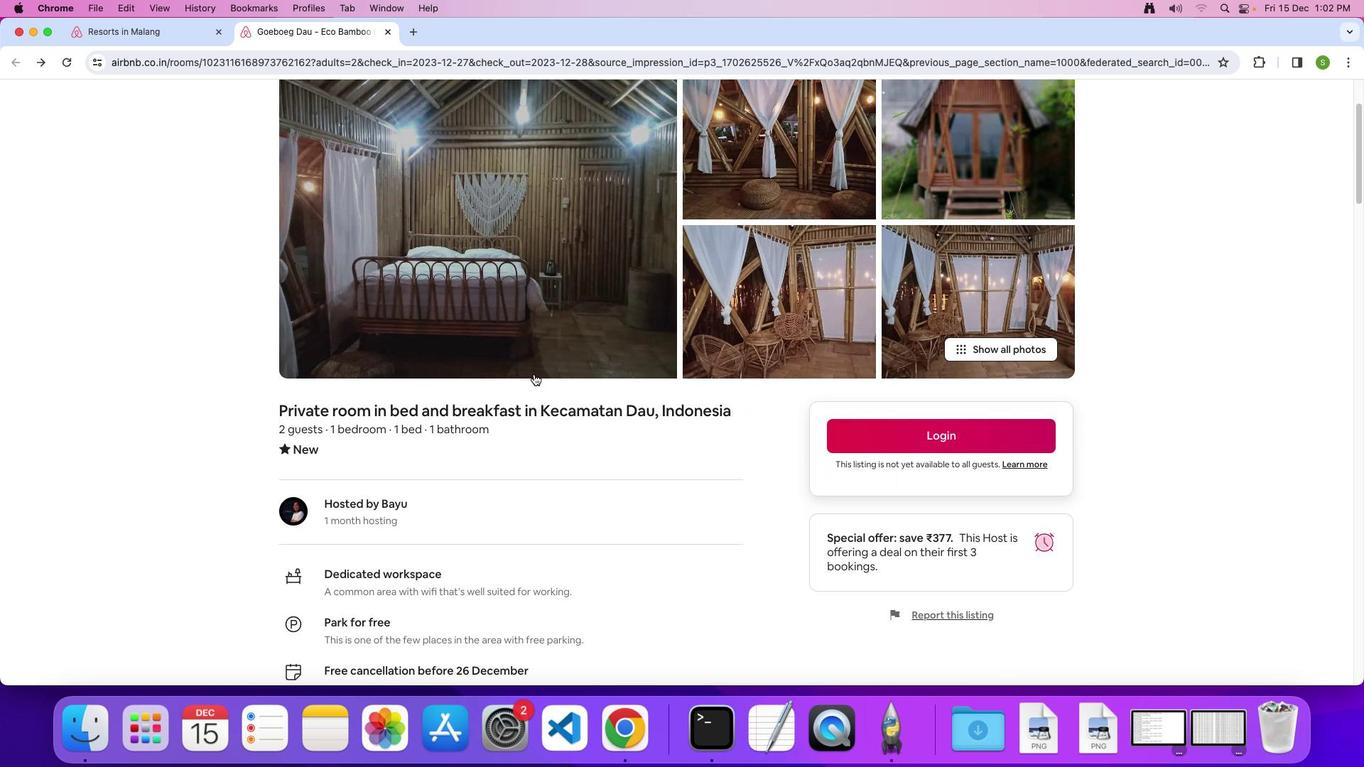 
Action: Mouse scrolled (534, 373) with delta (0, -1)
Screenshot: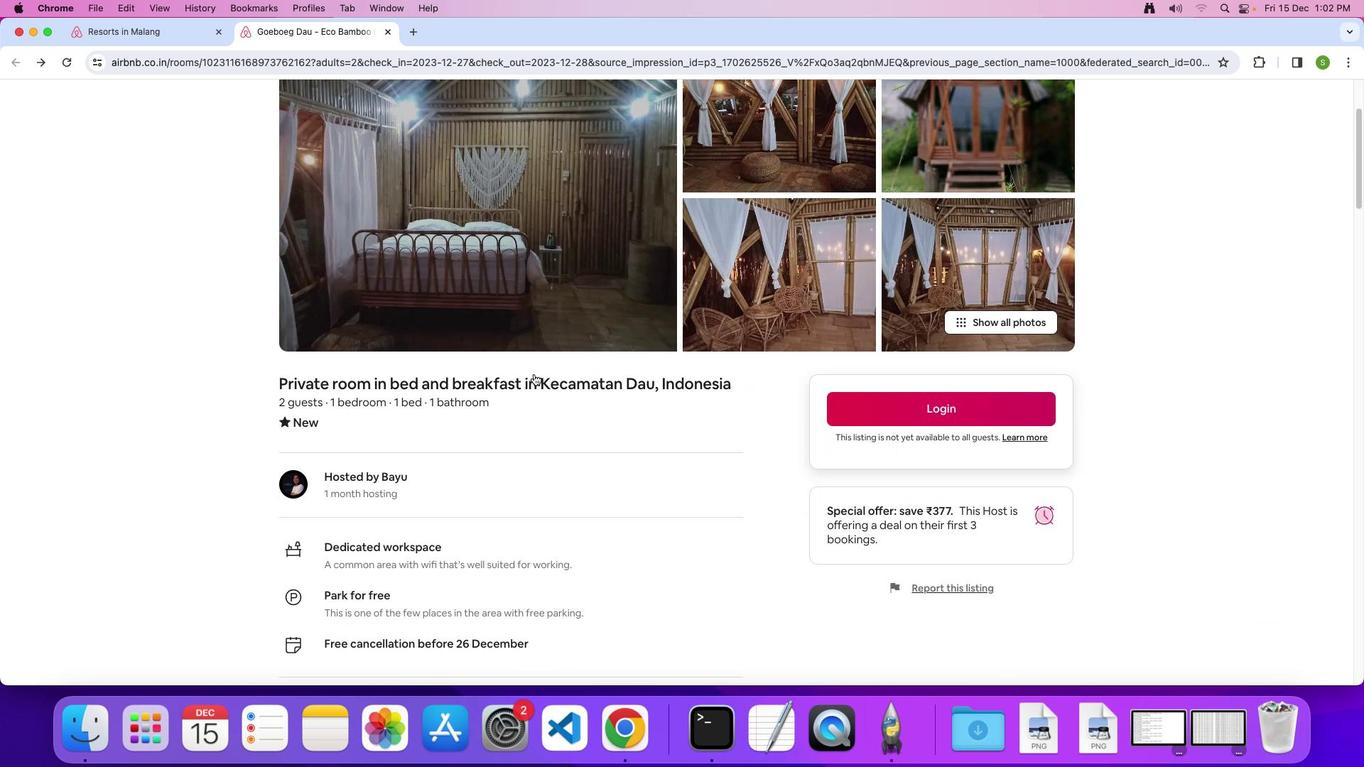 
Action: Mouse scrolled (534, 373) with delta (0, 0)
Screenshot: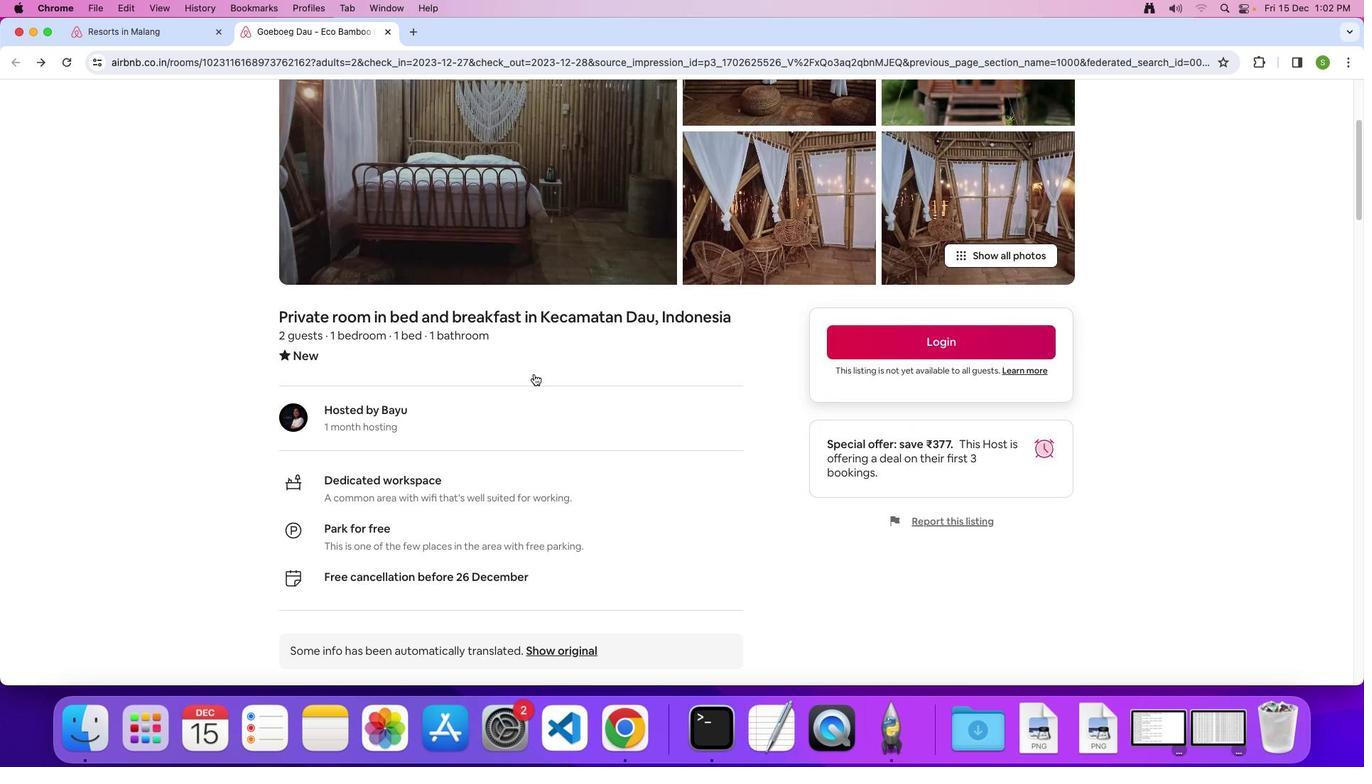 
Action: Mouse scrolled (534, 373) with delta (0, 0)
Screenshot: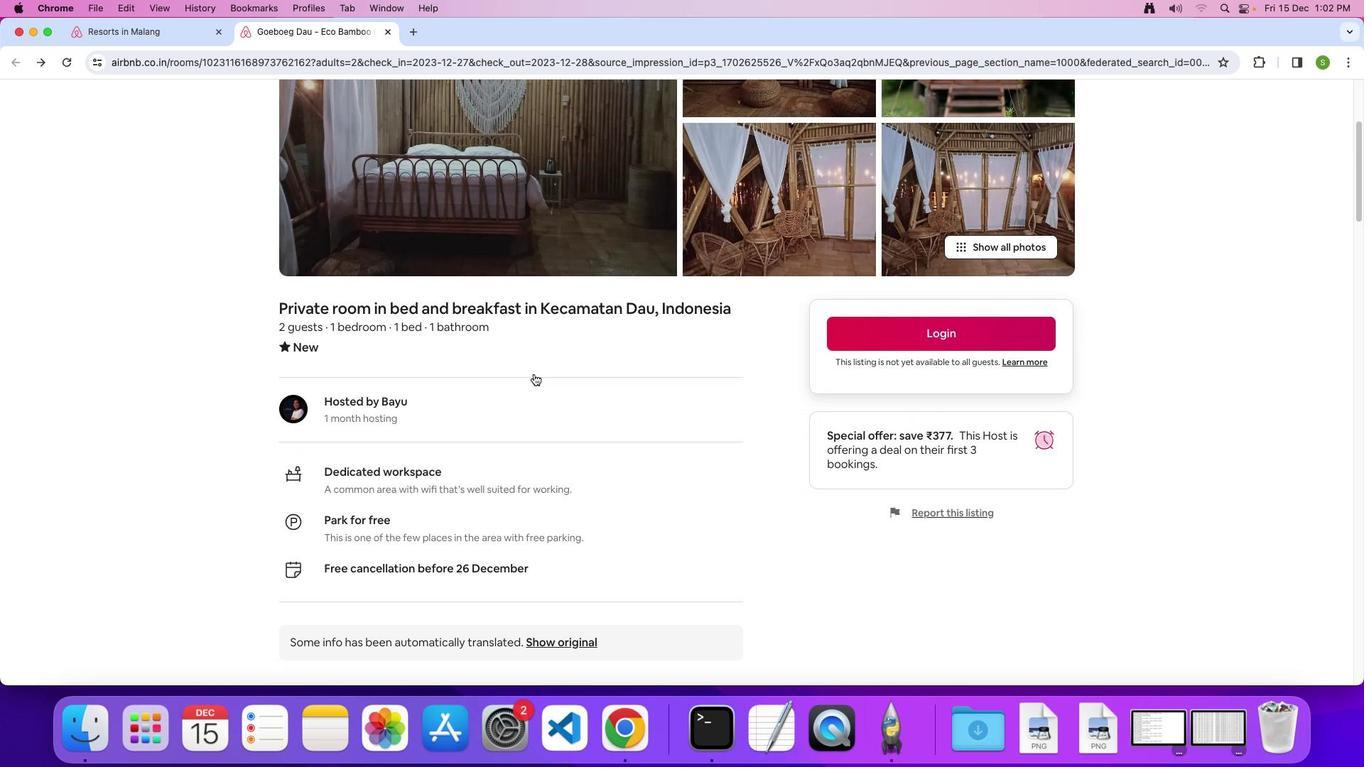 
Action: Mouse scrolled (534, 373) with delta (0, -1)
Screenshot: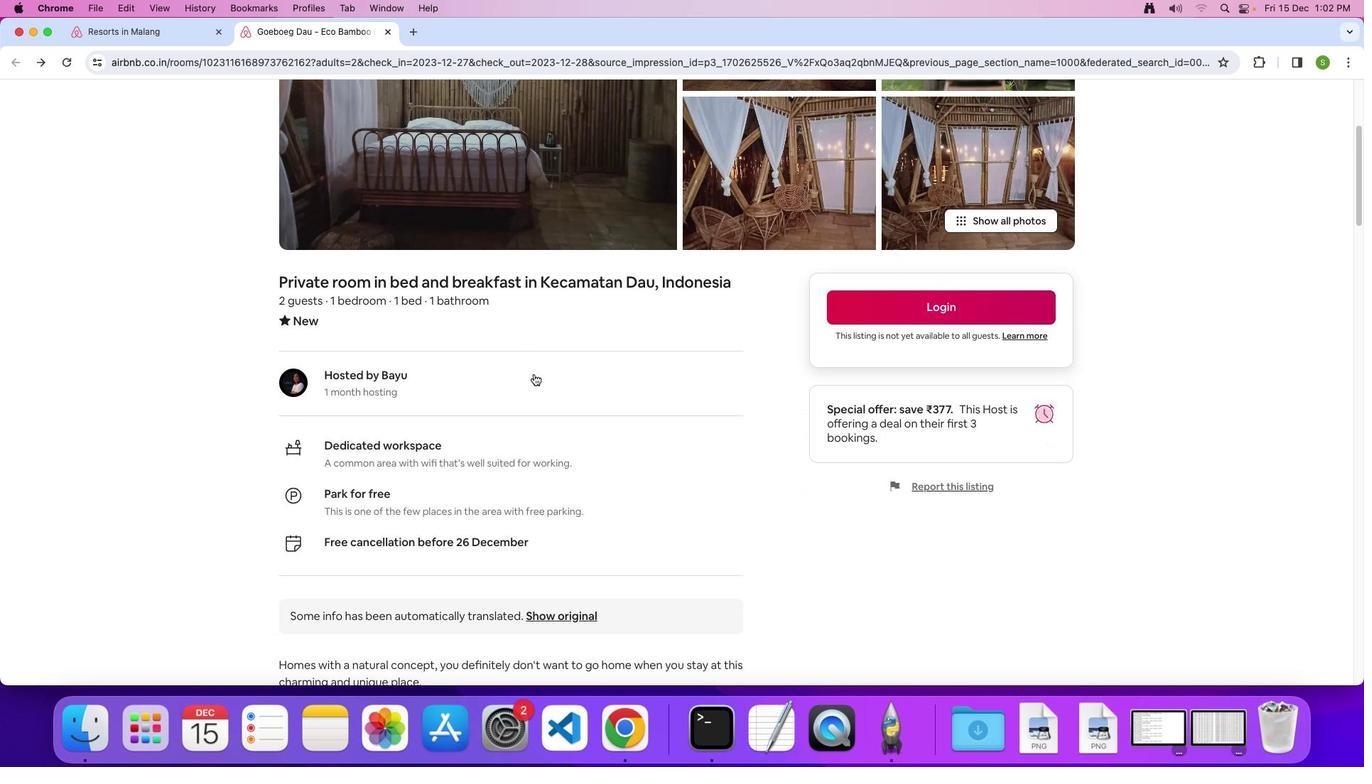 
Action: Mouse scrolled (534, 373) with delta (0, 0)
Screenshot: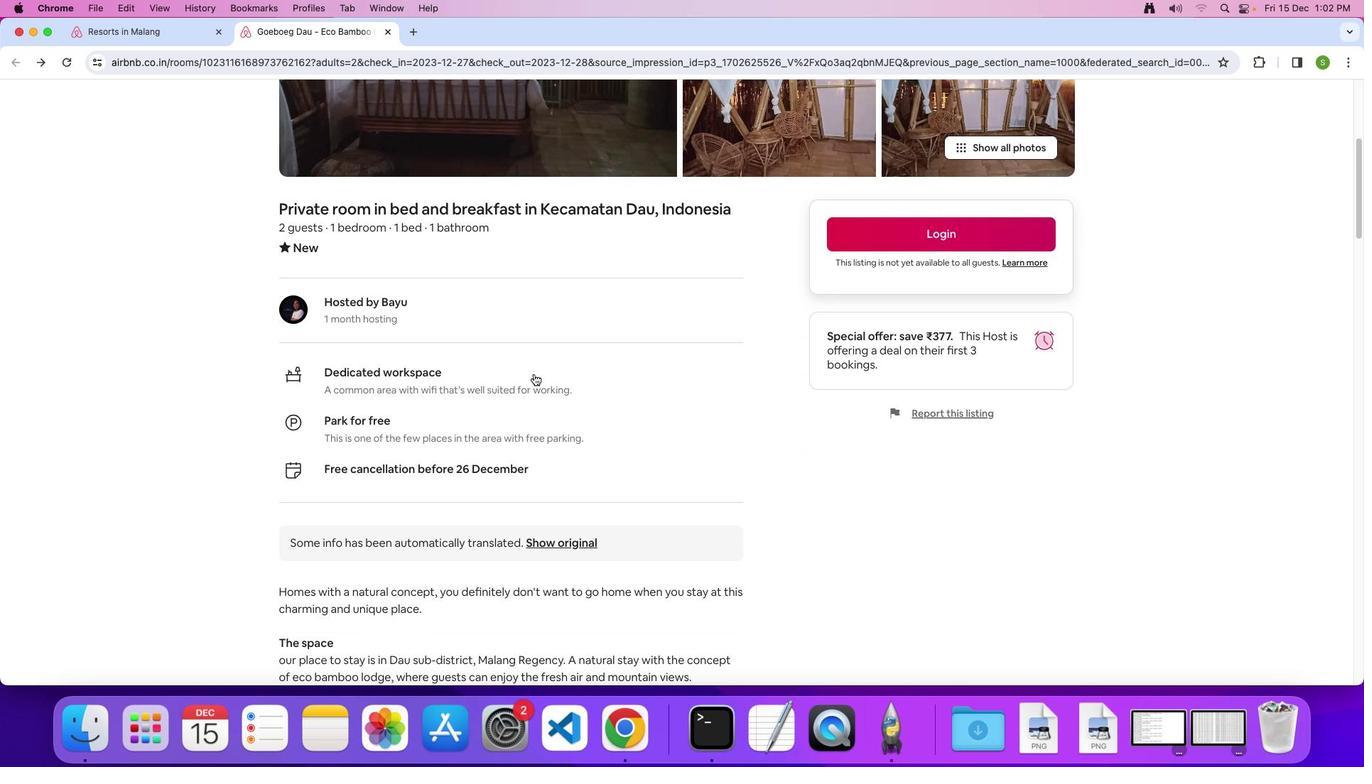 
Action: Mouse scrolled (534, 373) with delta (0, 0)
Screenshot: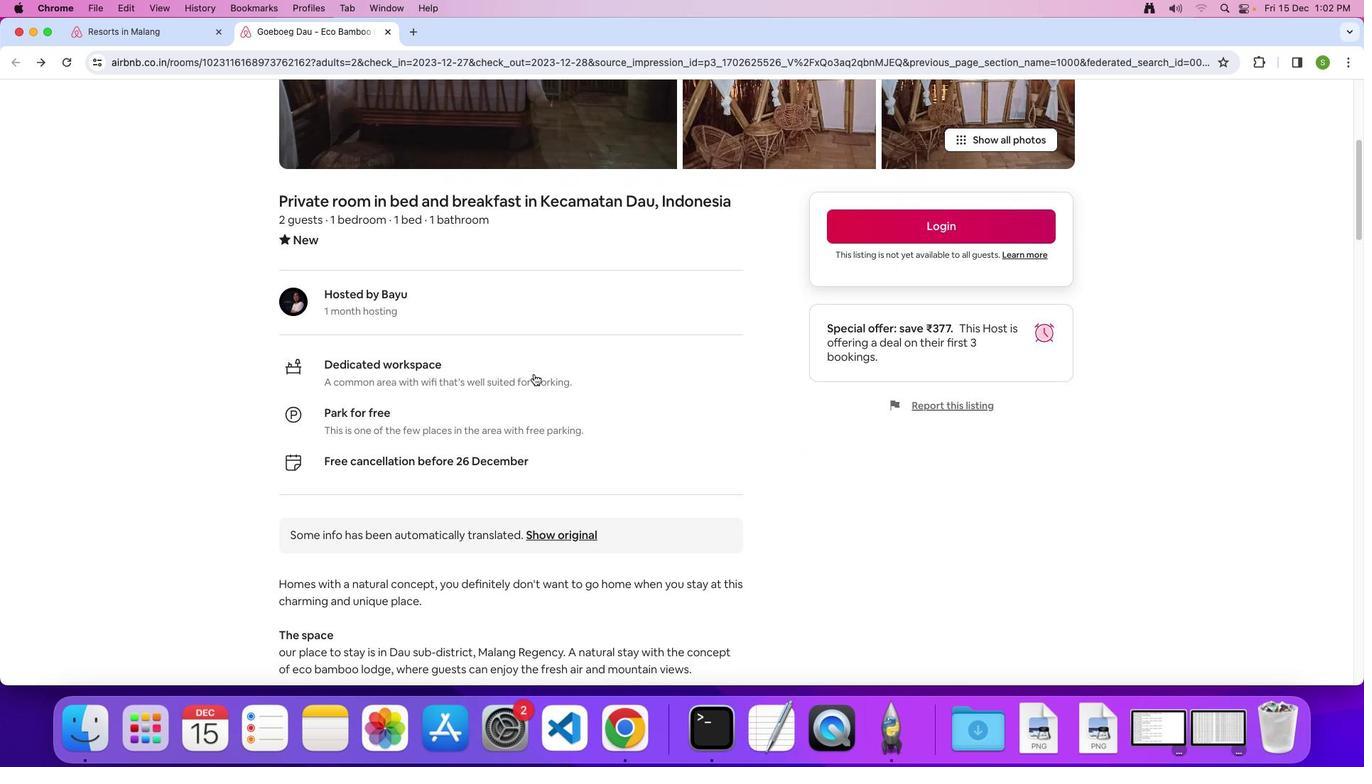 
Action: Mouse scrolled (534, 373) with delta (0, -1)
Screenshot: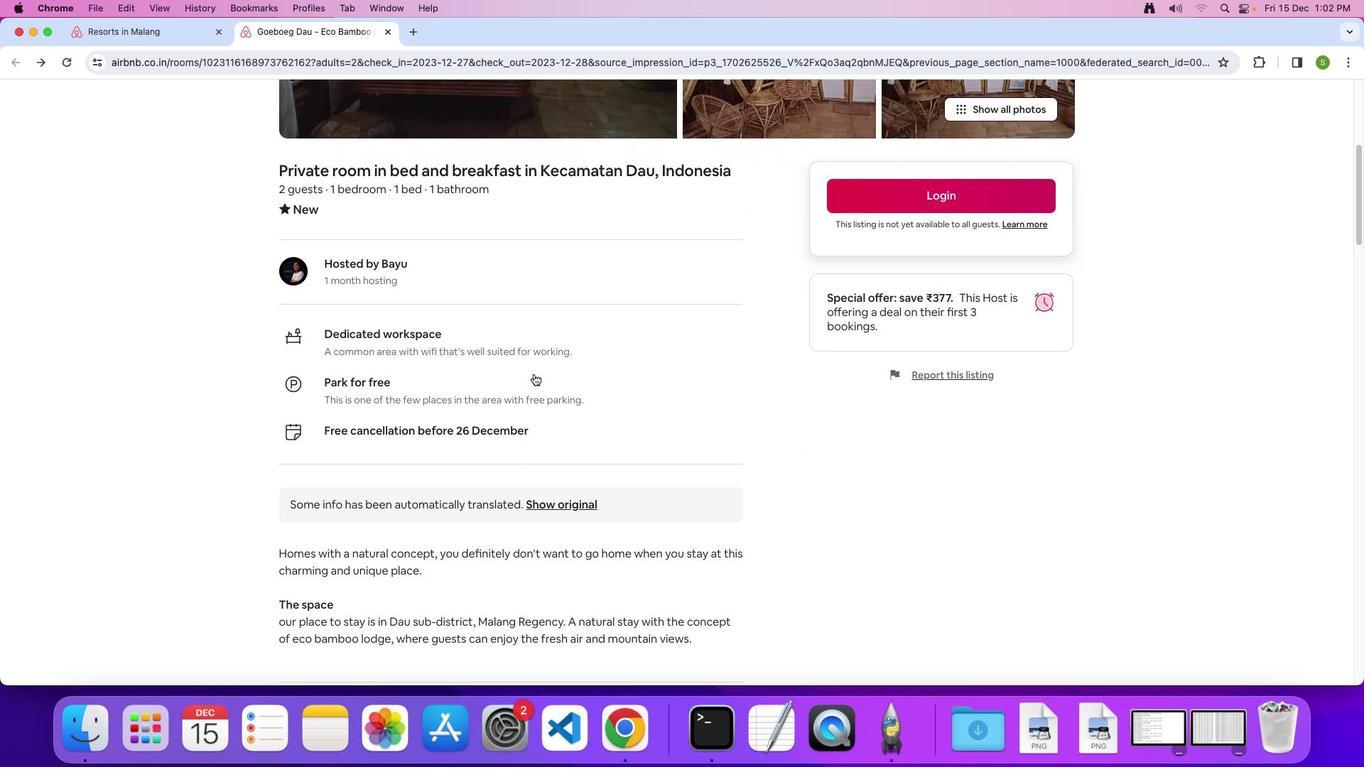 
Action: Mouse scrolled (534, 373) with delta (0, 0)
Screenshot: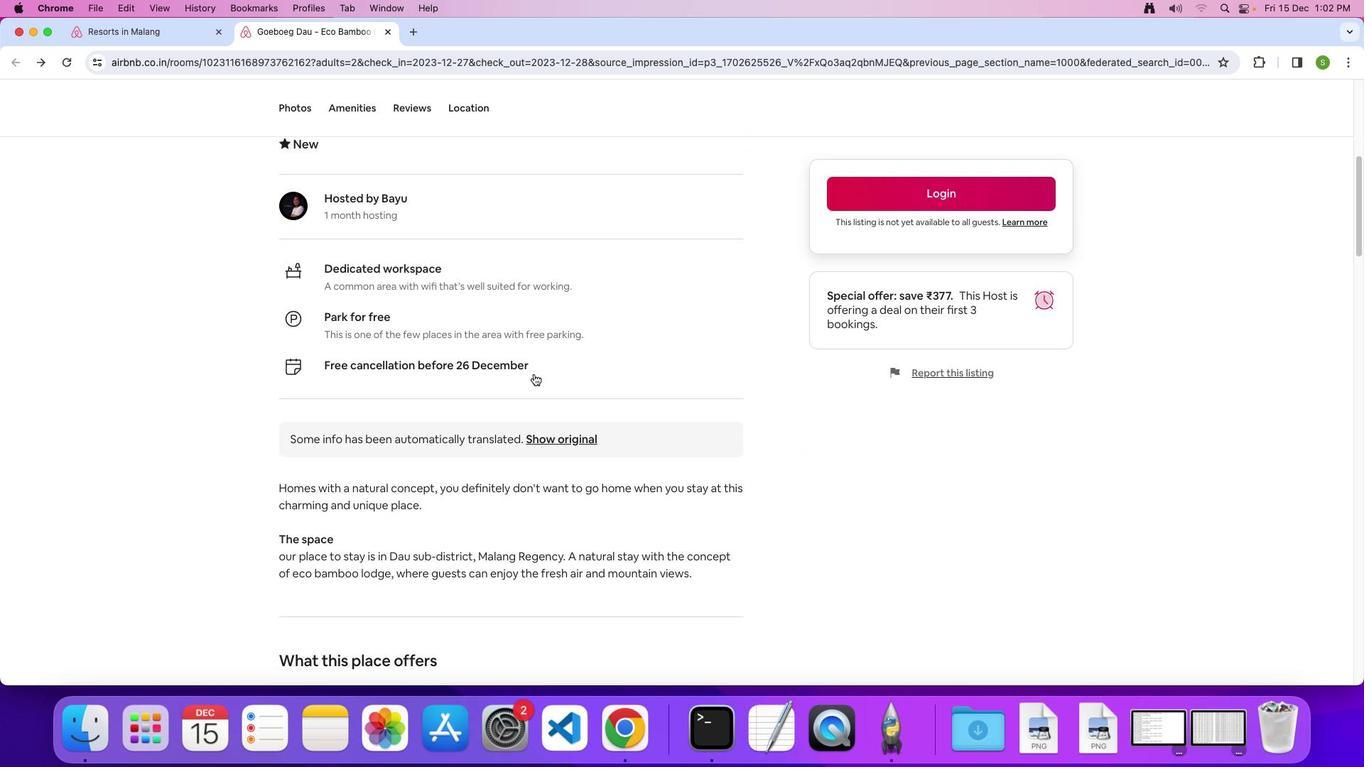 
Action: Mouse scrolled (534, 373) with delta (0, 0)
Screenshot: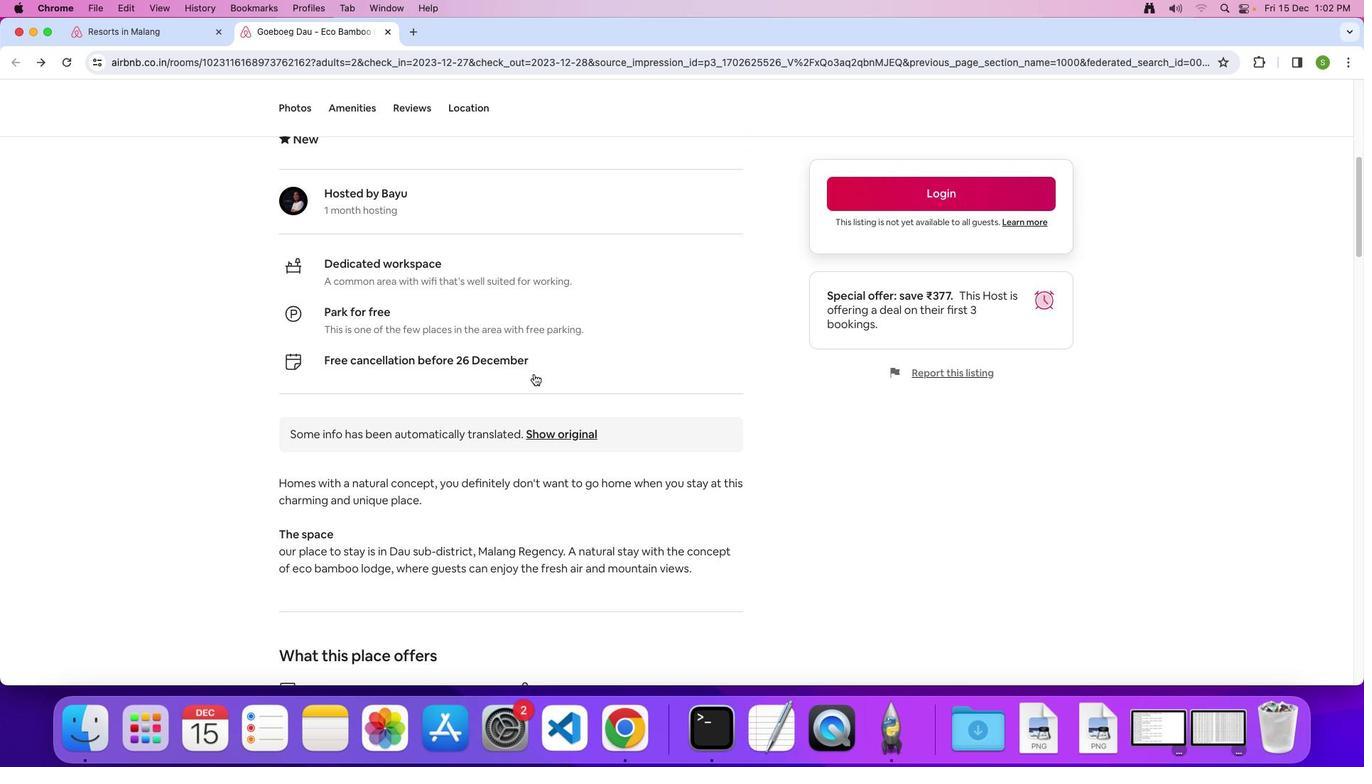 
Action: Mouse scrolled (534, 373) with delta (0, -1)
Screenshot: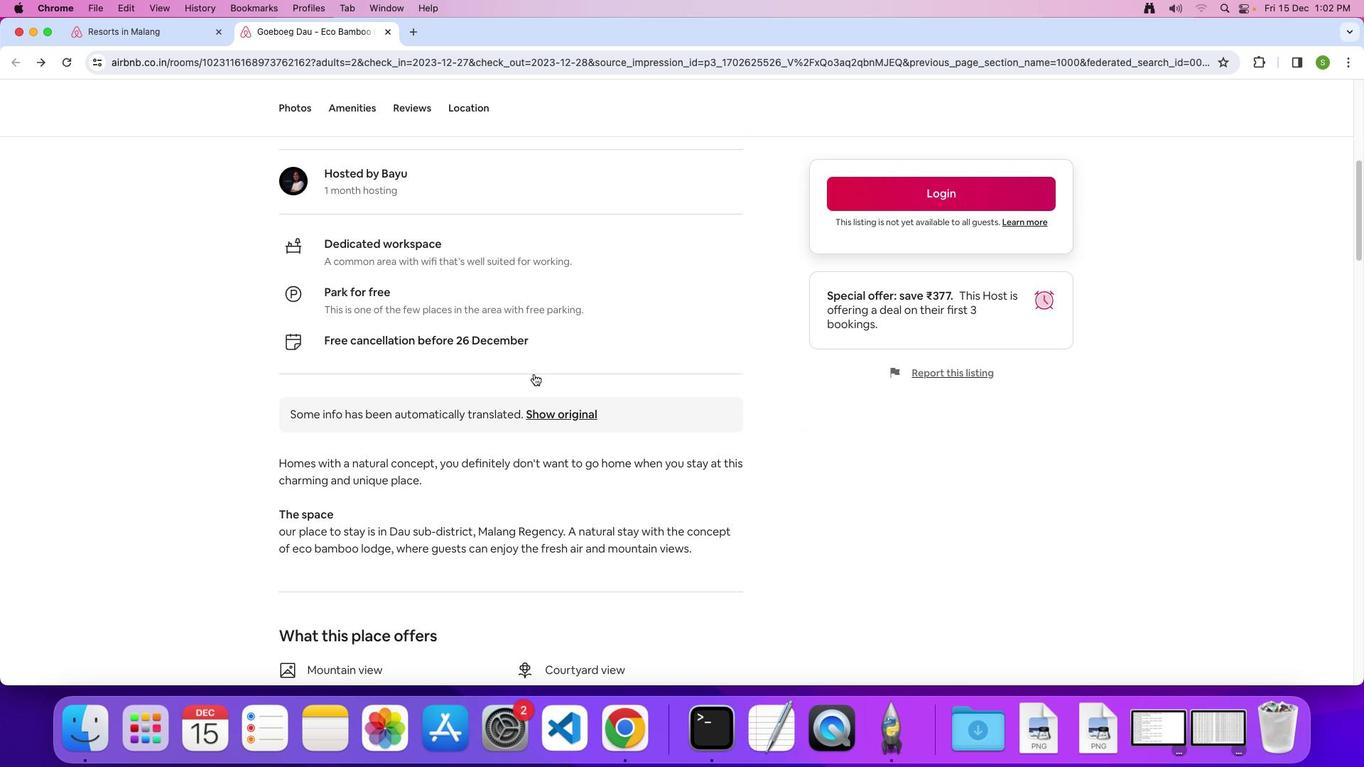 
Action: Mouse scrolled (534, 373) with delta (0, 0)
Screenshot: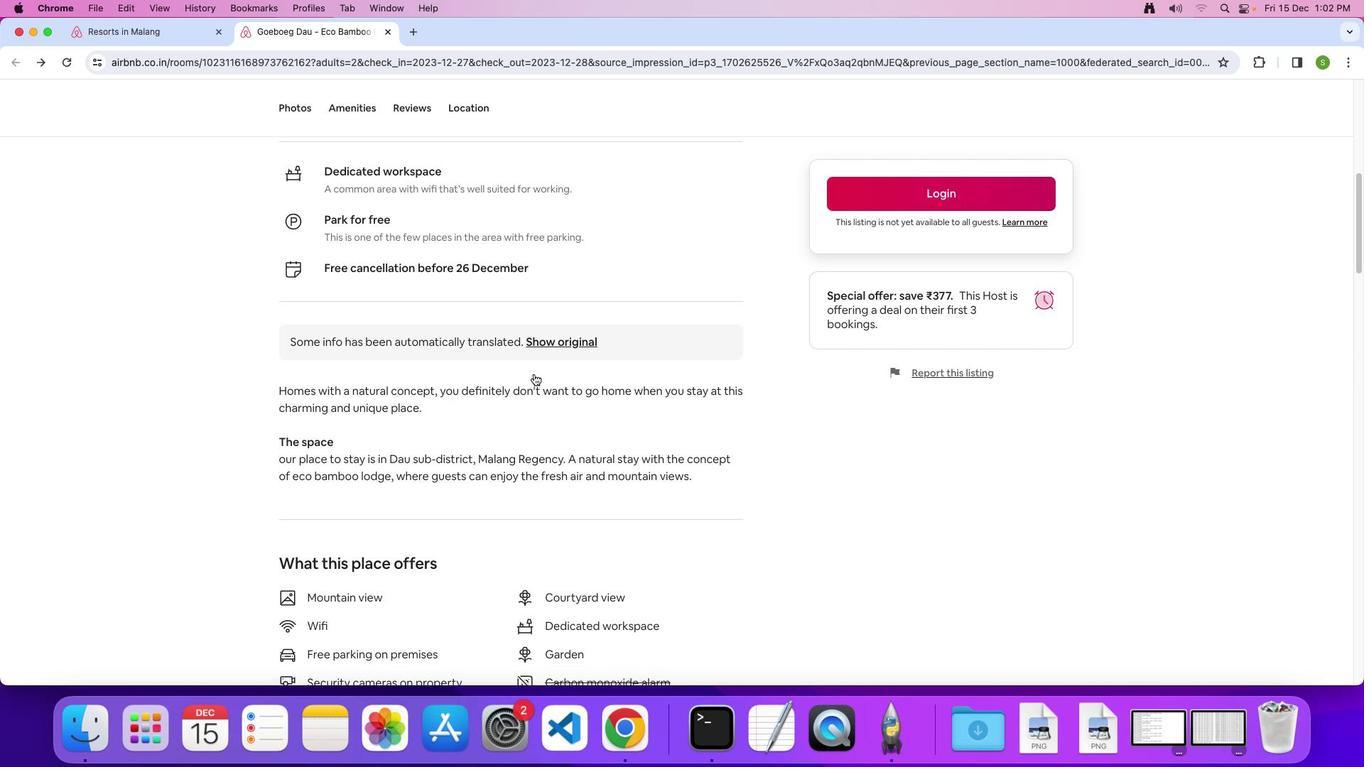 
Action: Mouse scrolled (534, 373) with delta (0, 0)
Screenshot: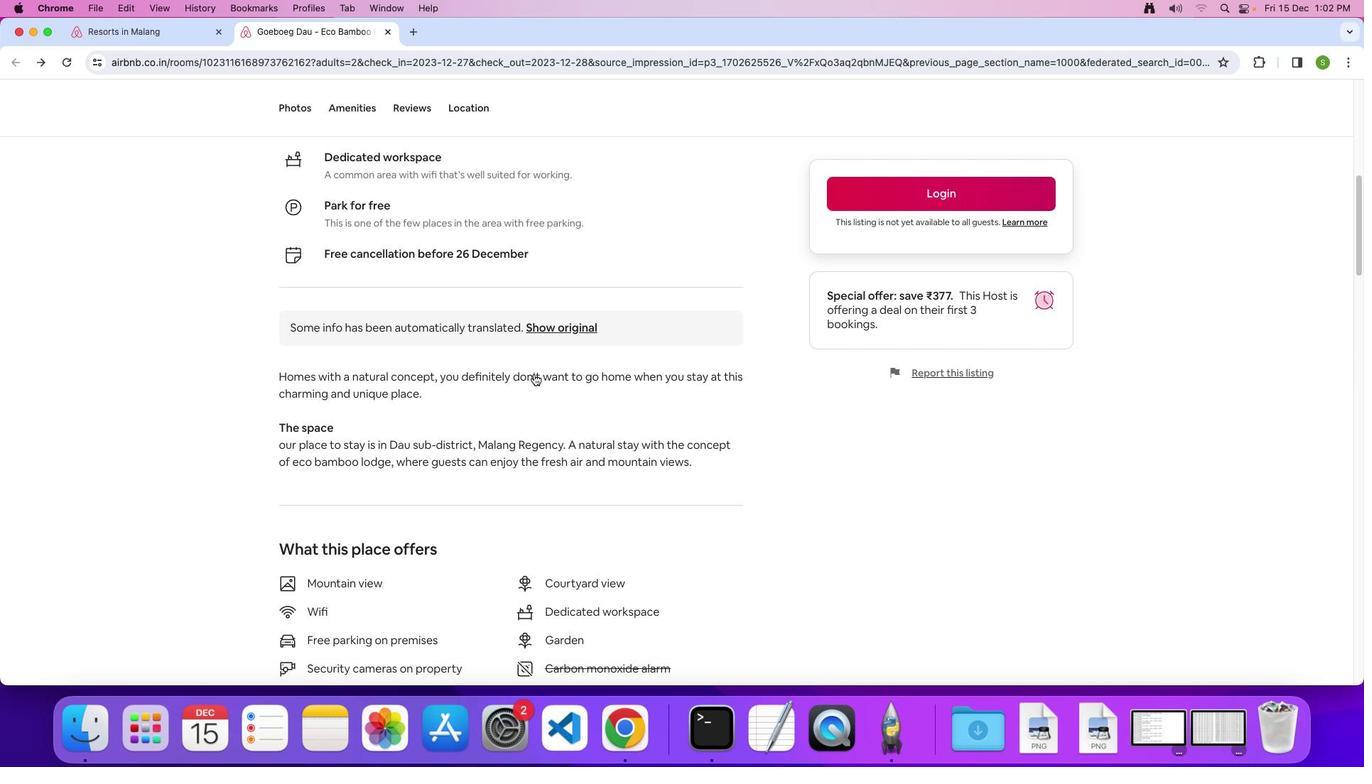 
Action: Mouse scrolled (534, 373) with delta (0, -1)
Screenshot: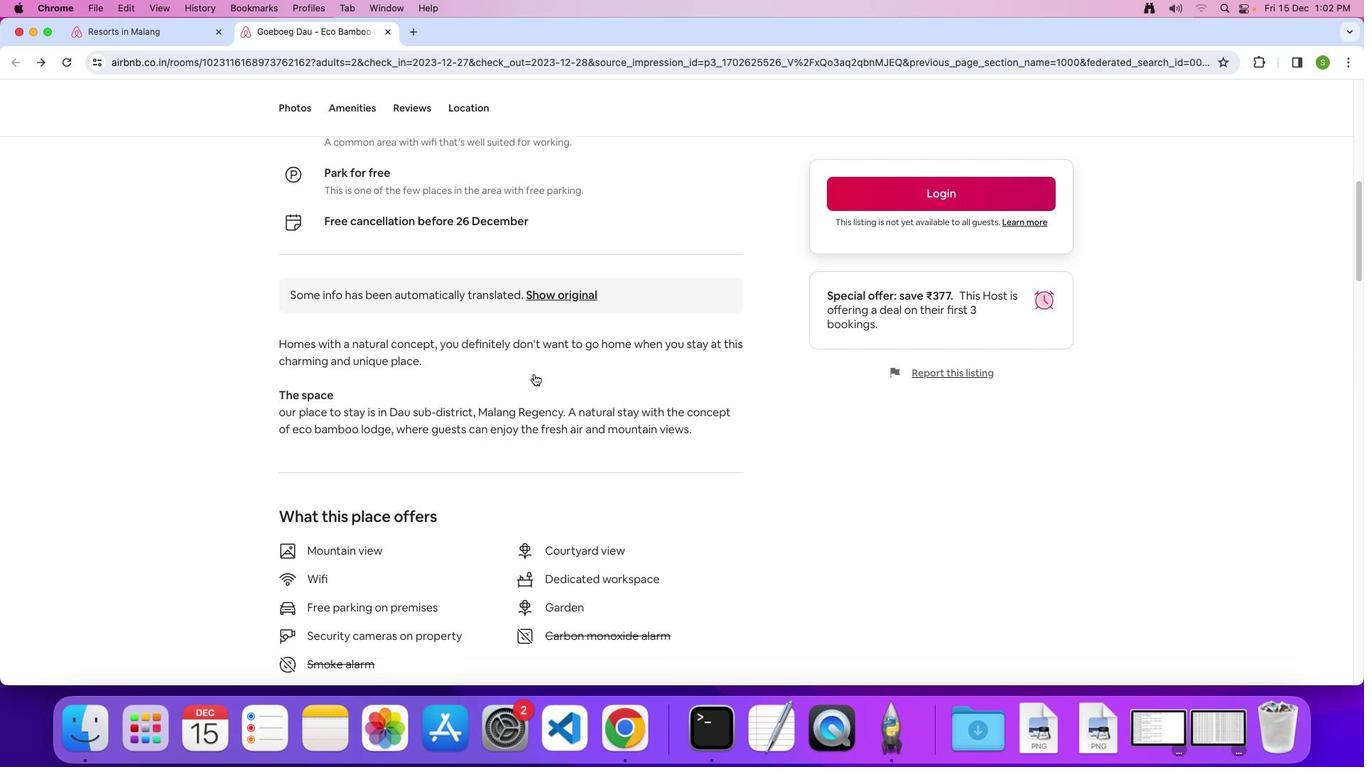 
Action: Mouse scrolled (534, 373) with delta (0, 0)
Screenshot: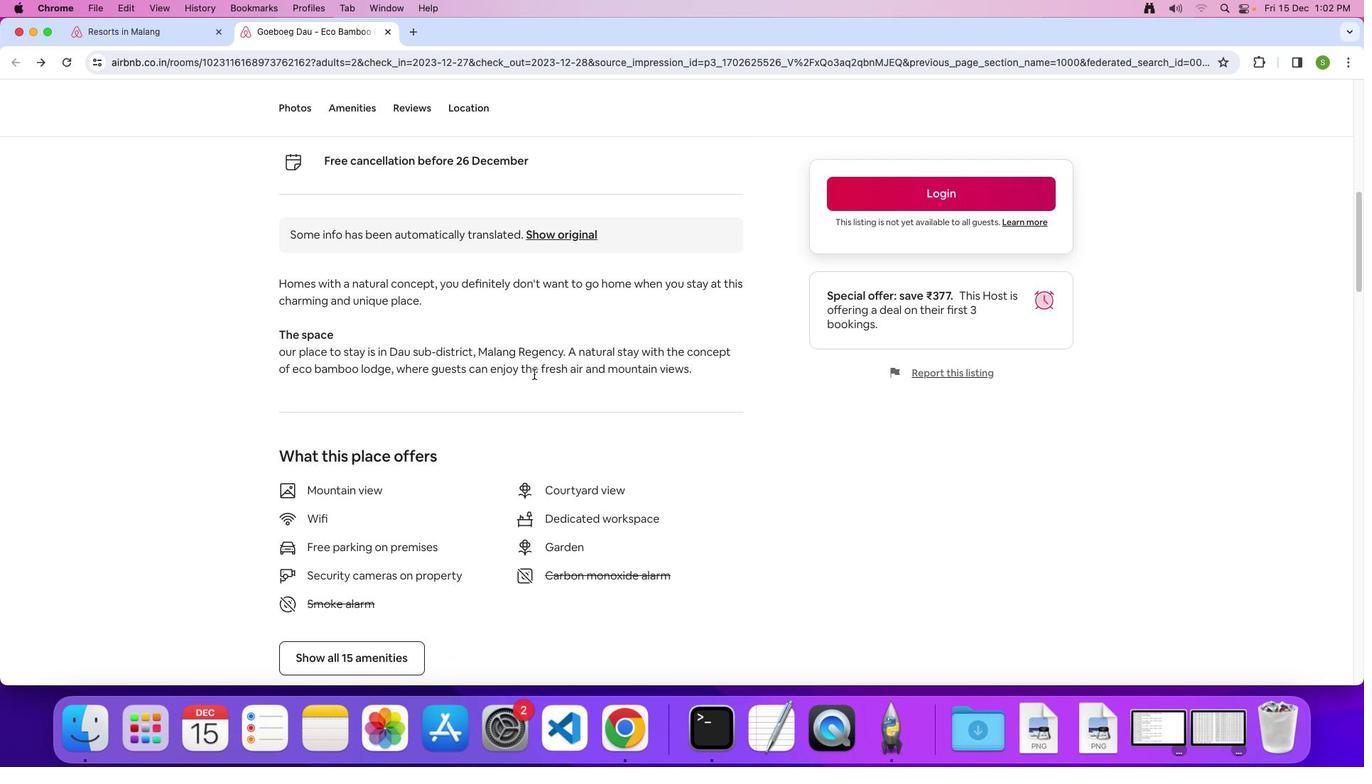 
Action: Mouse scrolled (534, 373) with delta (0, 0)
Screenshot: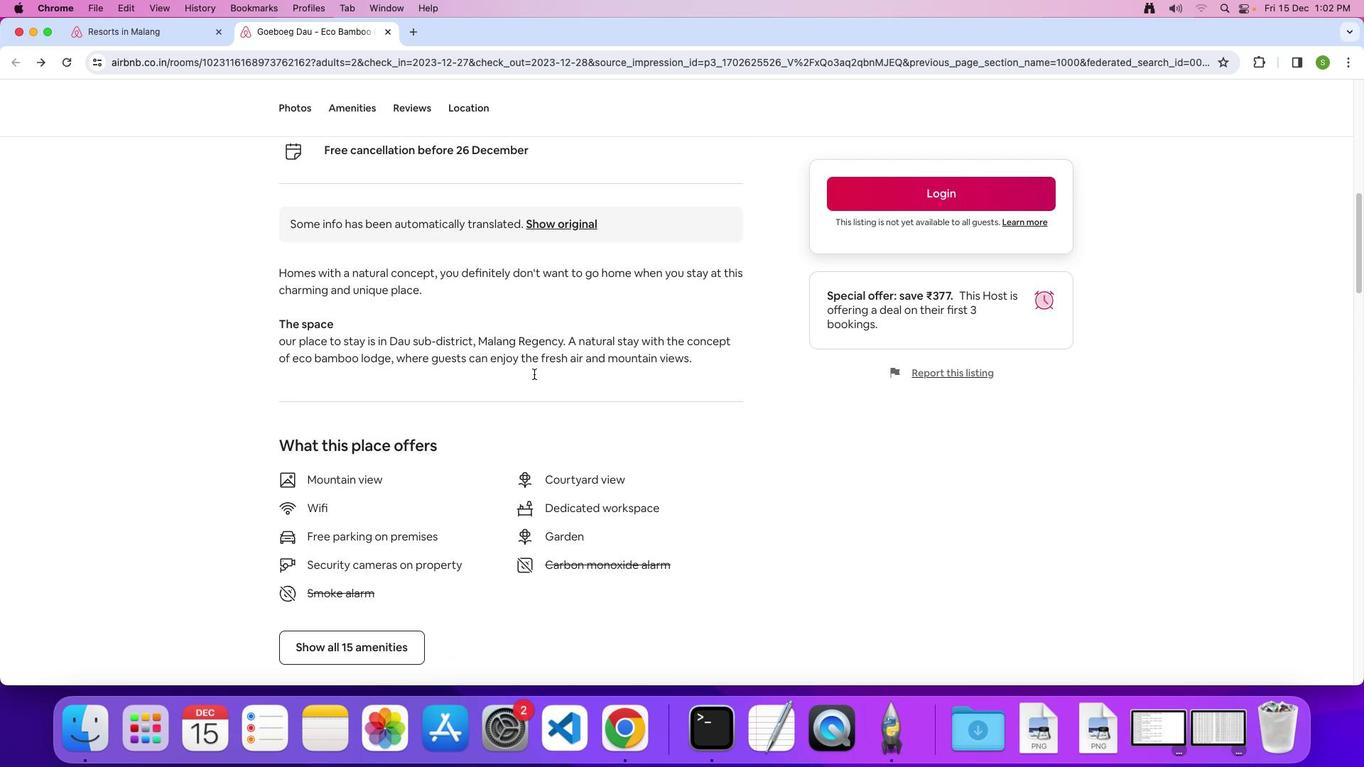 
Action: Mouse scrolled (534, 373) with delta (0, 0)
Screenshot: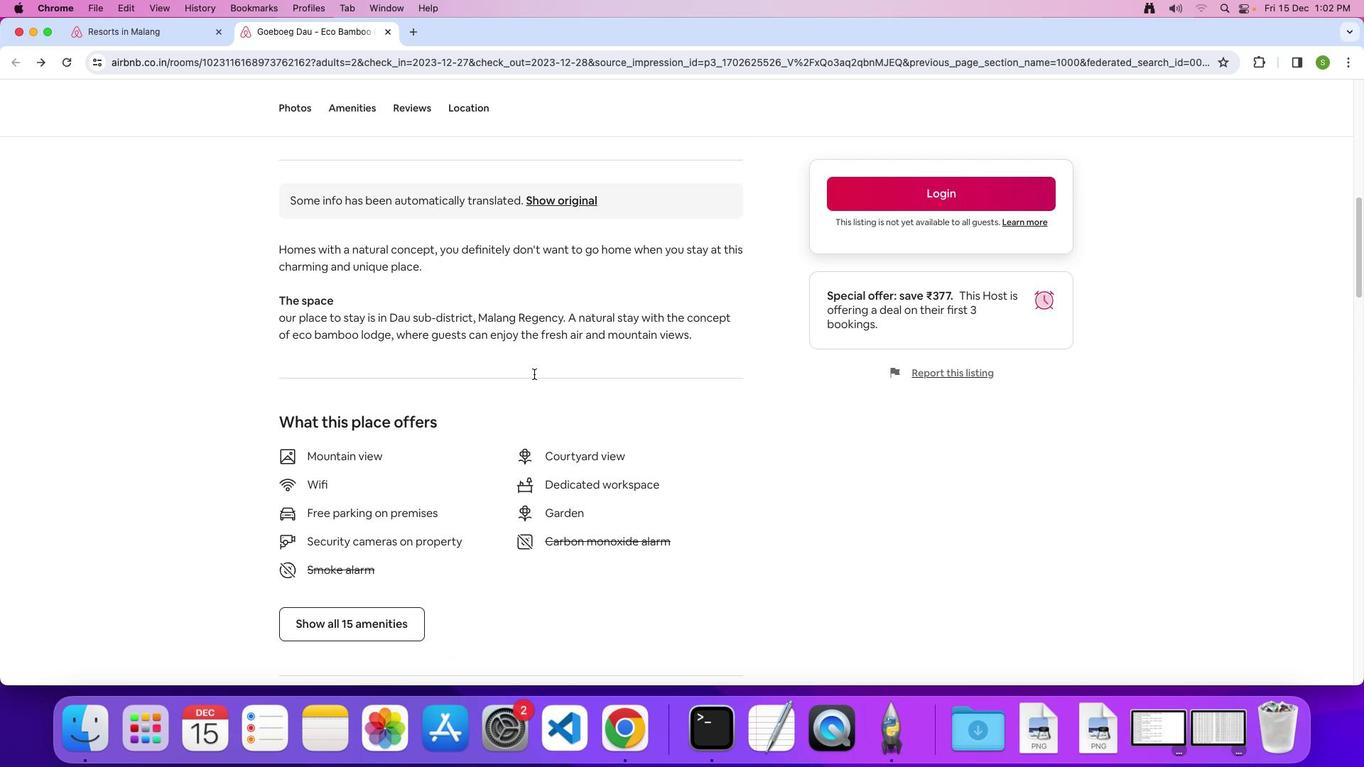 
Action: Mouse scrolled (534, 373) with delta (0, 0)
Screenshot: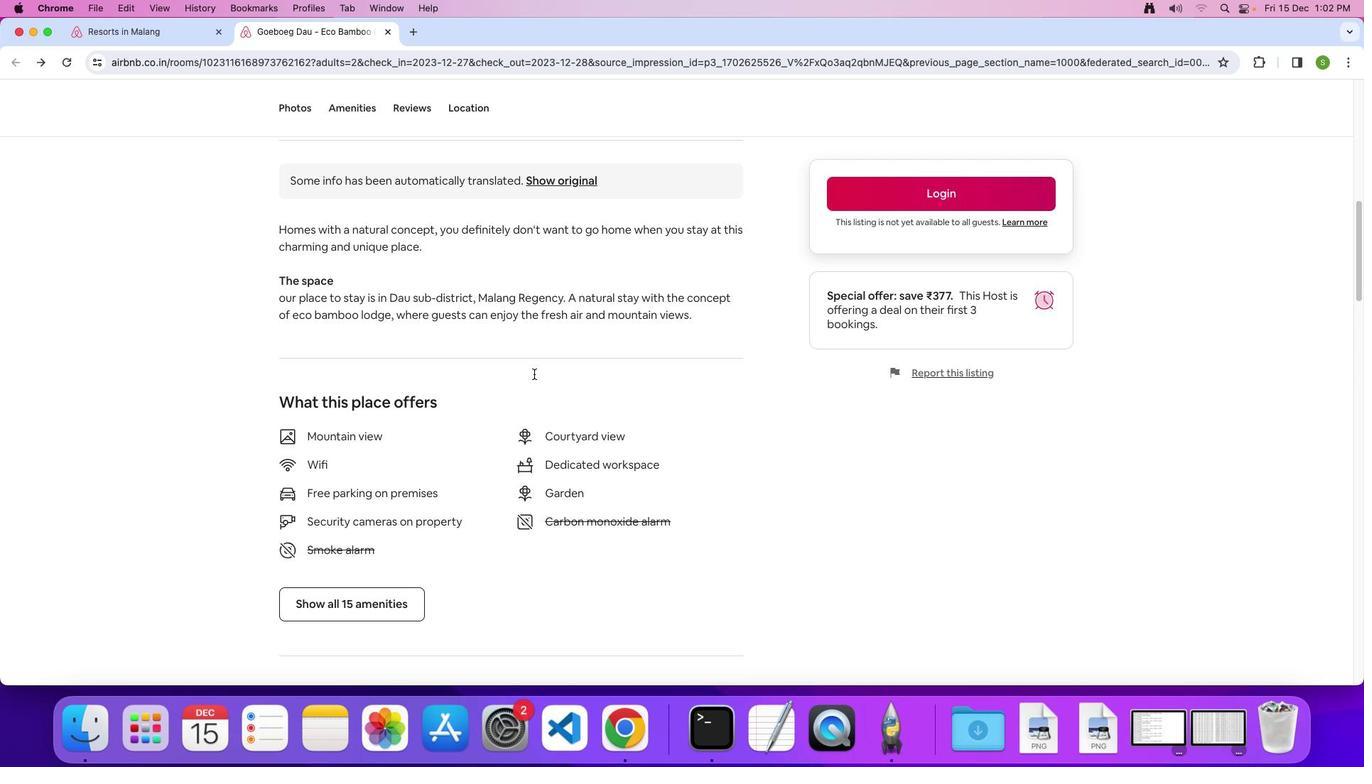
Action: Mouse scrolled (534, 373) with delta (0, 0)
Screenshot: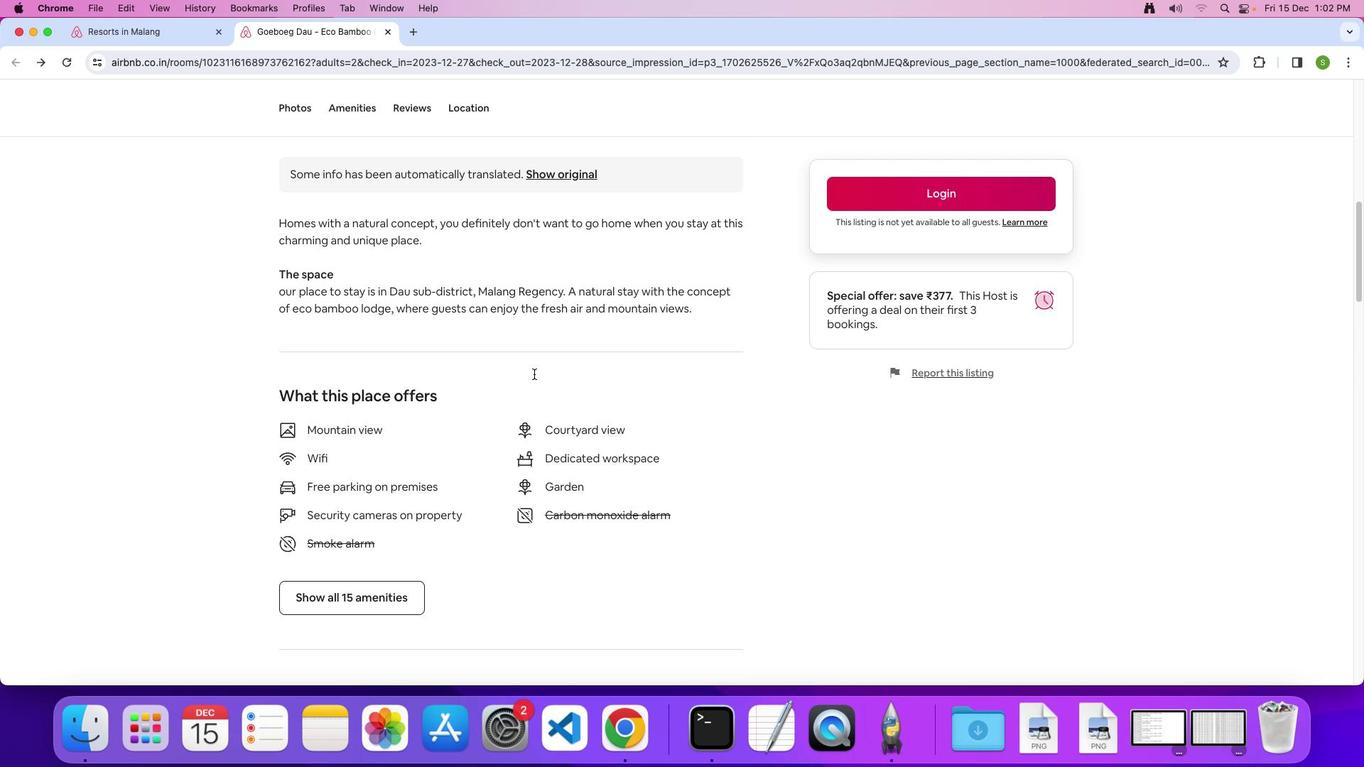 
Action: Mouse scrolled (534, 373) with delta (0, 0)
Screenshot: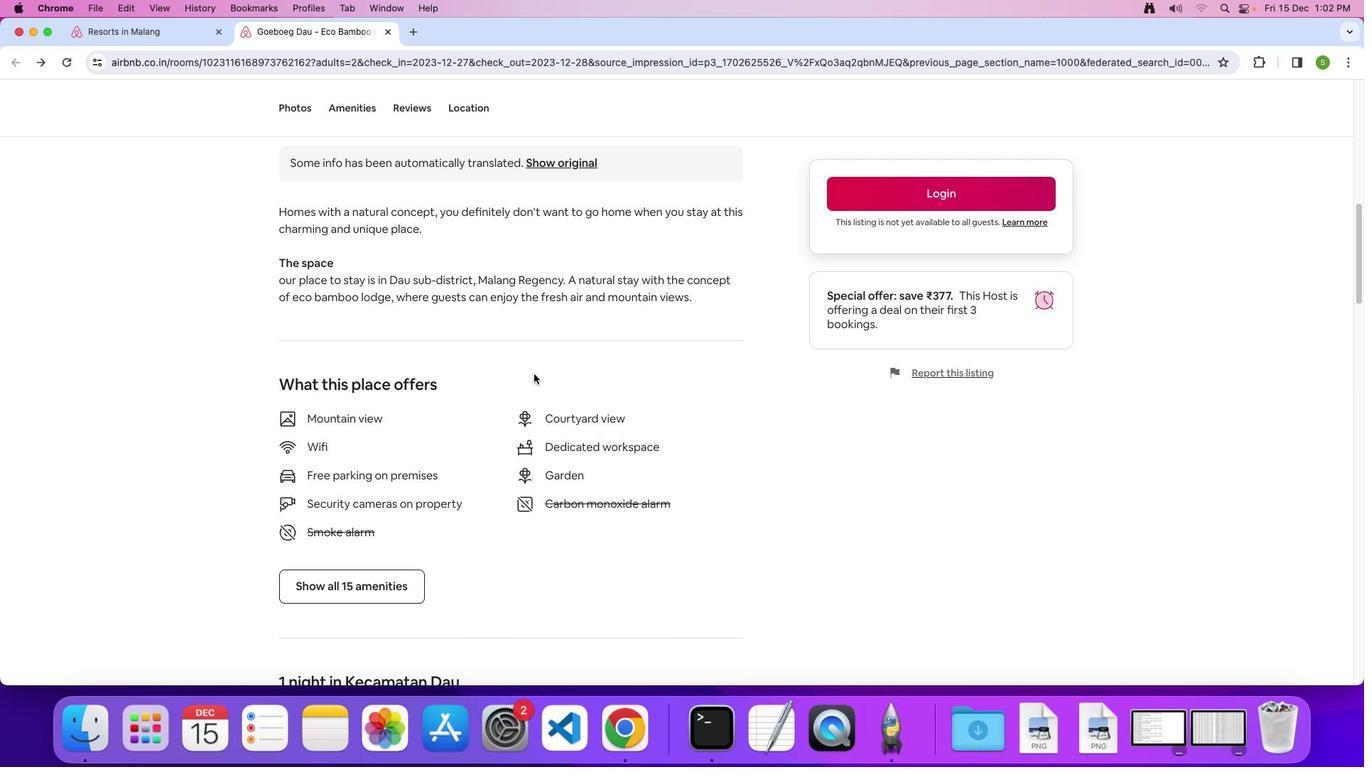 
Action: Mouse scrolled (534, 373) with delta (0, 0)
Screenshot: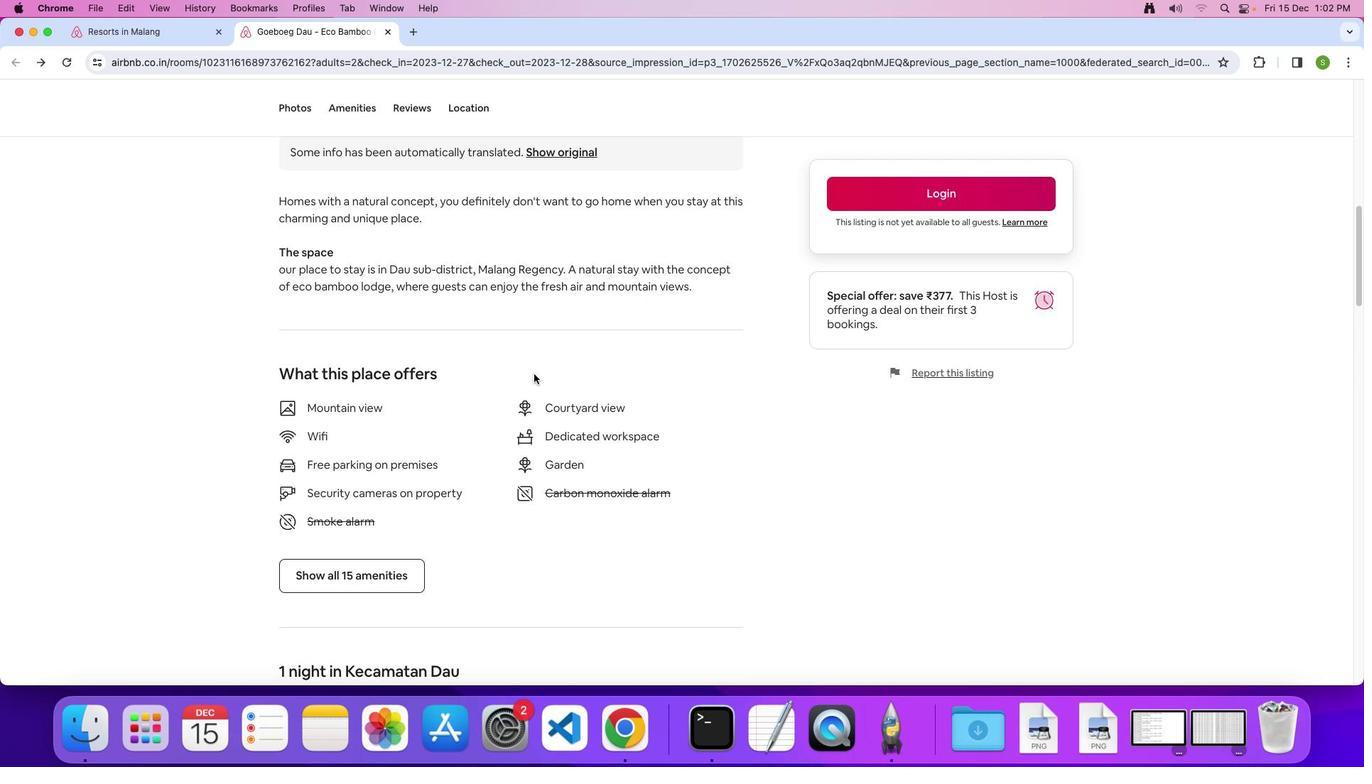 
Action: Mouse scrolled (534, 373) with delta (0, 0)
Screenshot: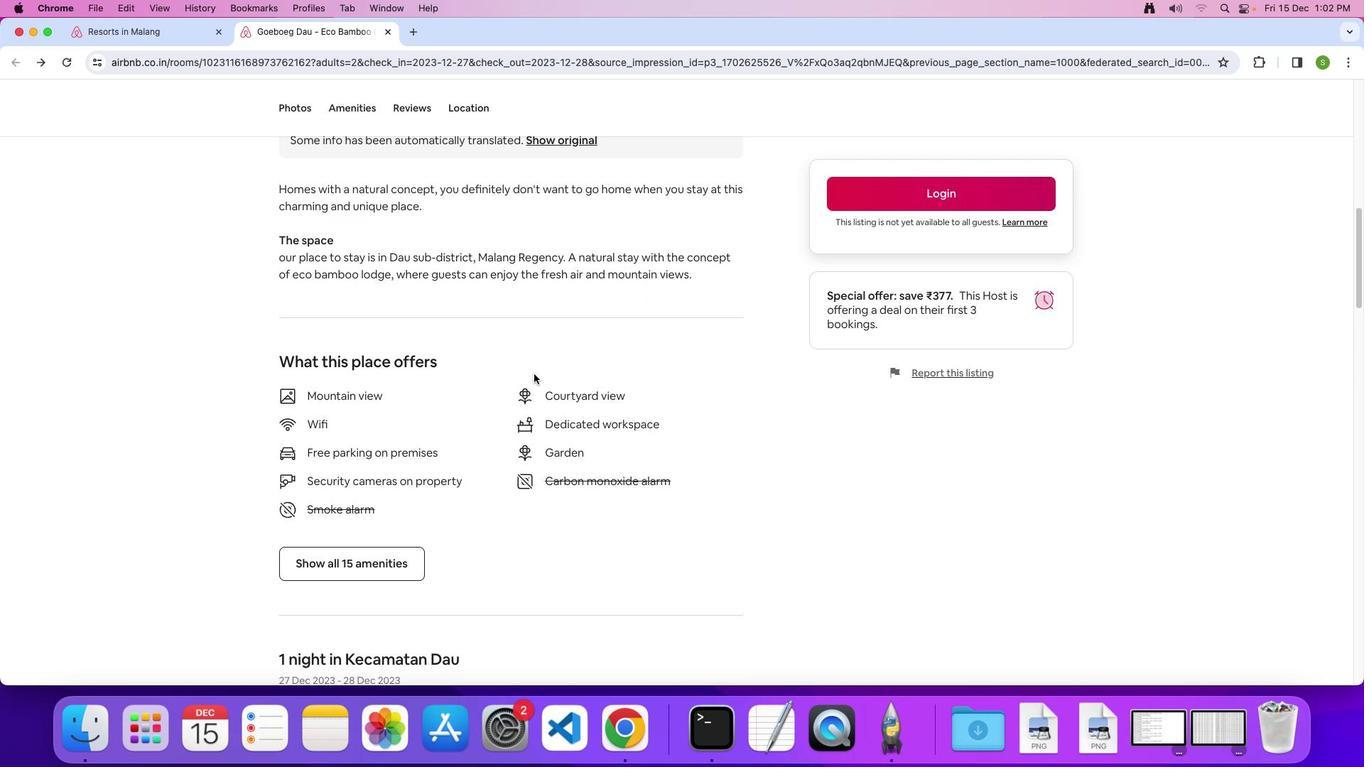 
Action: Mouse scrolled (534, 373) with delta (0, 0)
Screenshot: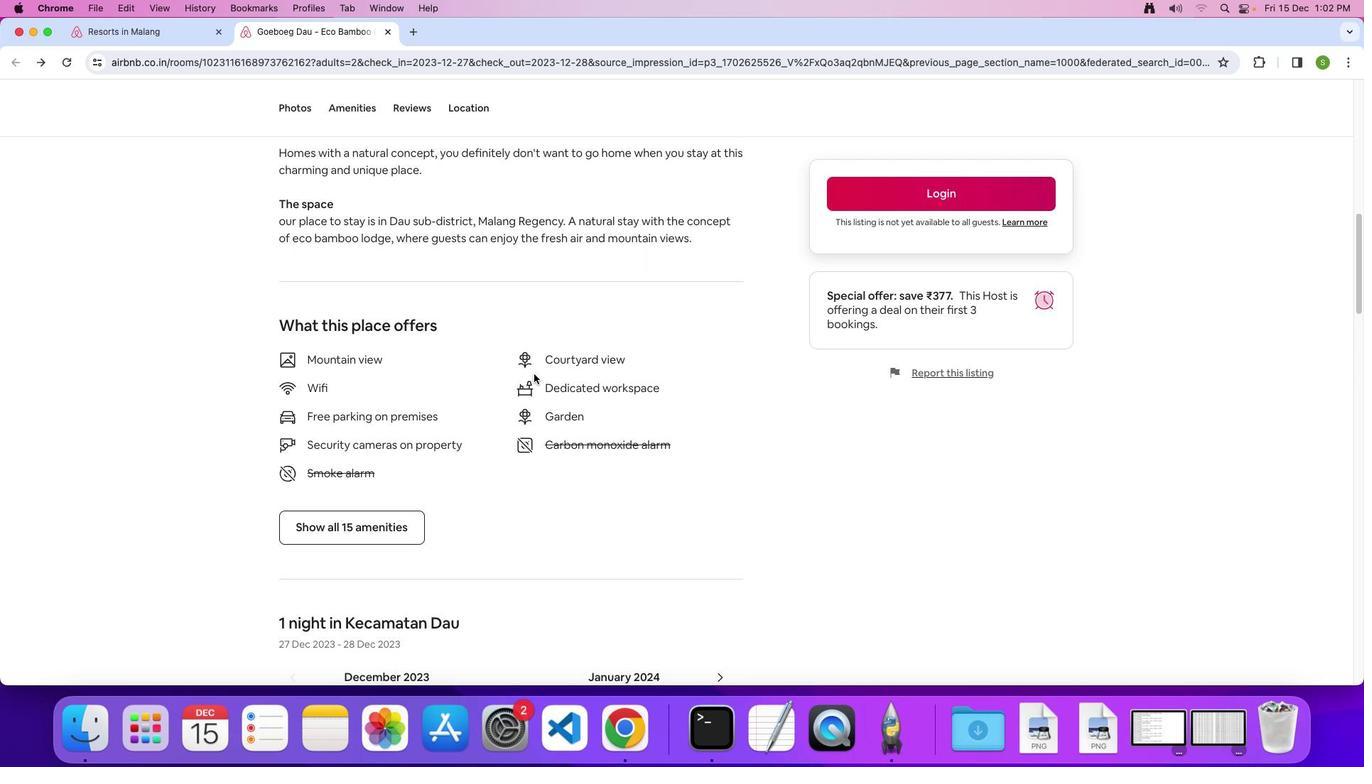 
Action: Mouse scrolled (534, 373) with delta (0, 0)
Screenshot: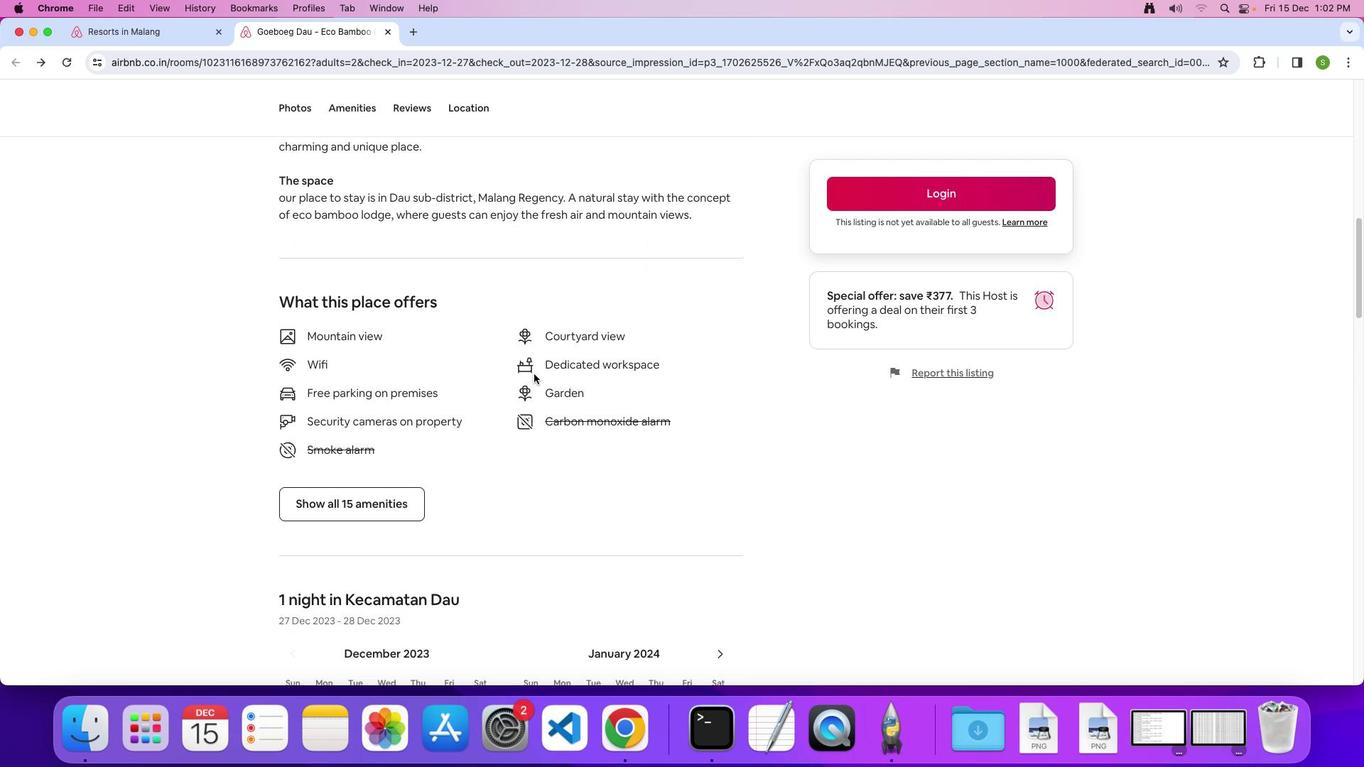 
Action: Mouse scrolled (534, 373) with delta (0, -2)
Screenshot: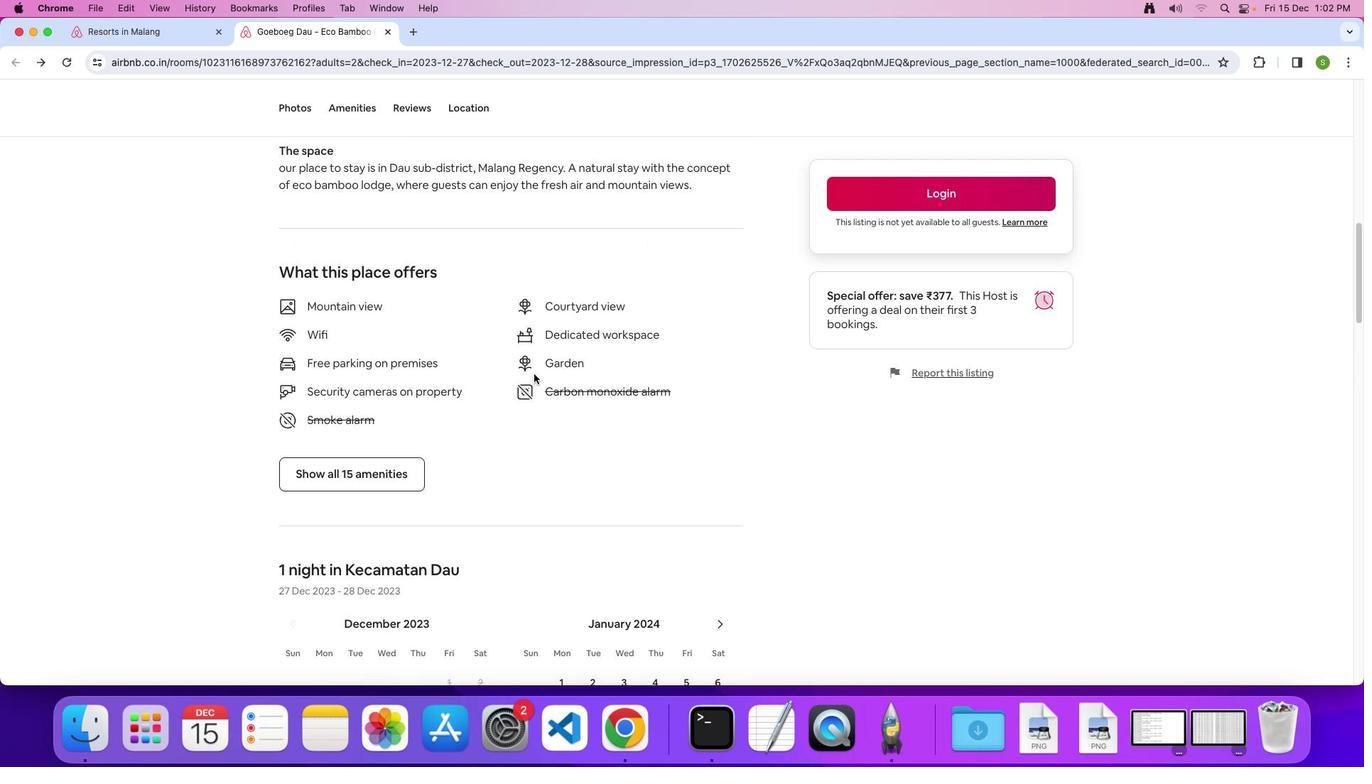 
Action: Mouse scrolled (534, 373) with delta (0, 0)
Screenshot: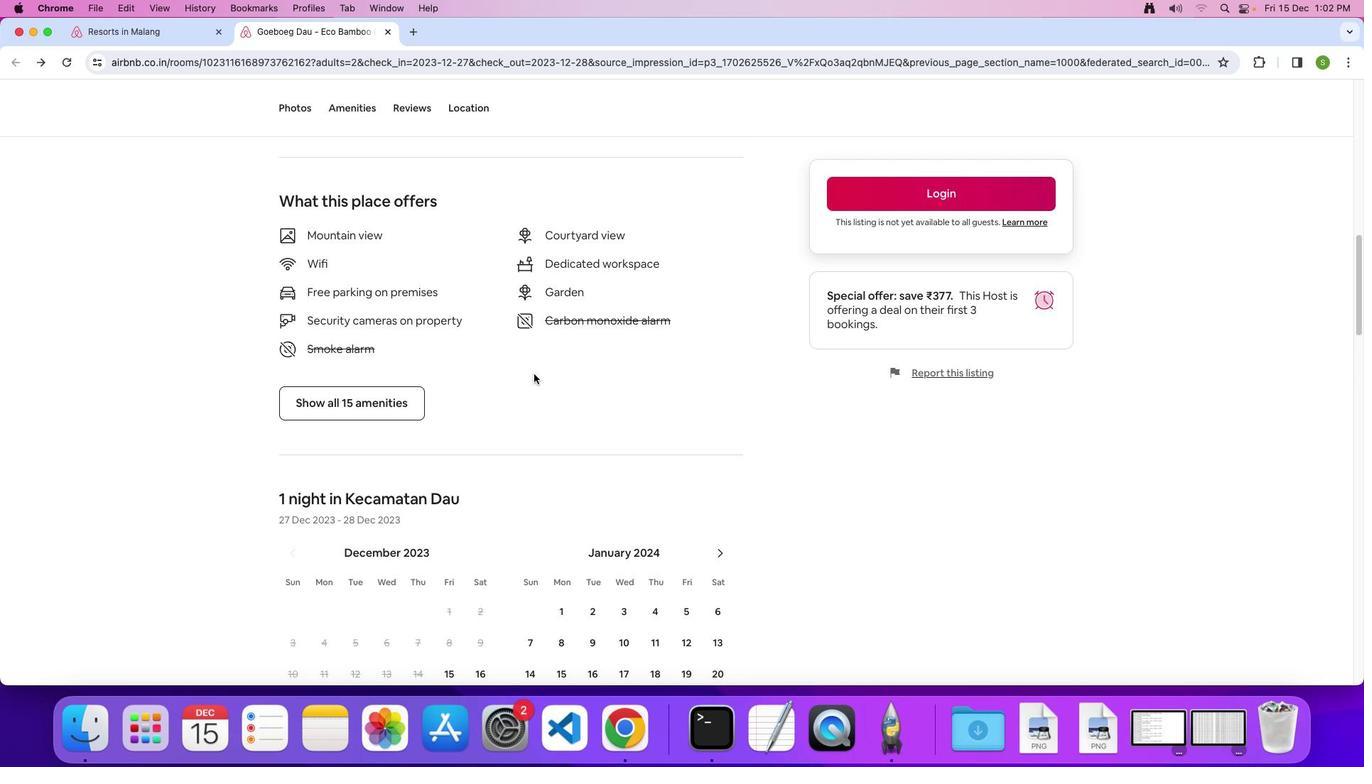 
Action: Mouse scrolled (534, 373) with delta (0, 0)
Screenshot: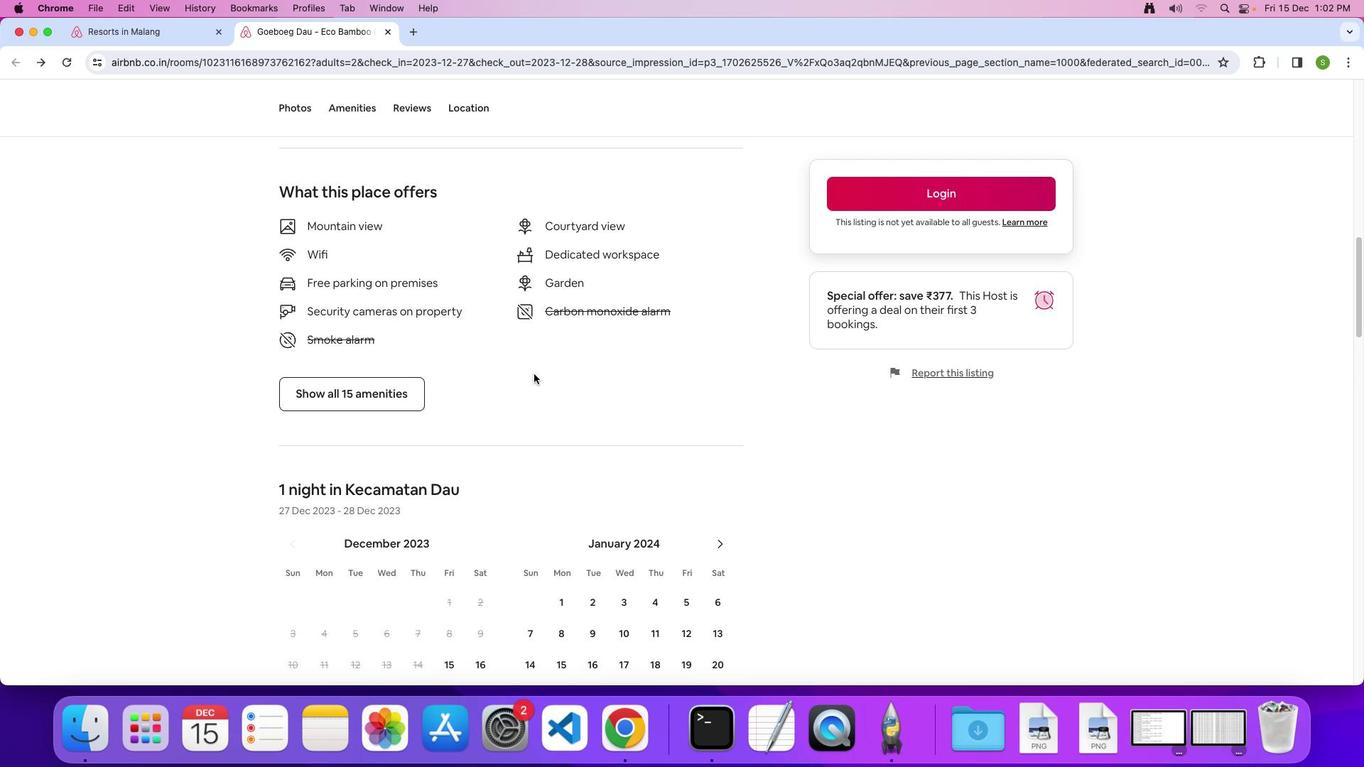 
Action: Mouse moved to (404, 380)
Screenshot: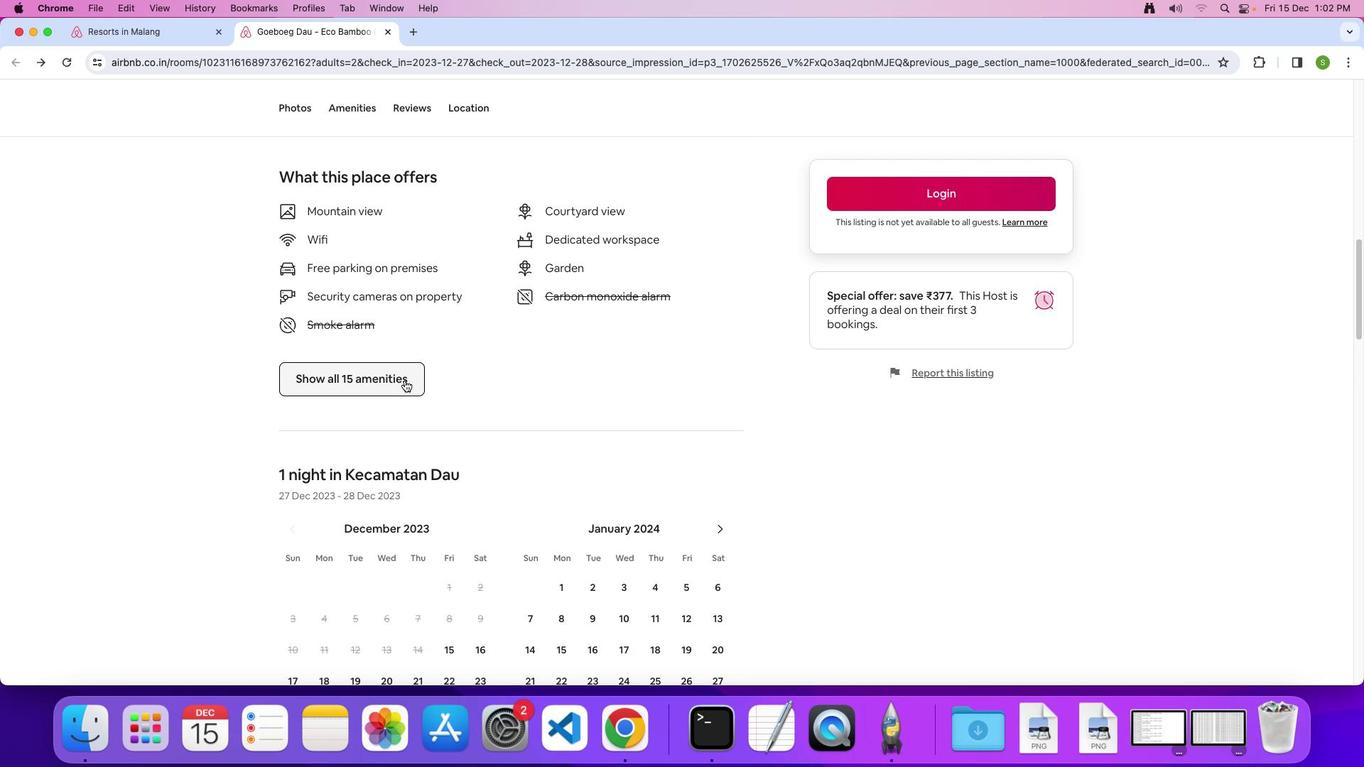 
Action: Mouse pressed left at (404, 380)
Screenshot: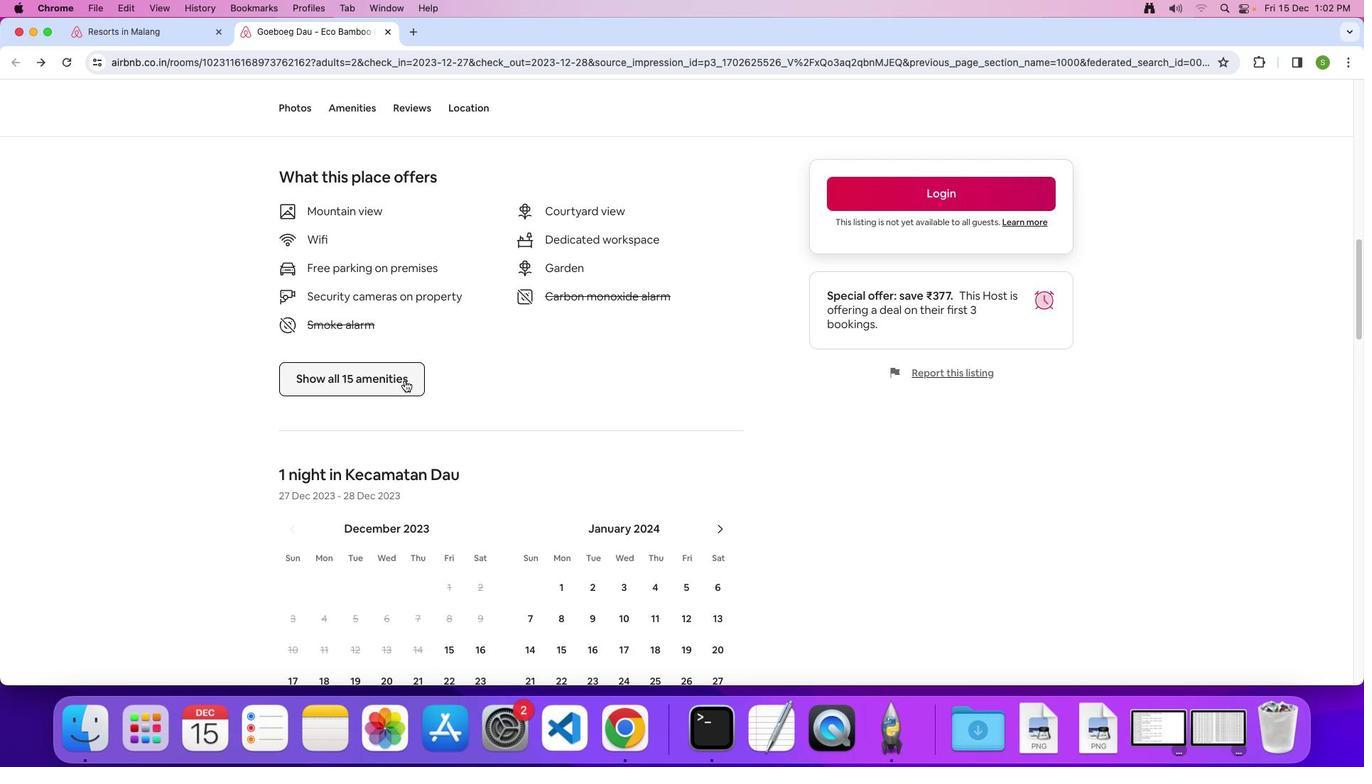 
Action: Mouse moved to (692, 364)
Screenshot: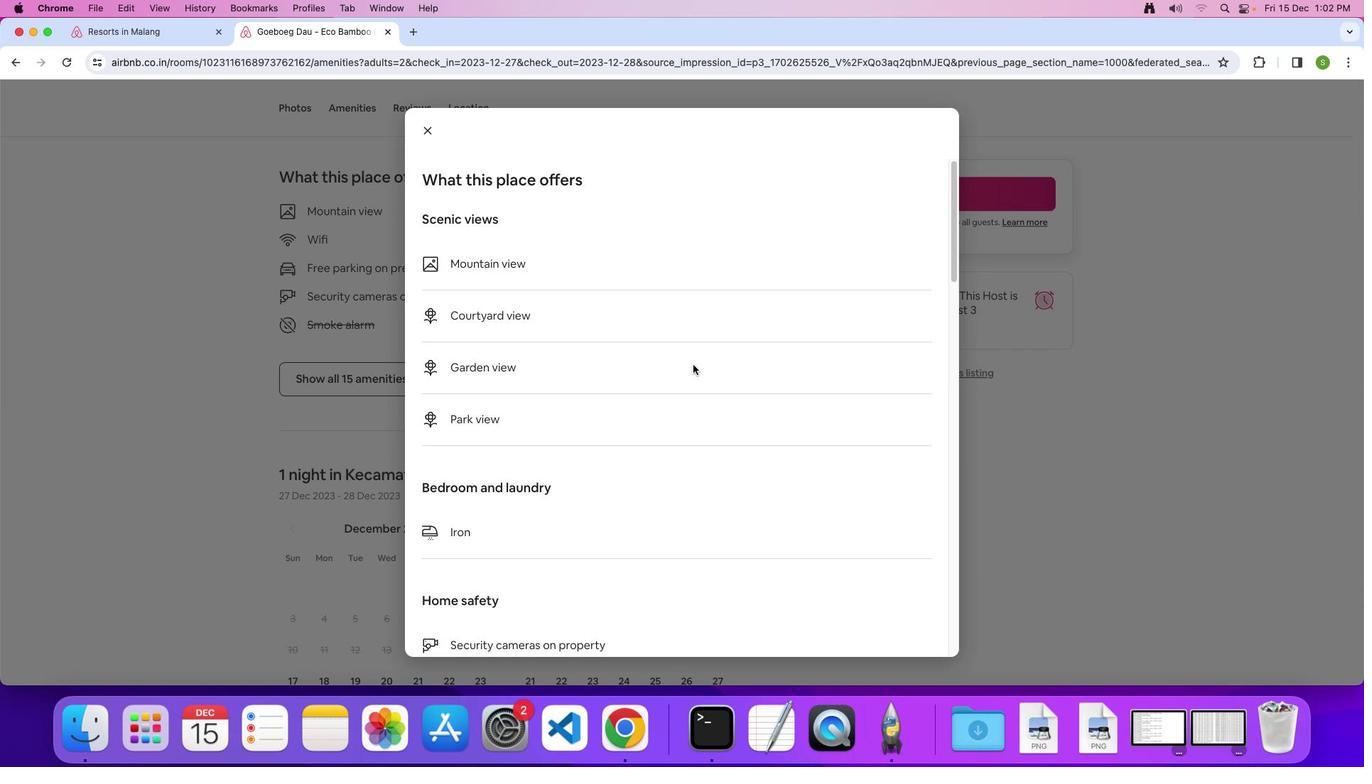 
Action: Mouse scrolled (692, 364) with delta (0, 0)
Screenshot: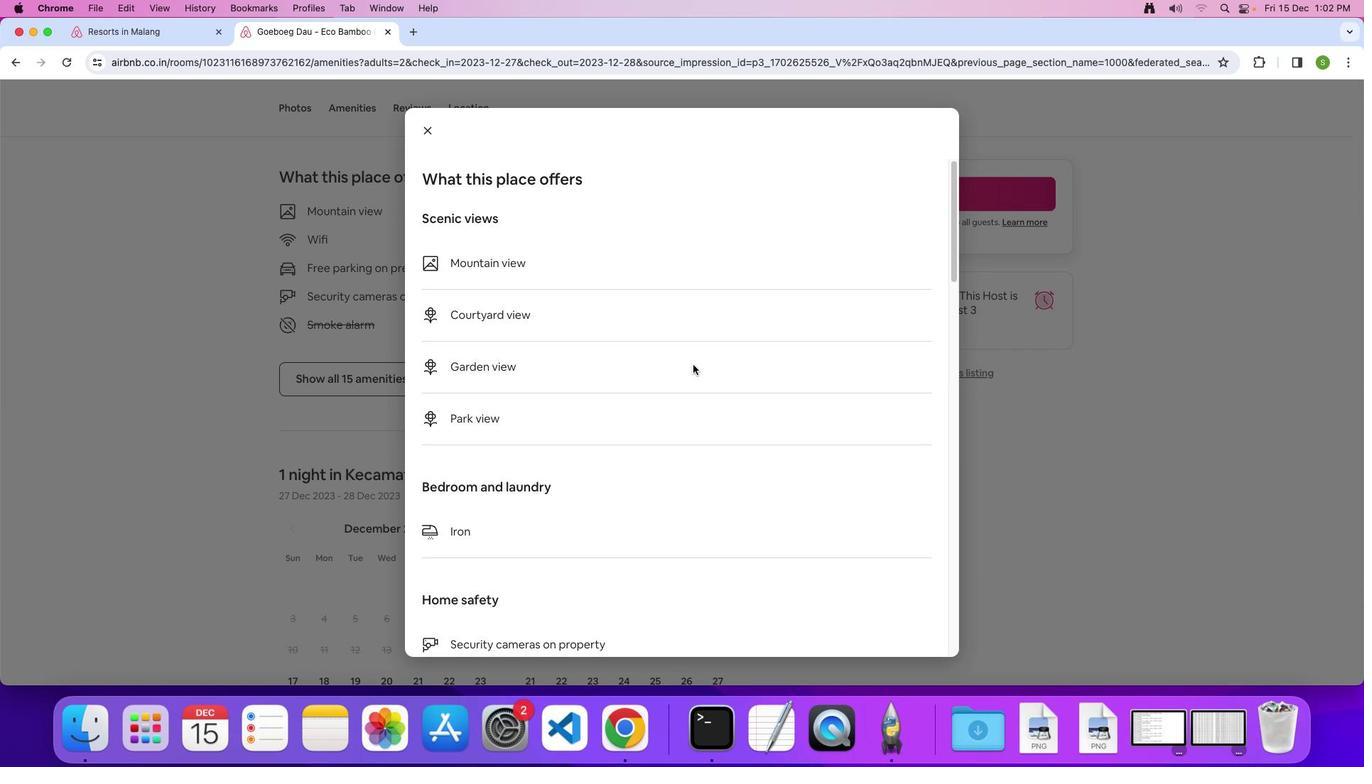 
Action: Mouse scrolled (692, 364) with delta (0, 0)
Screenshot: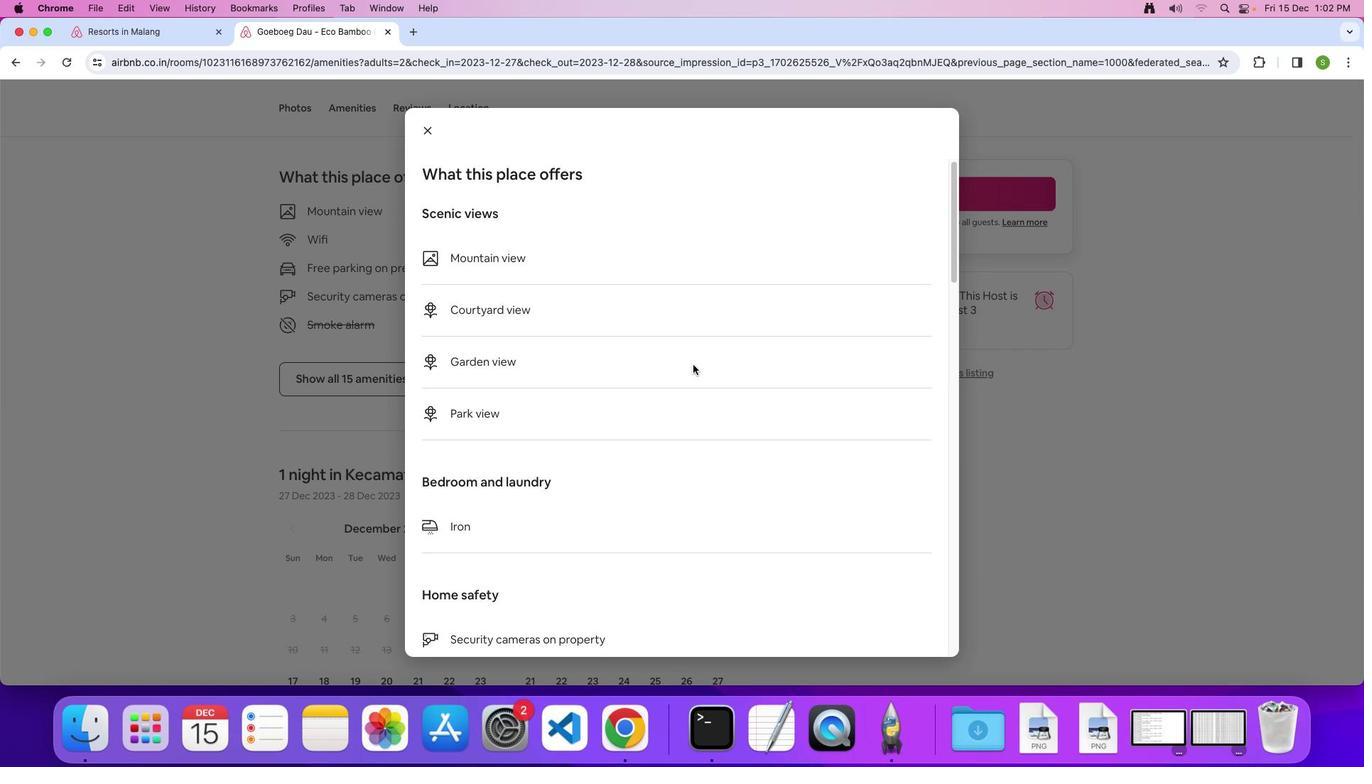 
Action: Mouse scrolled (692, 364) with delta (0, 0)
Screenshot: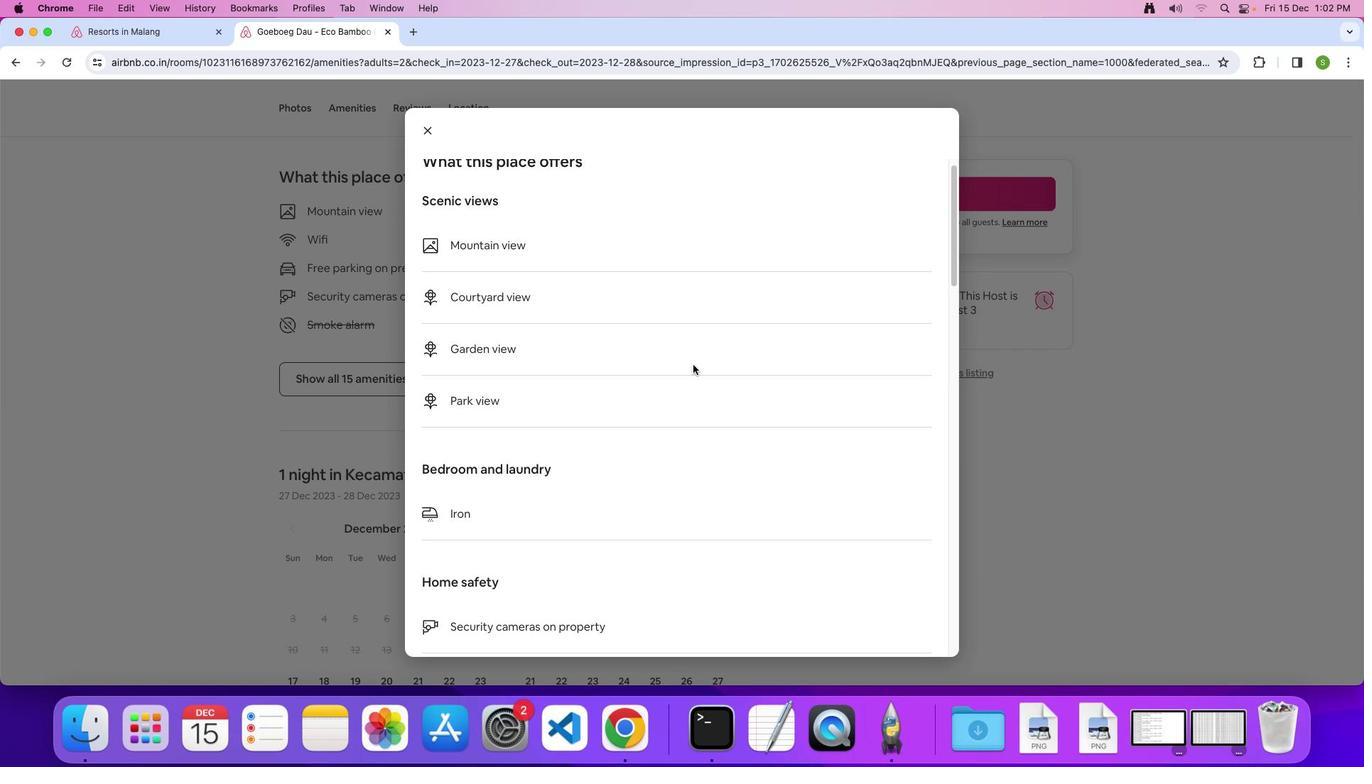 
Action: Mouse scrolled (692, 364) with delta (0, 0)
Screenshot: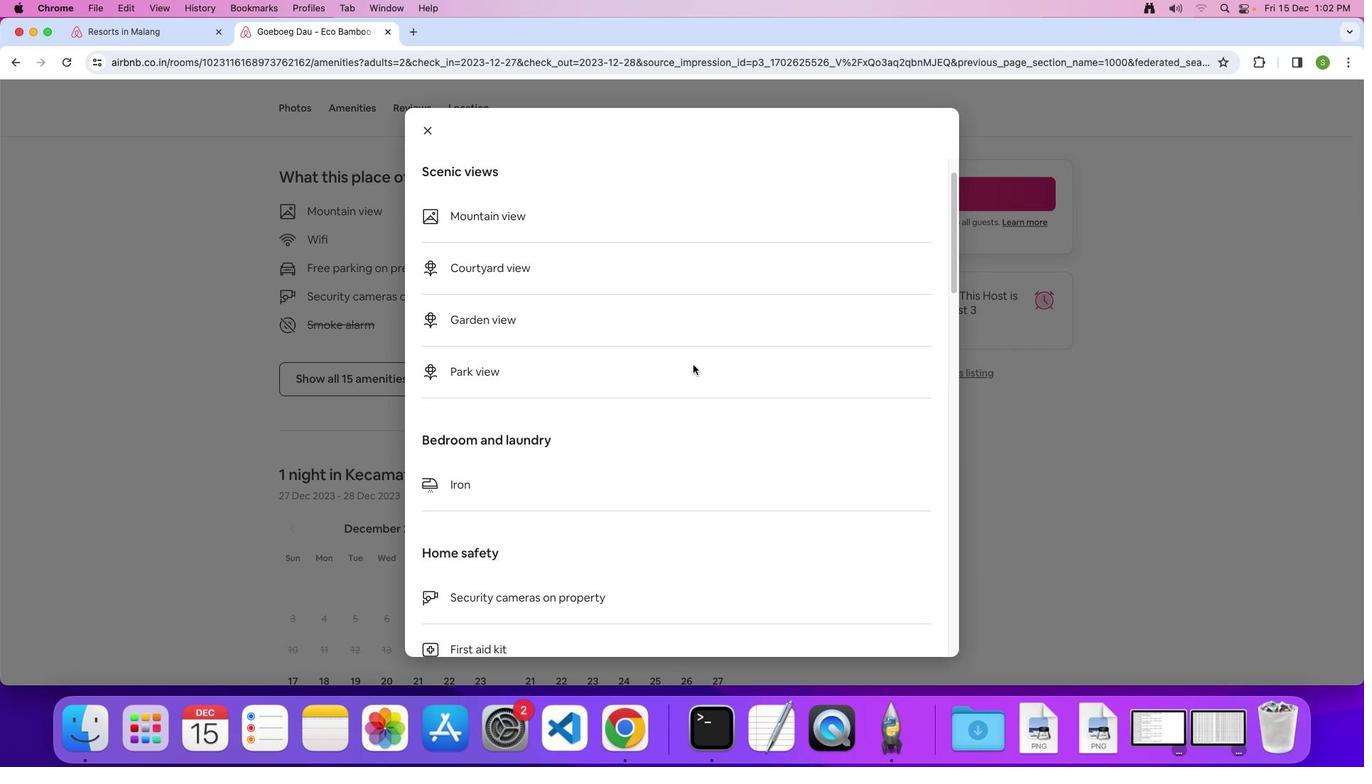 
Action: Mouse scrolled (692, 364) with delta (0, 0)
Screenshot: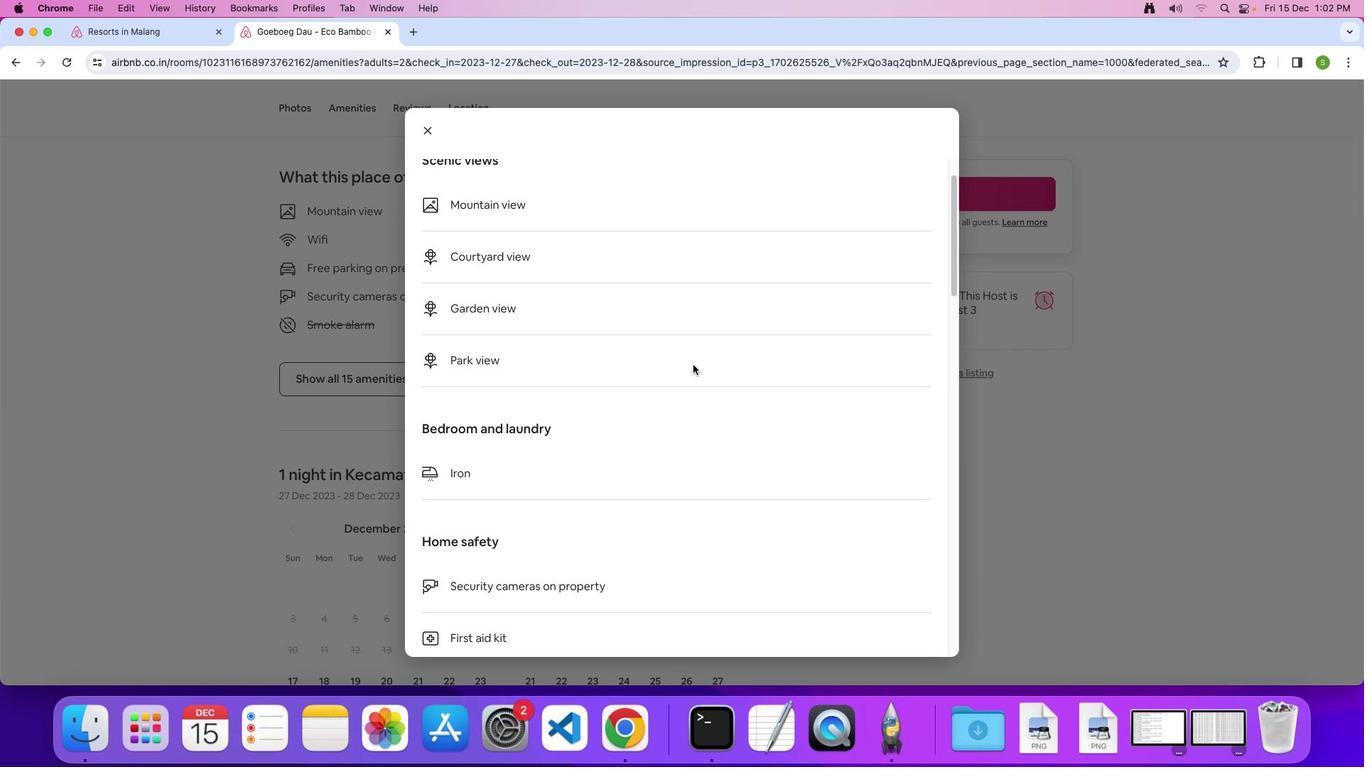 
Action: Mouse scrolled (692, 364) with delta (0, -1)
Screenshot: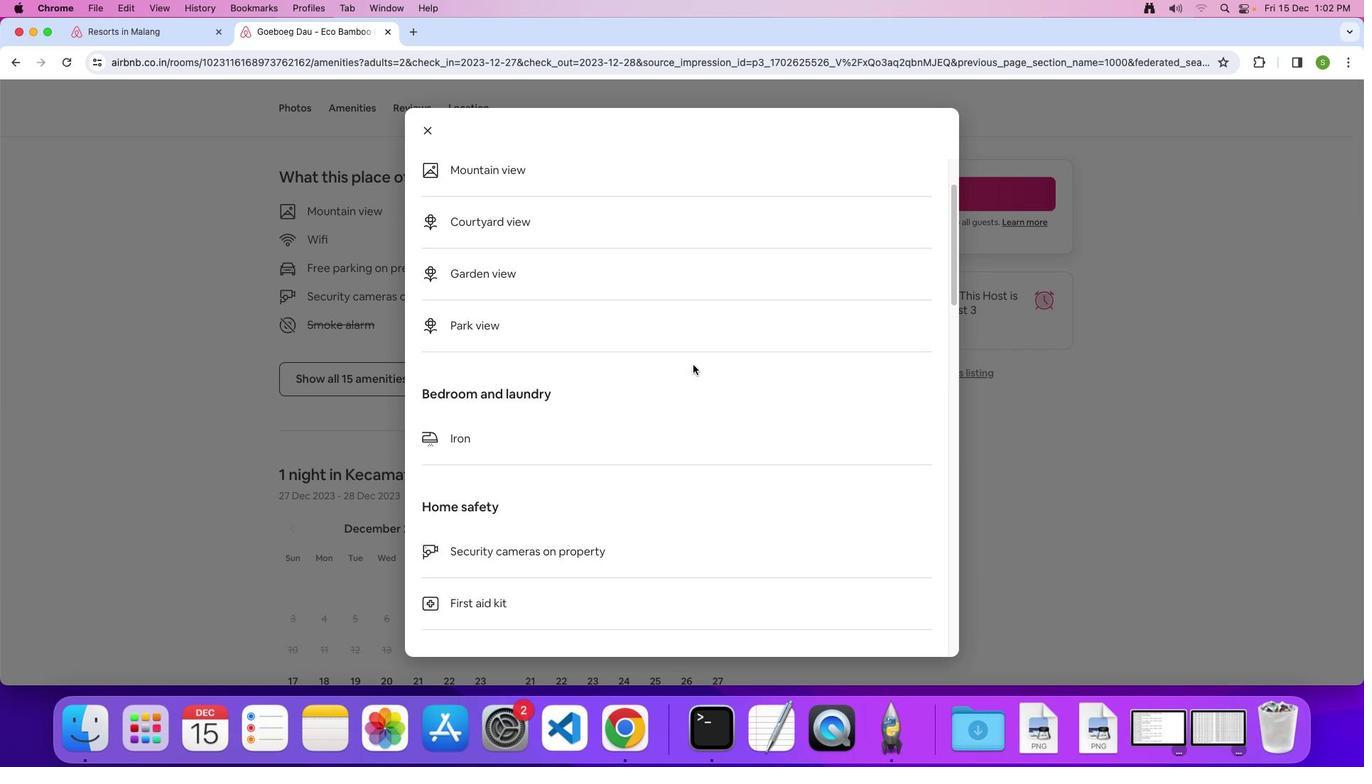 
Action: Mouse scrolled (692, 364) with delta (0, 0)
Screenshot: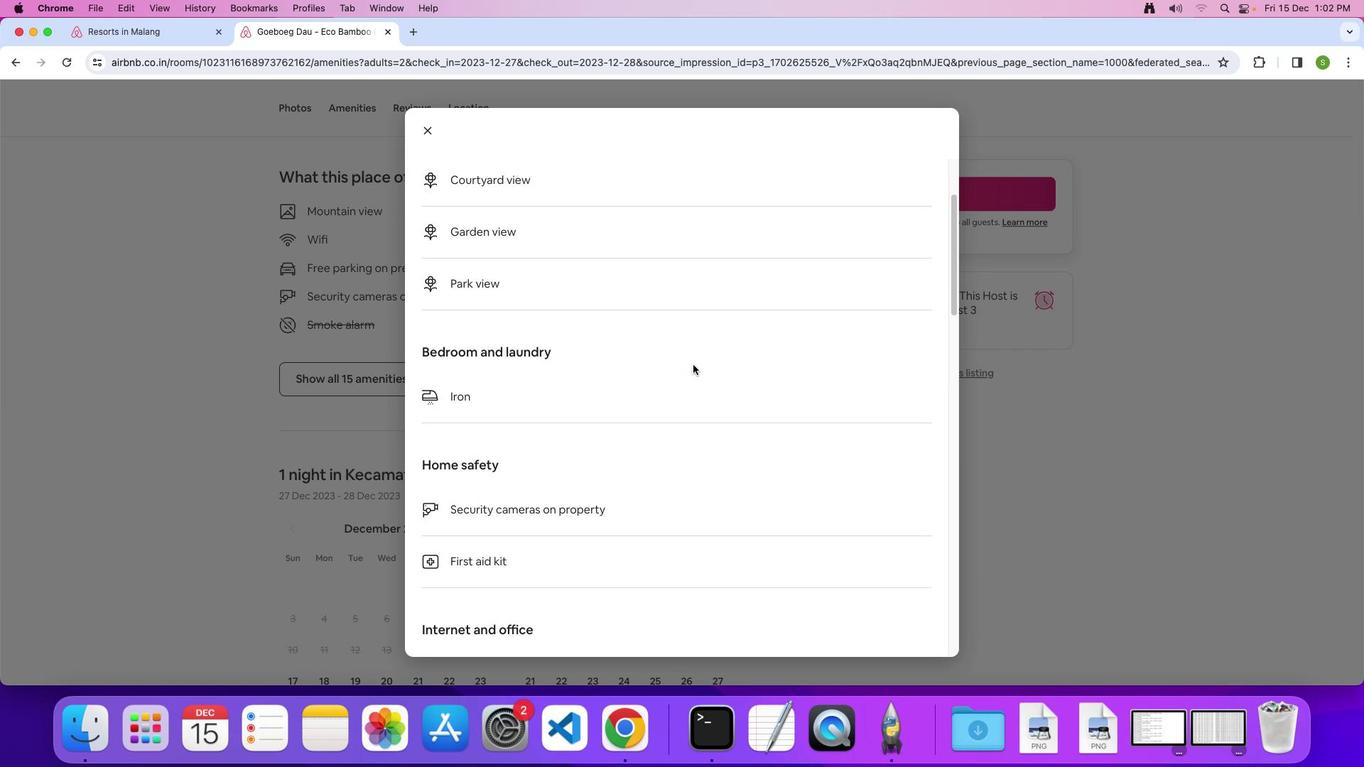 
Action: Mouse scrolled (692, 364) with delta (0, 0)
Screenshot: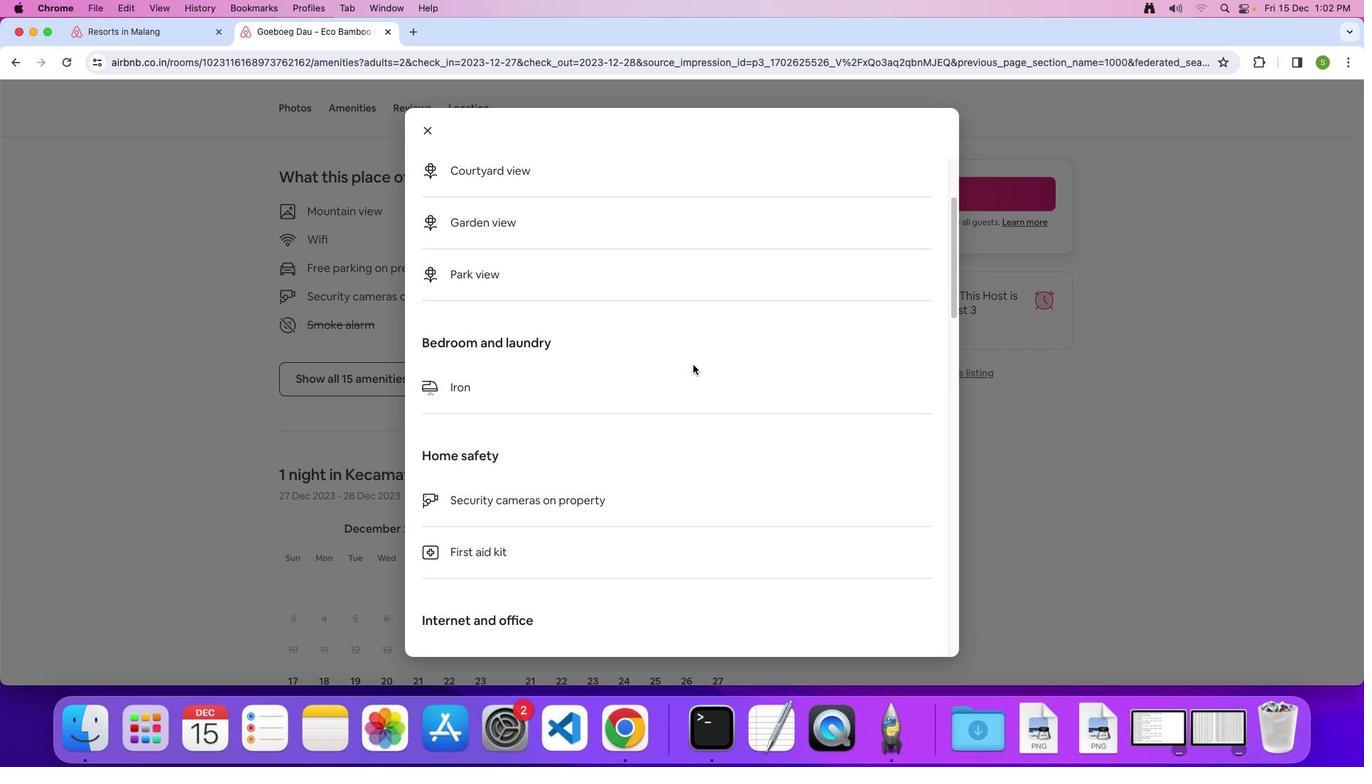 
Action: Mouse scrolled (692, 364) with delta (0, 0)
Screenshot: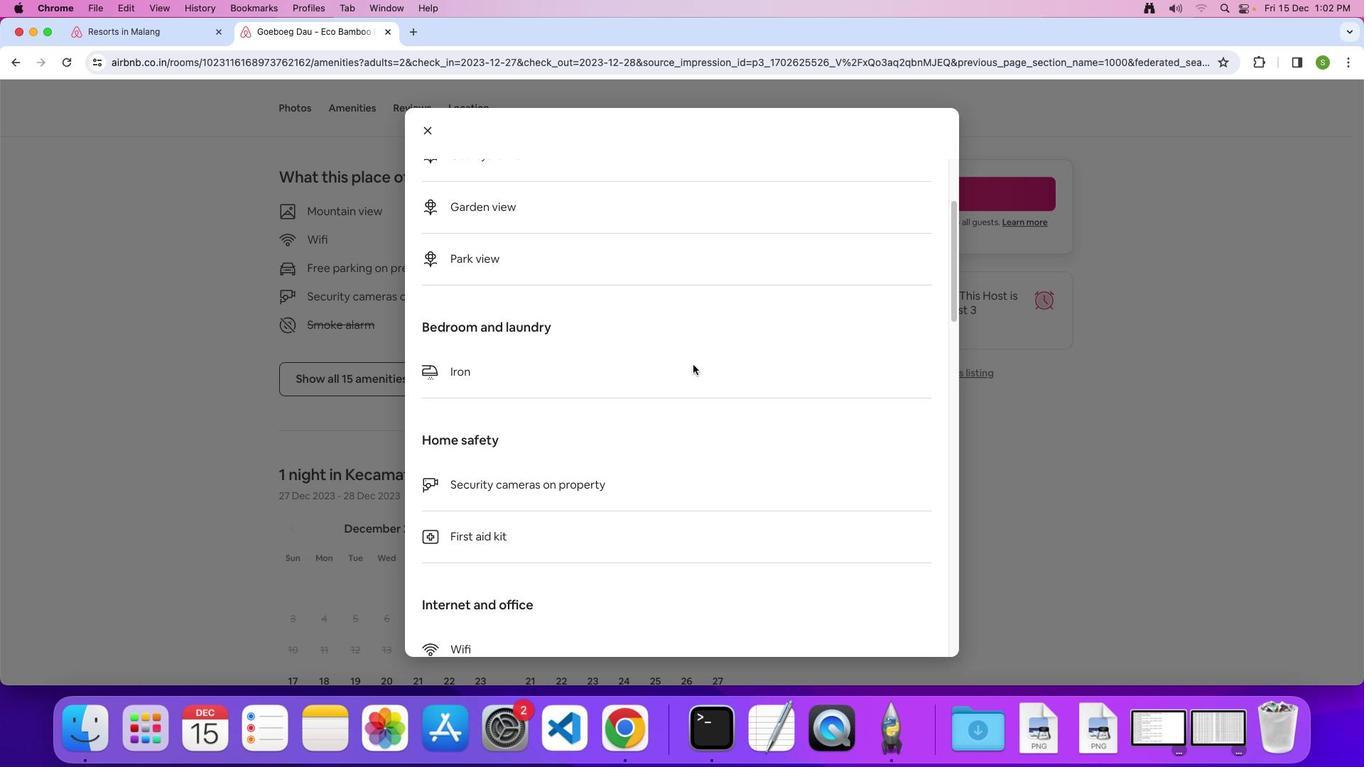 
Action: Mouse scrolled (692, 364) with delta (0, 0)
Screenshot: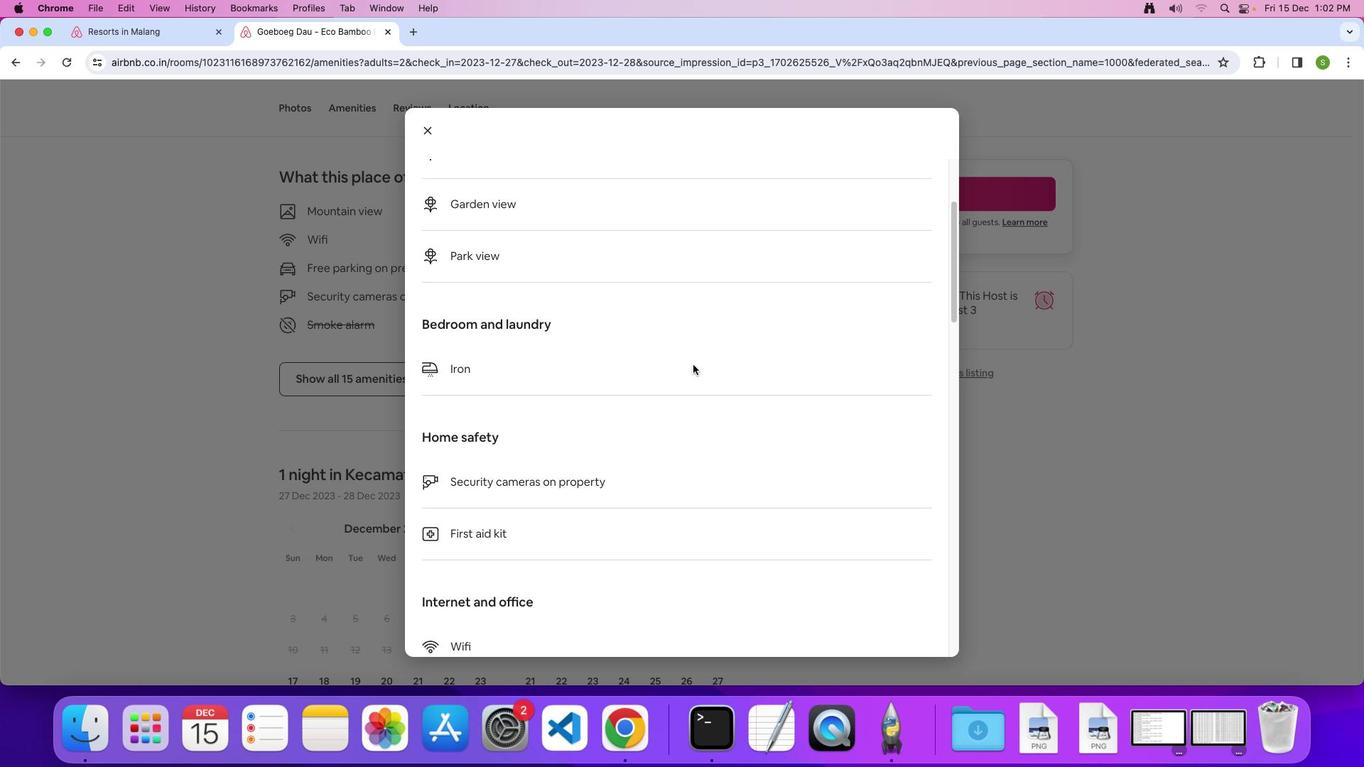 
Action: Mouse scrolled (692, 364) with delta (0, 0)
Screenshot: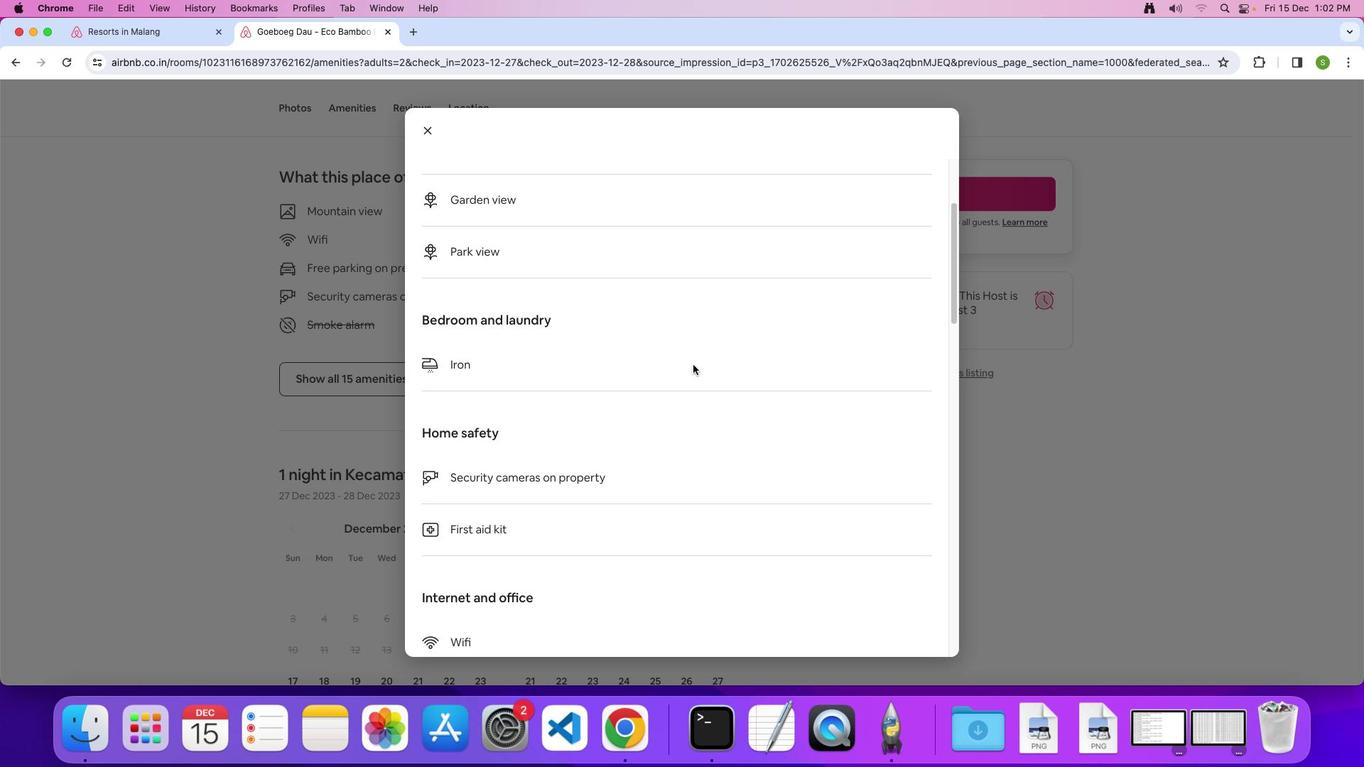 
Action: Mouse scrolled (692, 364) with delta (0, 0)
Screenshot: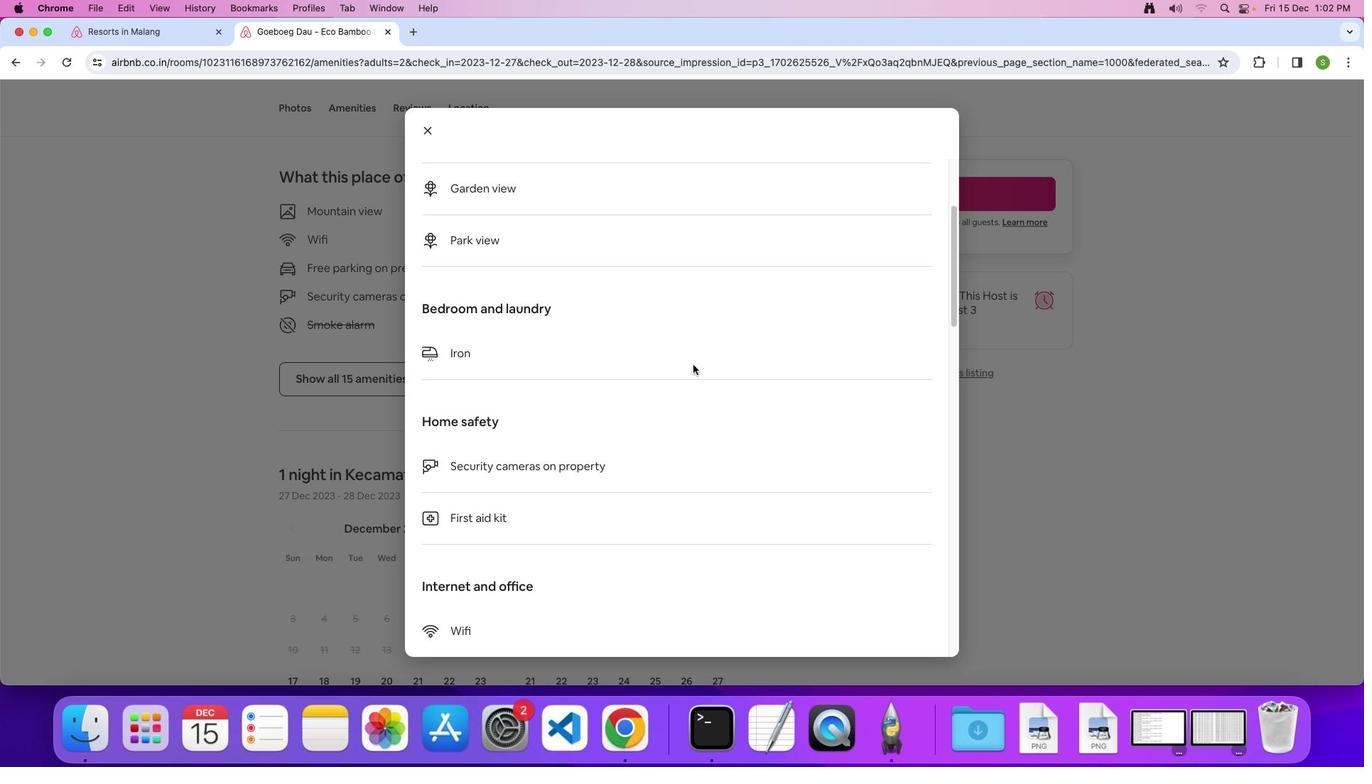 
Action: Mouse scrolled (692, 364) with delta (0, 0)
Screenshot: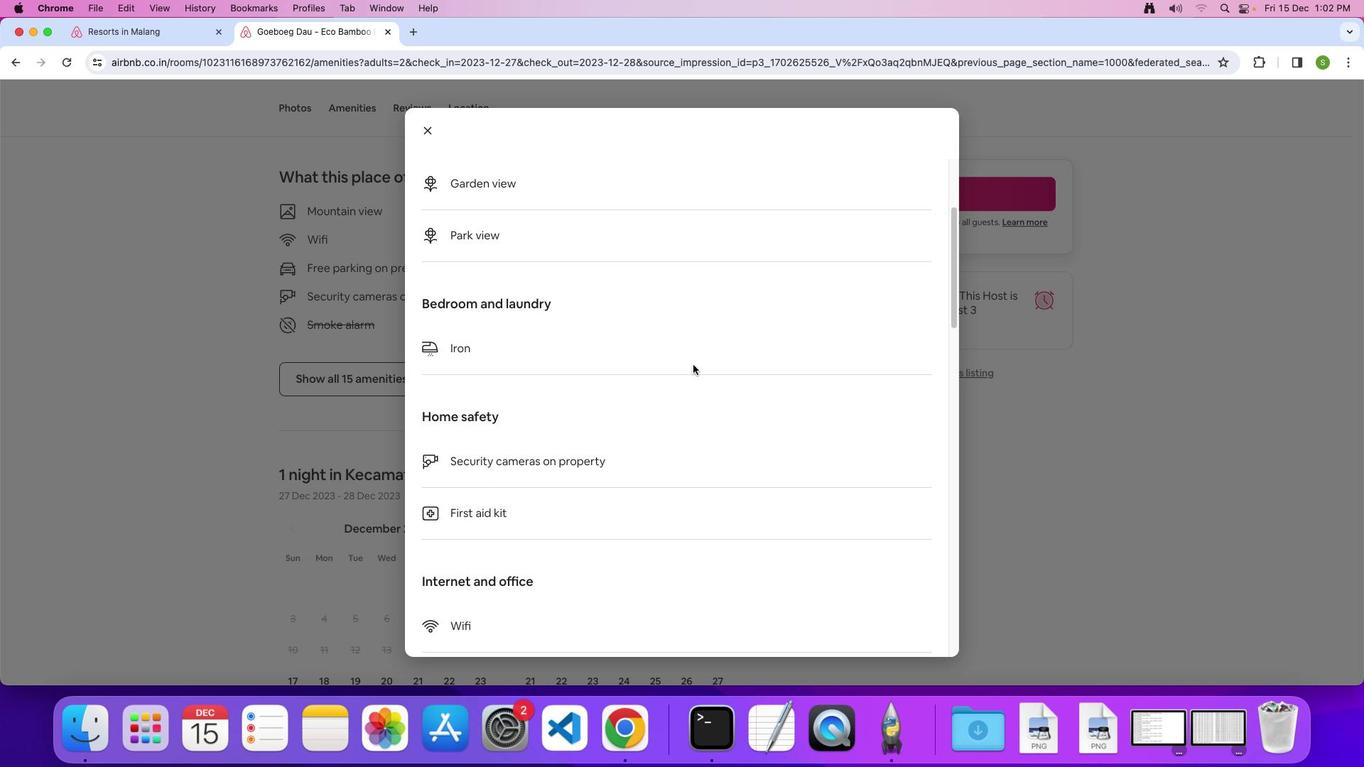 
Action: Mouse scrolled (692, 364) with delta (0, 0)
Screenshot: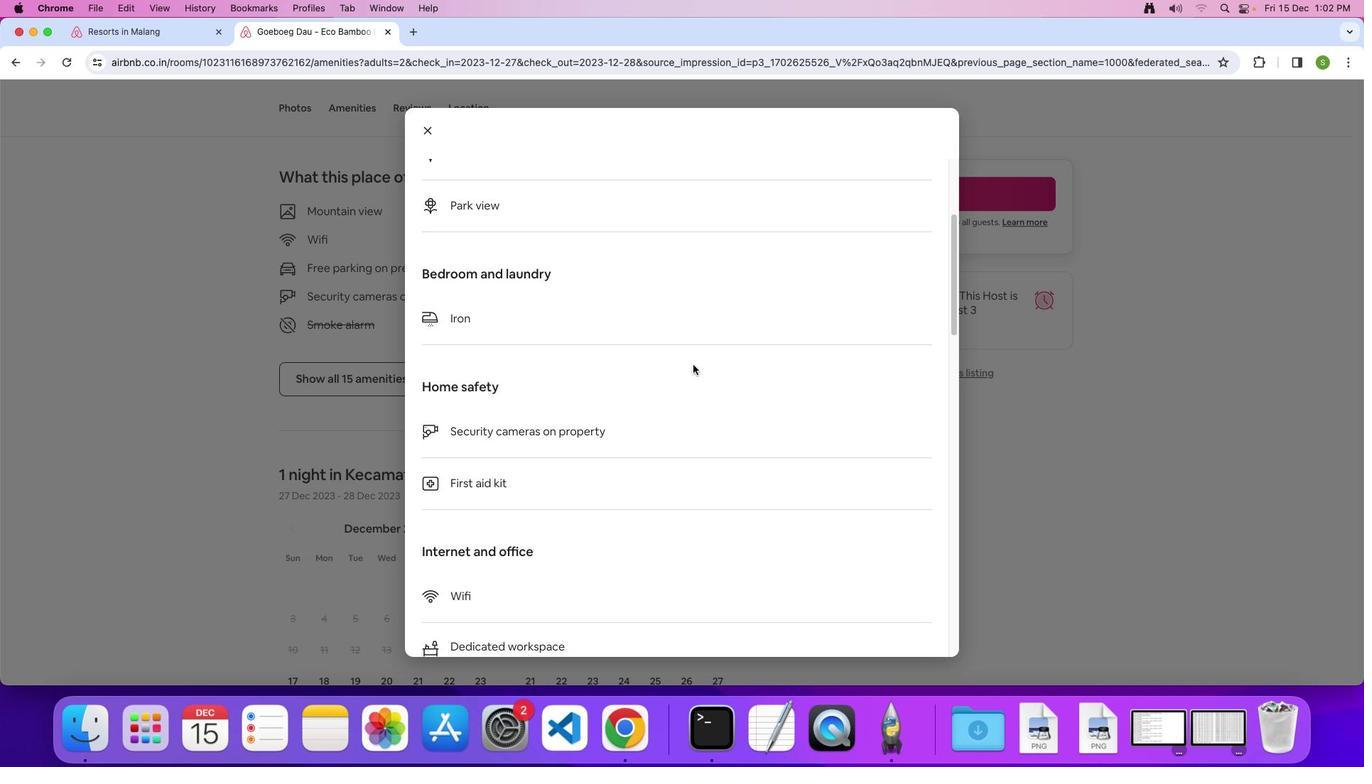 
Action: Mouse scrolled (692, 364) with delta (0, 0)
Screenshot: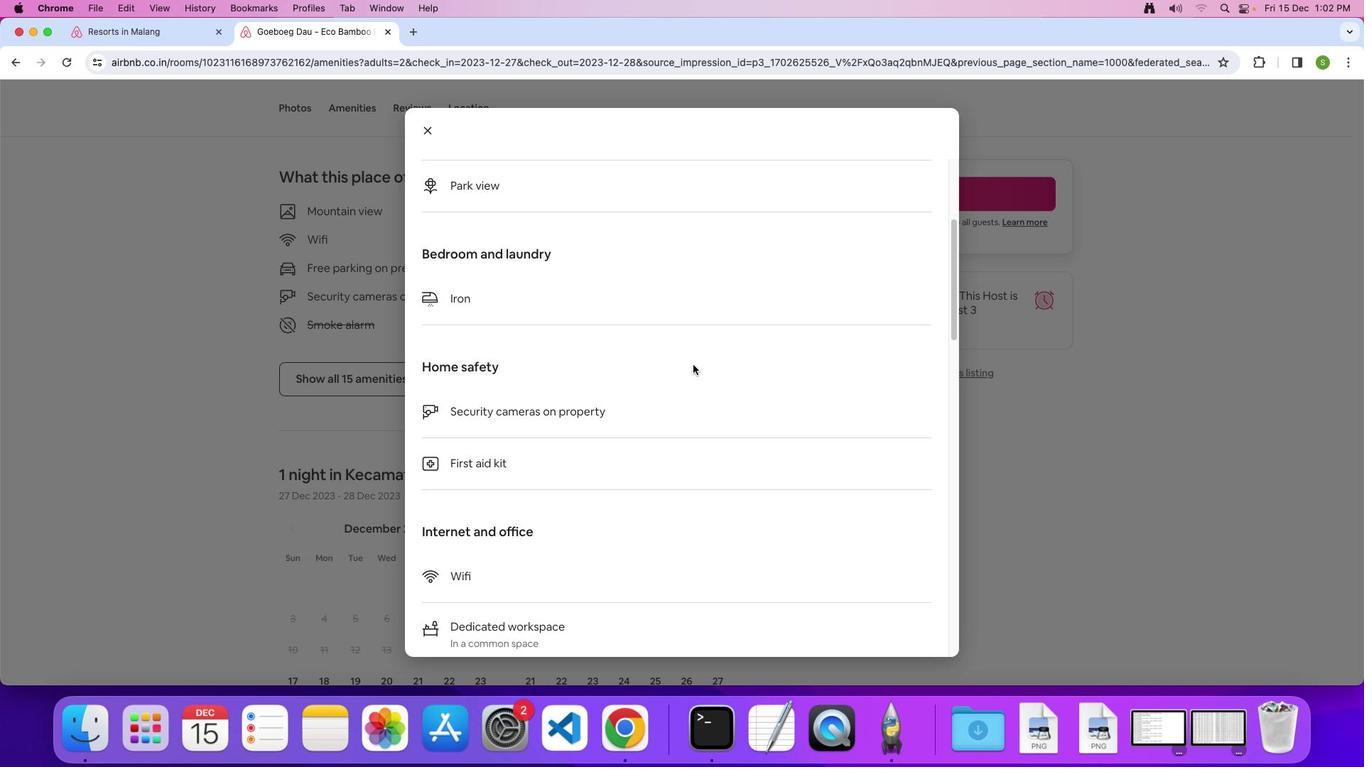 
Action: Mouse scrolled (692, 364) with delta (0, 0)
Screenshot: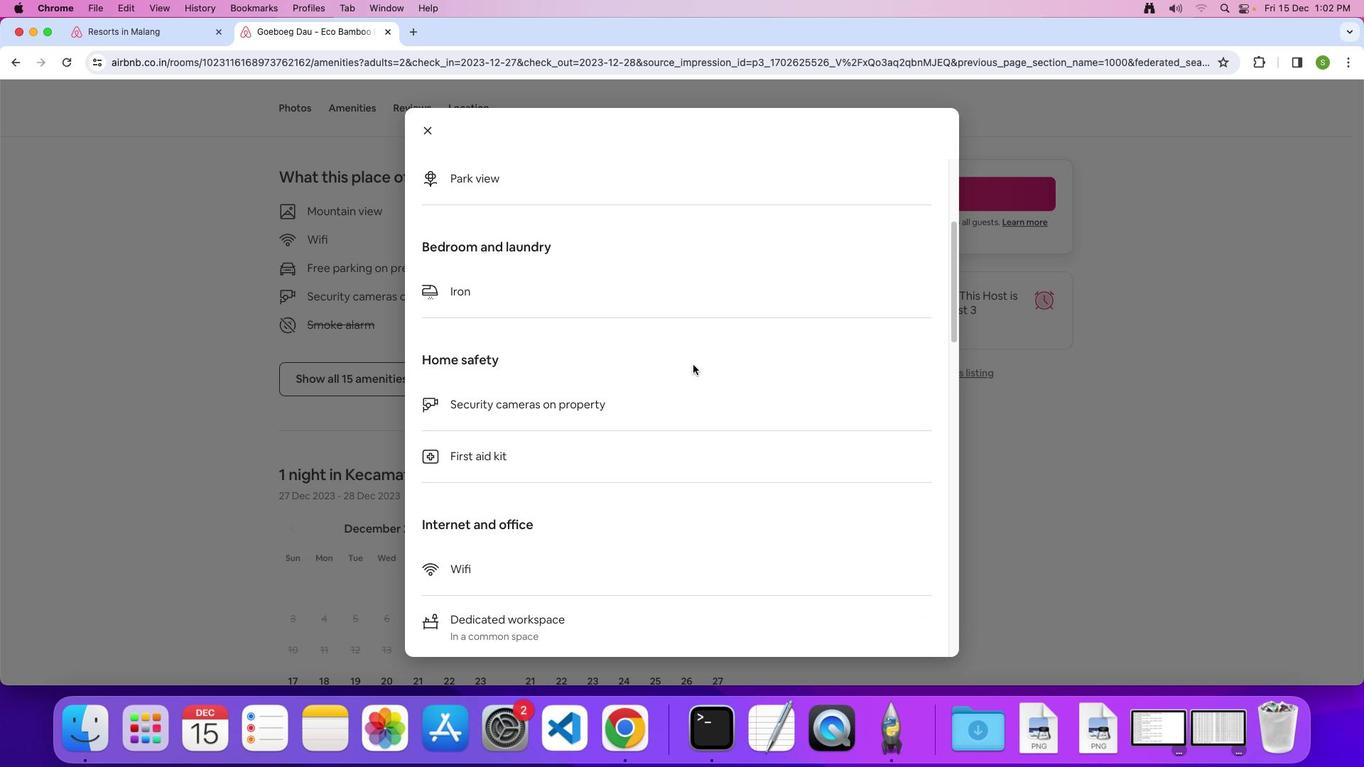 
Action: Mouse scrolled (692, 364) with delta (0, -1)
Screenshot: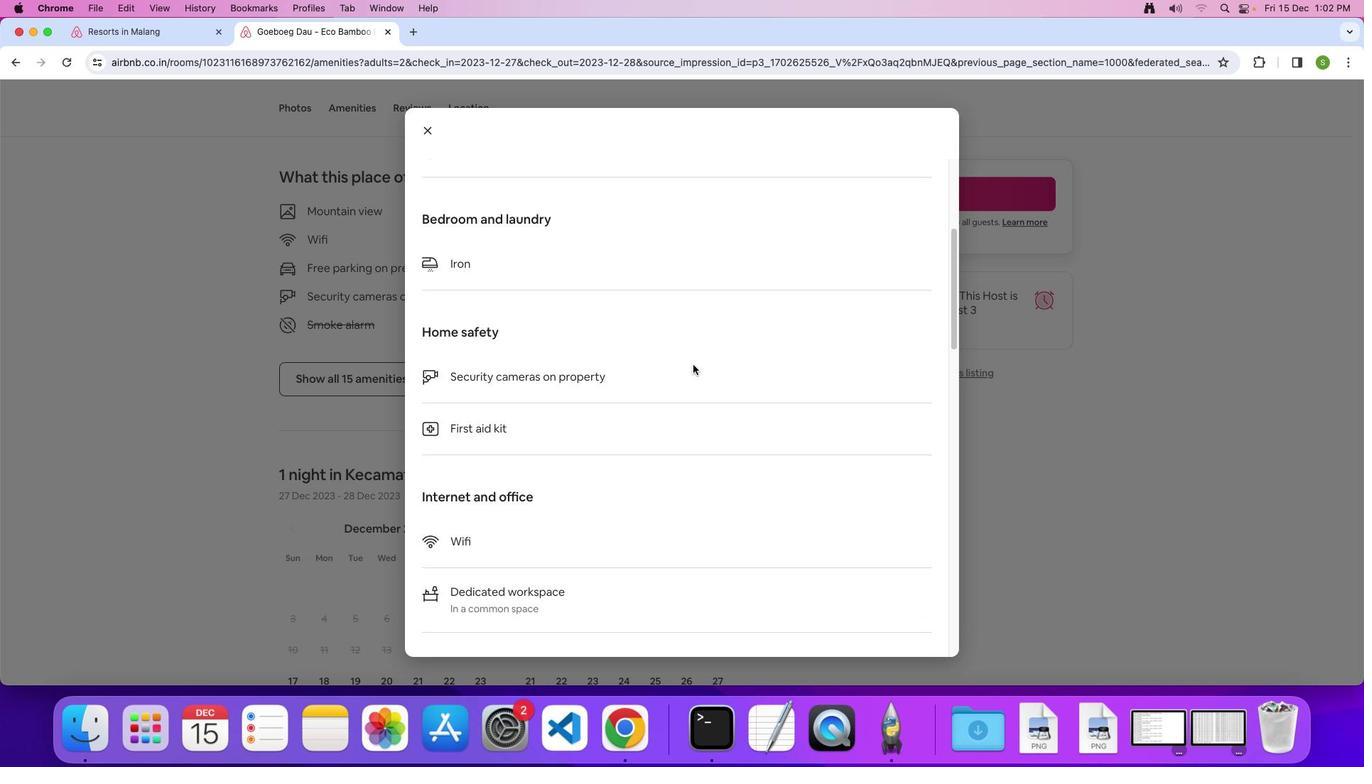 
Action: Mouse scrolled (692, 364) with delta (0, 0)
Screenshot: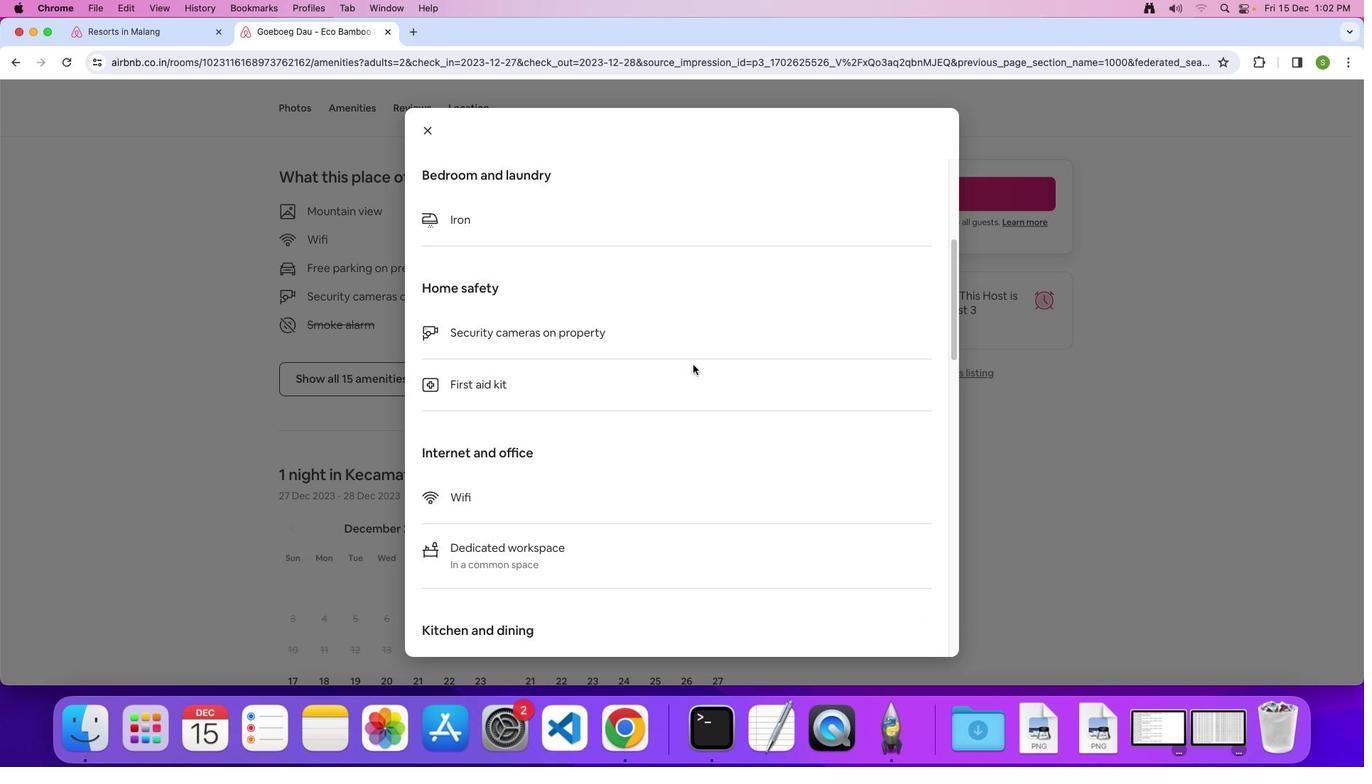 
Action: Mouse scrolled (692, 364) with delta (0, 0)
Screenshot: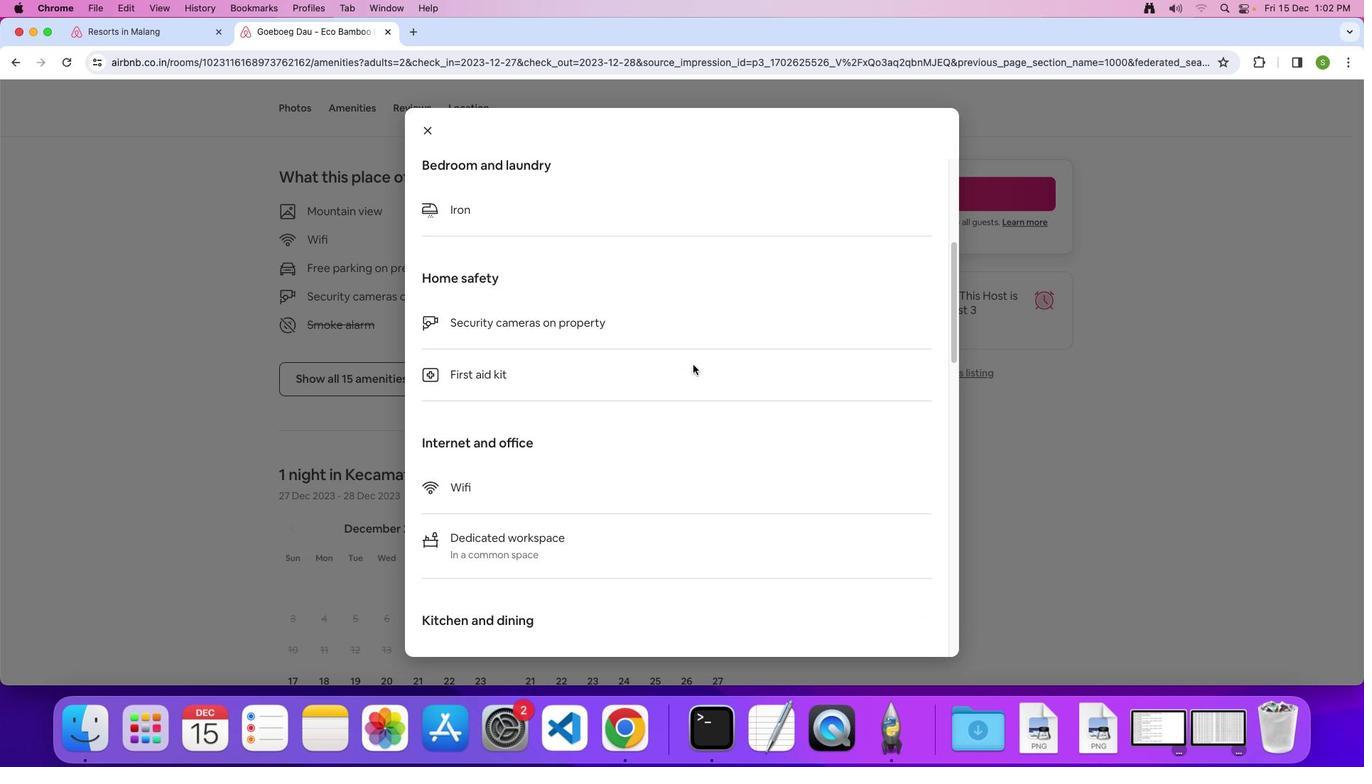 
Action: Mouse scrolled (692, 364) with delta (0, -1)
Screenshot: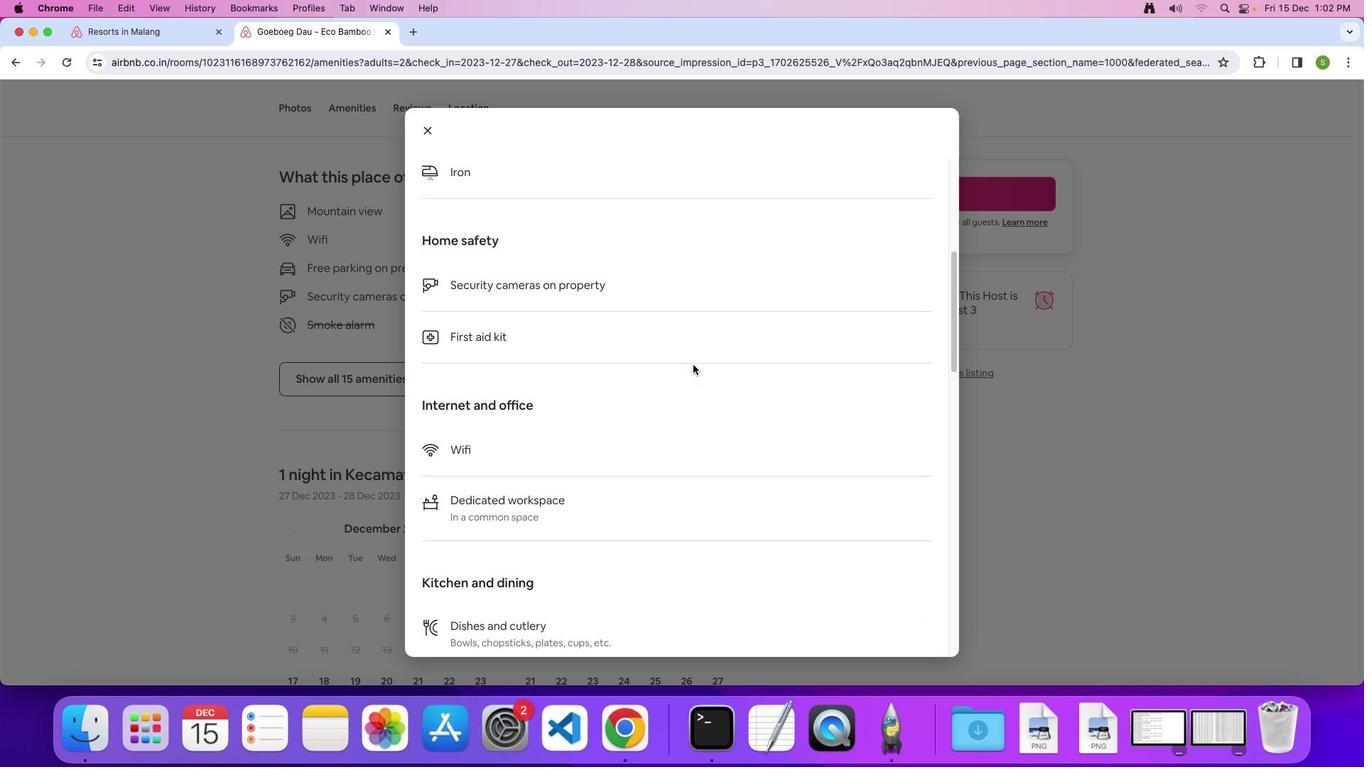 
Action: Mouse scrolled (692, 364) with delta (0, 0)
Screenshot: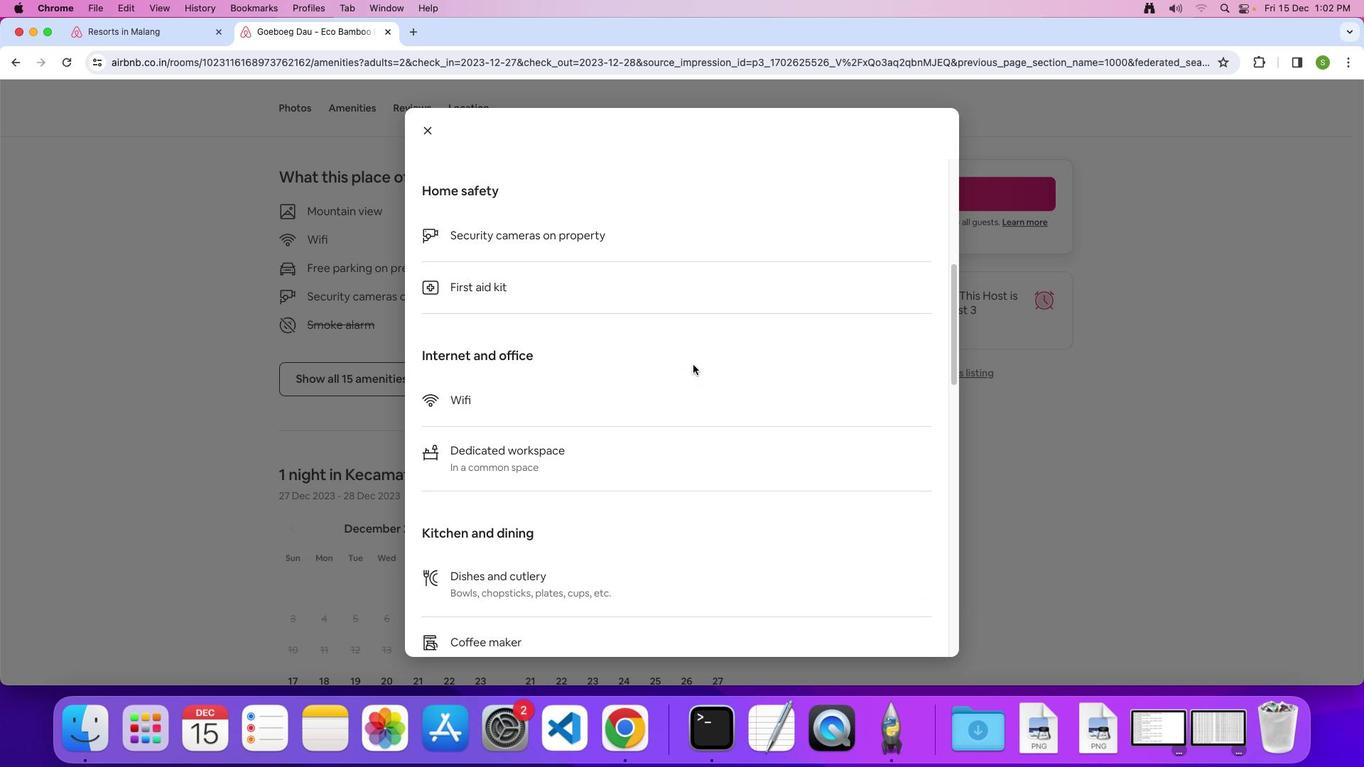 
Action: Mouse scrolled (692, 364) with delta (0, 0)
Screenshot: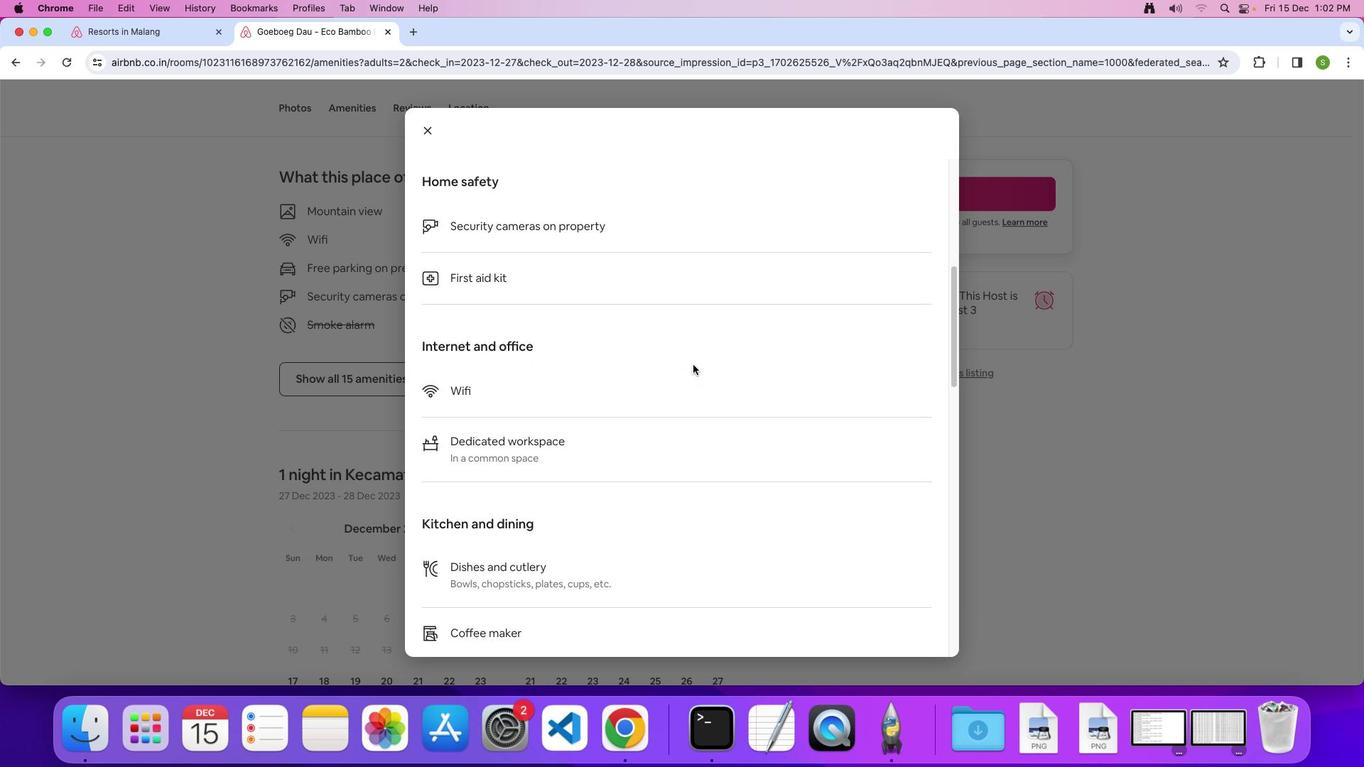 
Action: Mouse scrolled (692, 364) with delta (0, 0)
Screenshot: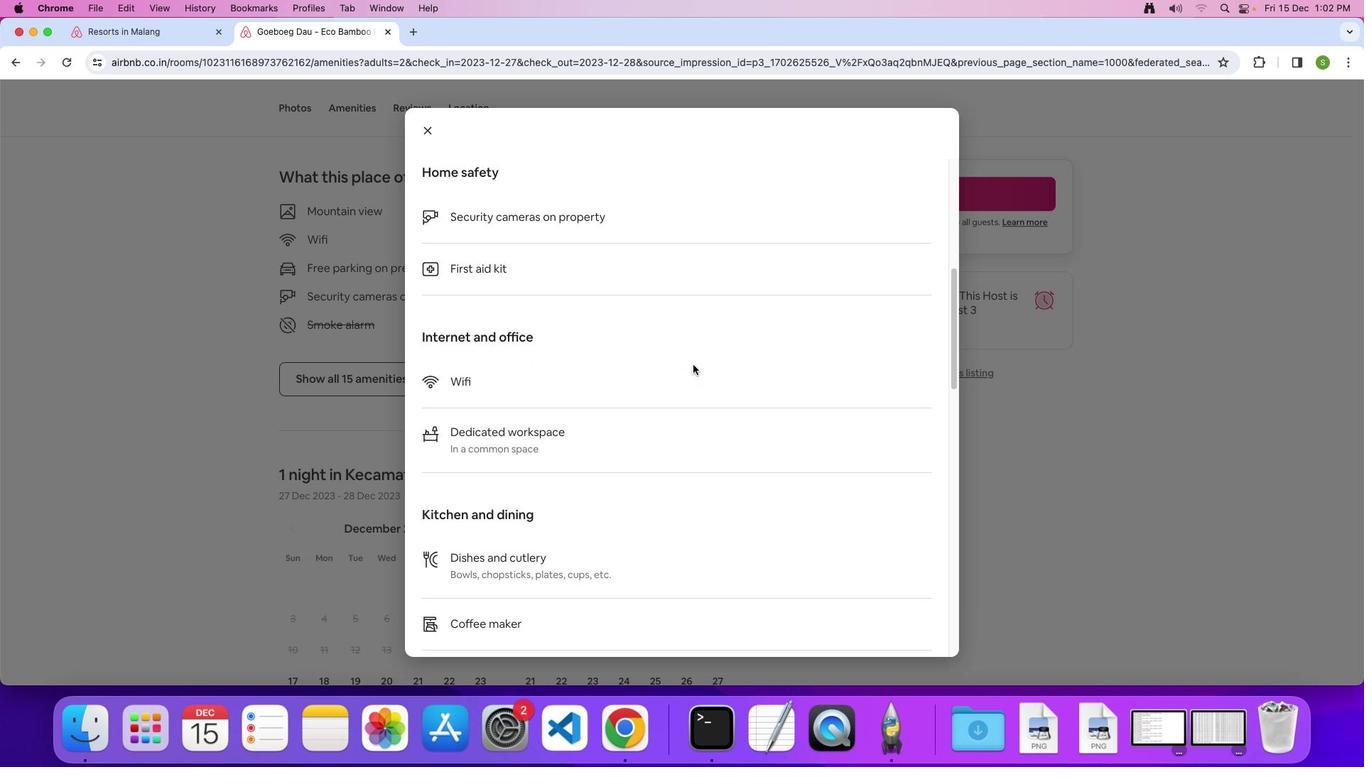 
Action: Mouse scrolled (692, 364) with delta (0, 0)
Screenshot: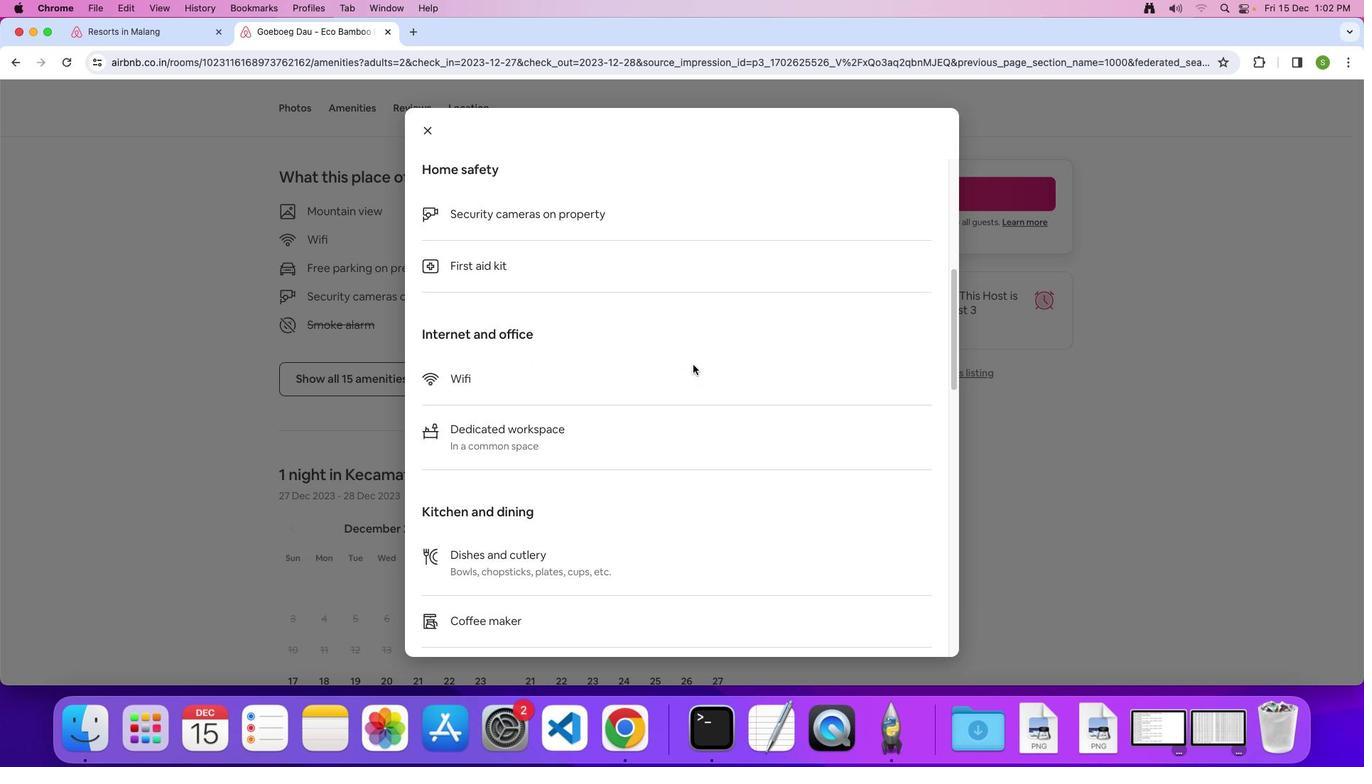 
Action: Mouse scrolled (692, 364) with delta (0, 0)
Screenshot: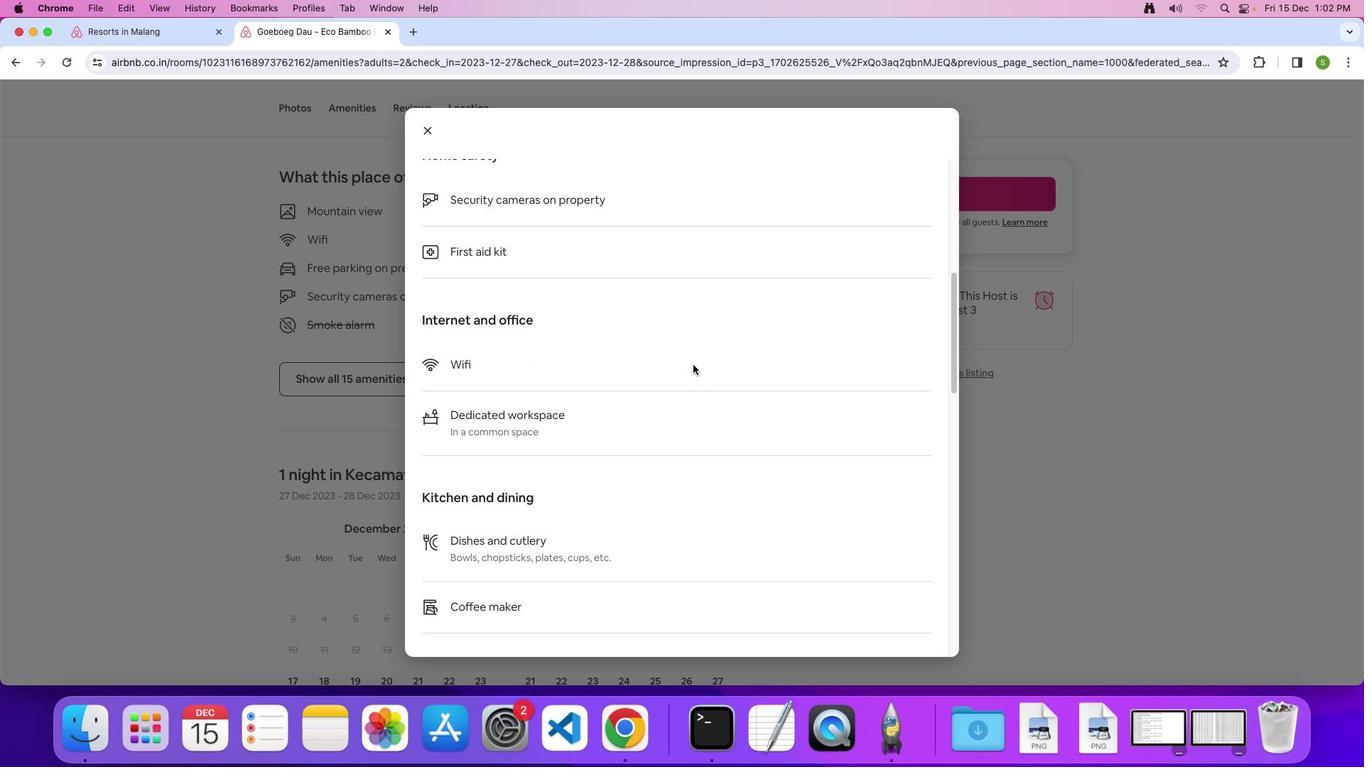 
Action: Mouse scrolled (692, 364) with delta (0, 0)
Screenshot: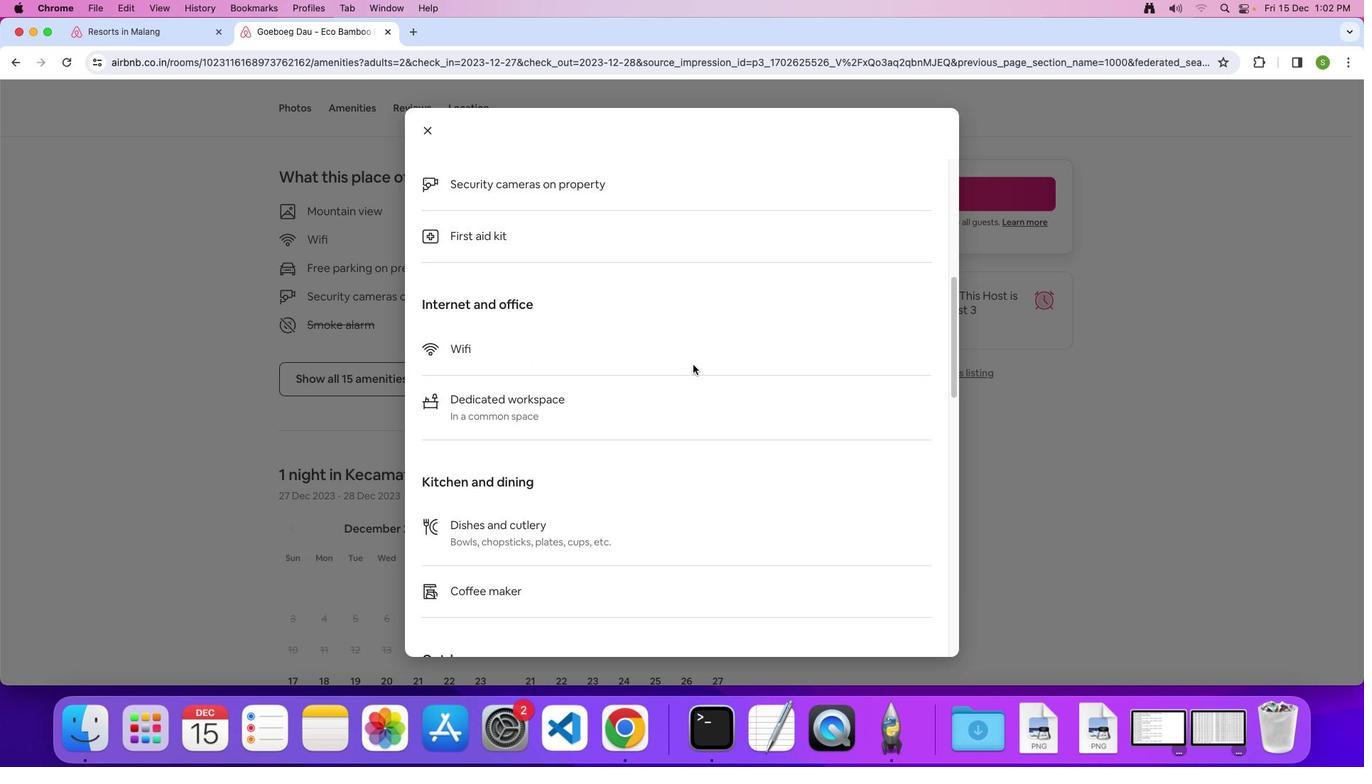 
Action: Mouse scrolled (692, 364) with delta (0, 0)
Screenshot: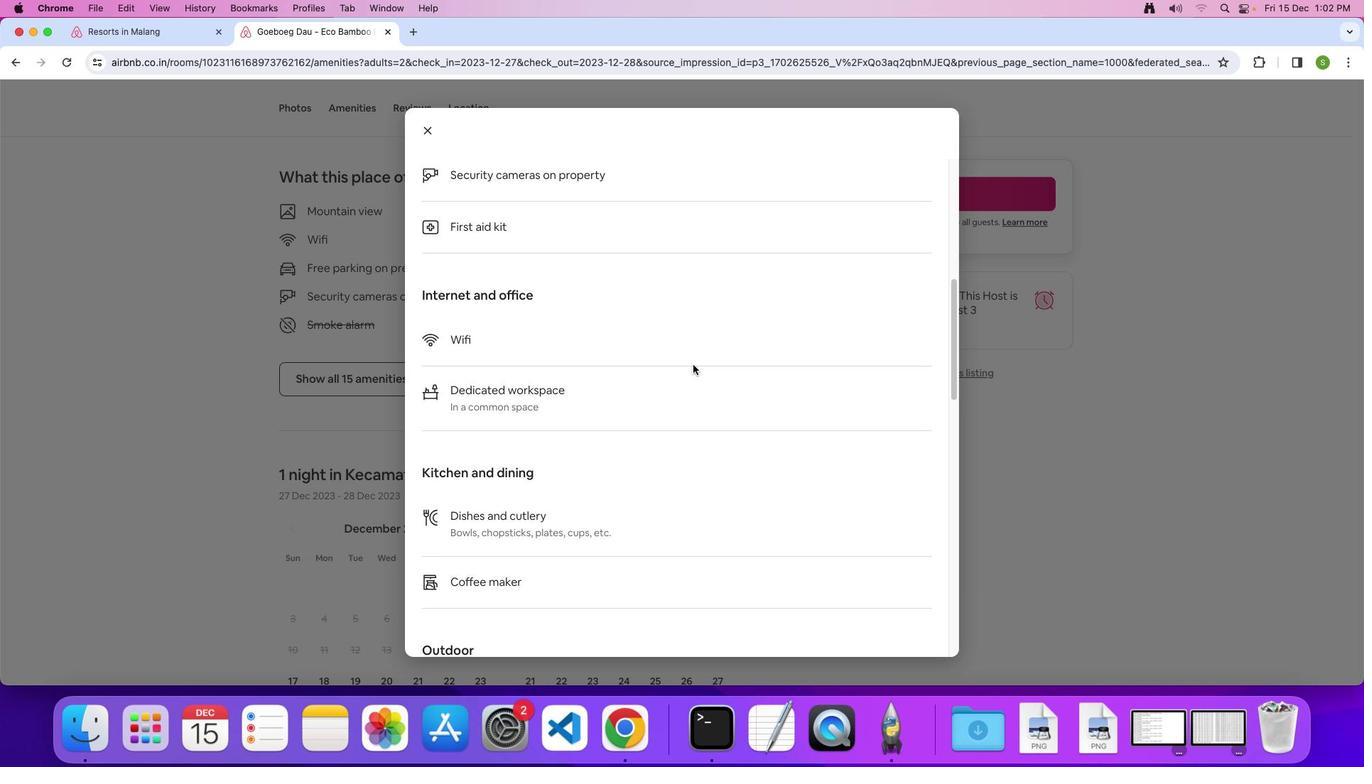 
Action: Mouse scrolled (692, 364) with delta (0, 0)
Screenshot: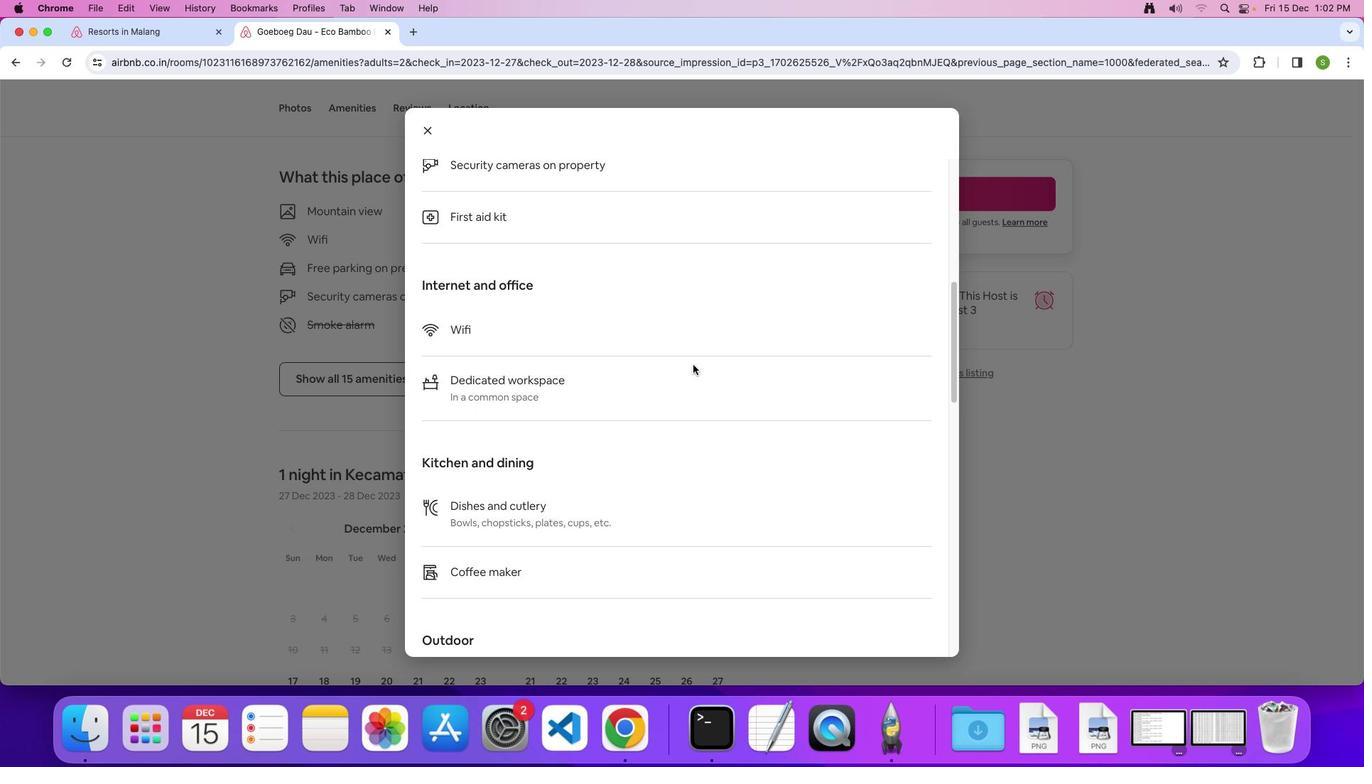 
Action: Mouse scrolled (692, 364) with delta (0, 0)
Screenshot: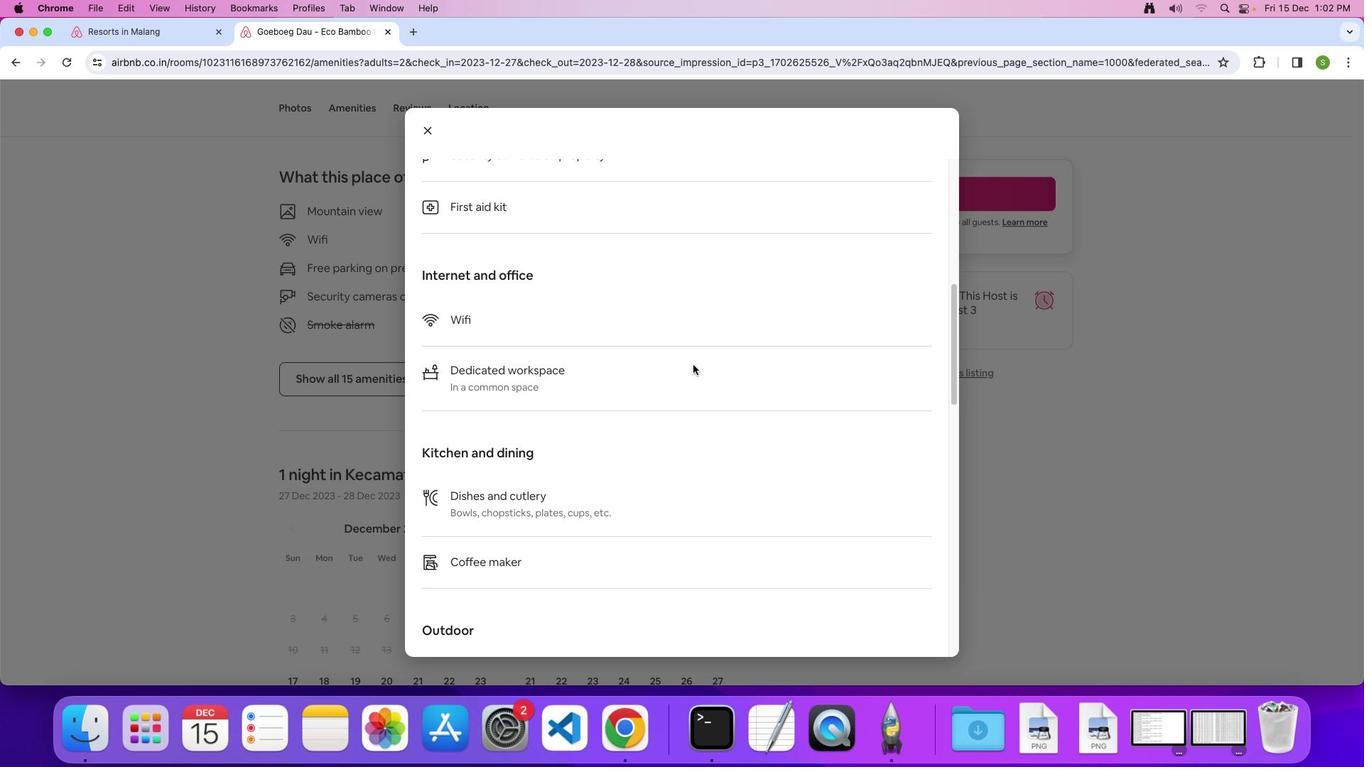 
Action: Mouse scrolled (692, 364) with delta (0, 0)
Screenshot: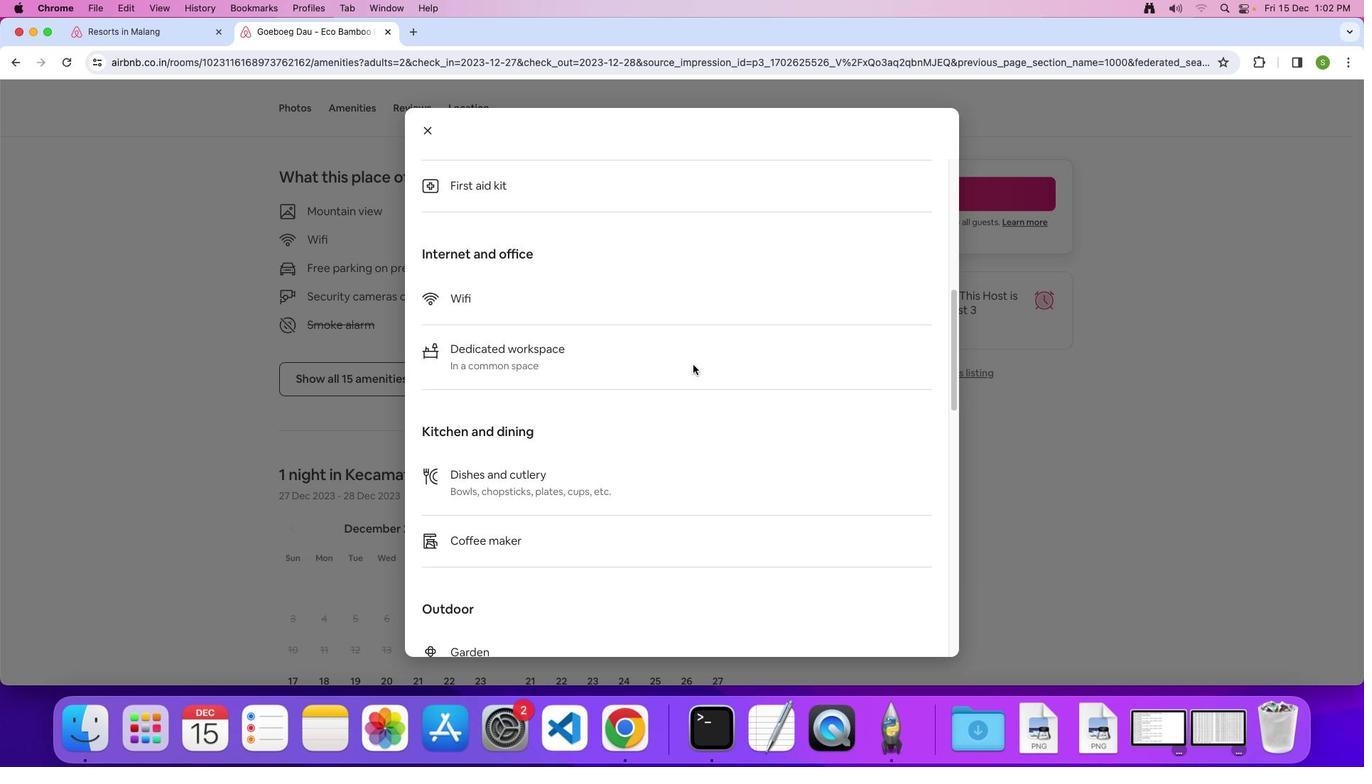 
Action: Mouse scrolled (692, 364) with delta (0, 0)
Screenshot: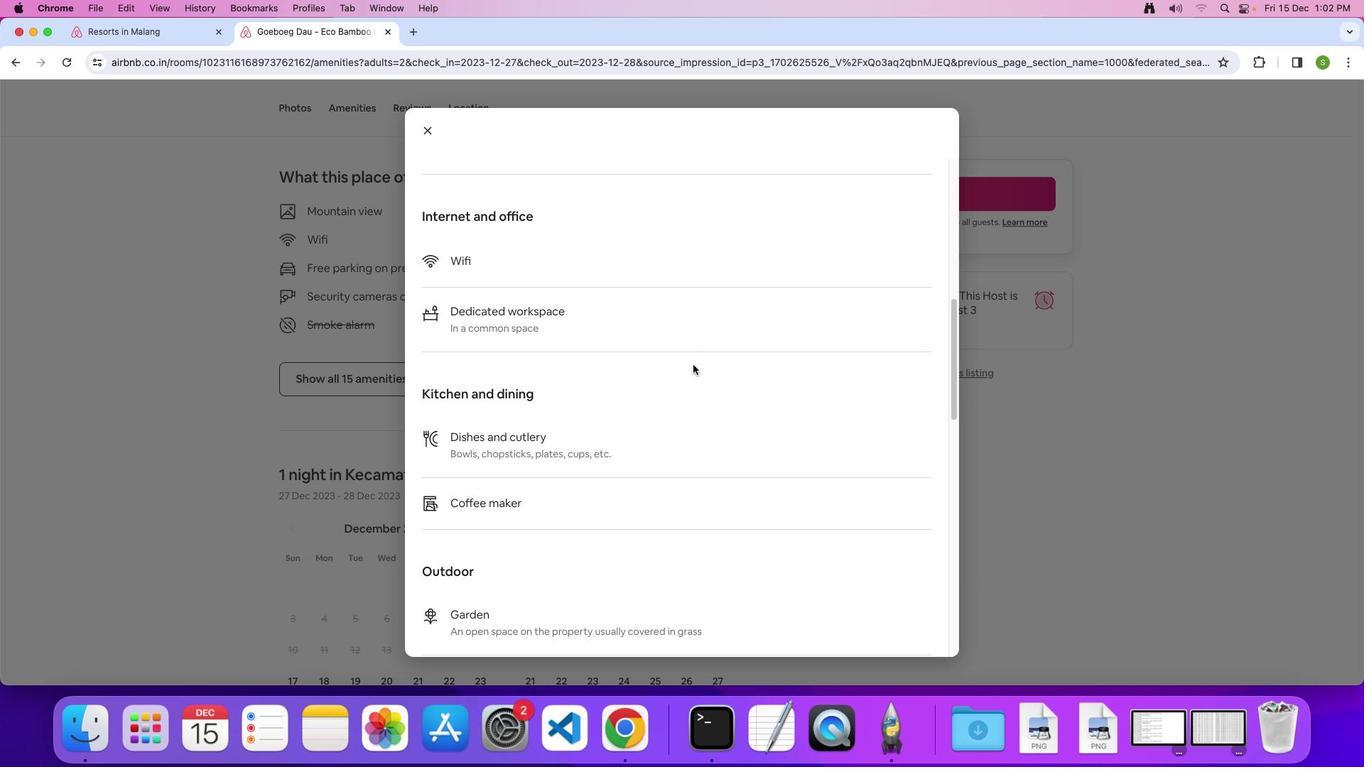 
Action: Mouse scrolled (692, 364) with delta (0, 0)
Screenshot: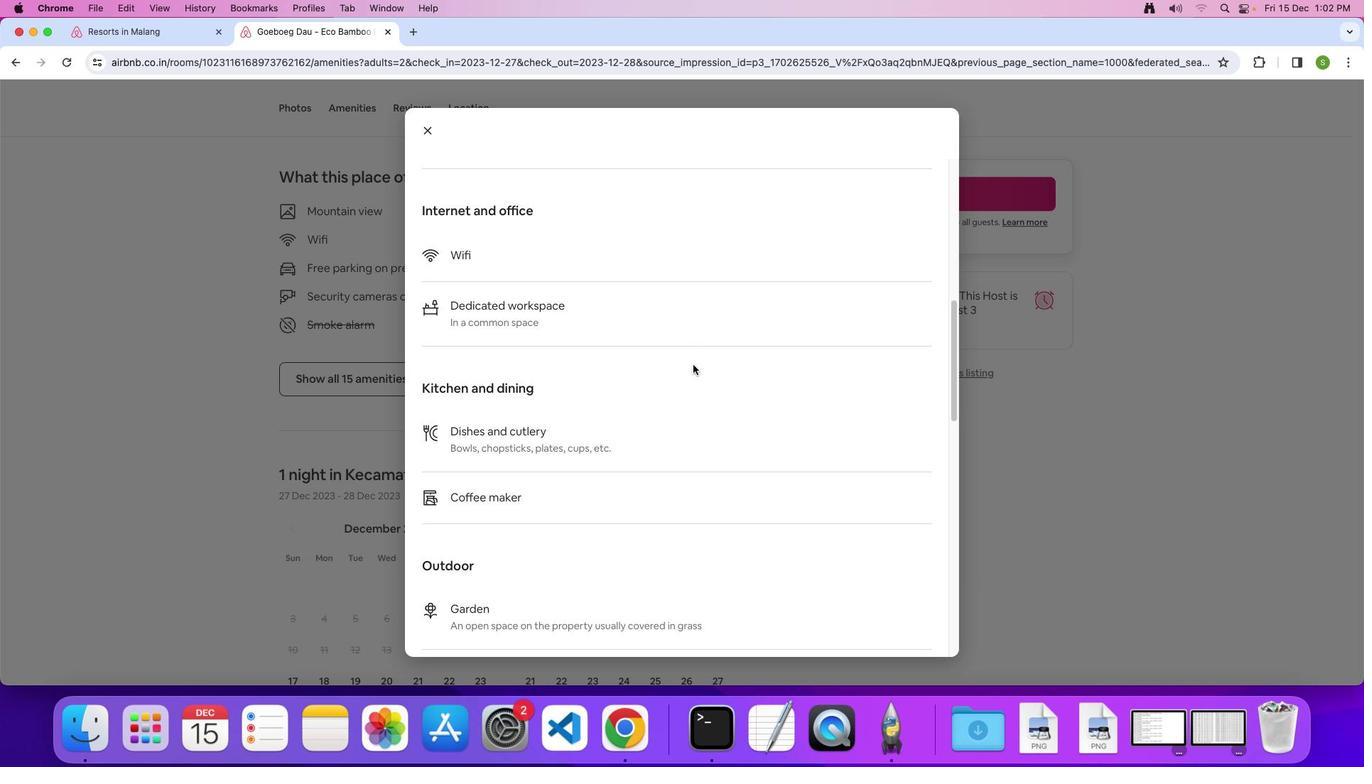 
Action: Mouse scrolled (692, 364) with delta (0, 0)
Screenshot: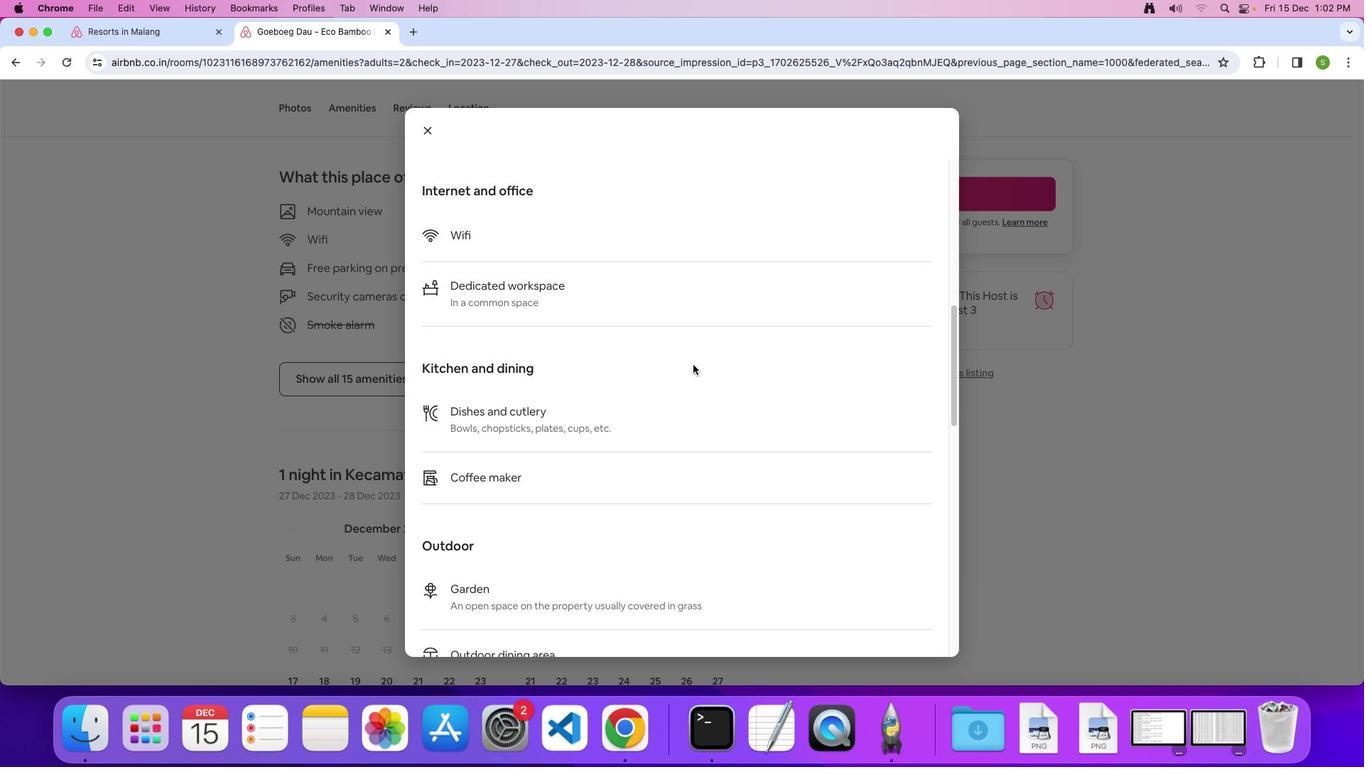 
Action: Mouse scrolled (692, 364) with delta (0, 0)
Screenshot: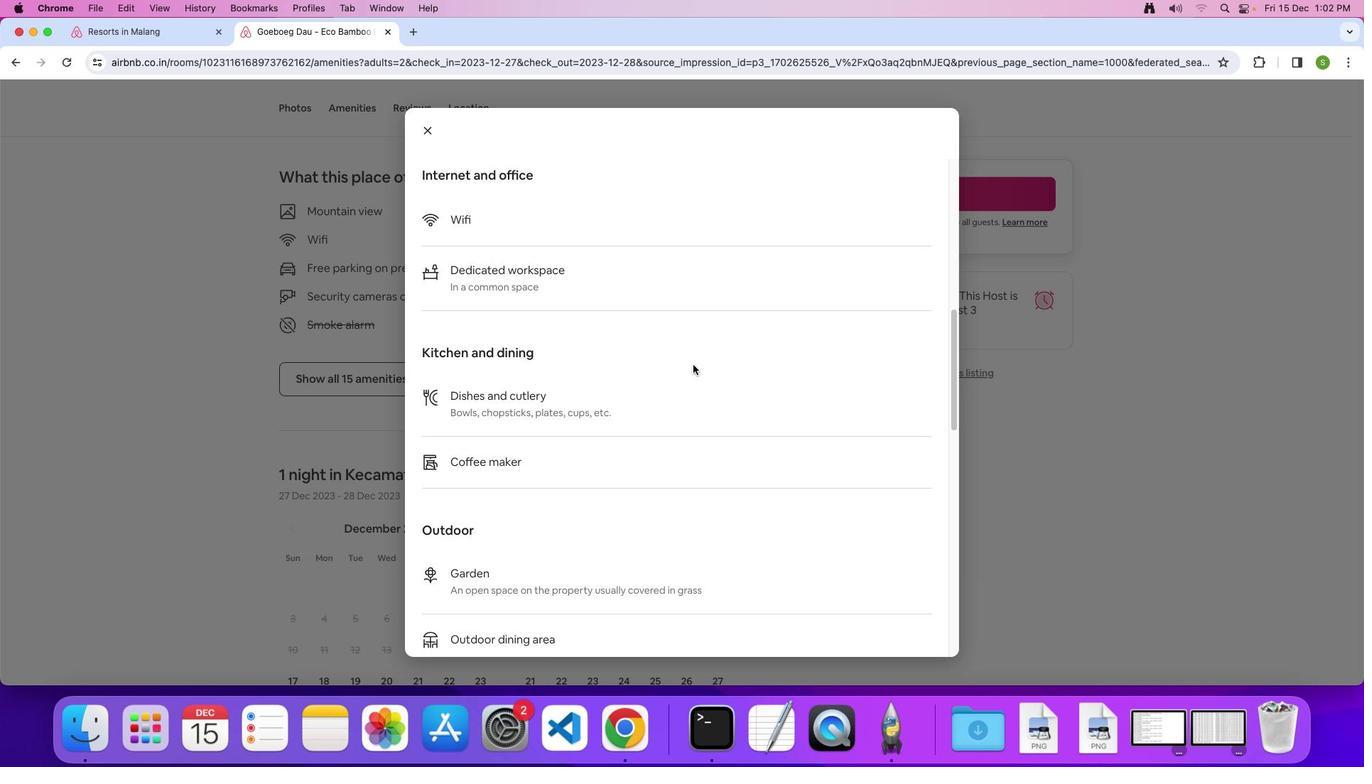 
Action: Mouse scrolled (692, 364) with delta (0, -1)
Screenshot: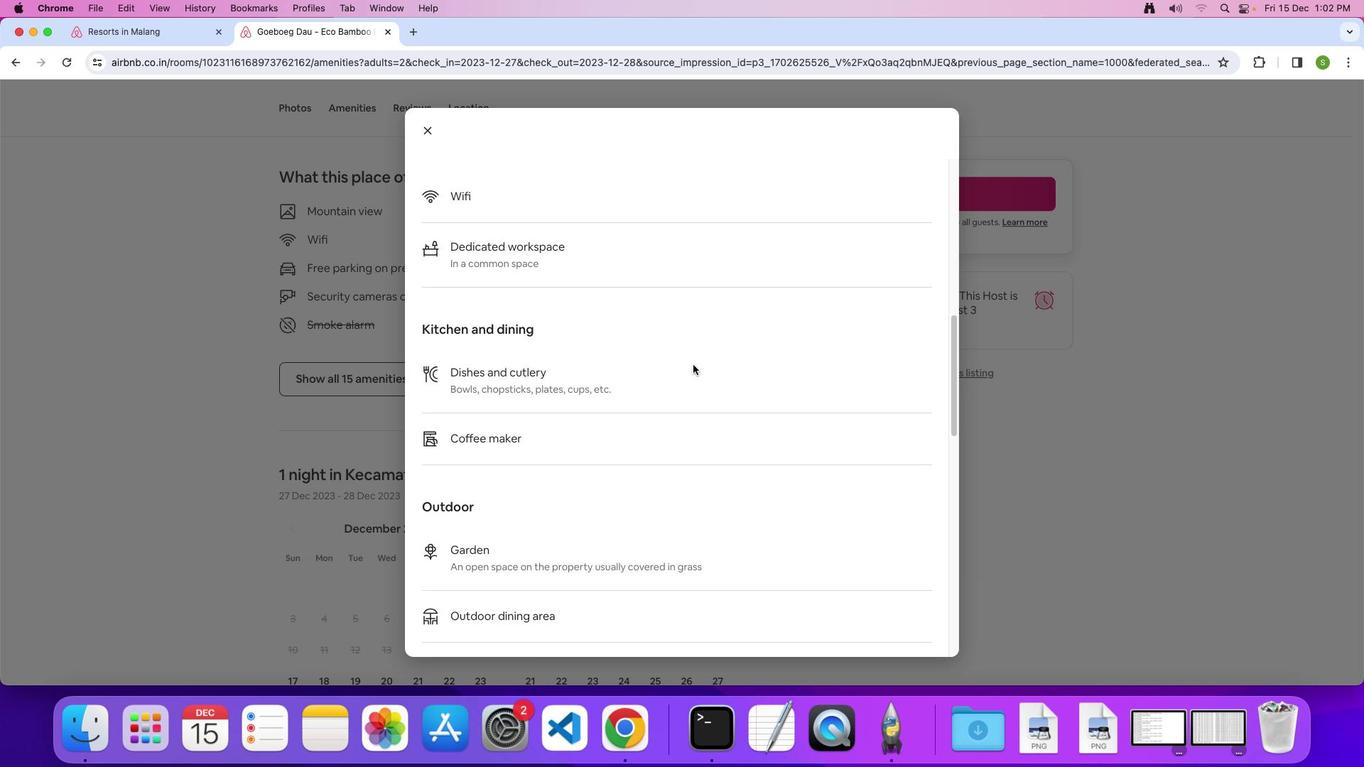 
Action: Mouse scrolled (692, 364) with delta (0, 0)
Screenshot: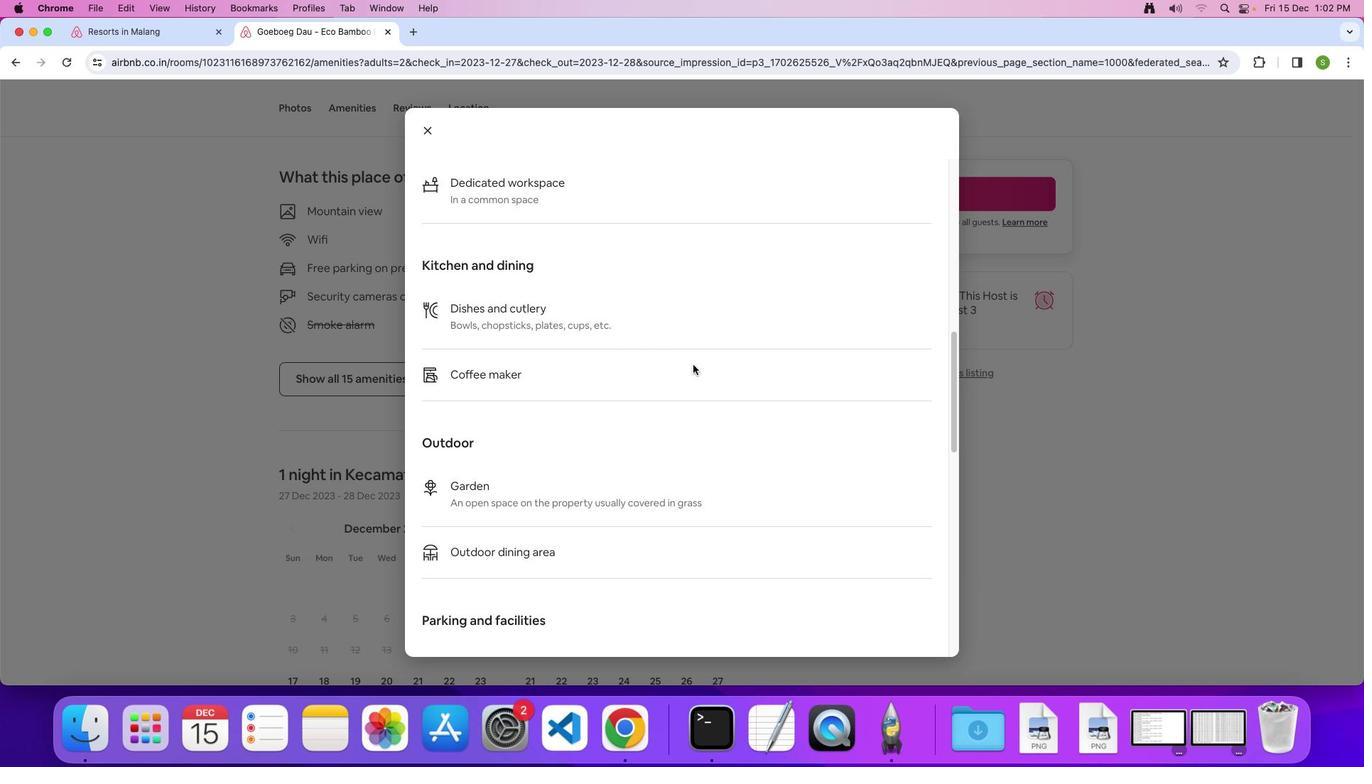 
Action: Mouse scrolled (692, 364) with delta (0, 0)
Screenshot: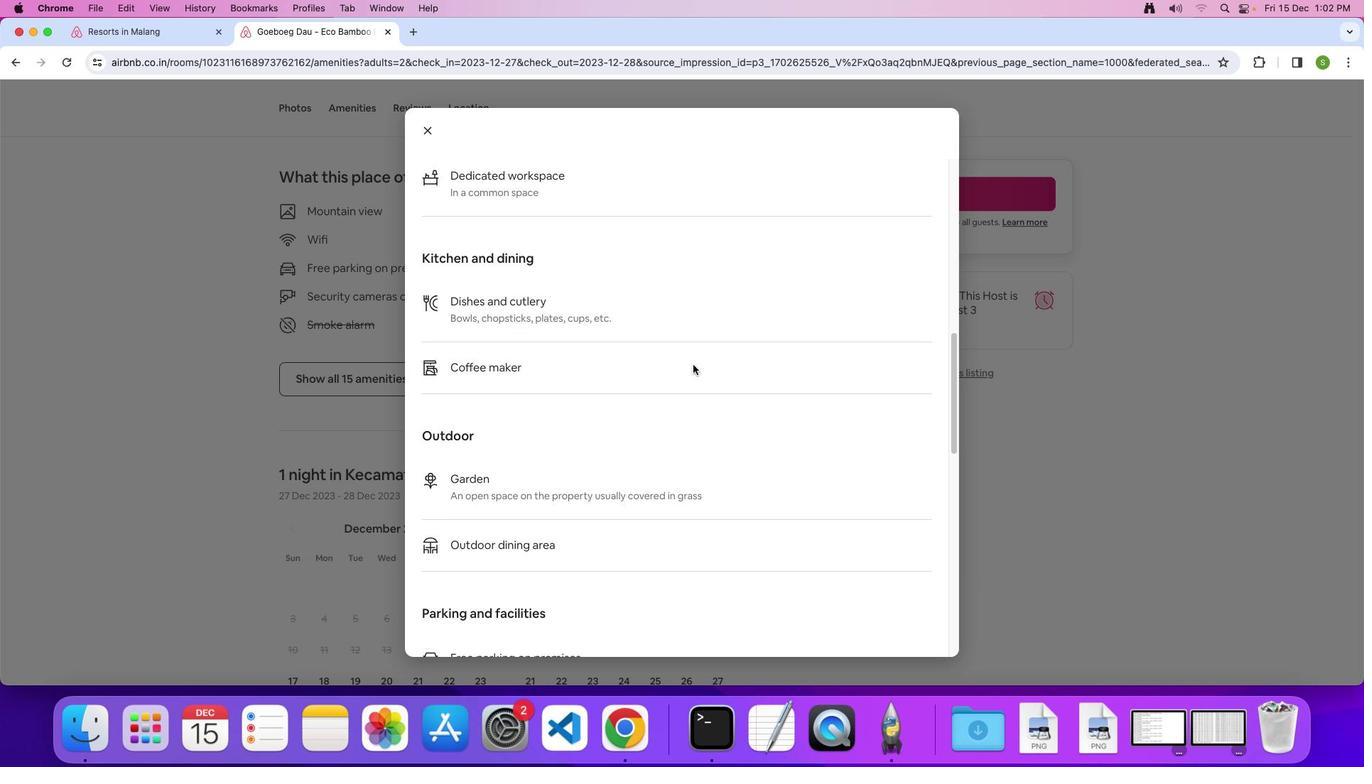 
Action: Mouse scrolled (692, 364) with delta (0, 0)
Screenshot: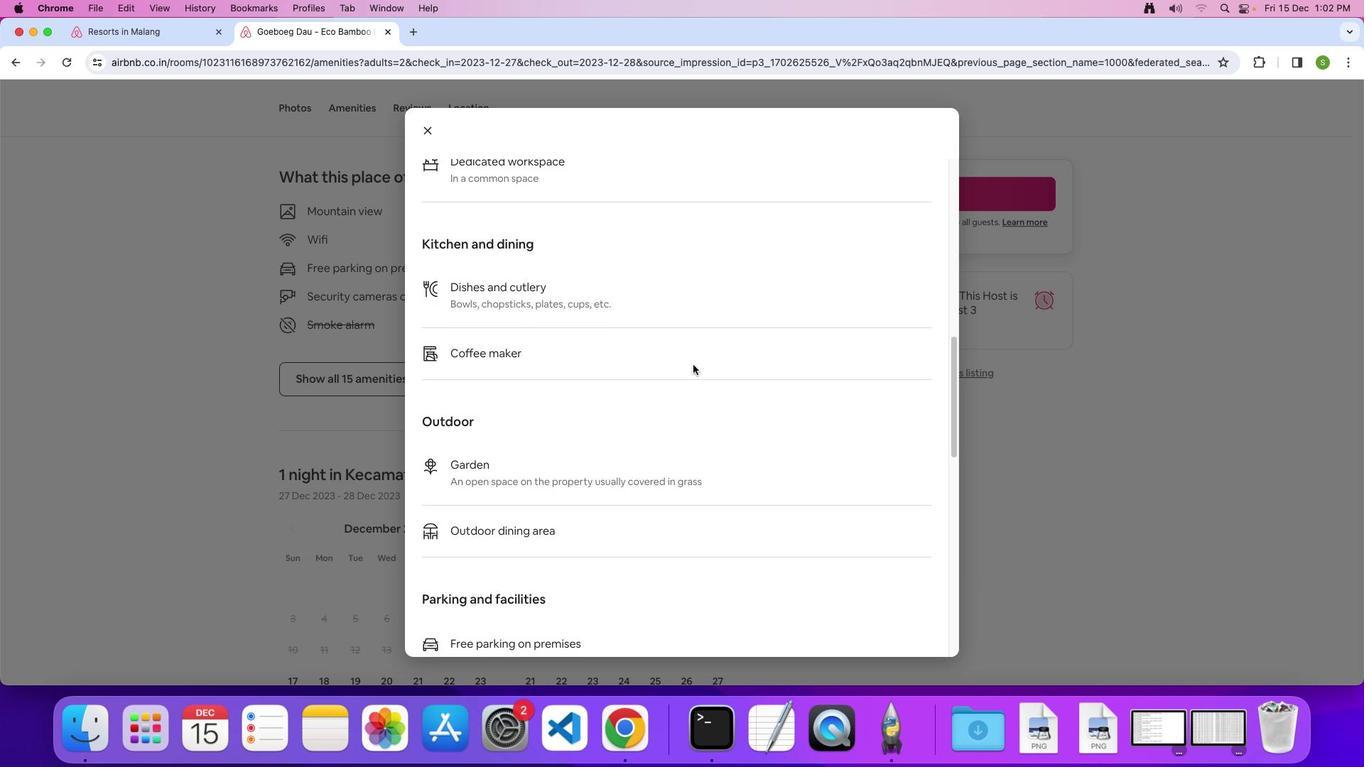 
Action: Mouse scrolled (692, 364) with delta (0, 0)
Screenshot: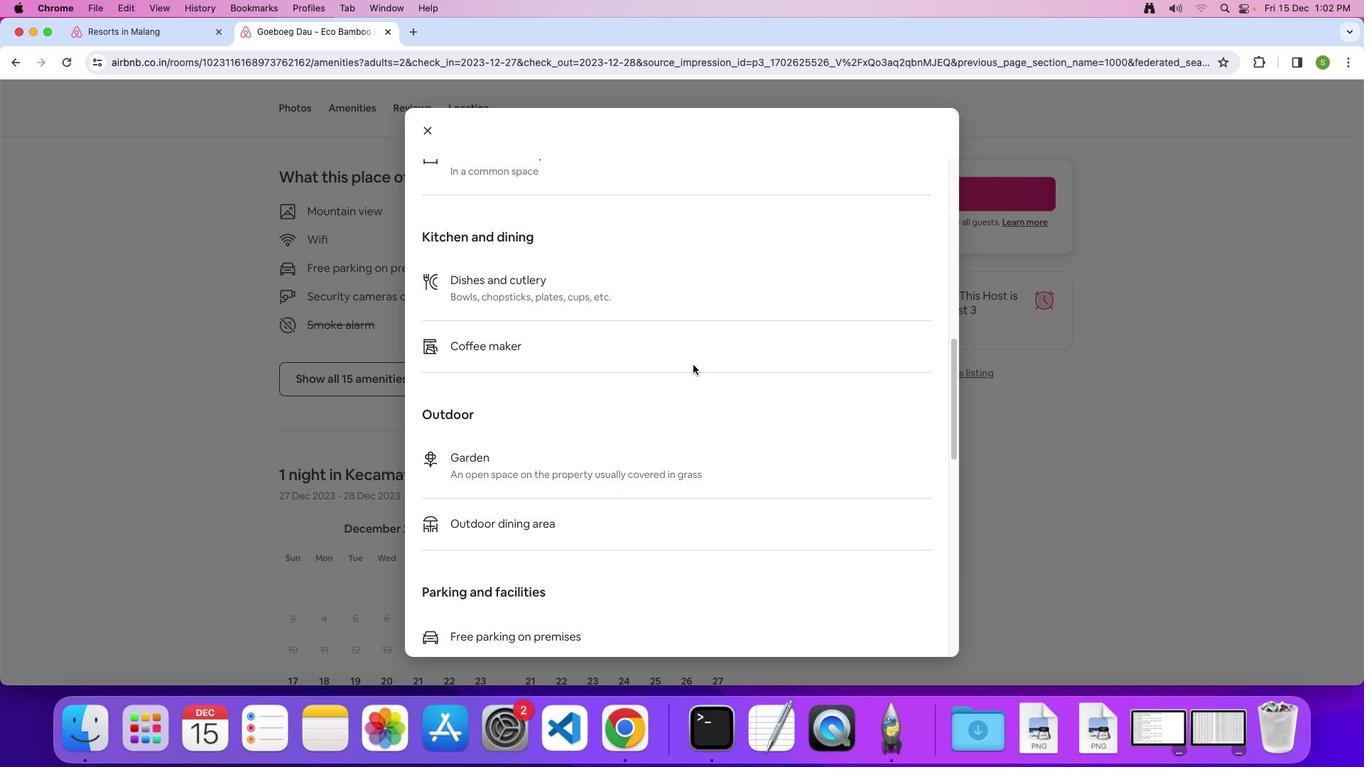 
Action: Mouse scrolled (692, 364) with delta (0, 0)
Screenshot: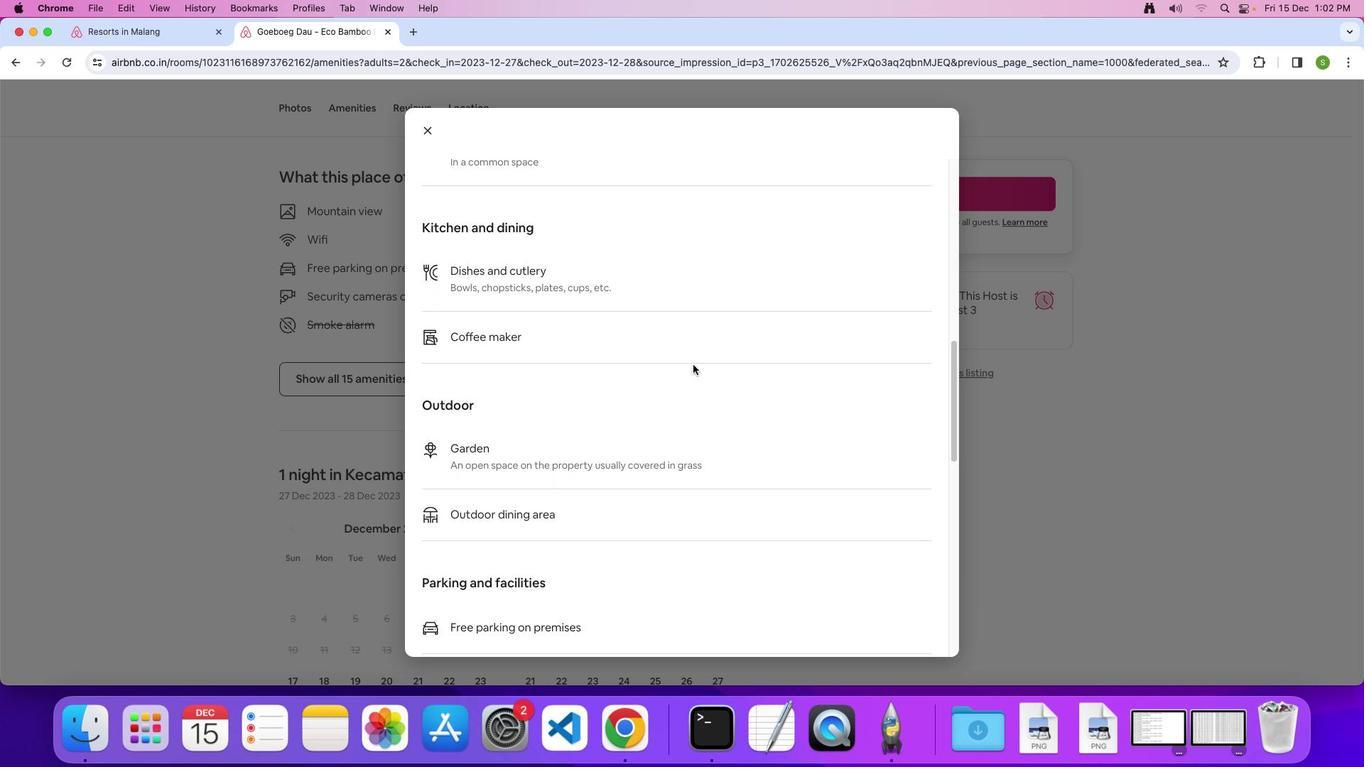 
Action: Mouse scrolled (692, 364) with delta (0, 0)
Screenshot: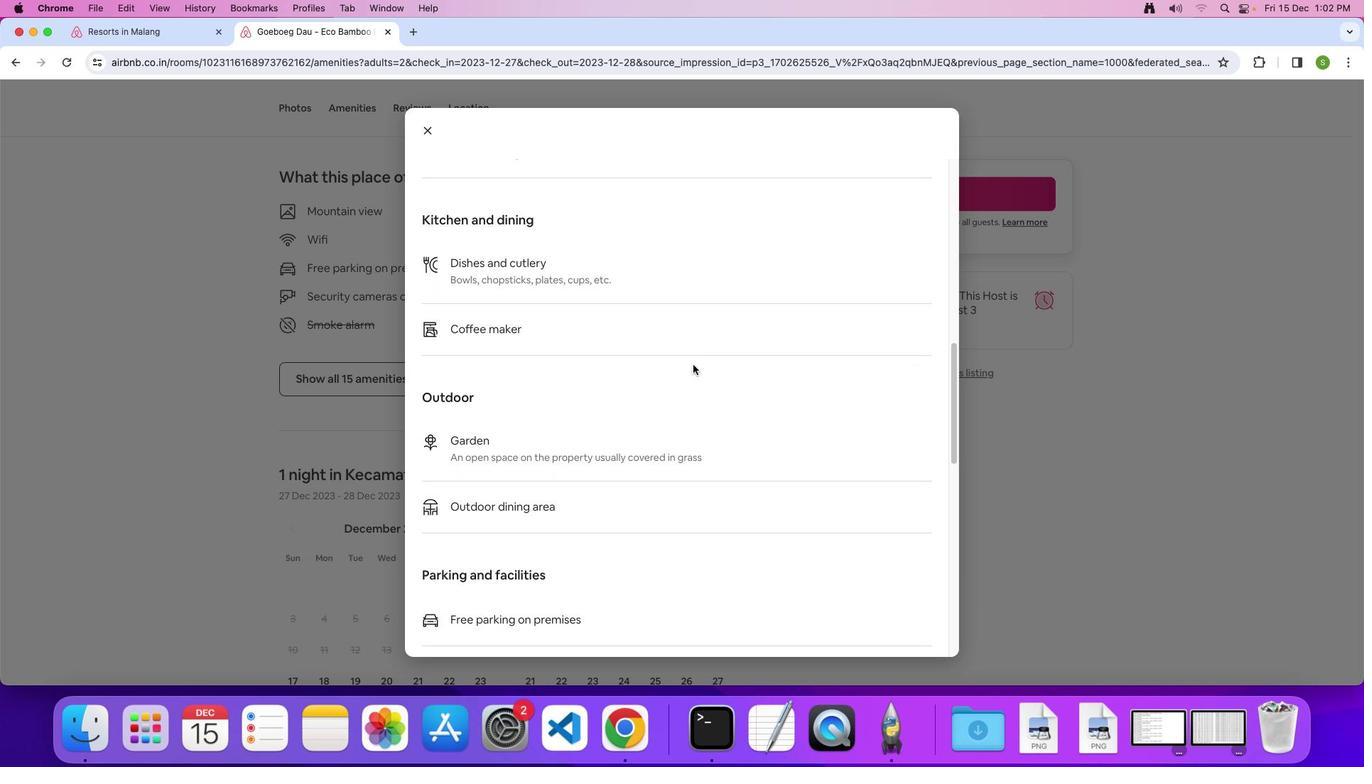
Action: Mouse scrolled (692, 364) with delta (0, 0)
Screenshot: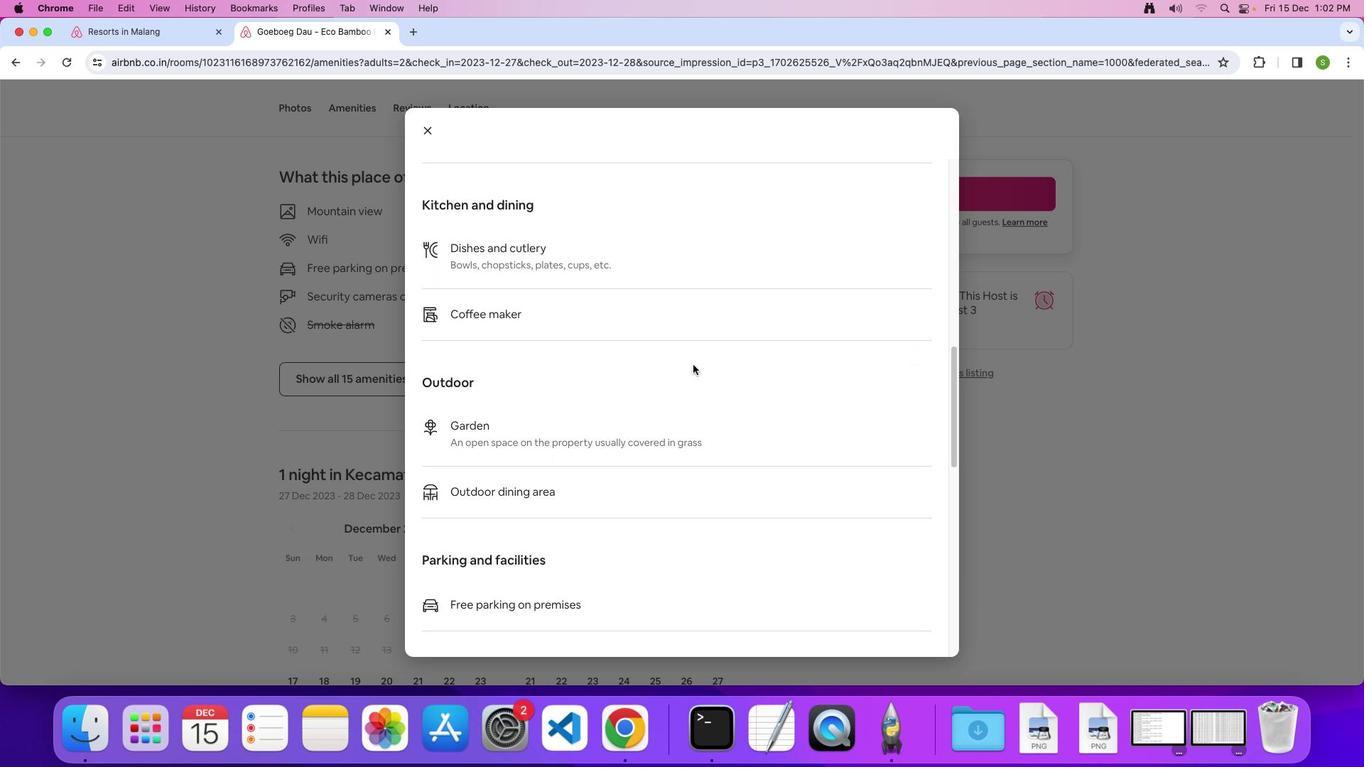 
Action: Mouse scrolled (692, 364) with delta (0, 0)
Screenshot: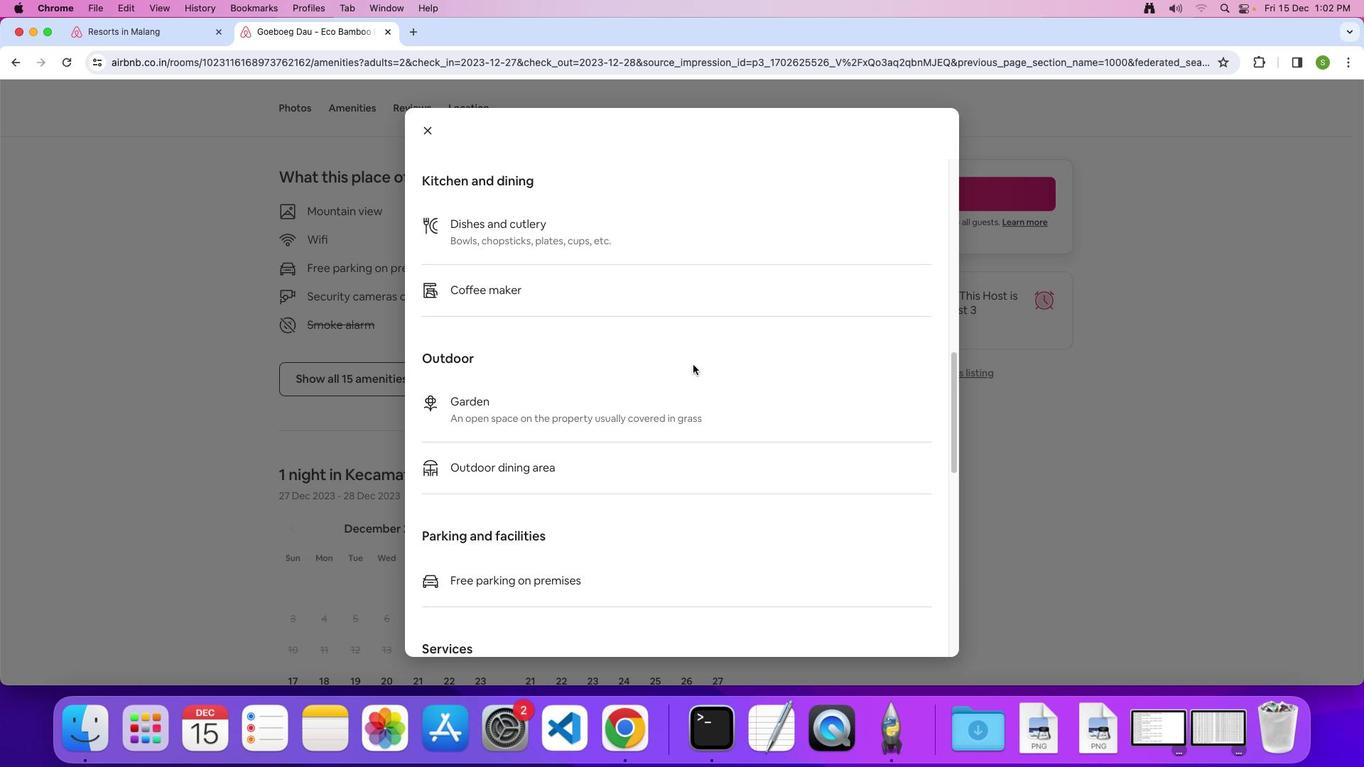 
Action: Mouse scrolled (692, 364) with delta (0, 0)
Screenshot: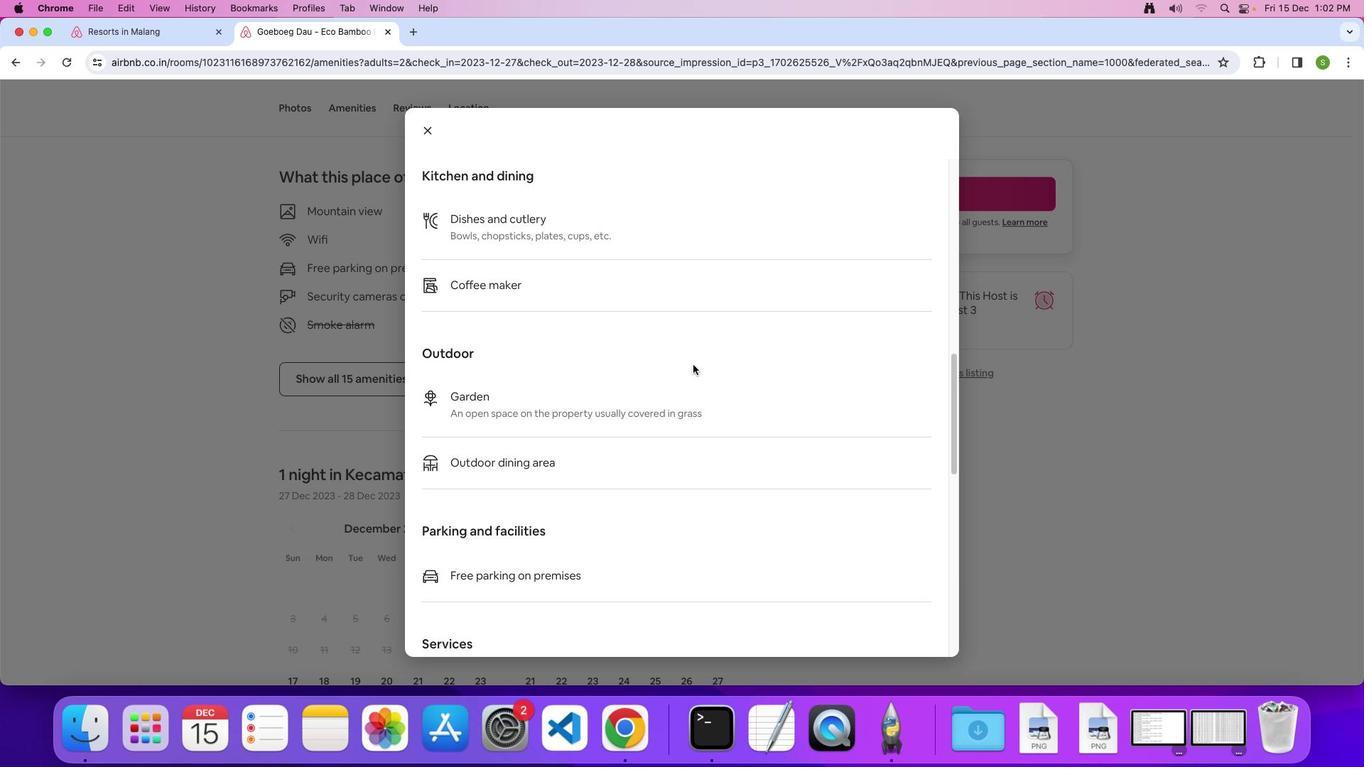 
Action: Mouse scrolled (692, 364) with delta (0, 0)
Screenshot: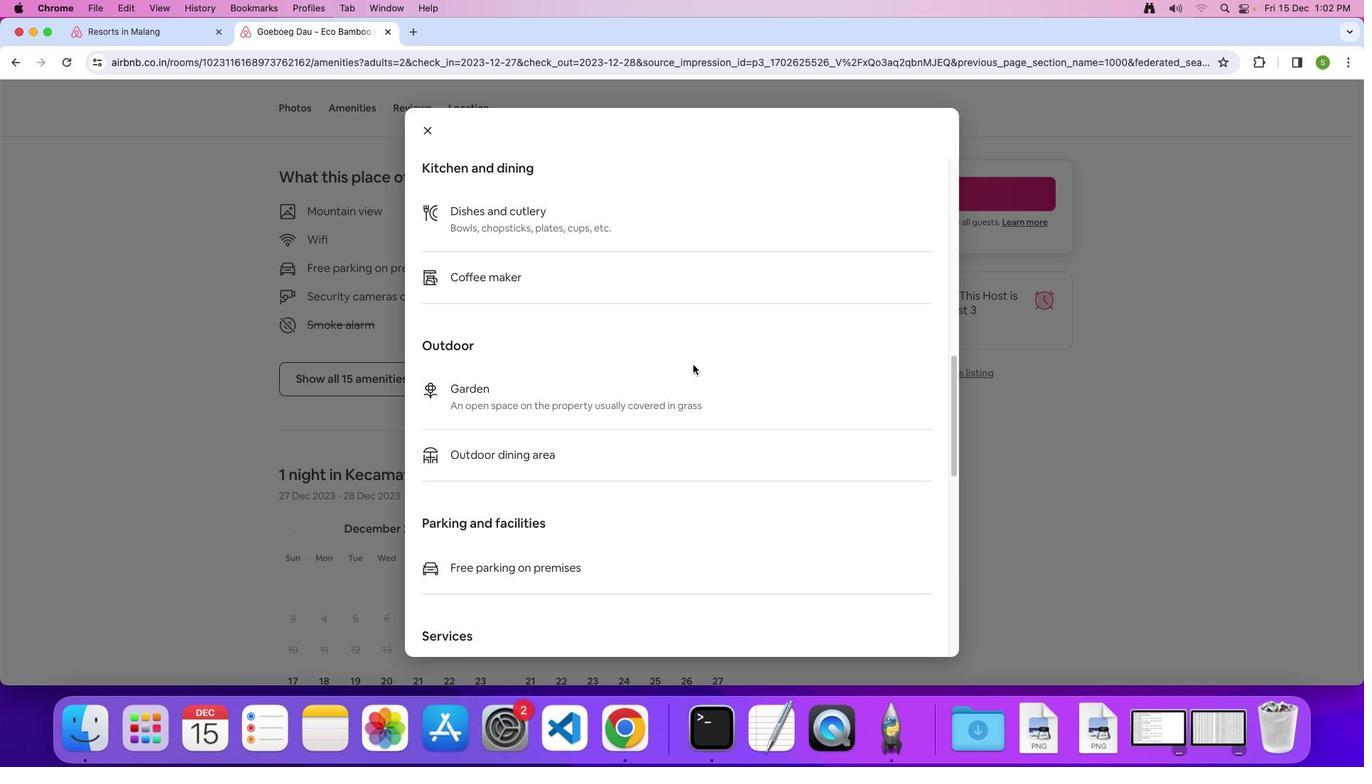 
Action: Mouse scrolled (692, 364) with delta (0, 0)
Screenshot: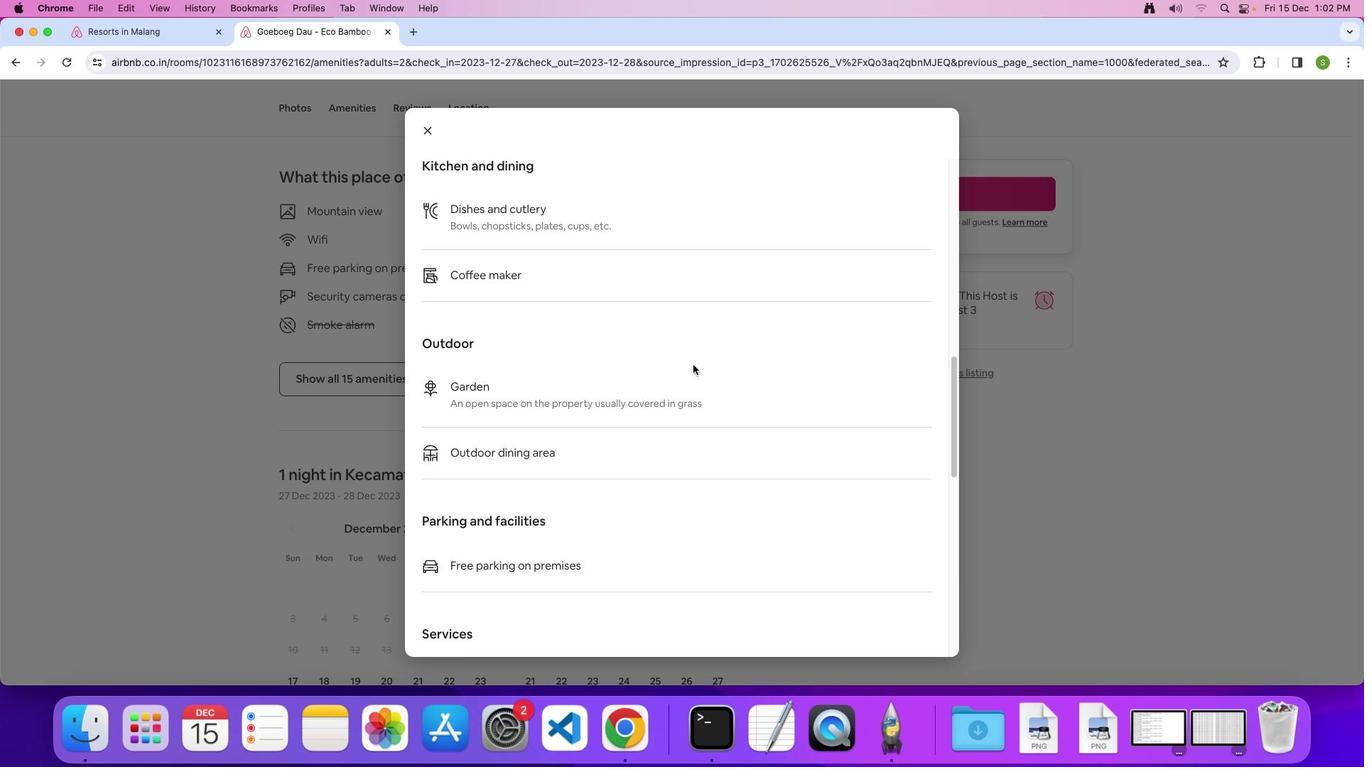 
Action: Mouse scrolled (692, 364) with delta (0, 0)
Screenshot: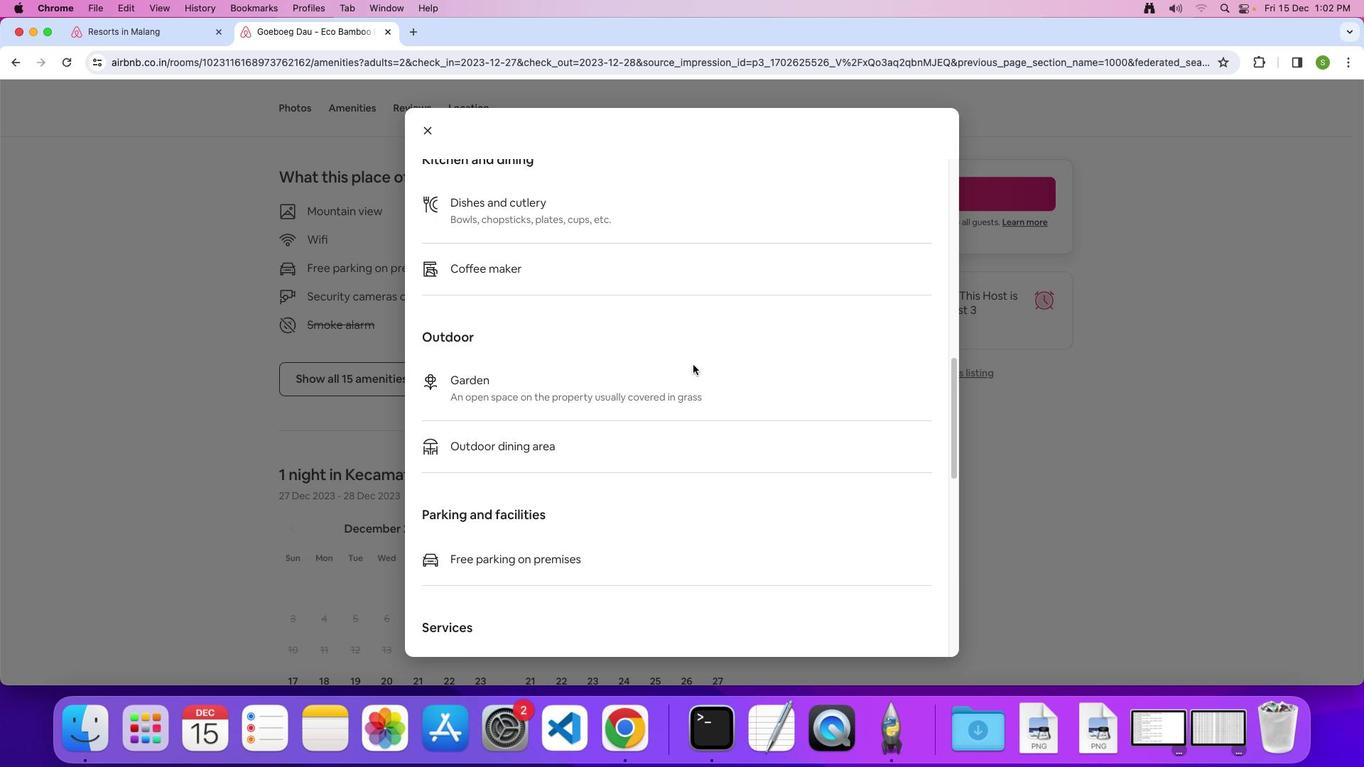 
Action: Mouse scrolled (692, 364) with delta (0, 0)
Screenshot: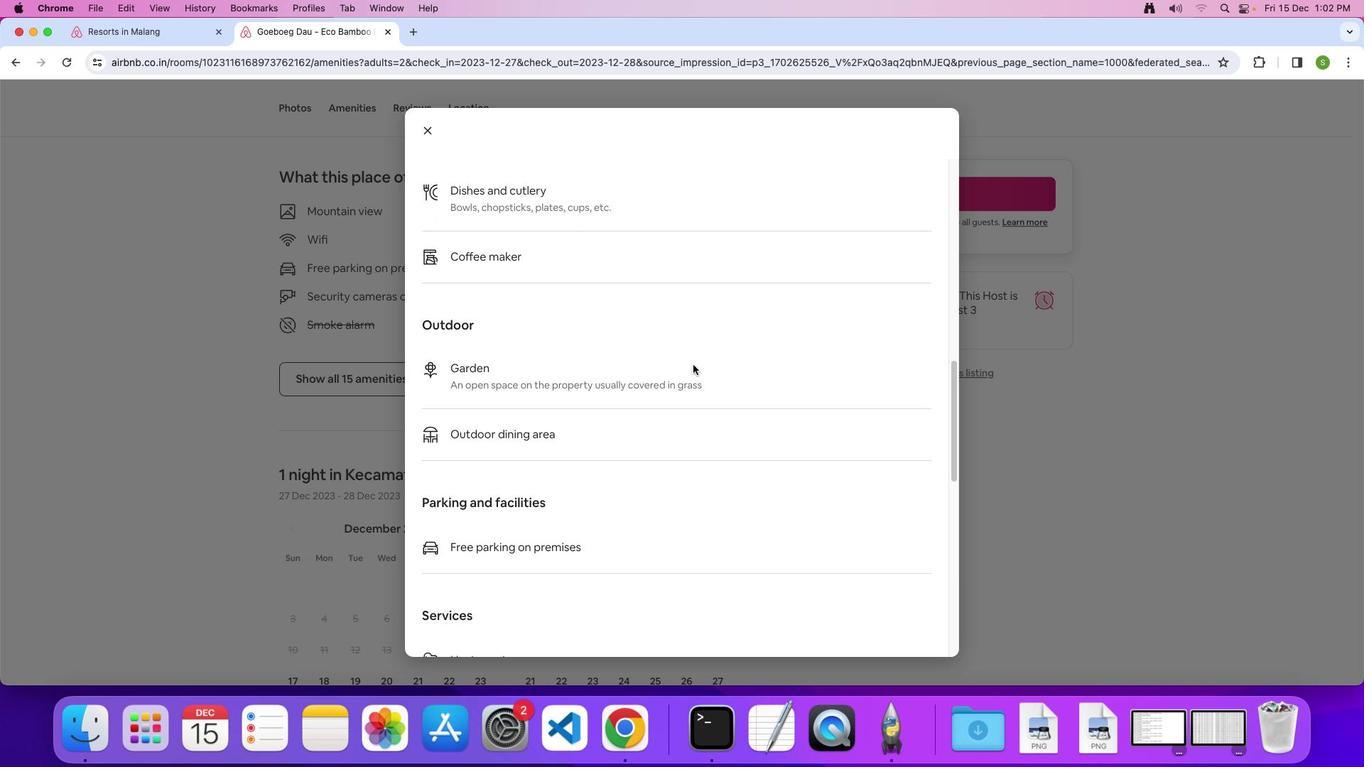 
Action: Mouse scrolled (692, 364) with delta (0, 0)
Screenshot: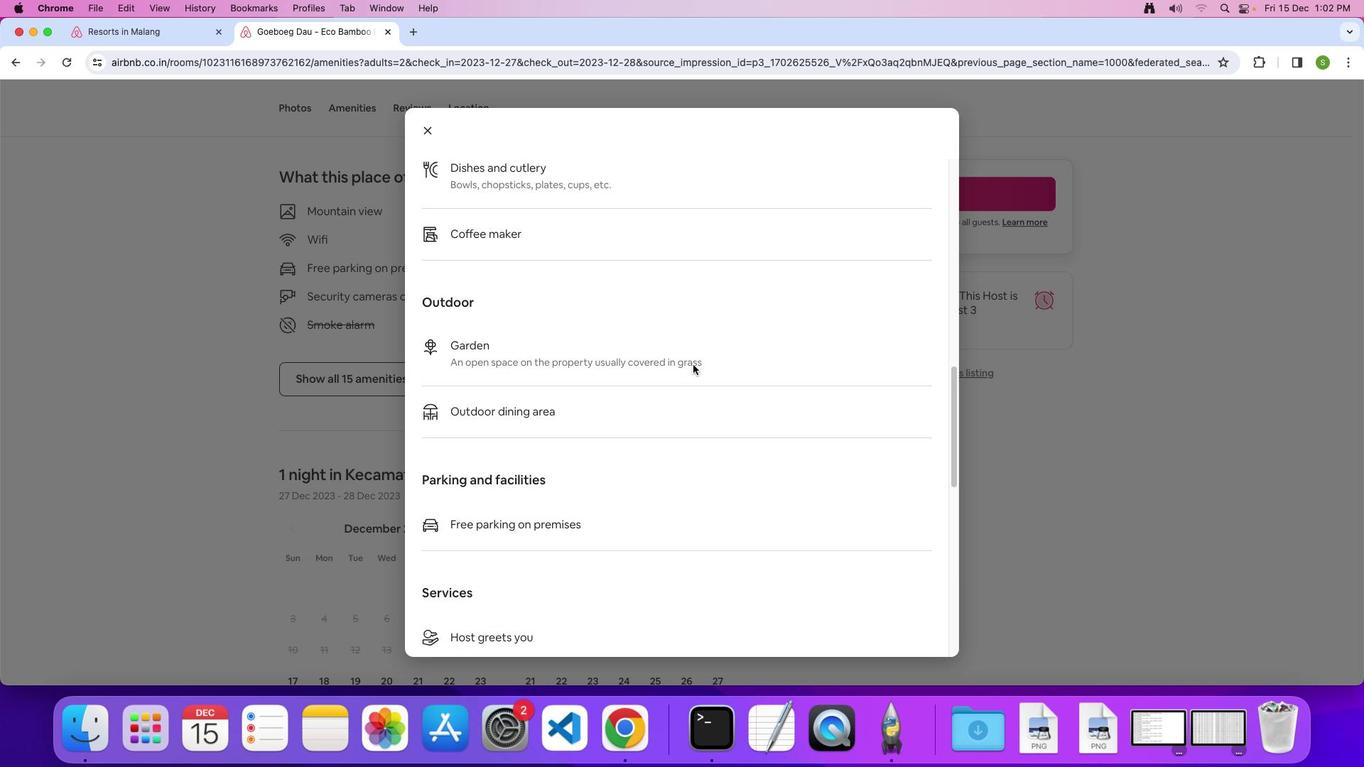 
Action: Mouse scrolled (692, 364) with delta (0, -1)
Screenshot: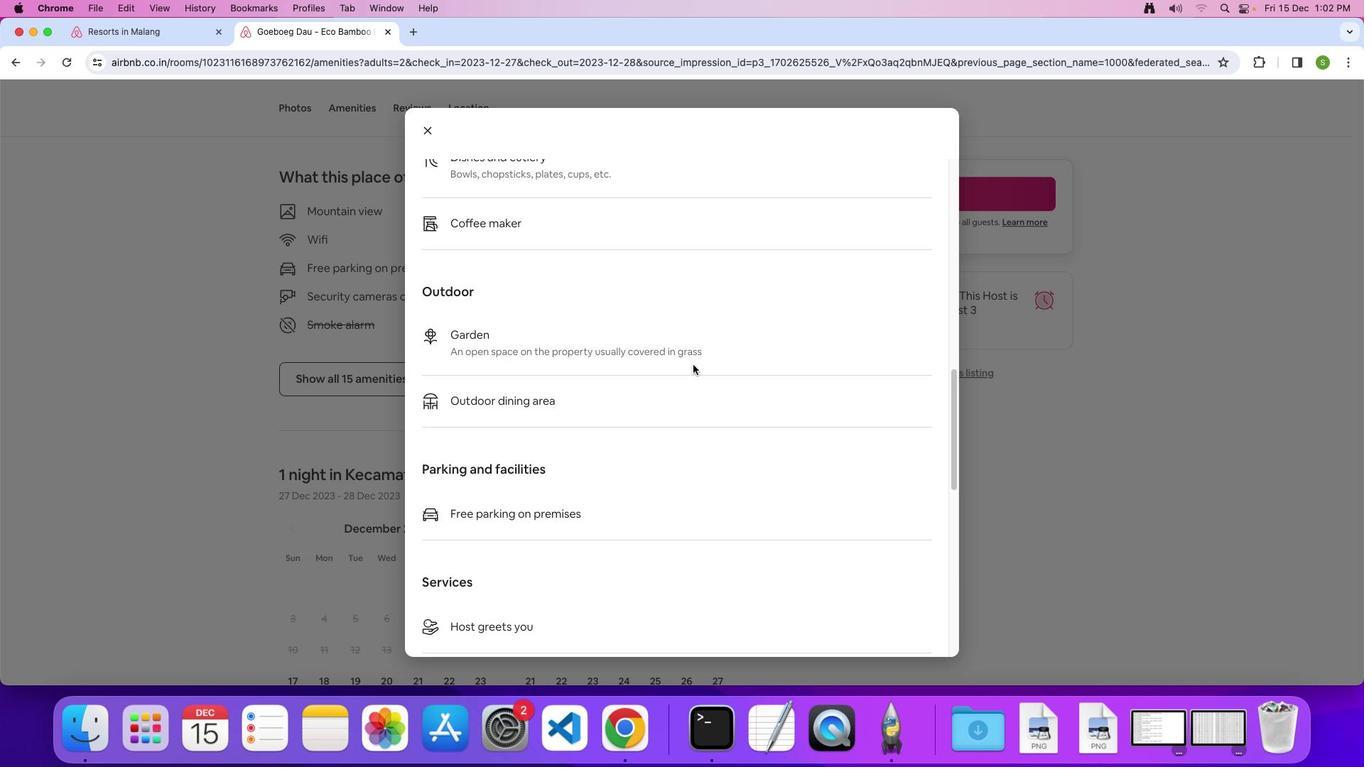 
Action: Mouse scrolled (692, 364) with delta (0, 0)
Screenshot: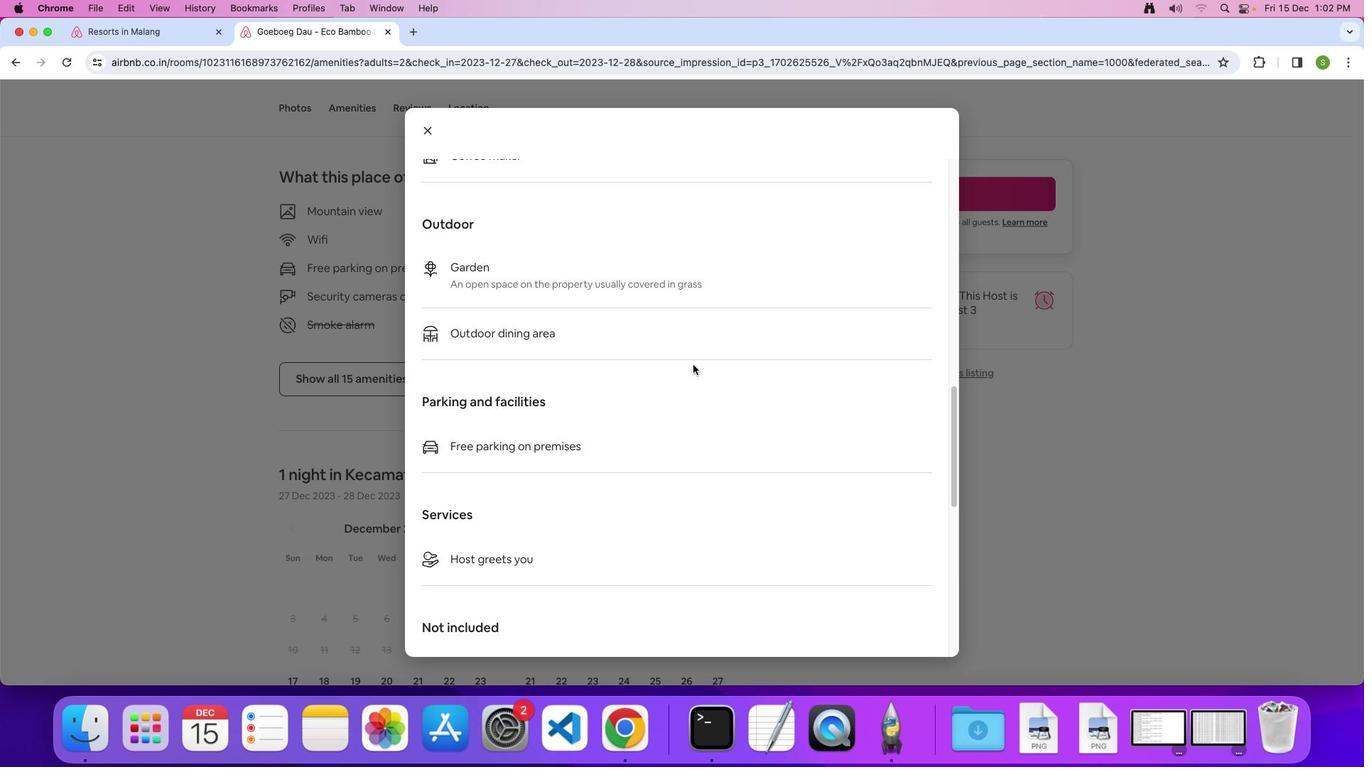 
Action: Mouse scrolled (692, 364) with delta (0, 0)
Screenshot: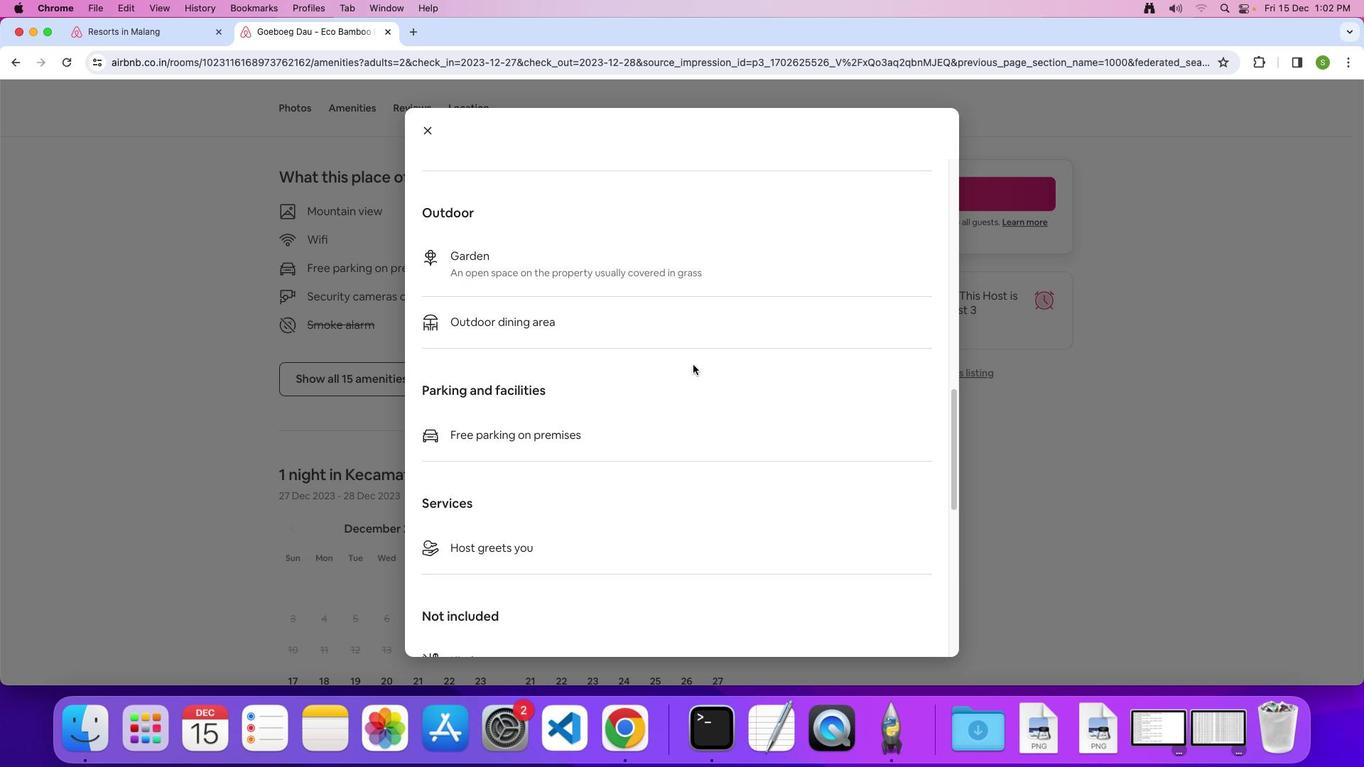
Action: Mouse scrolled (692, 364) with delta (0, -1)
Screenshot: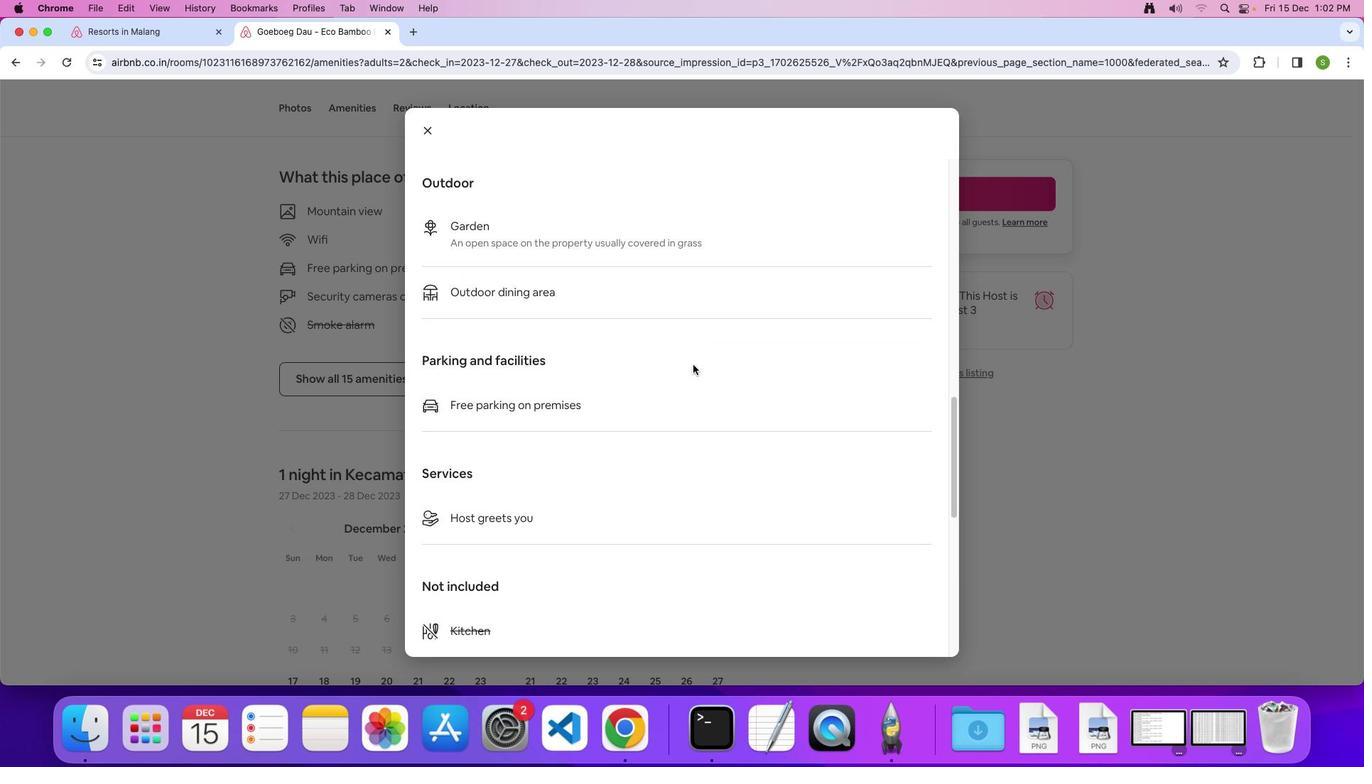
Action: Mouse scrolled (692, 364) with delta (0, 0)
Screenshot: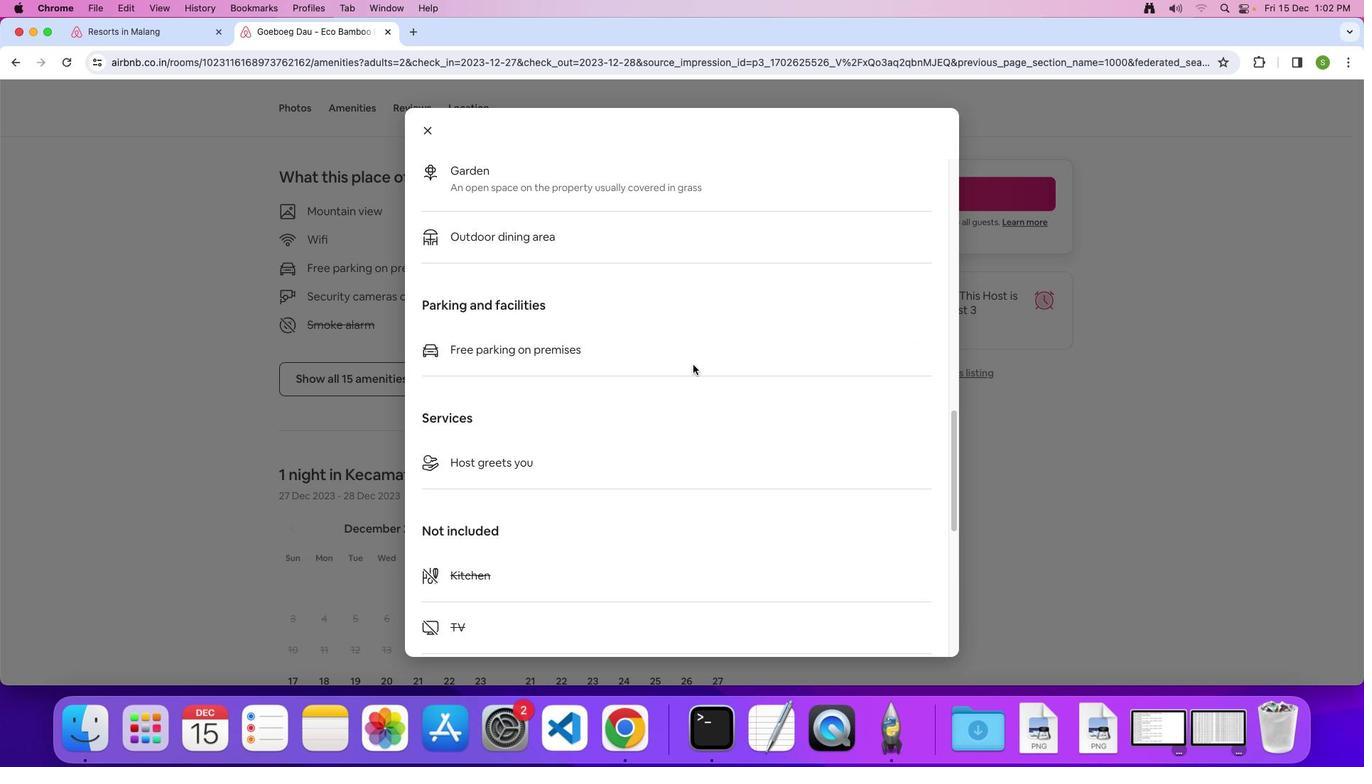 
Action: Mouse scrolled (692, 364) with delta (0, 0)
Screenshot: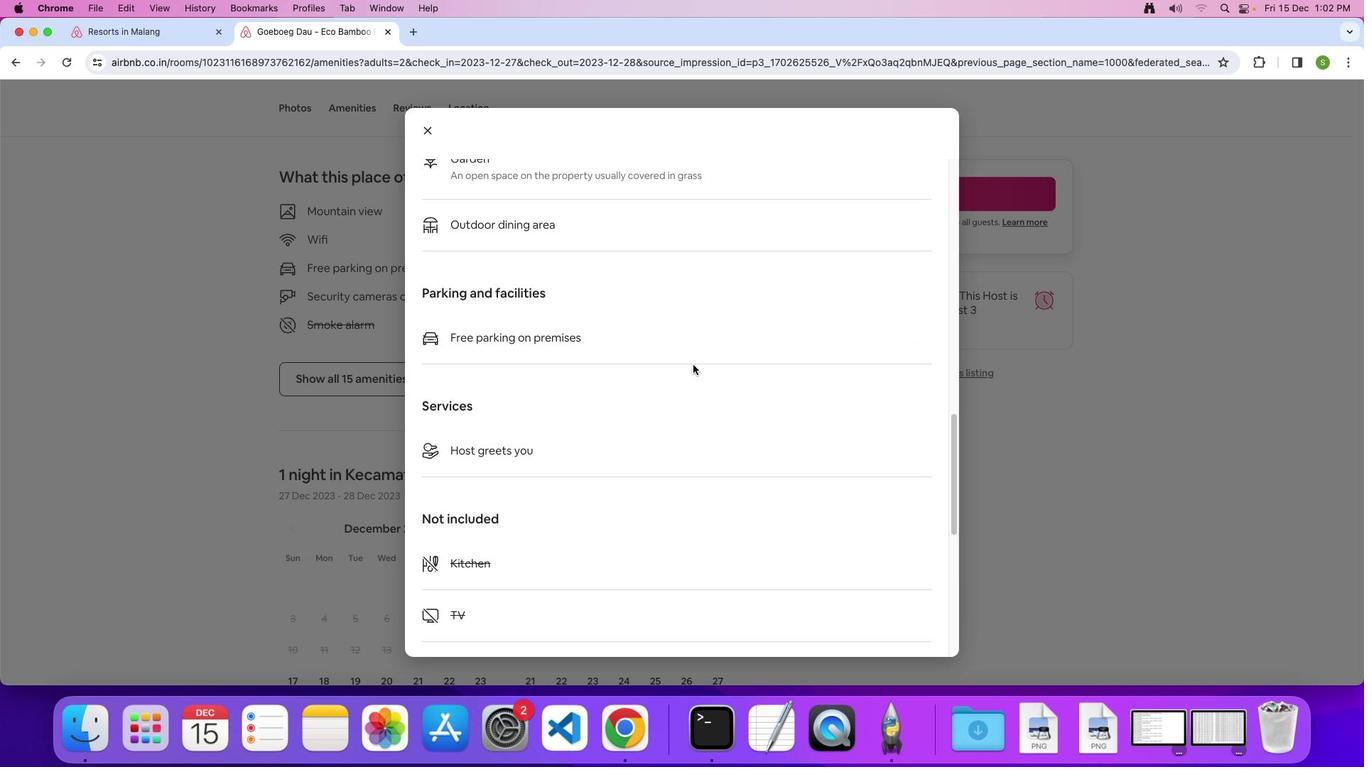
Action: Mouse scrolled (692, 364) with delta (0, 0)
Screenshot: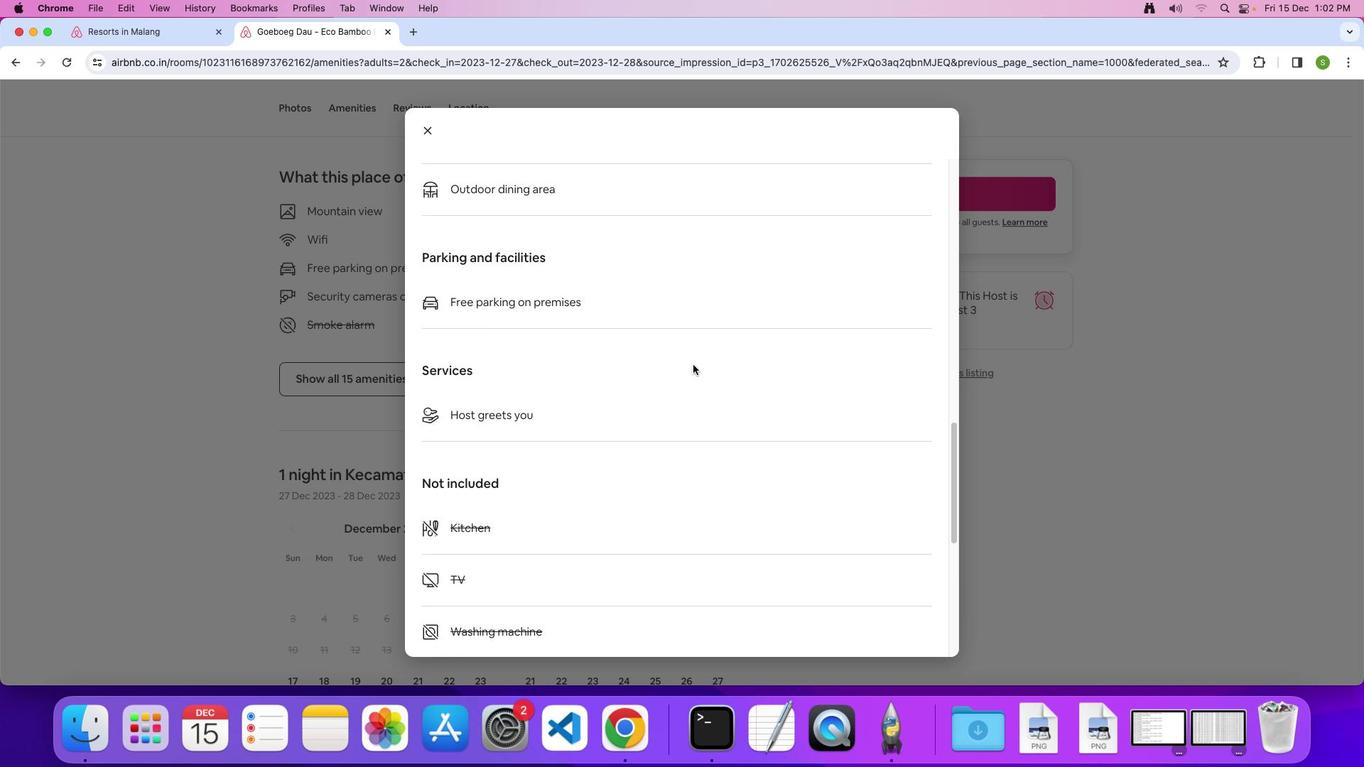 
Action: Mouse scrolled (692, 364) with delta (0, 0)
Screenshot: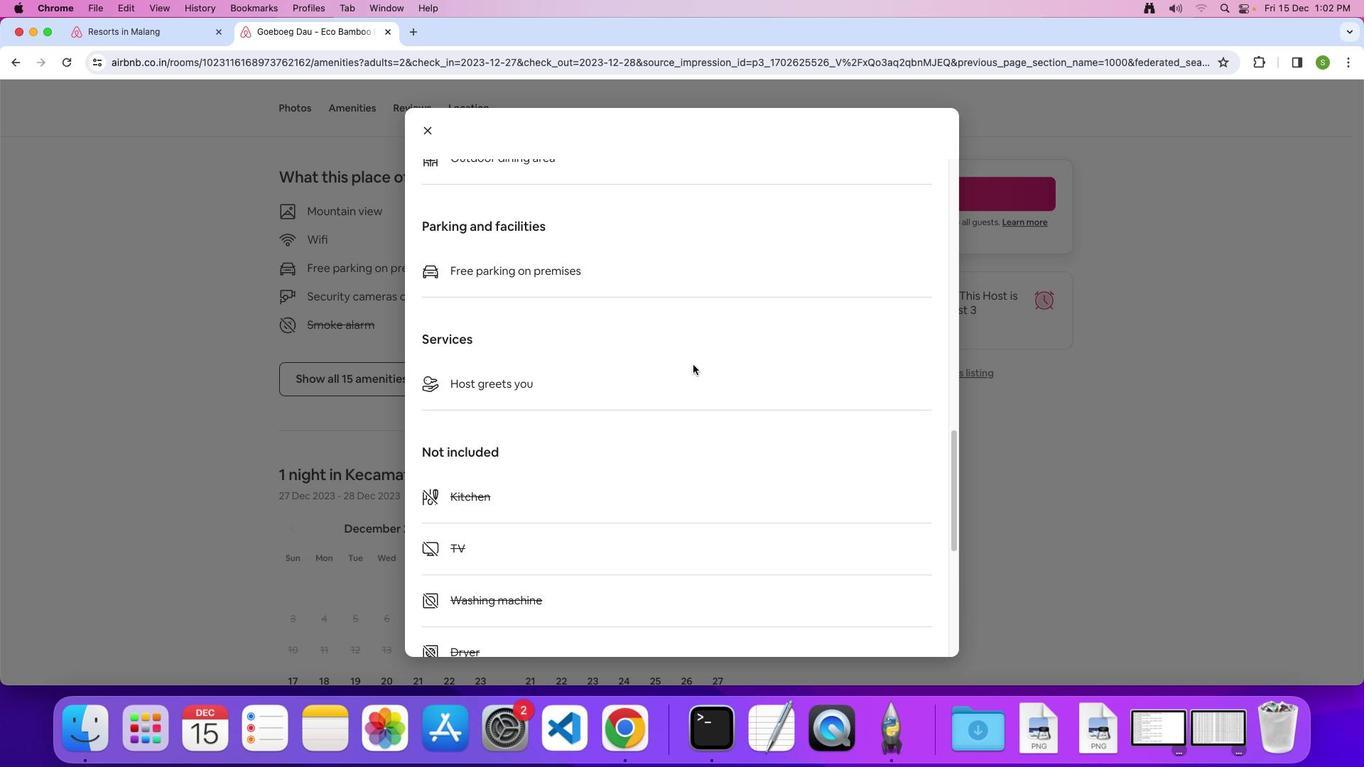 
Action: Mouse scrolled (692, 364) with delta (0, 0)
Screenshot: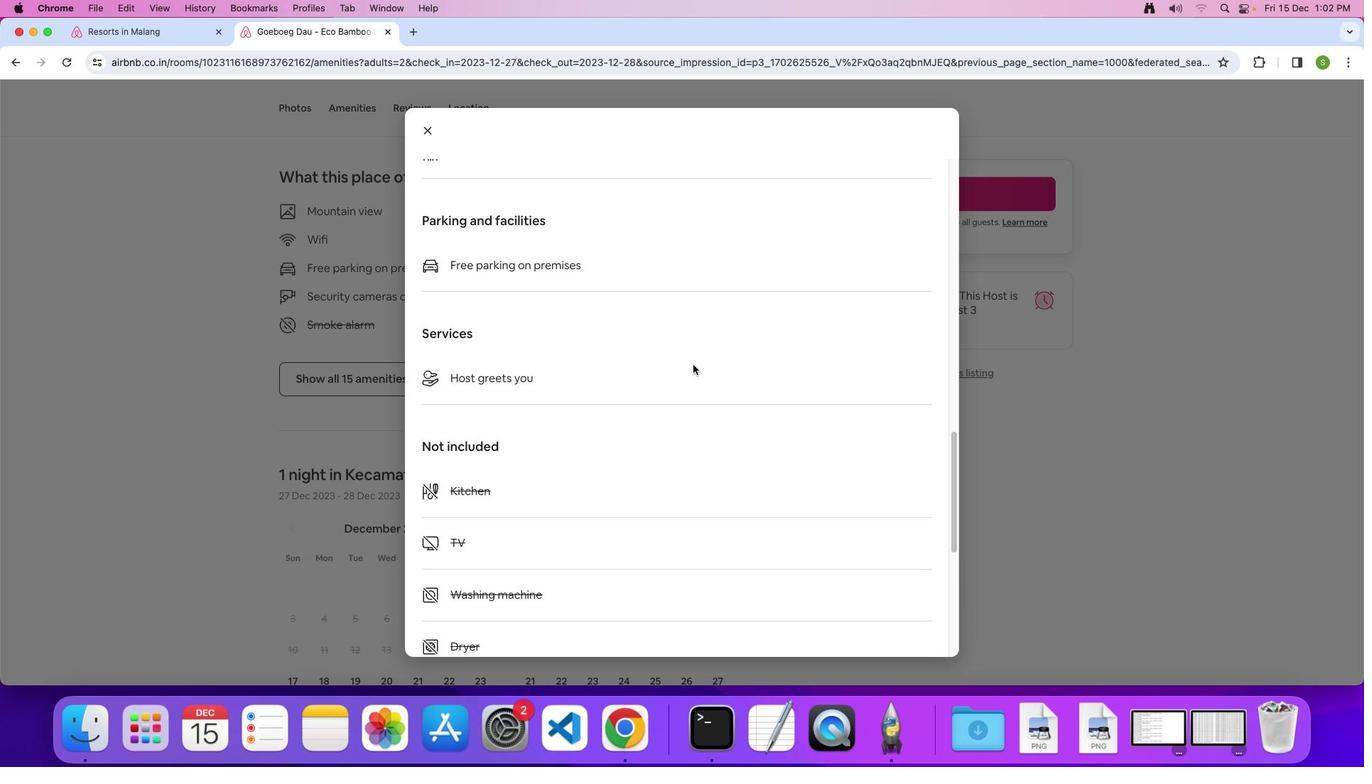 
Action: Mouse scrolled (692, 364) with delta (0, 0)
Screenshot: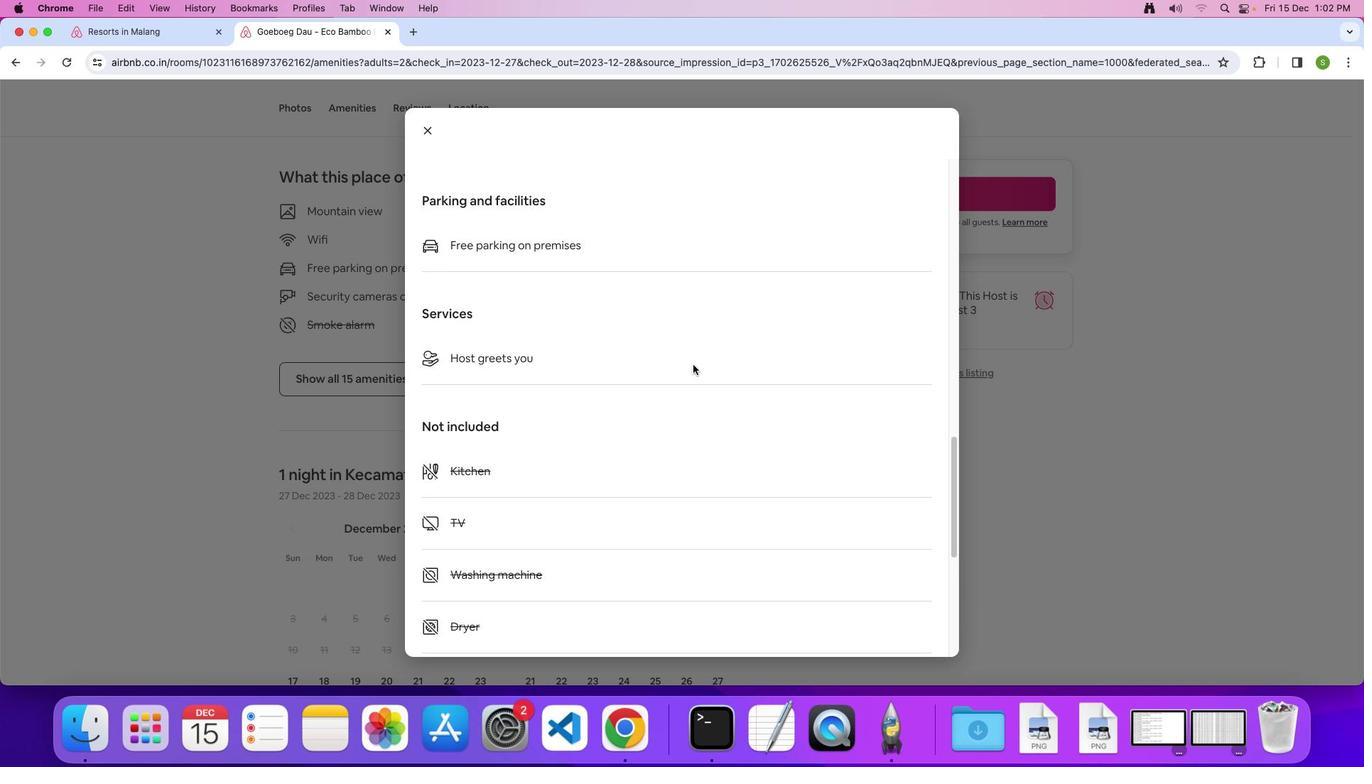 
Action: Mouse scrolled (692, 364) with delta (0, 0)
Screenshot: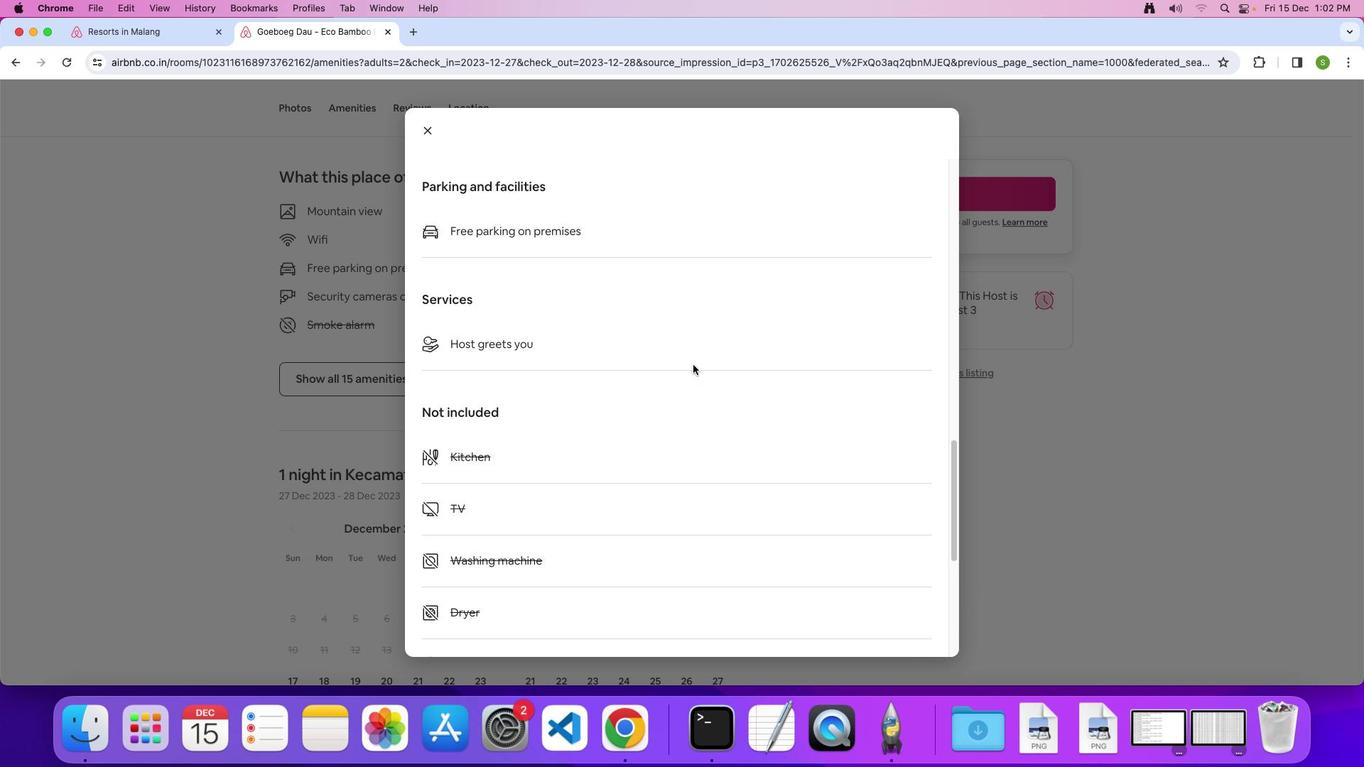 
Action: Mouse scrolled (692, 364) with delta (0, -2)
Screenshot: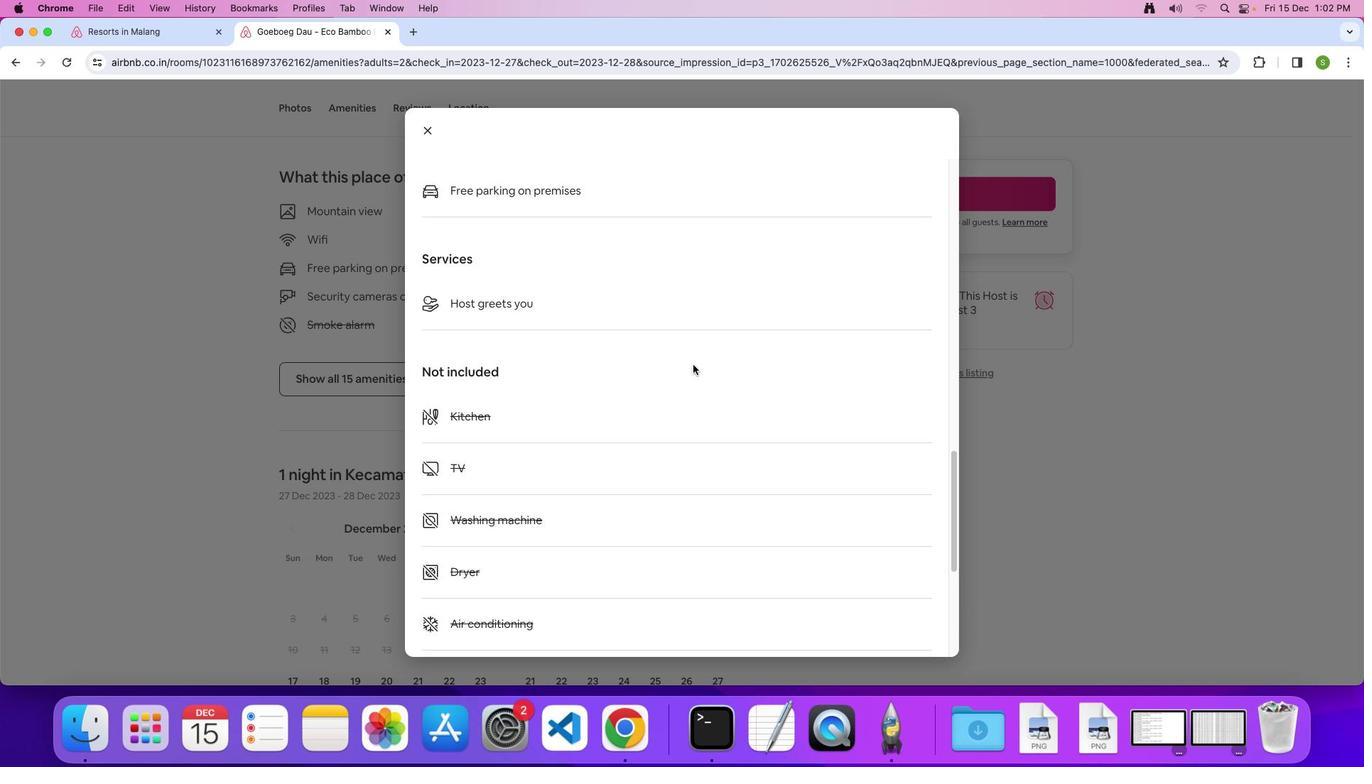 
Action: Mouse scrolled (692, 364) with delta (0, 0)
Screenshot: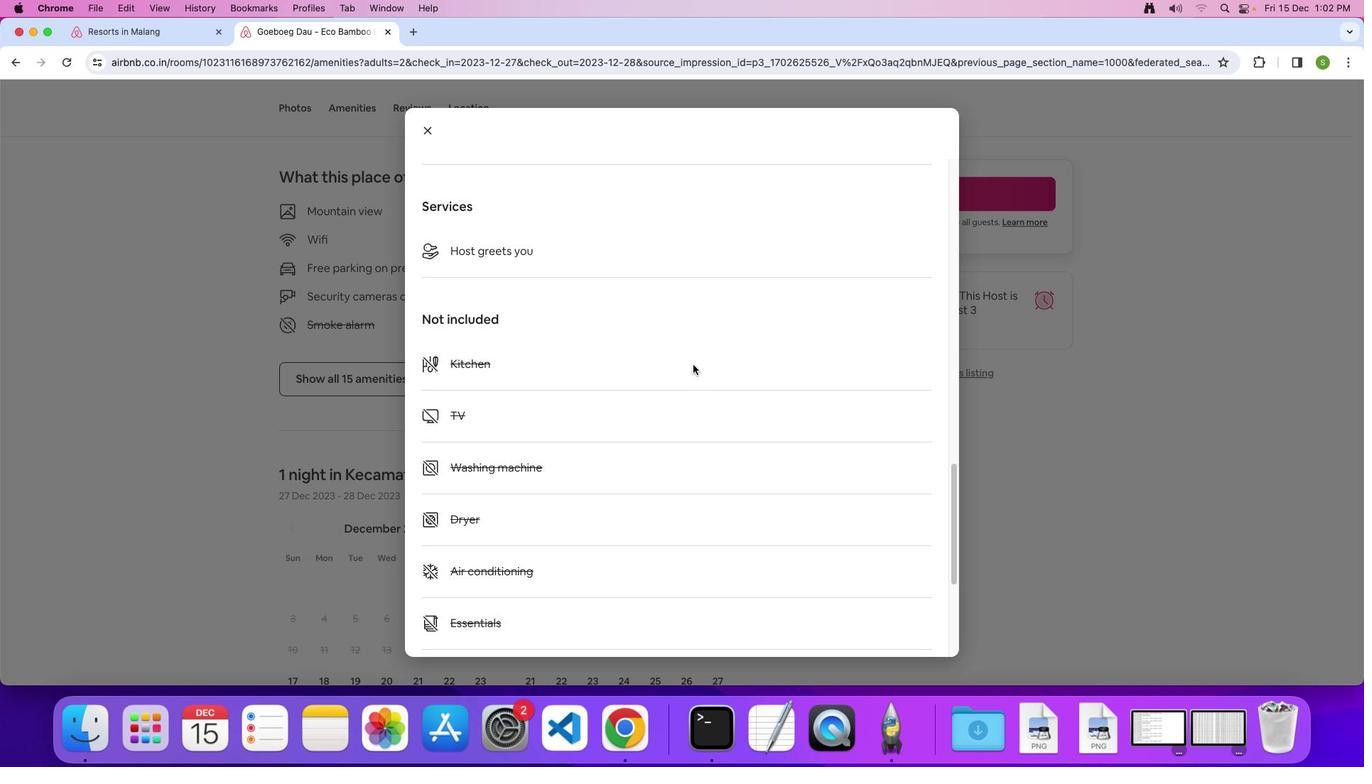 
Action: Mouse scrolled (692, 364) with delta (0, 0)
Screenshot: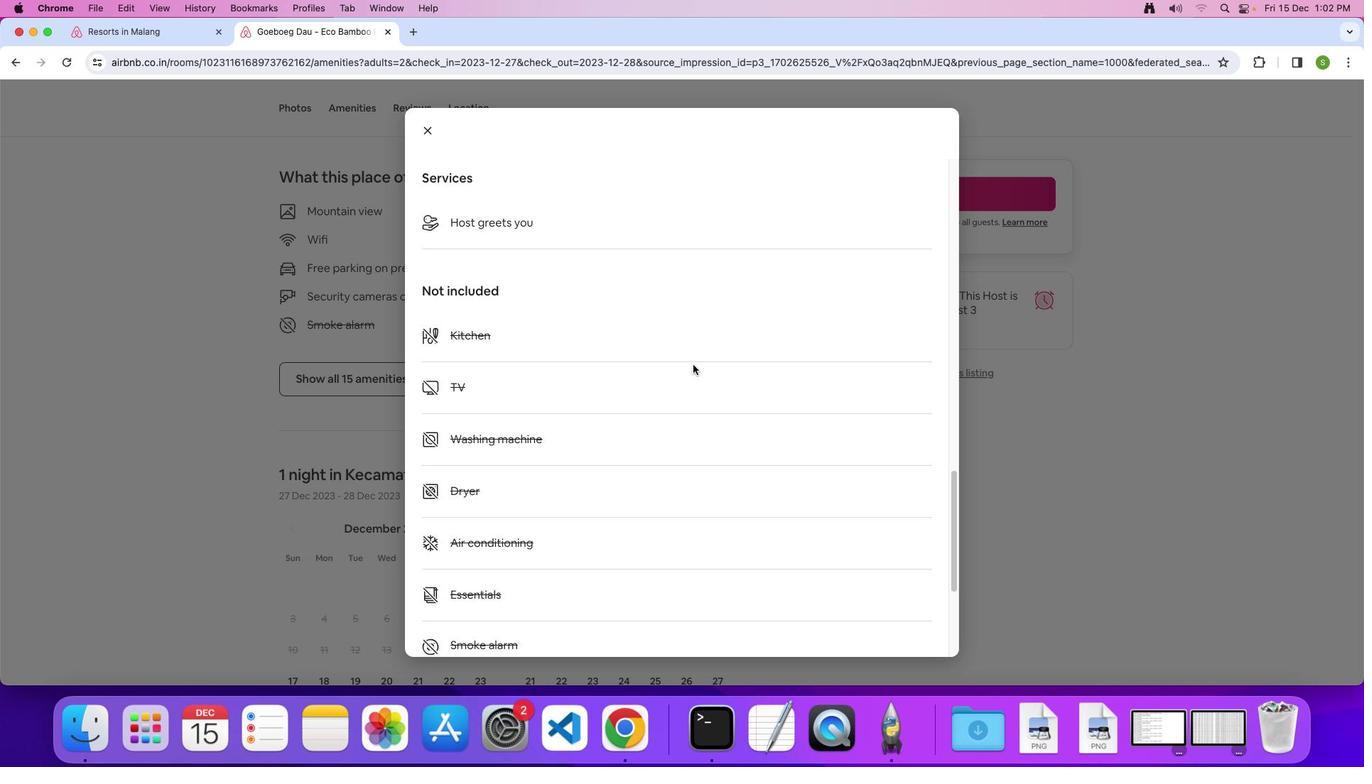 
Action: Mouse scrolled (692, 364) with delta (0, -2)
Screenshot: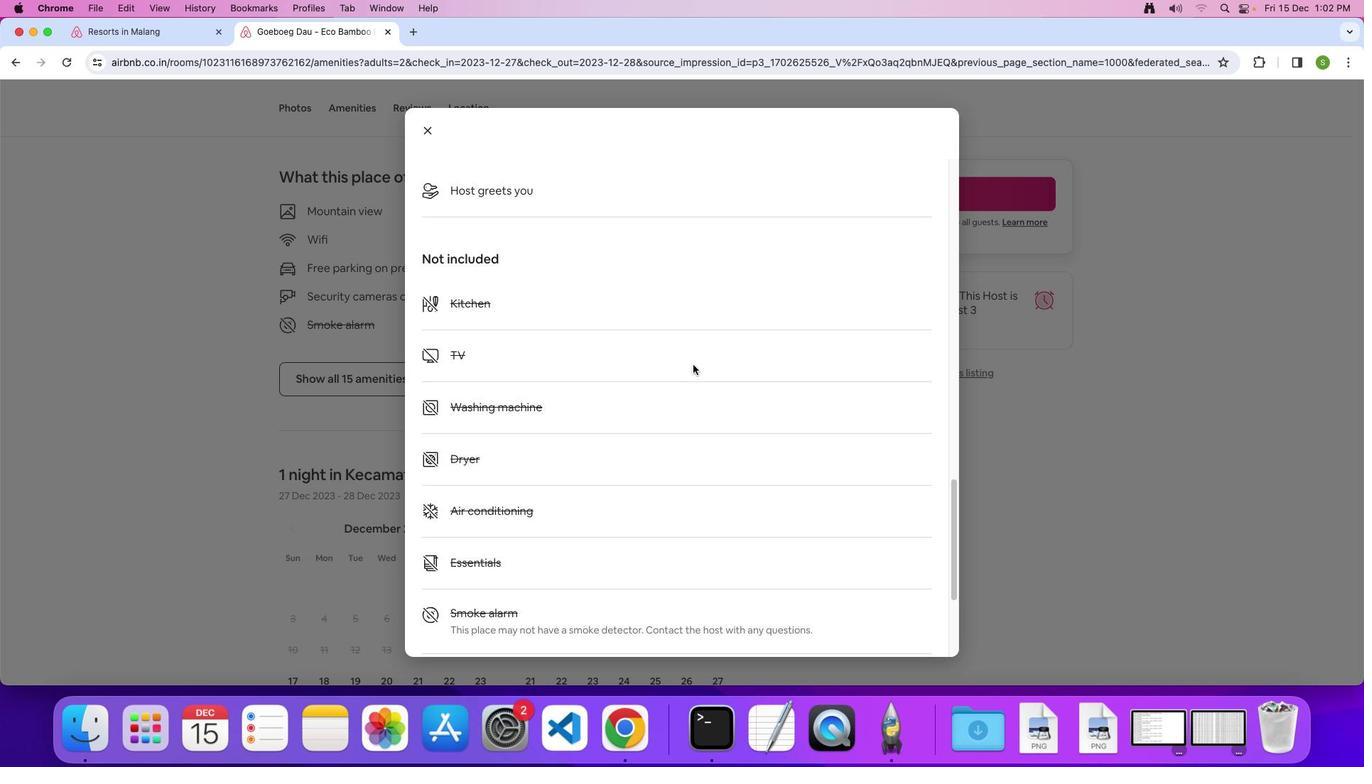 
Action: Mouse scrolled (692, 364) with delta (0, 0)
Screenshot: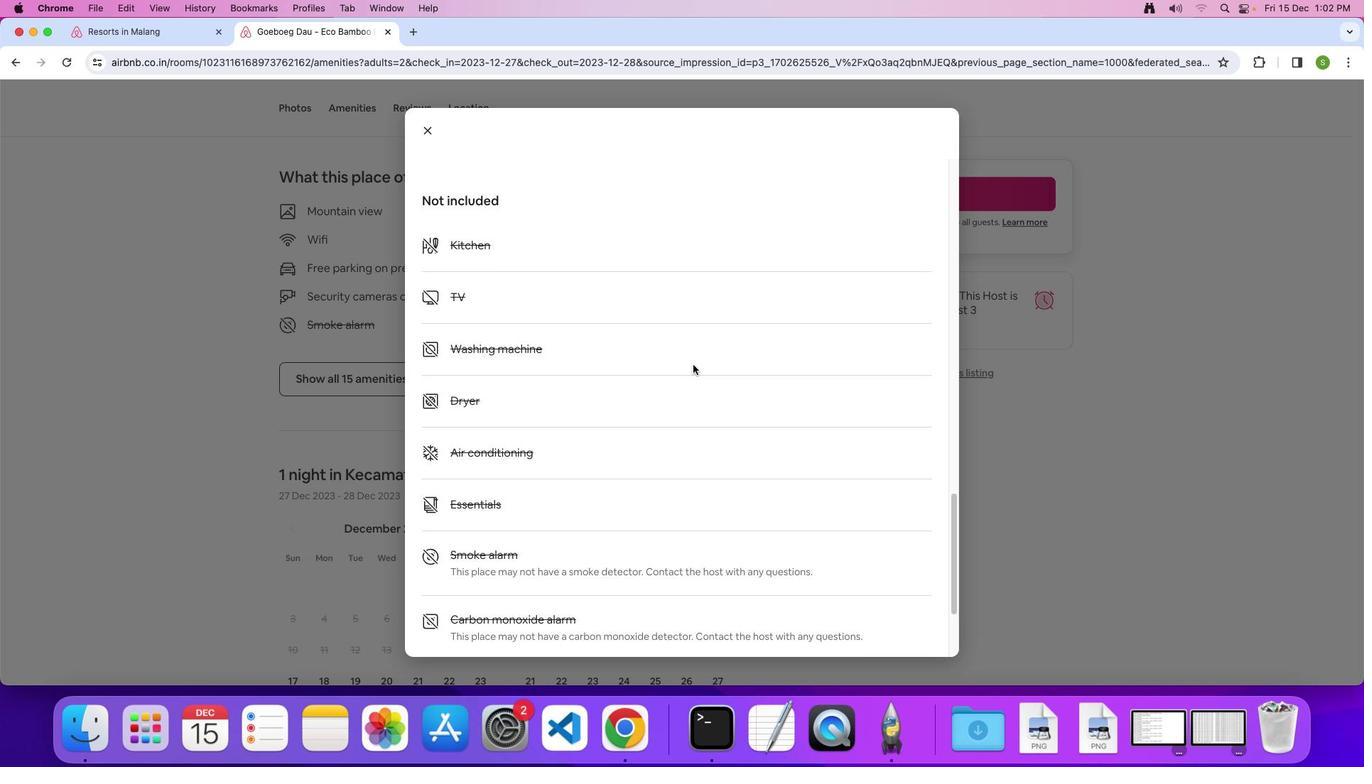 
Action: Mouse scrolled (692, 364) with delta (0, 0)
Screenshot: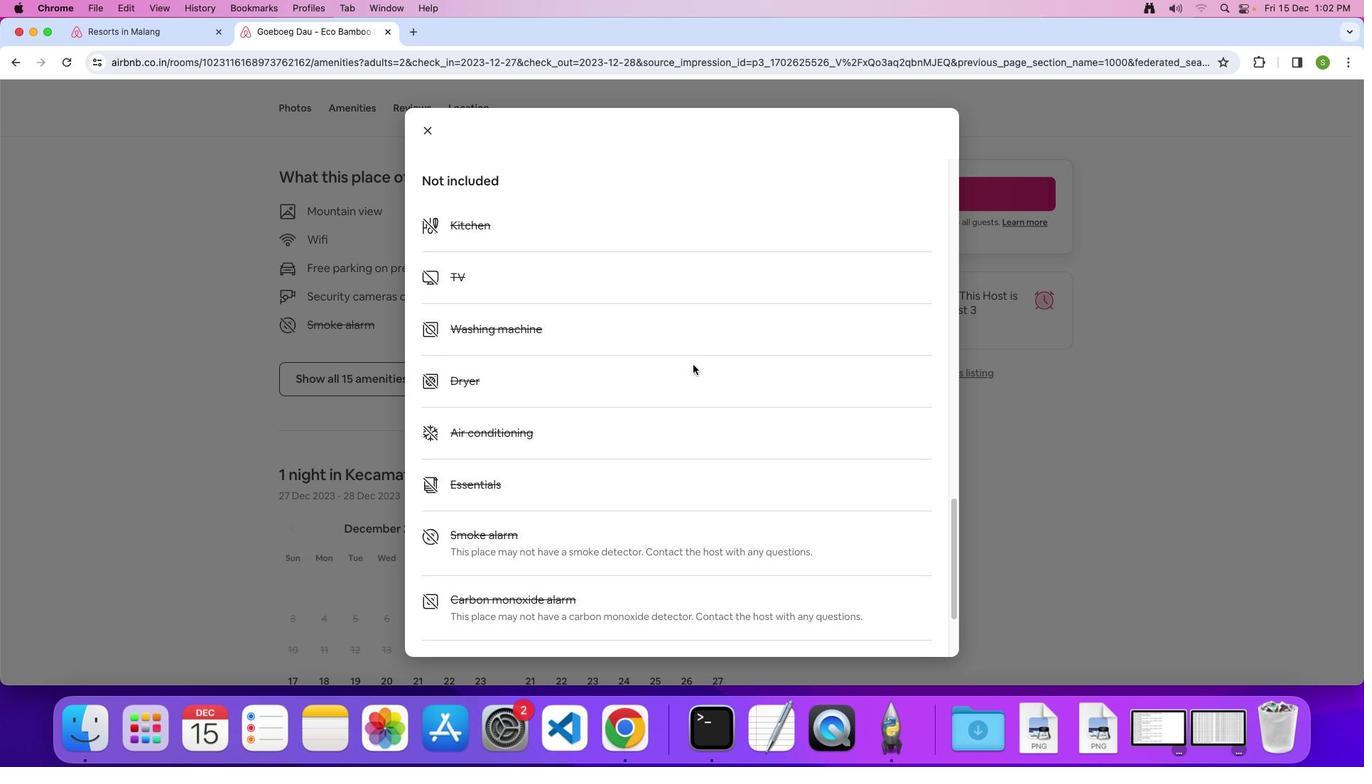 
Action: Mouse scrolled (692, 364) with delta (0, -2)
Screenshot: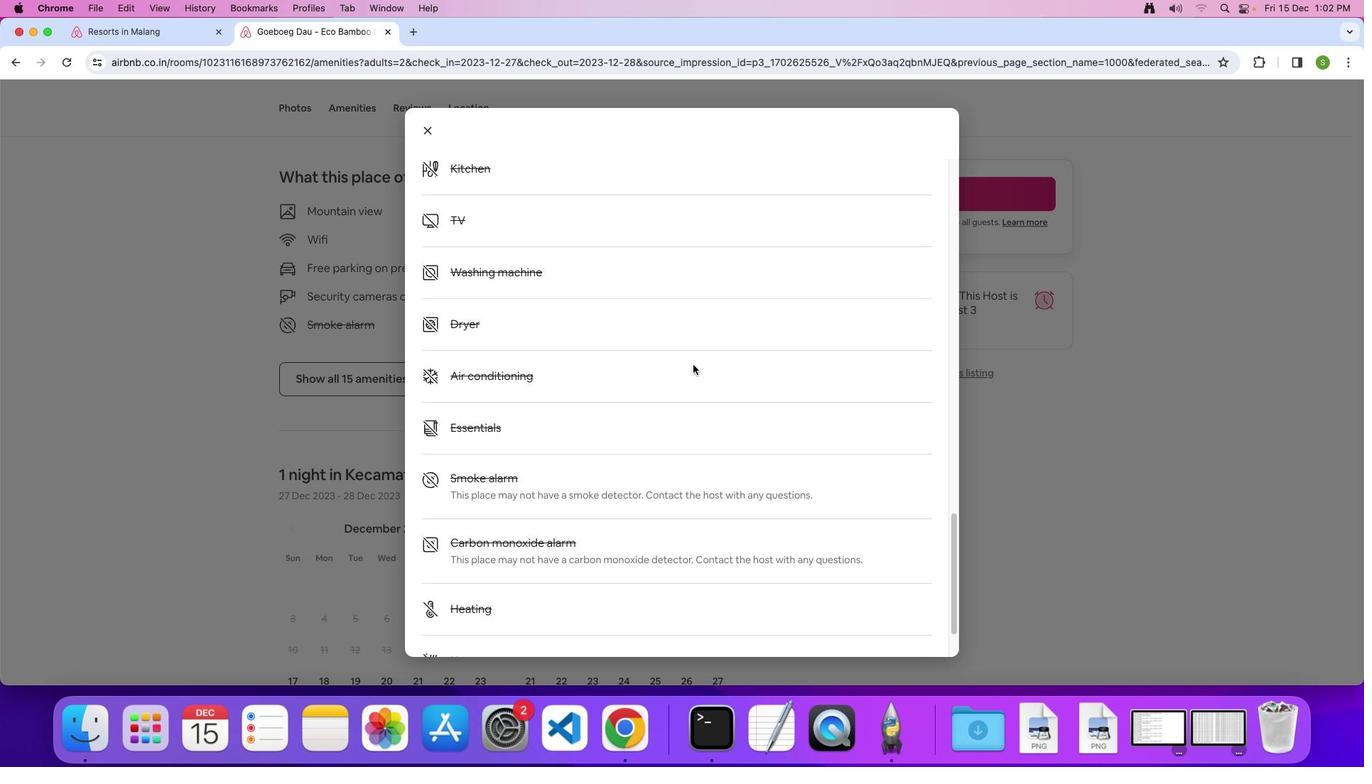 
Action: Mouse scrolled (692, 364) with delta (0, -2)
Screenshot: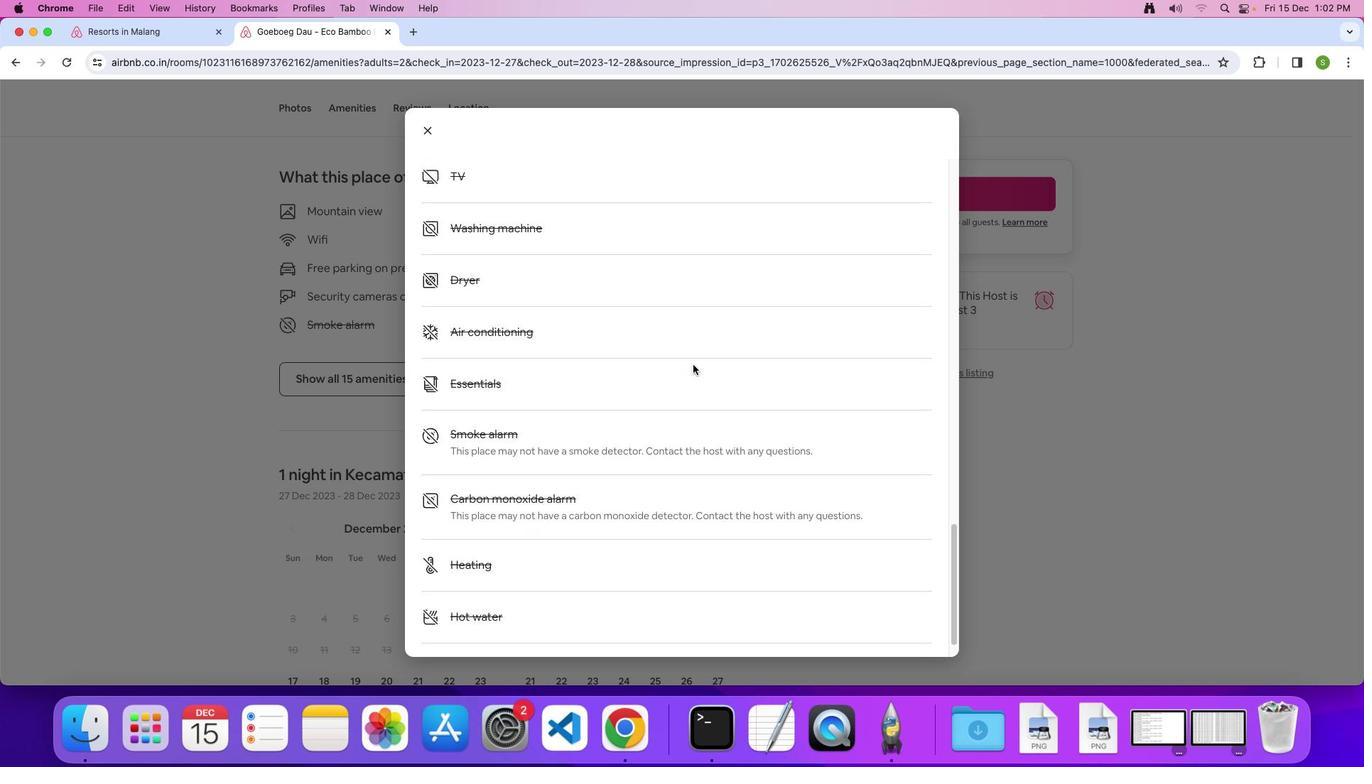 
Action: Mouse scrolled (692, 364) with delta (0, 0)
Screenshot: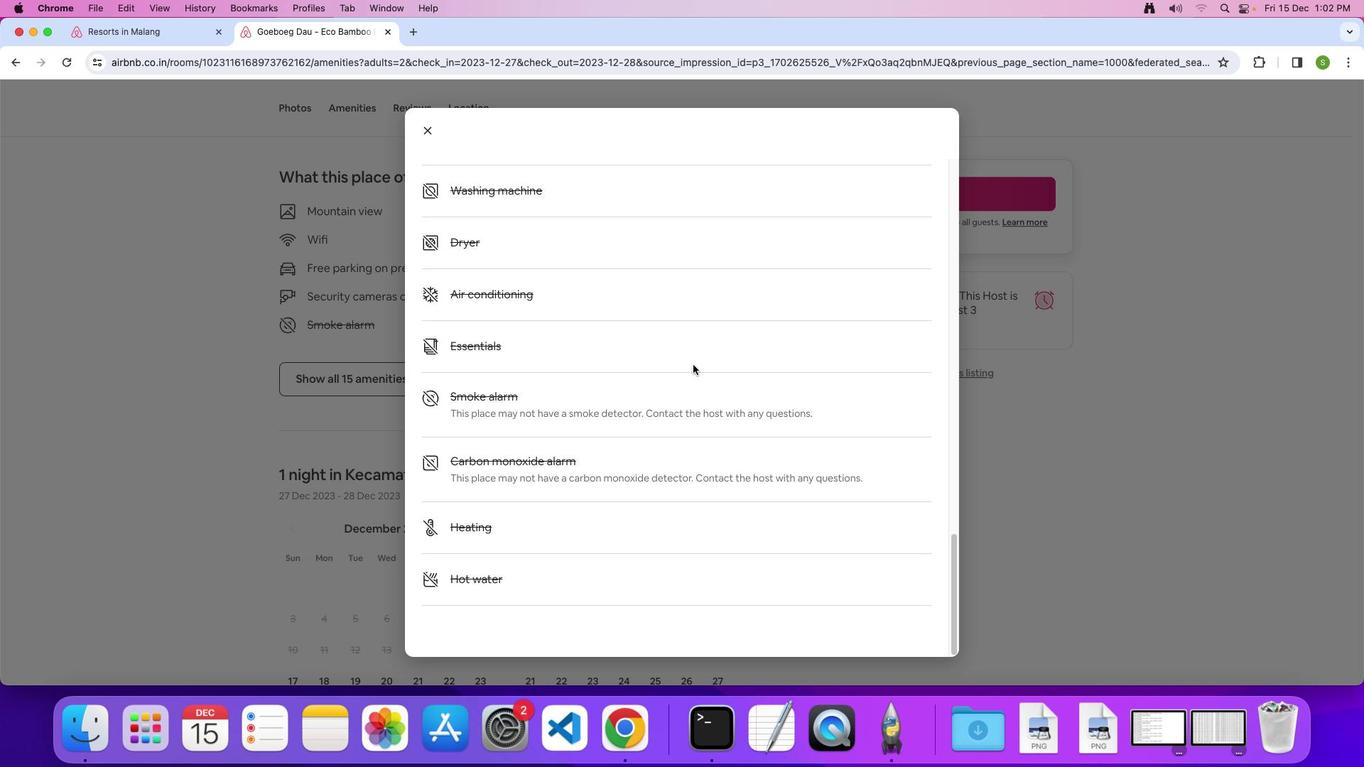 
Action: Mouse scrolled (692, 364) with delta (0, 0)
Screenshot: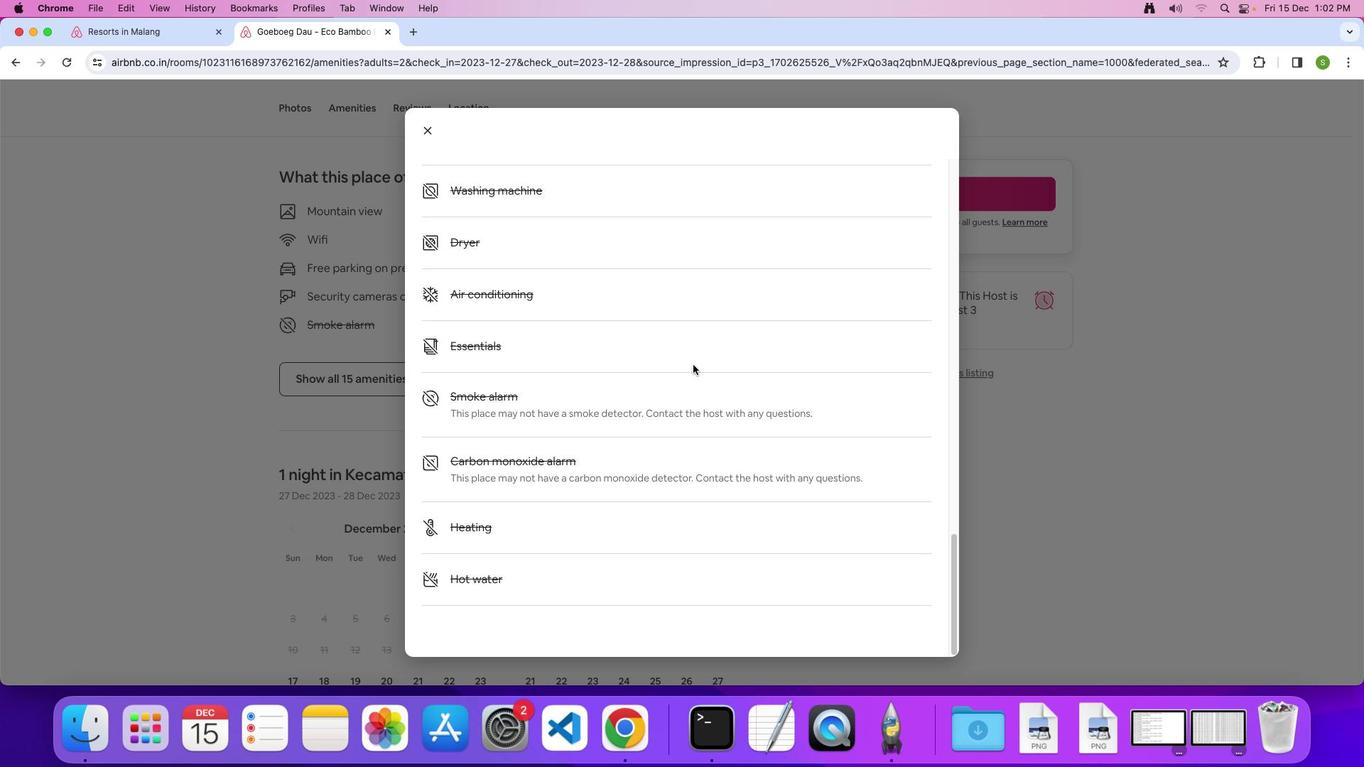 
Action: Mouse scrolled (692, 364) with delta (0, -1)
Screenshot: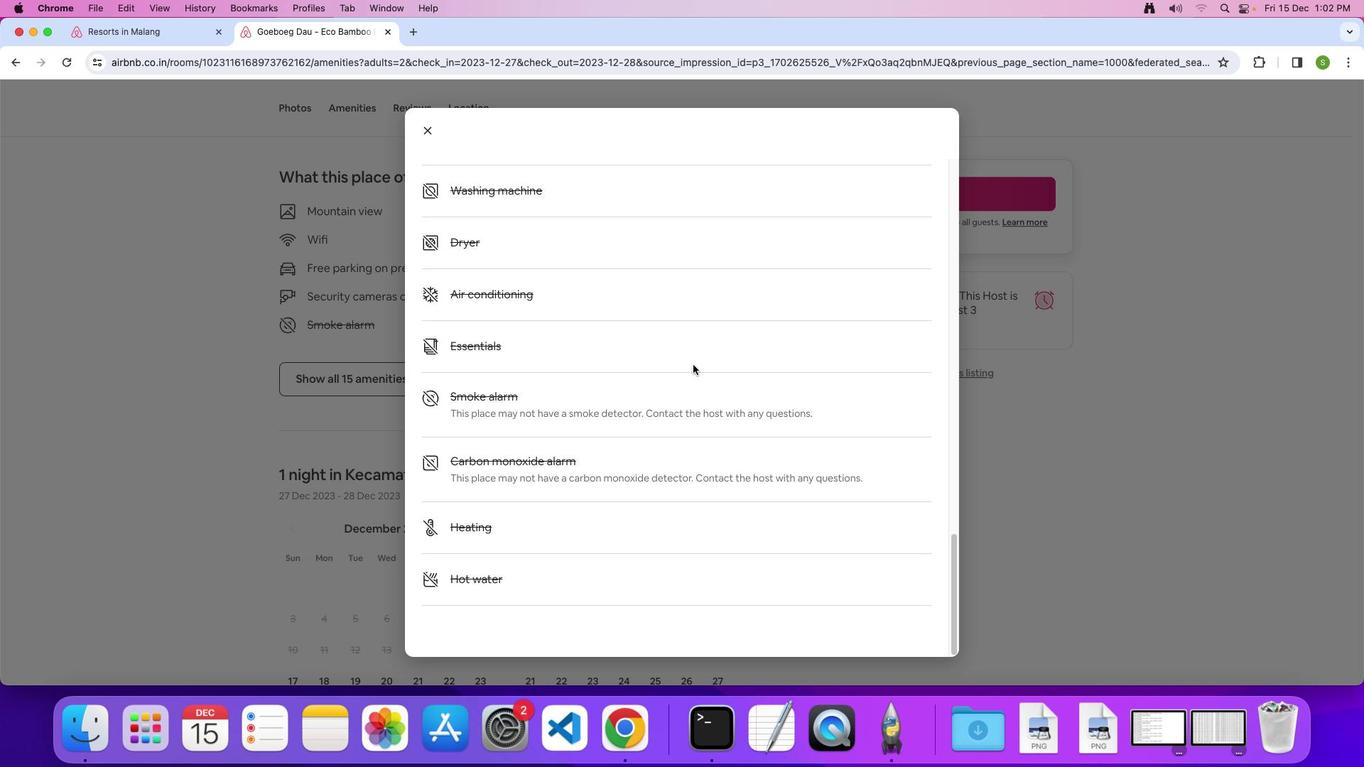 
Action: Mouse moved to (425, 136)
Screenshot: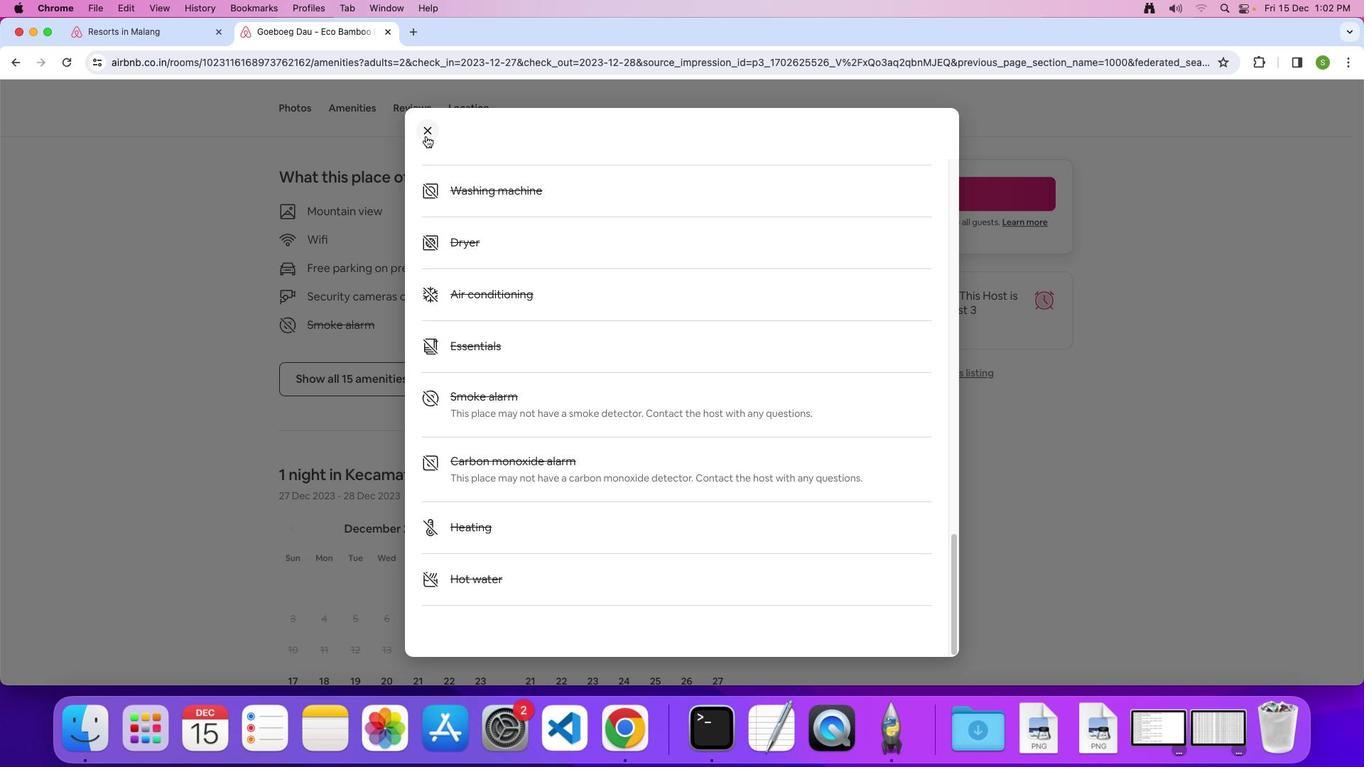 
Action: Mouse pressed left at (425, 136)
Screenshot: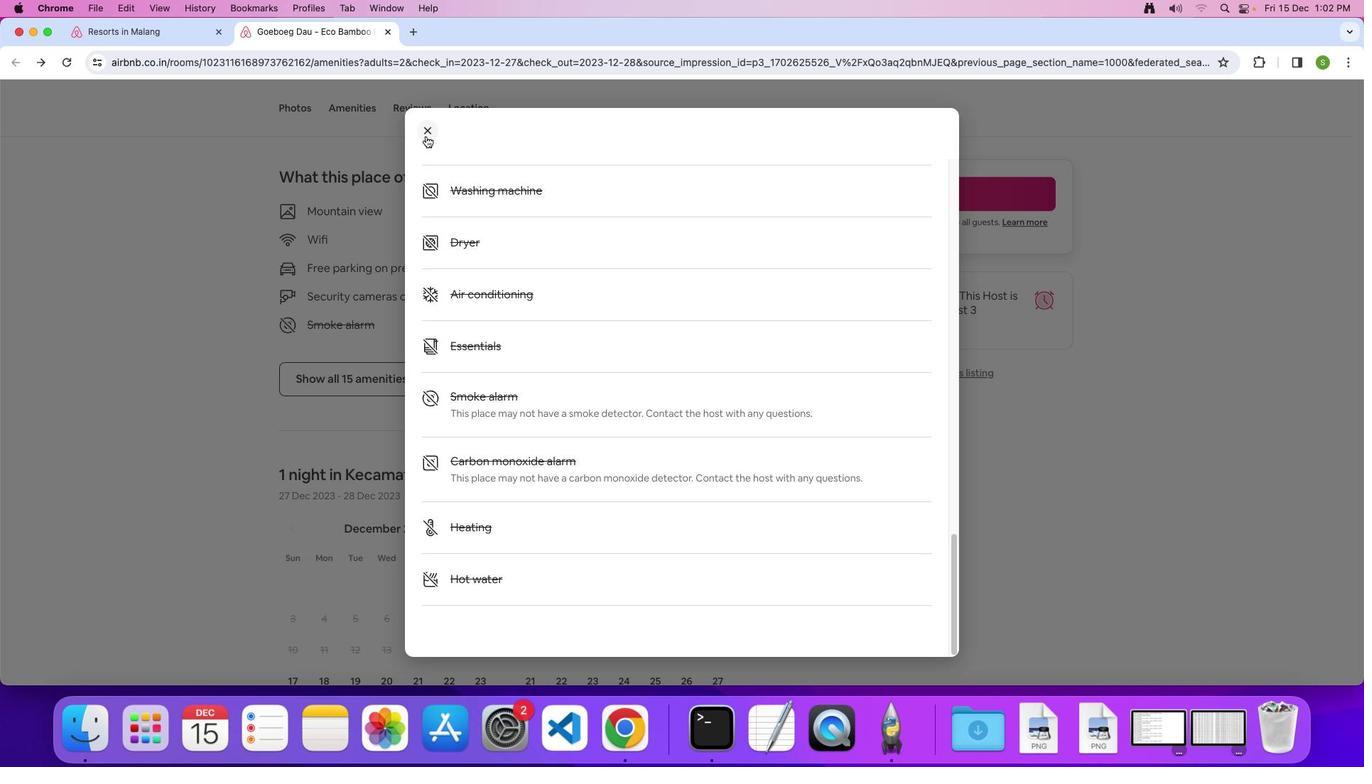 
Action: Mouse moved to (543, 399)
Screenshot: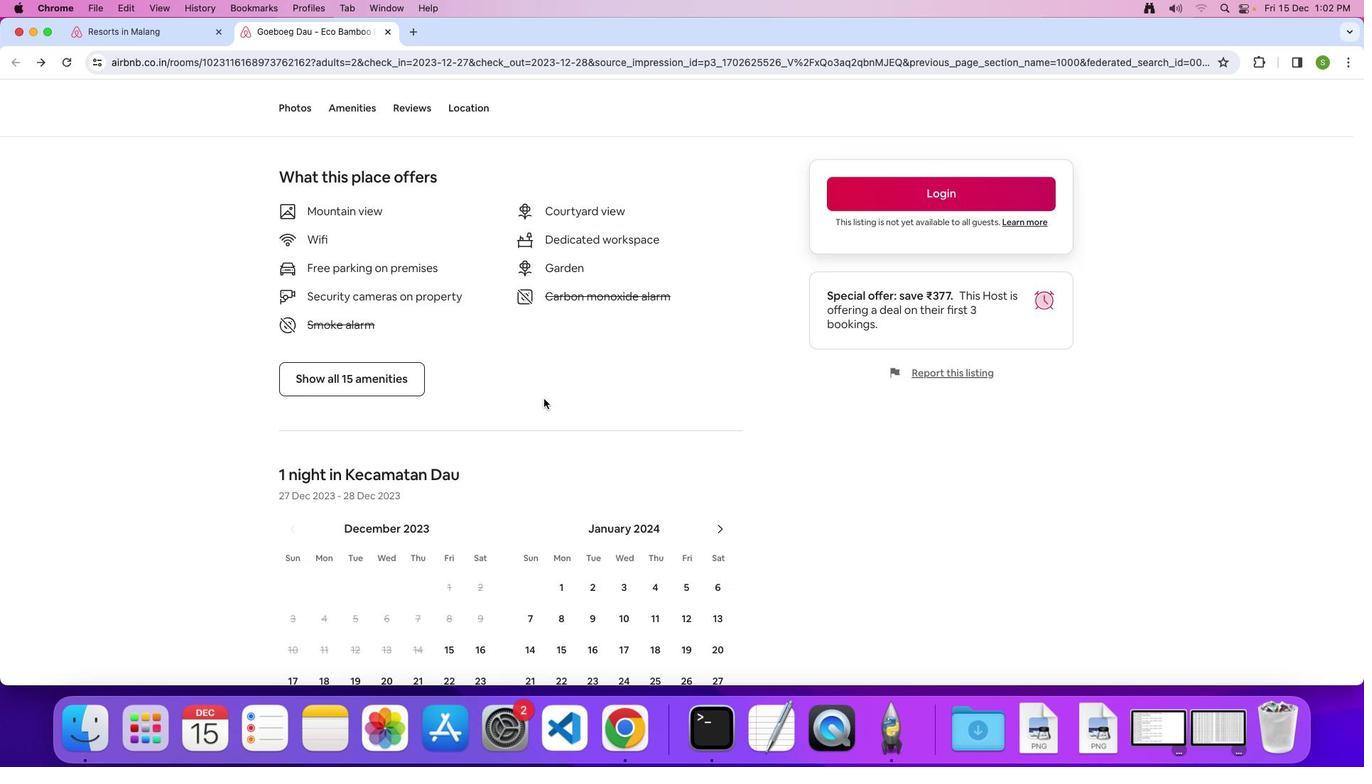 
Action: Mouse scrolled (543, 399) with delta (0, 0)
Screenshot: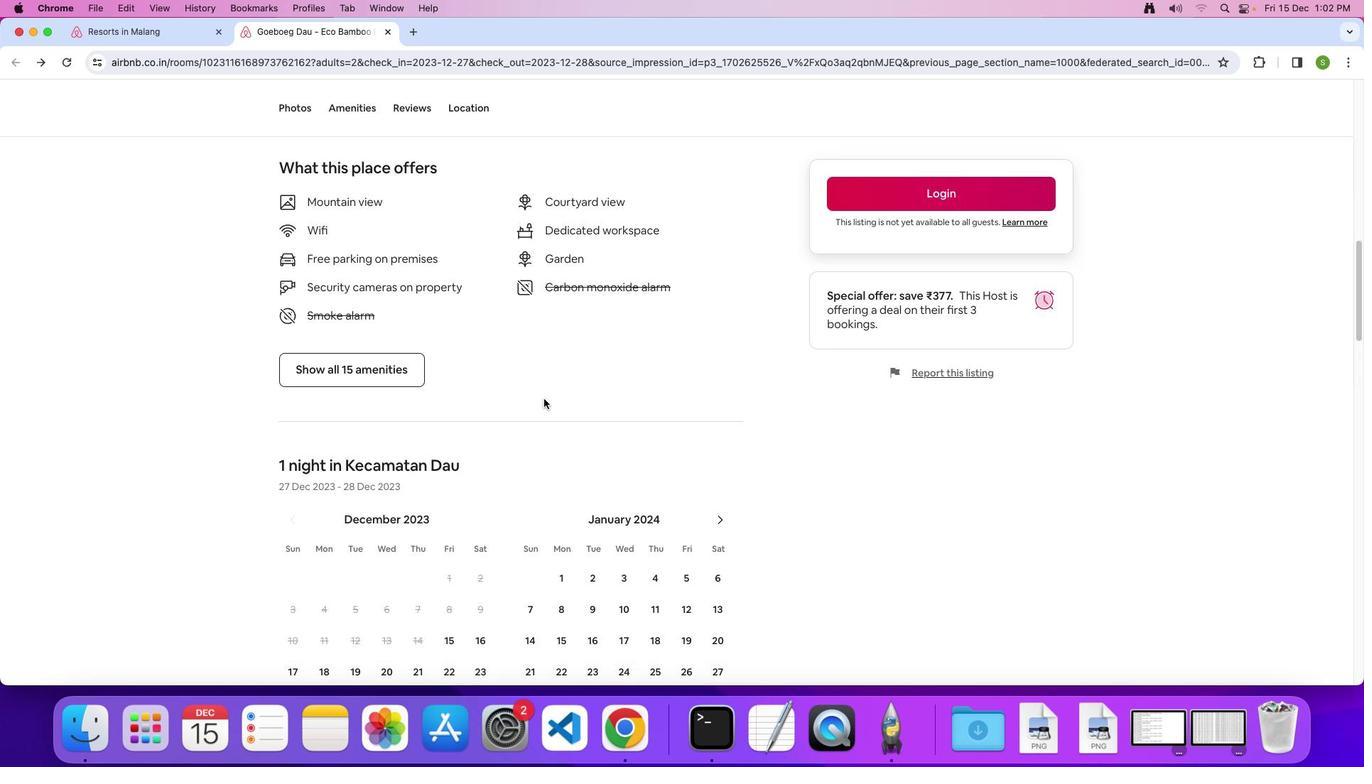 
Action: Mouse scrolled (543, 399) with delta (0, 0)
Screenshot: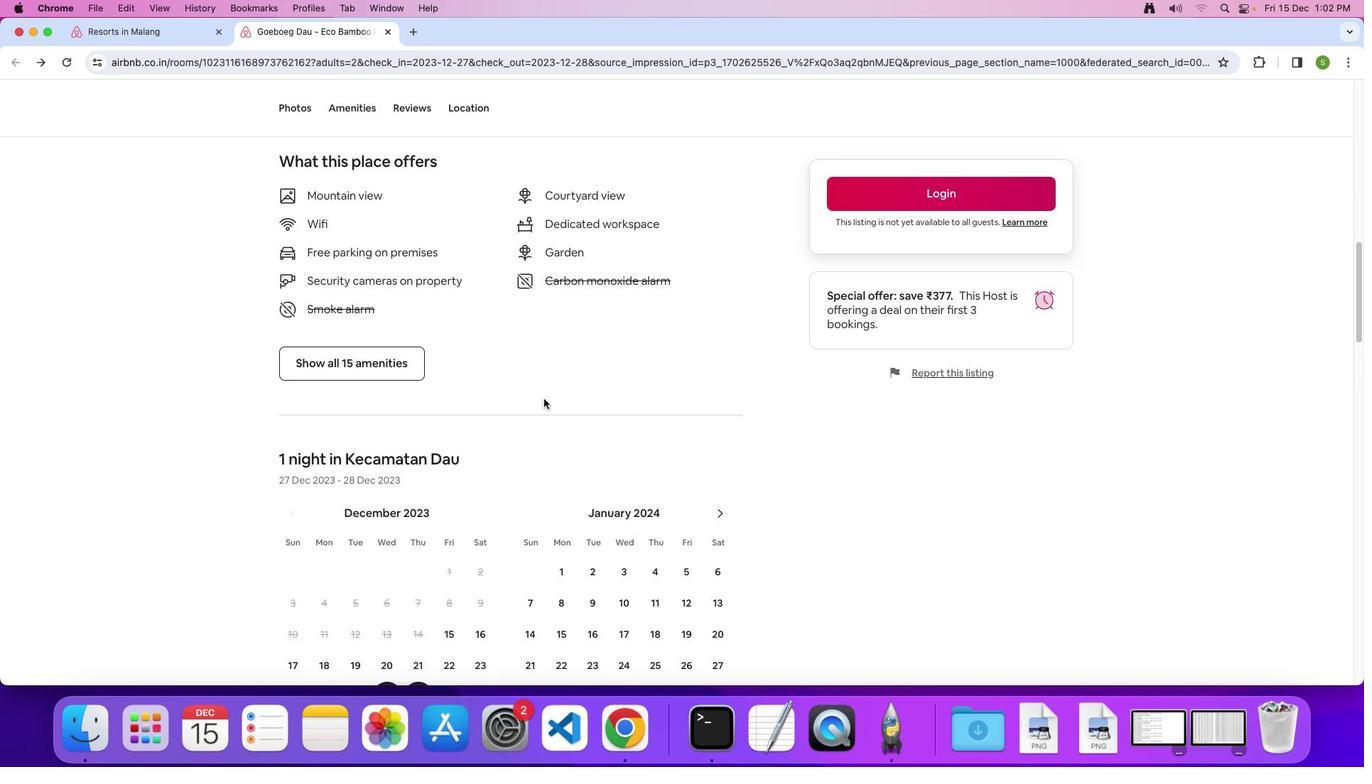 
Action: Mouse scrolled (543, 399) with delta (0, -1)
Screenshot: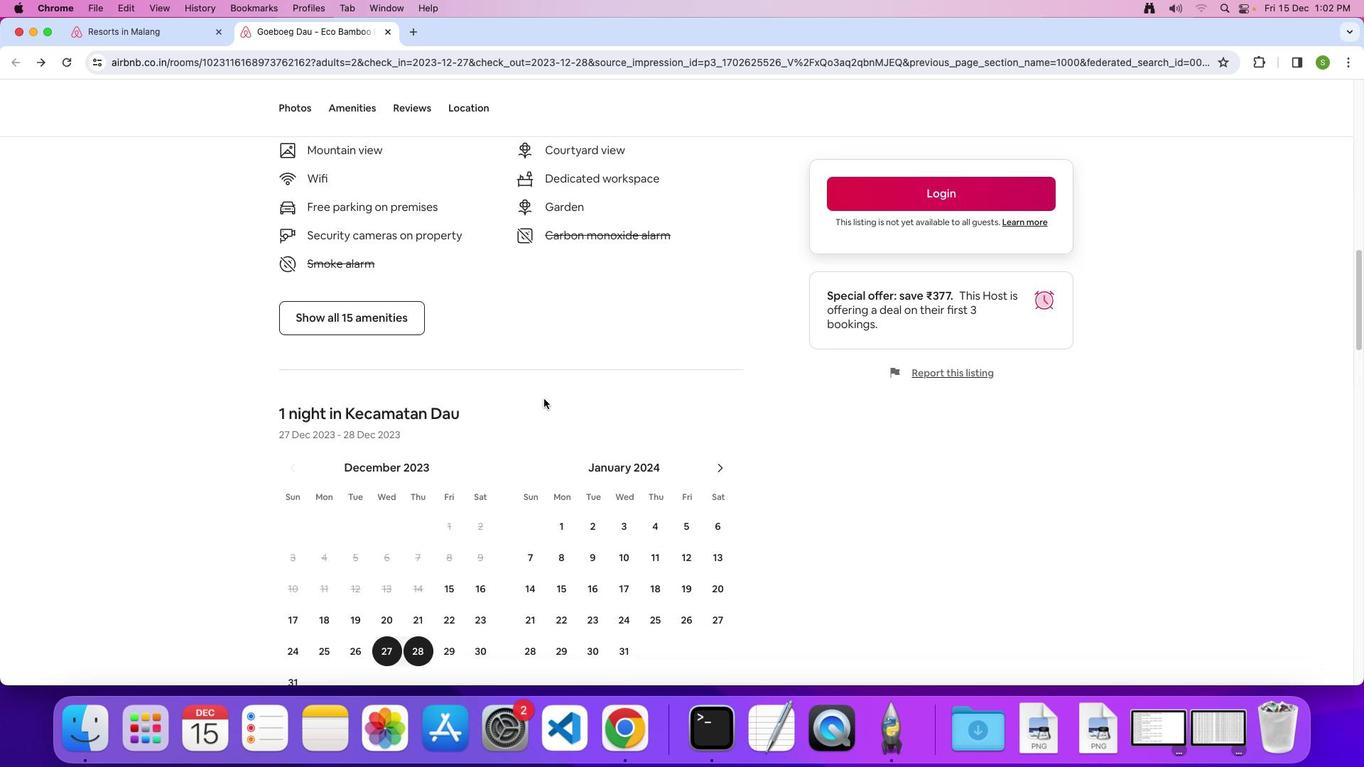 
Action: Mouse scrolled (543, 399) with delta (0, 0)
Screenshot: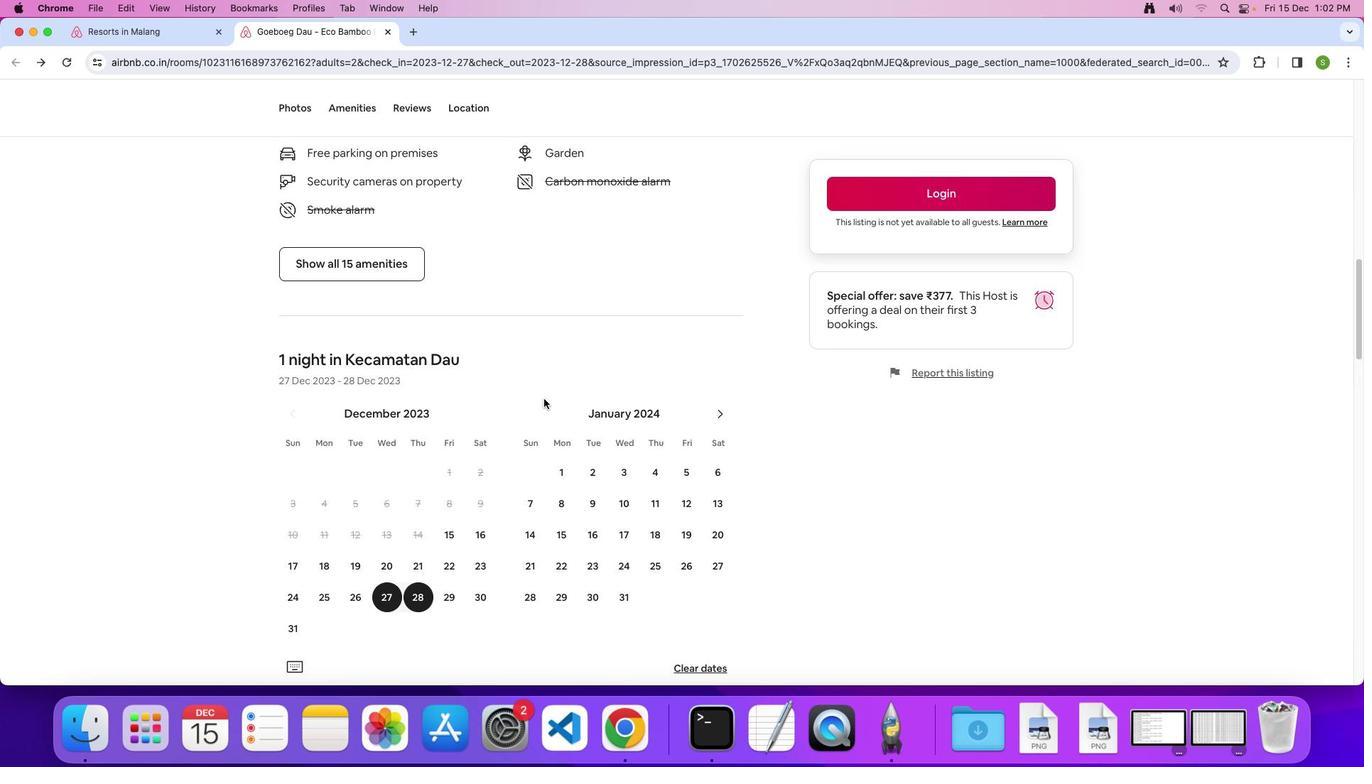 
Action: Mouse scrolled (543, 399) with delta (0, 0)
Screenshot: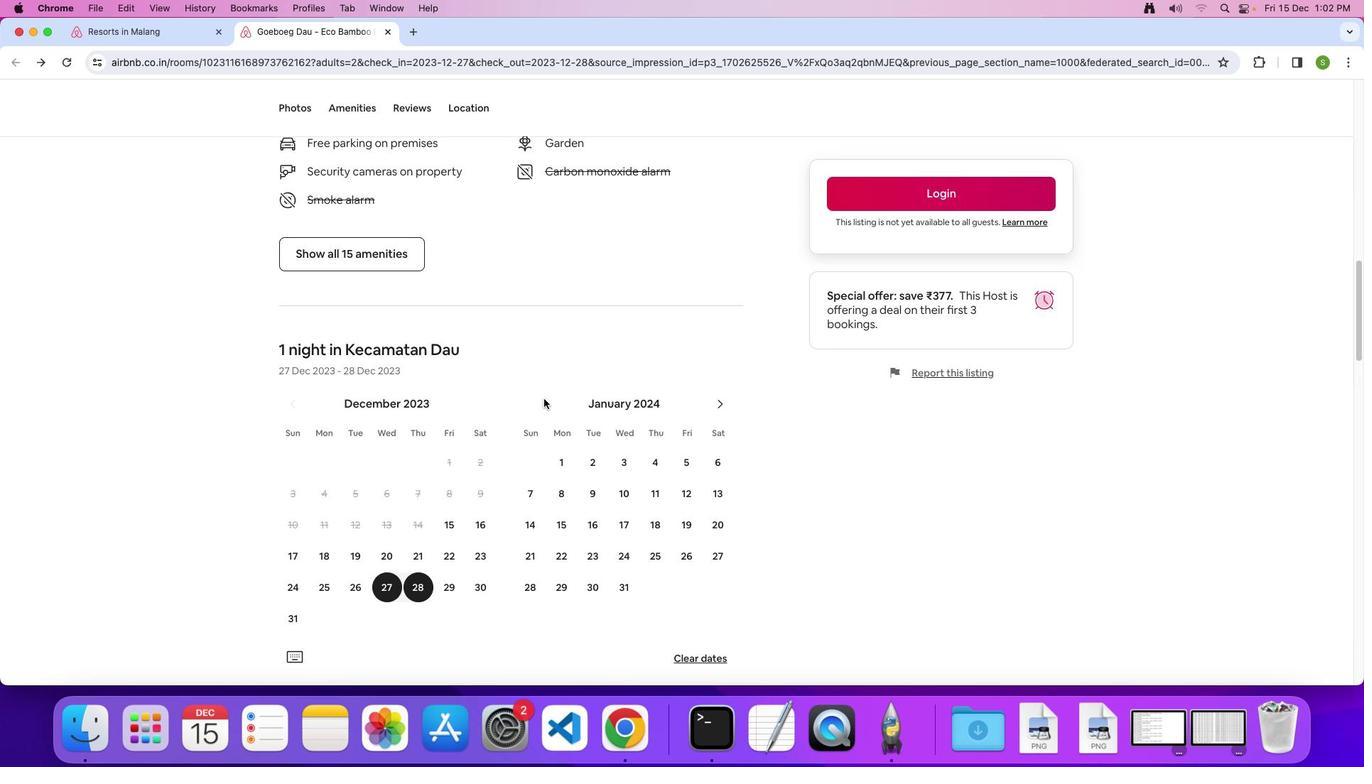 
Action: Mouse scrolled (543, 399) with delta (0, -1)
Screenshot: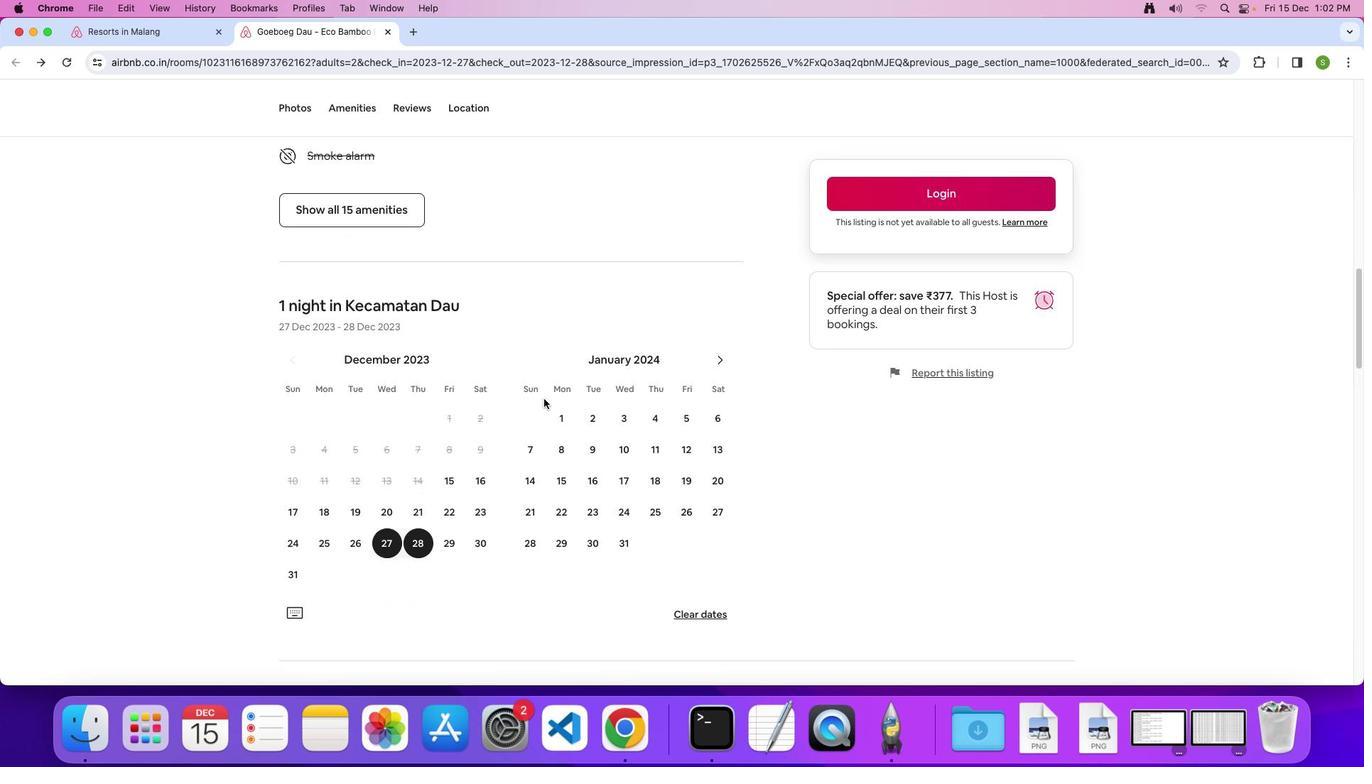 
Action: Mouse scrolled (543, 399) with delta (0, 0)
Screenshot: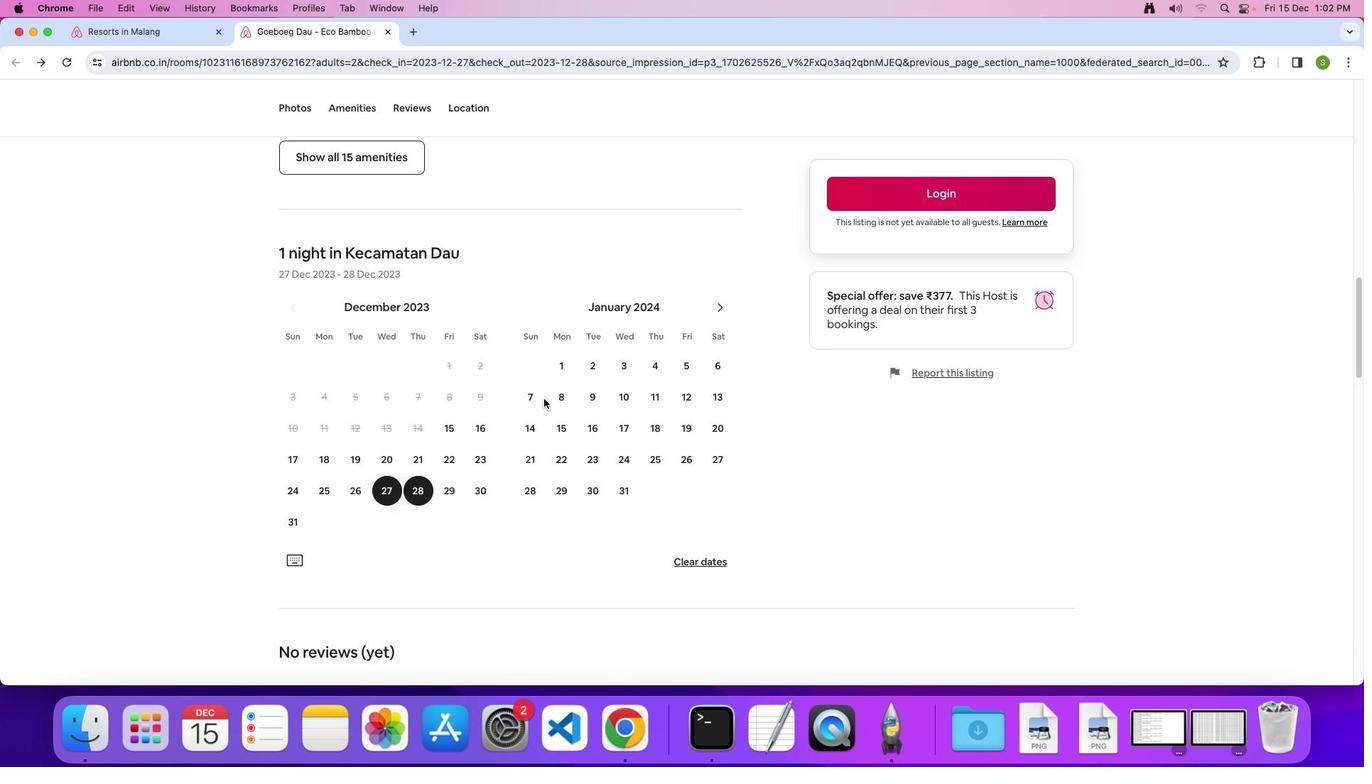 
Action: Mouse scrolled (543, 399) with delta (0, 0)
Screenshot: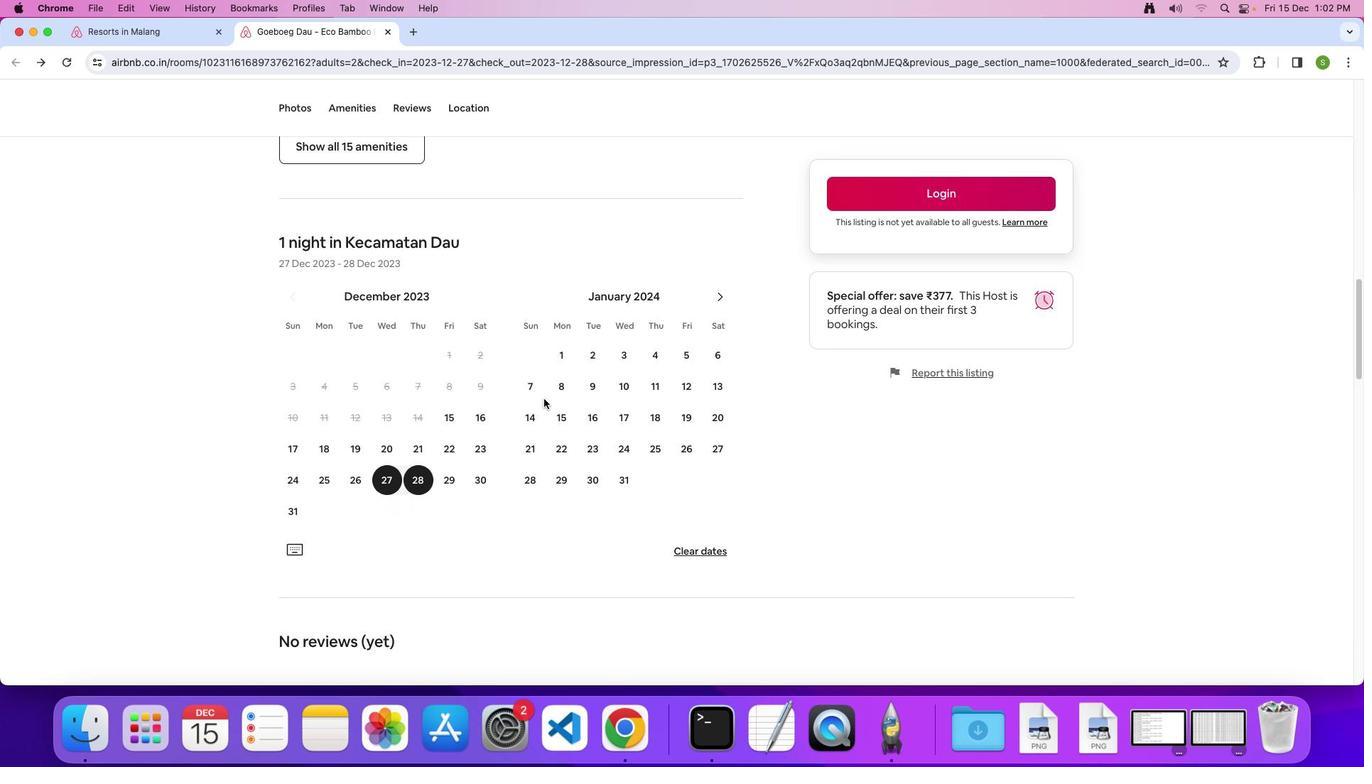 
Action: Mouse scrolled (543, 399) with delta (0, 0)
Screenshot: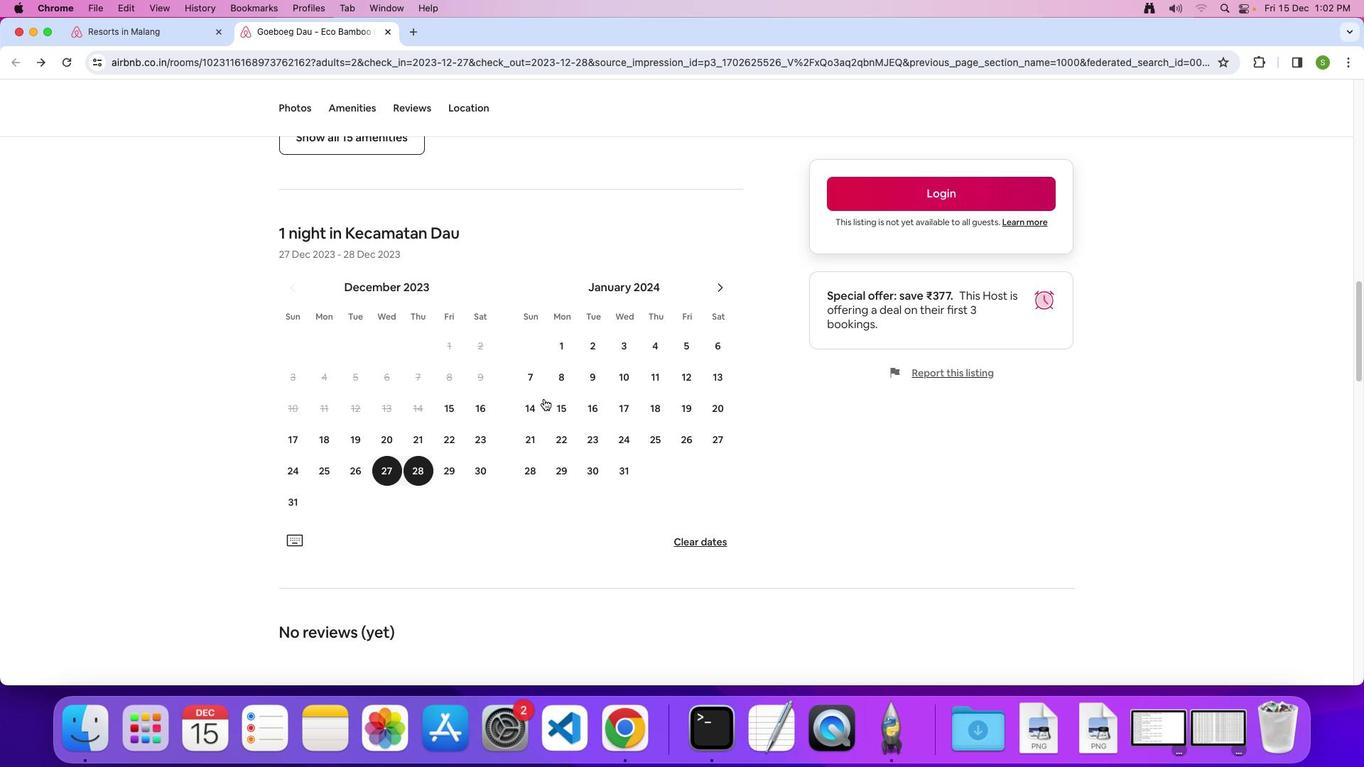 
Action: Mouse scrolled (543, 399) with delta (0, 0)
Screenshot: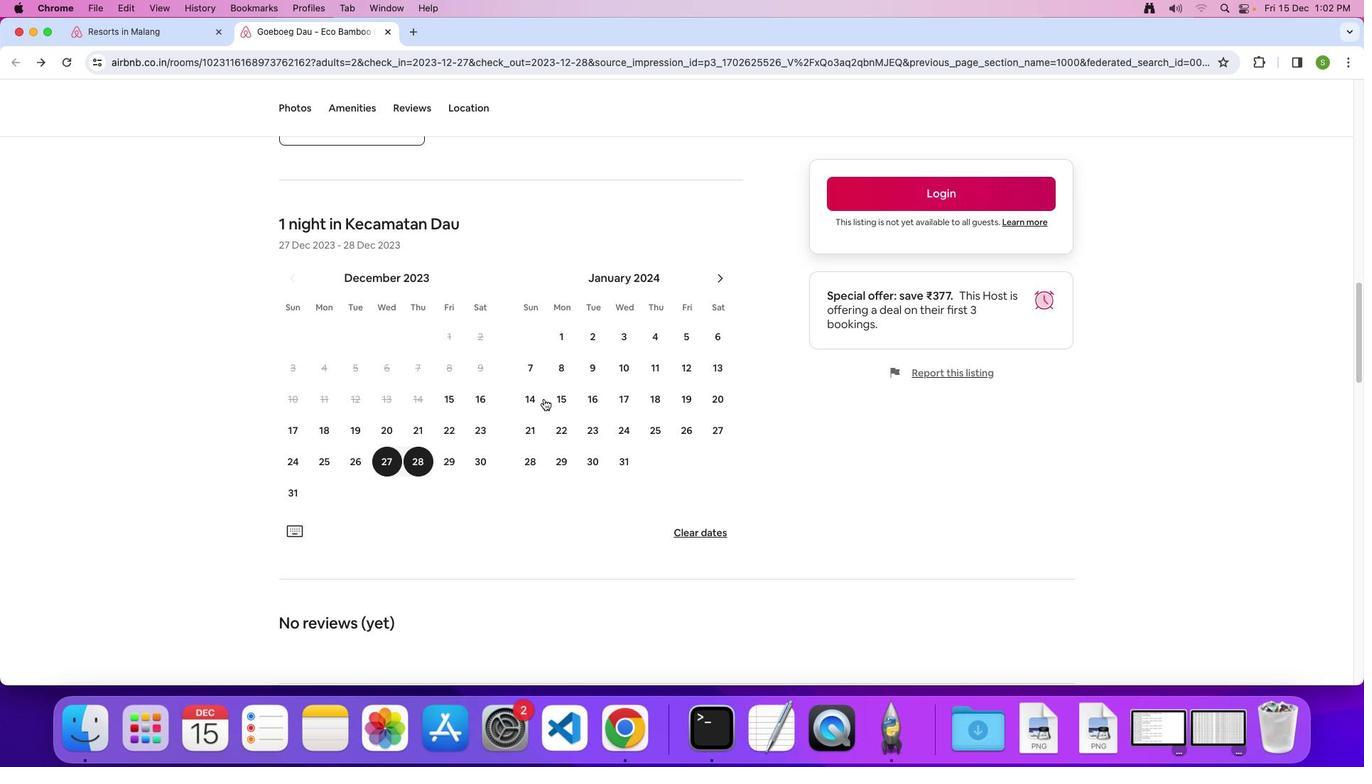 
Action: Mouse scrolled (543, 399) with delta (0, -1)
Screenshot: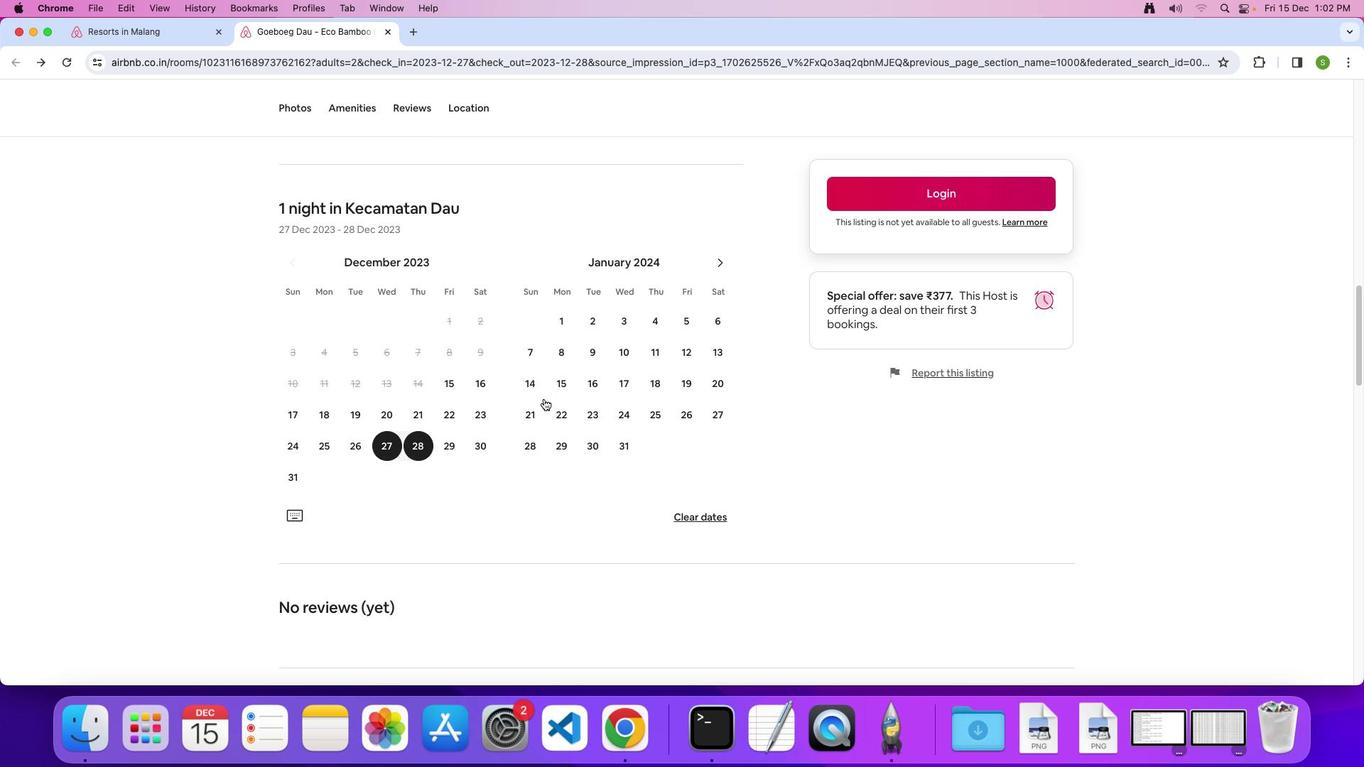 
Action: Mouse scrolled (543, 399) with delta (0, 0)
Screenshot: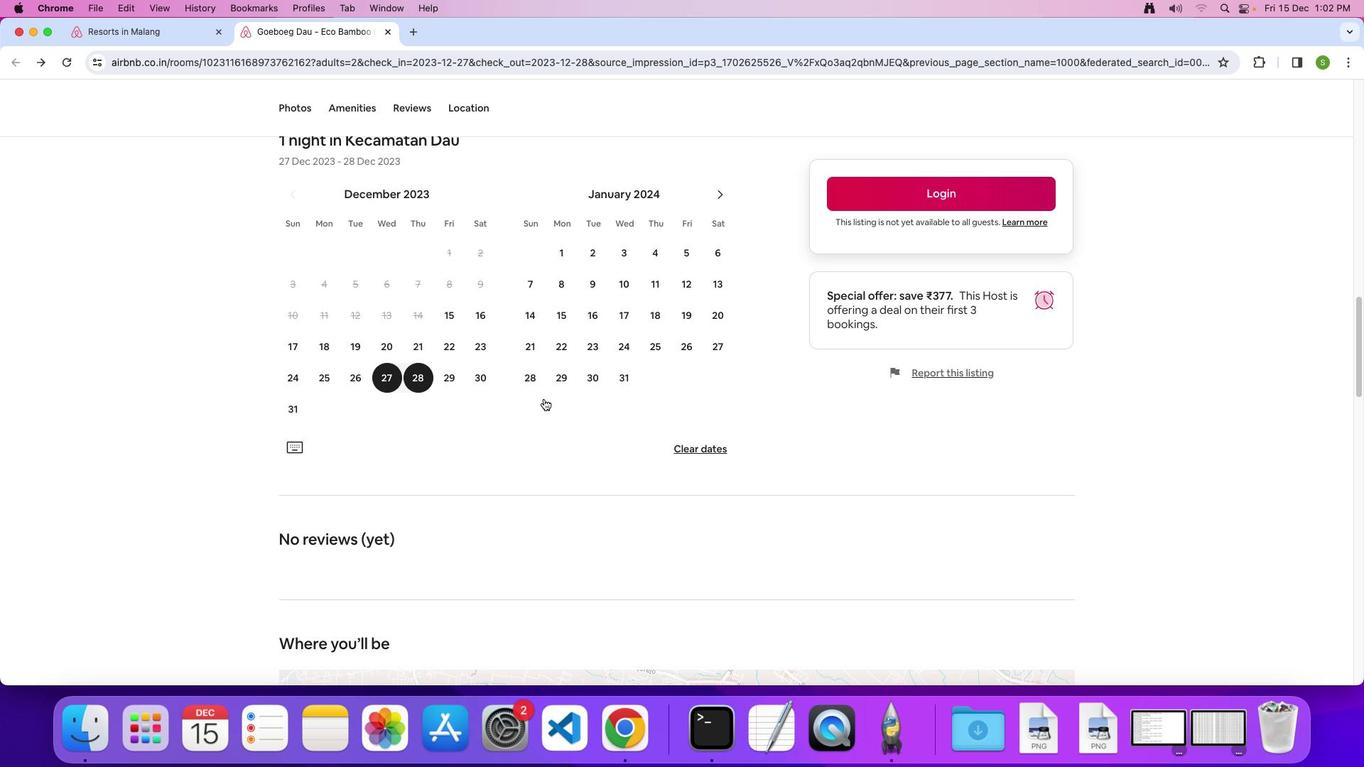 
Action: Mouse scrolled (543, 399) with delta (0, 0)
Screenshot: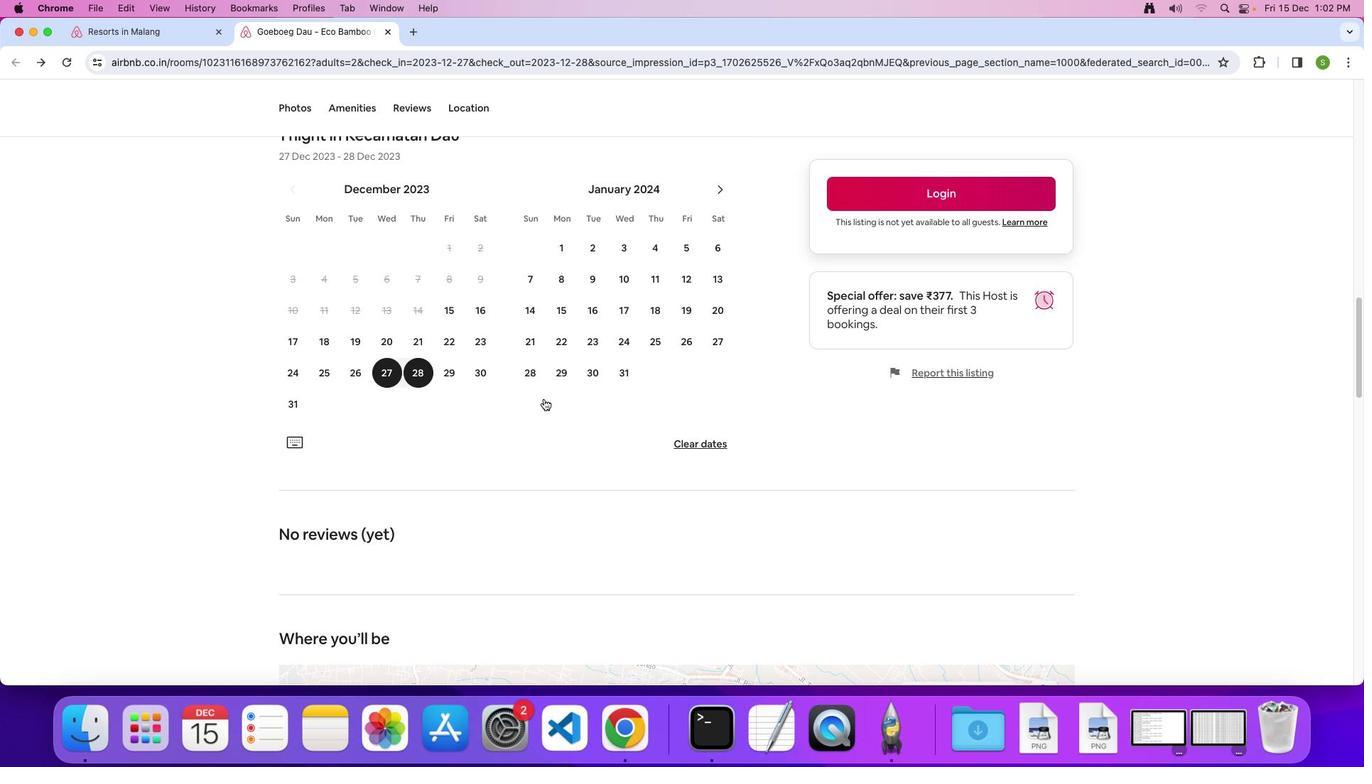 
Action: Mouse scrolled (543, 399) with delta (0, 0)
